 Task: Add a signature Guillermo Adams containing Have a great Presidents Day, Guillermo Adams to email address softage.5@softage.net and add a folder Self-help
Action: Mouse moved to (49, 64)
Screenshot: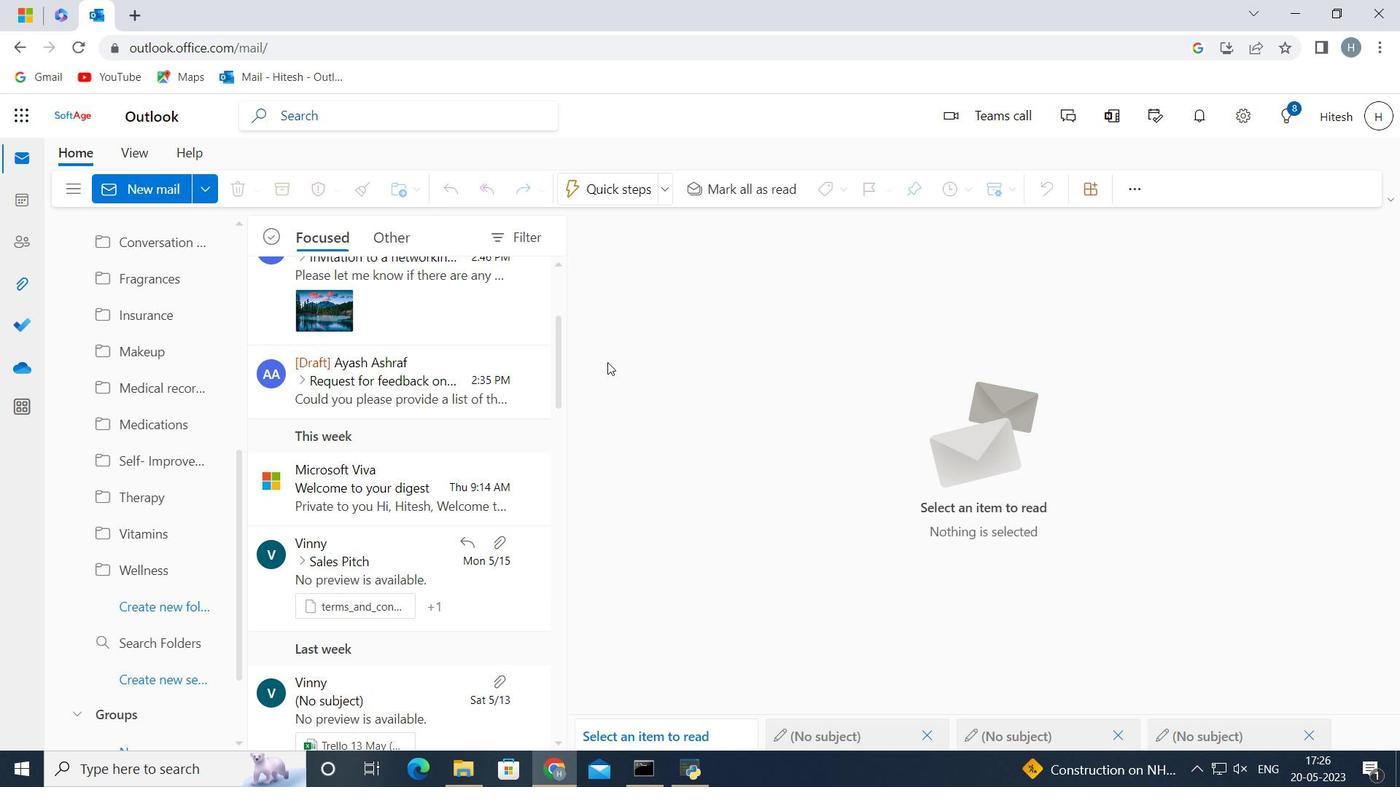 
Action: Mouse pressed left at (49, 64)
Screenshot: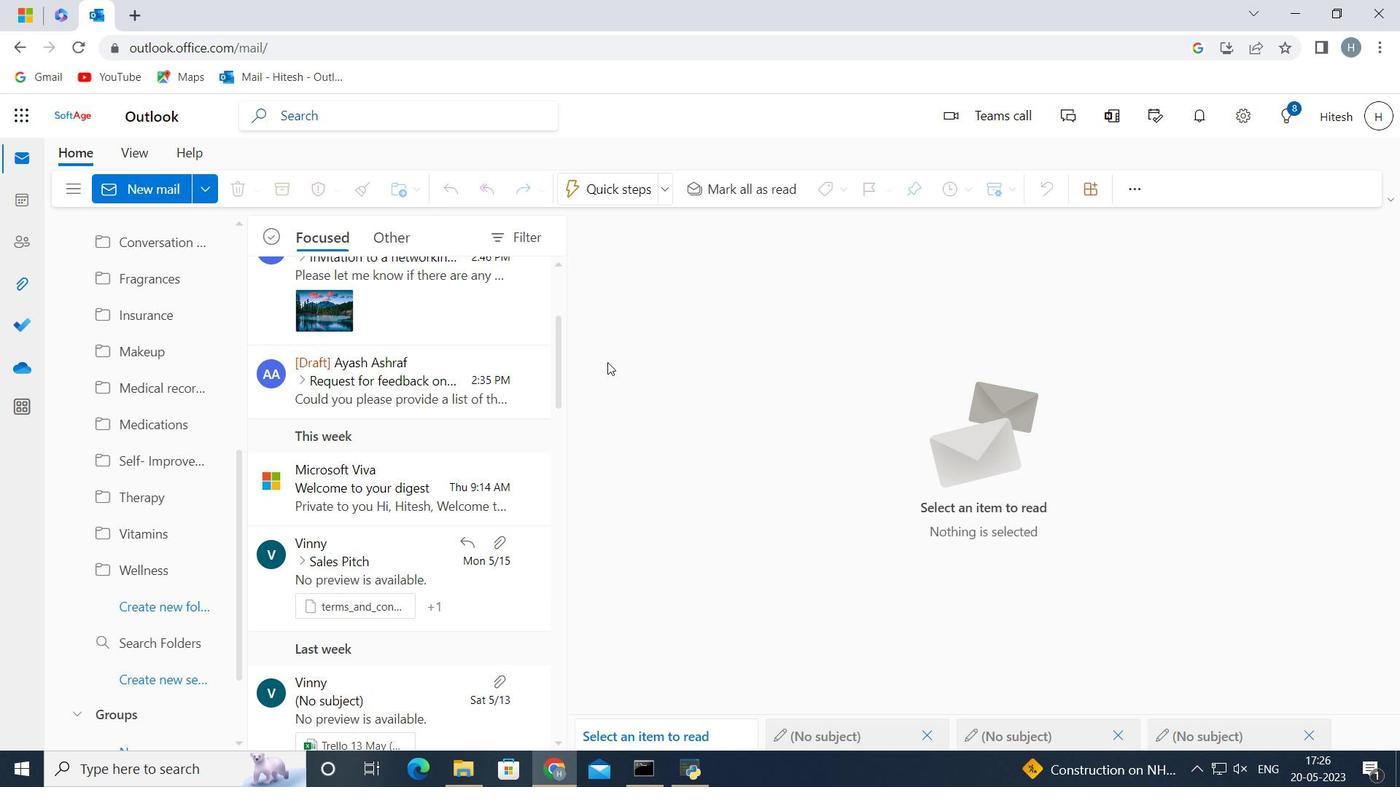 
Action: Mouse moved to (129, 125)
Screenshot: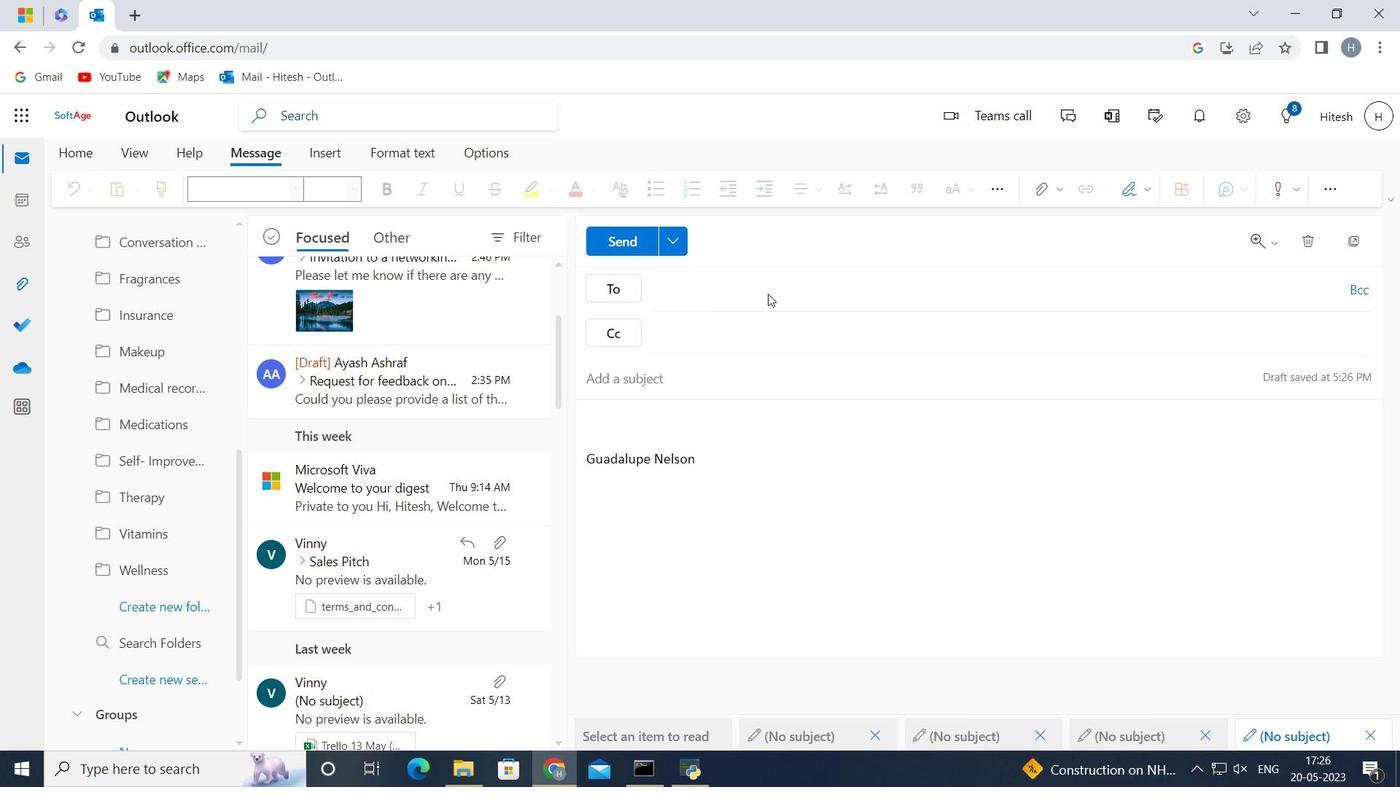 
Action: Mouse pressed left at (129, 125)
Screenshot: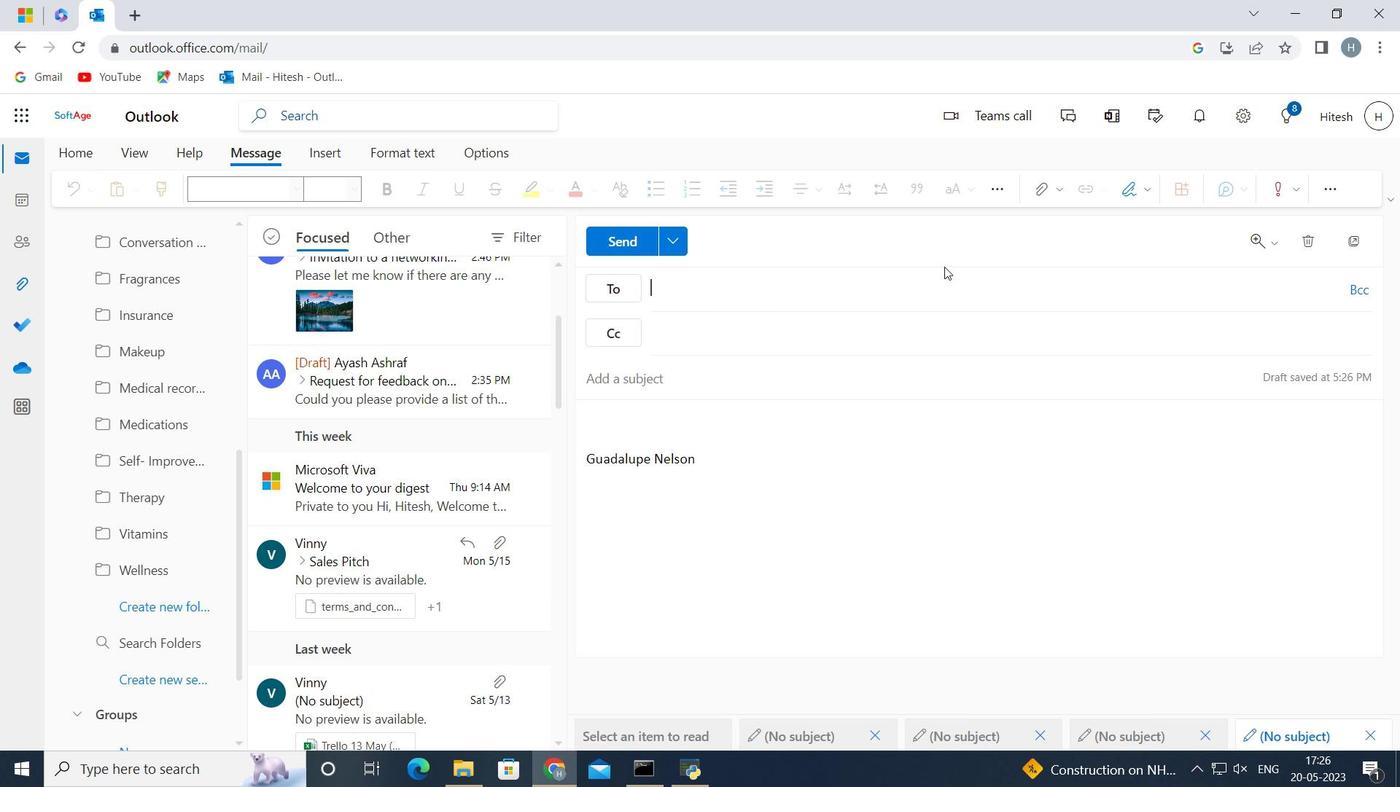 
Action: Mouse moved to (947, 130)
Screenshot: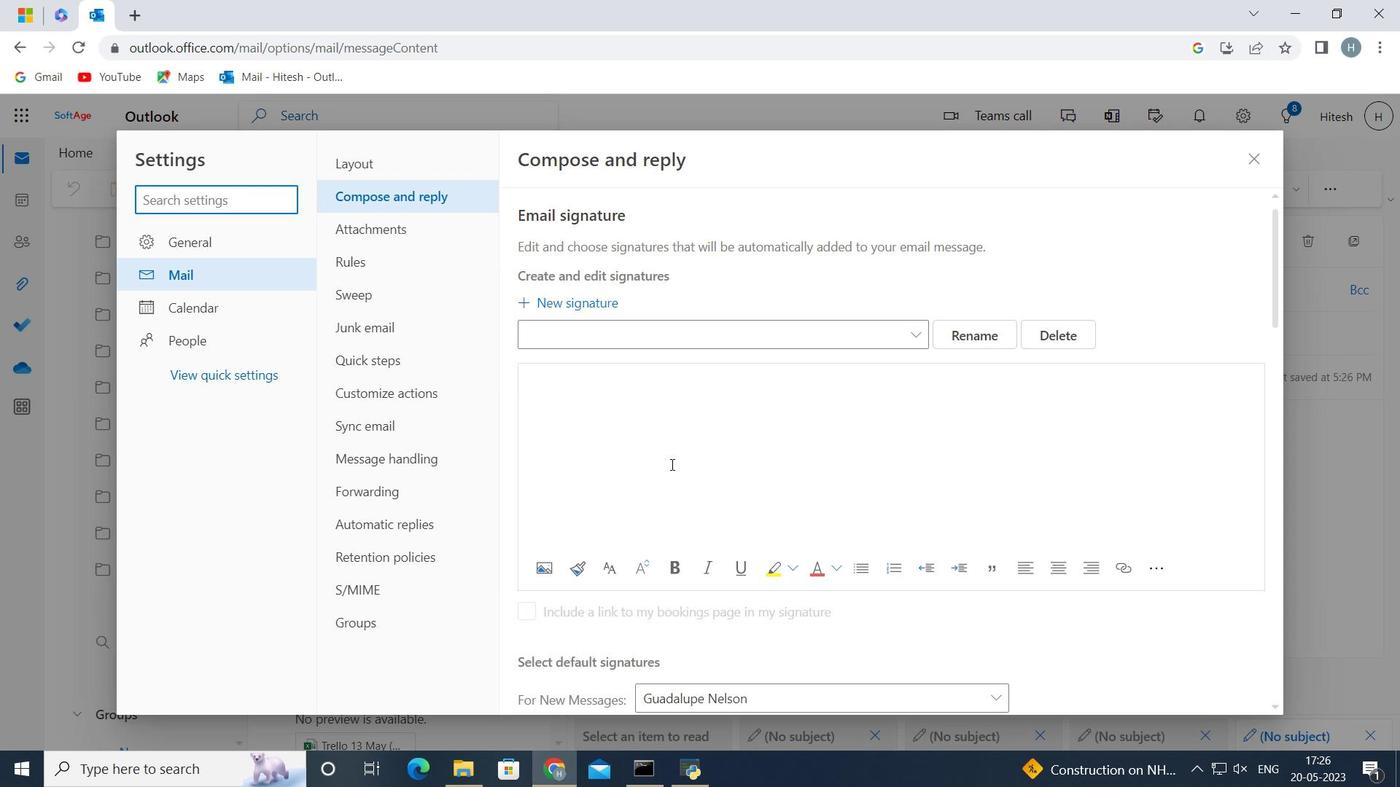 
Action: Mouse pressed left at (947, 130)
Screenshot: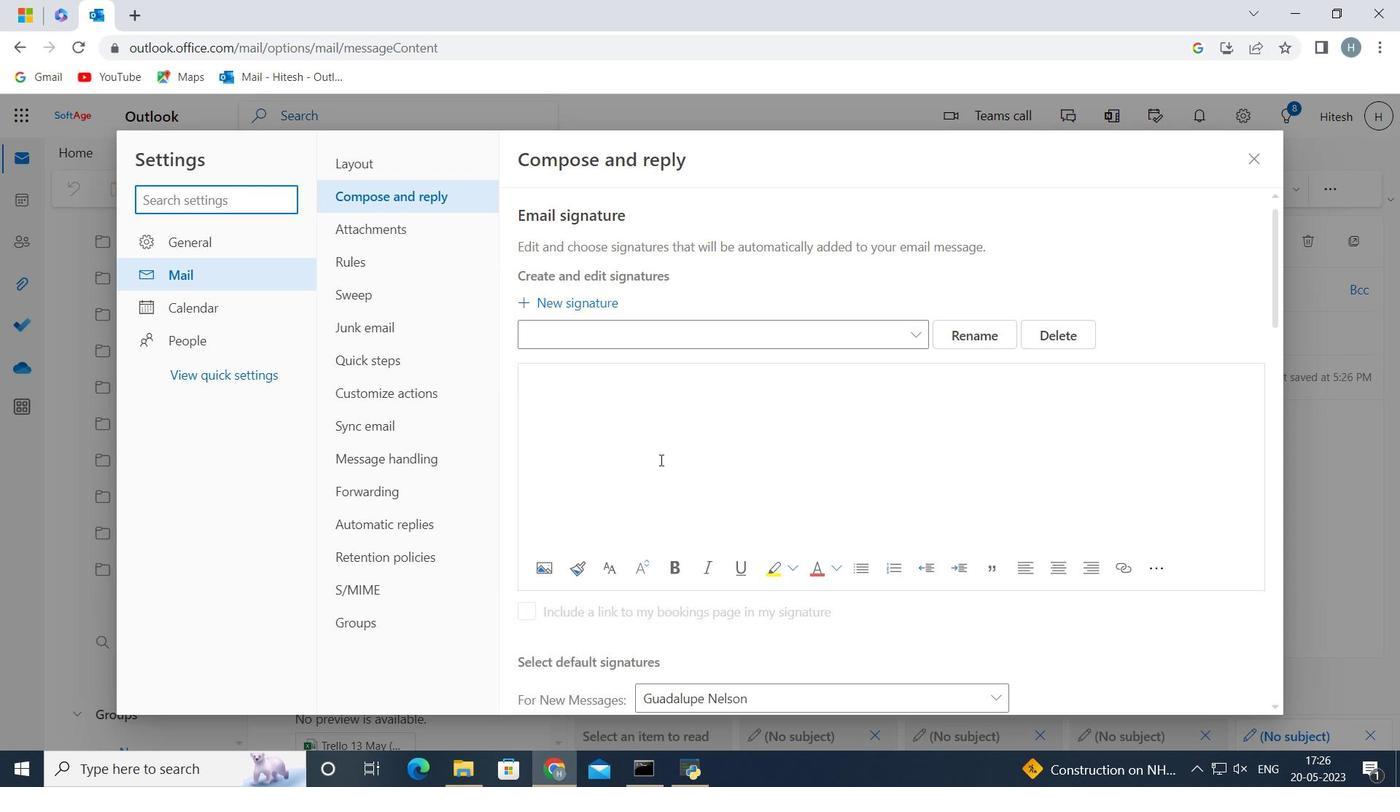 
Action: Mouse moved to (911, 199)
Screenshot: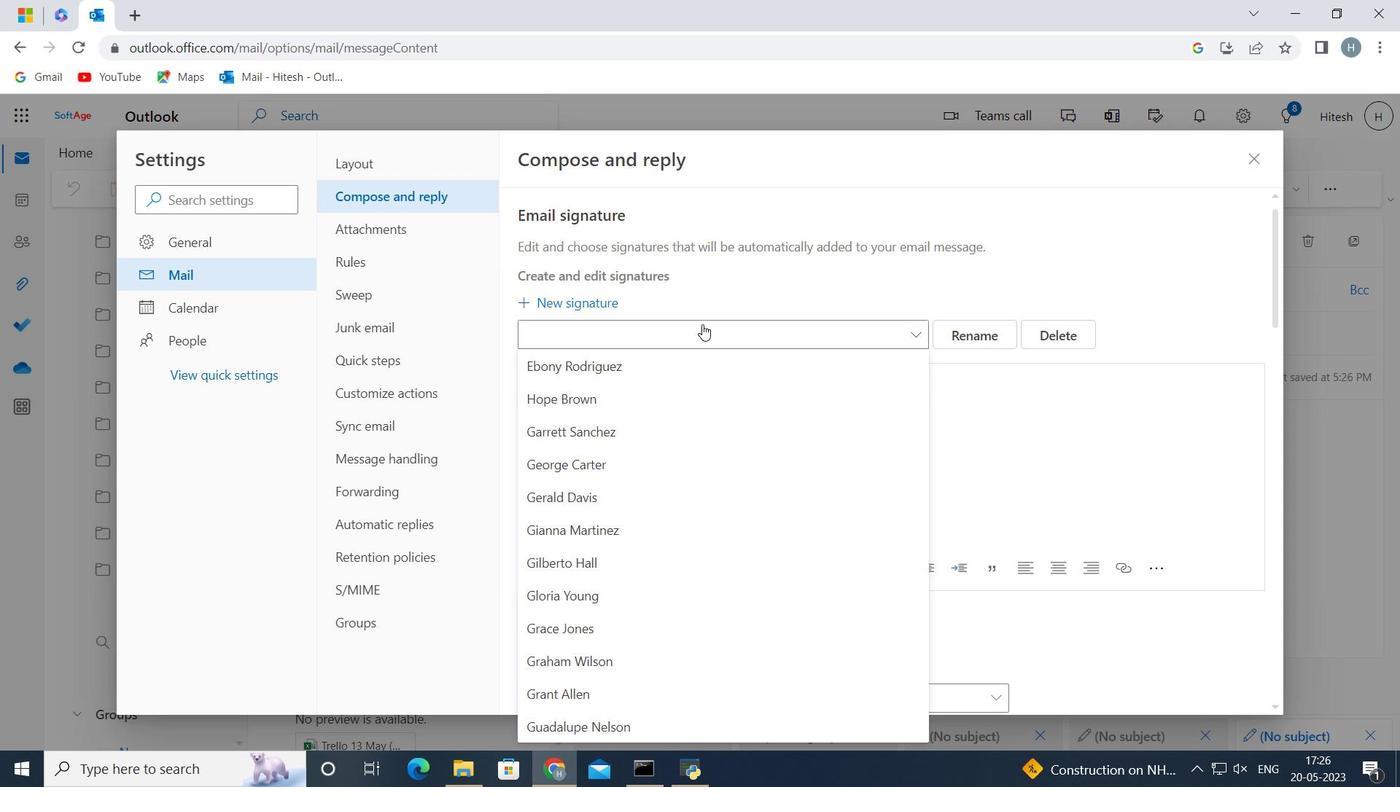
Action: Mouse pressed left at (911, 199)
Screenshot: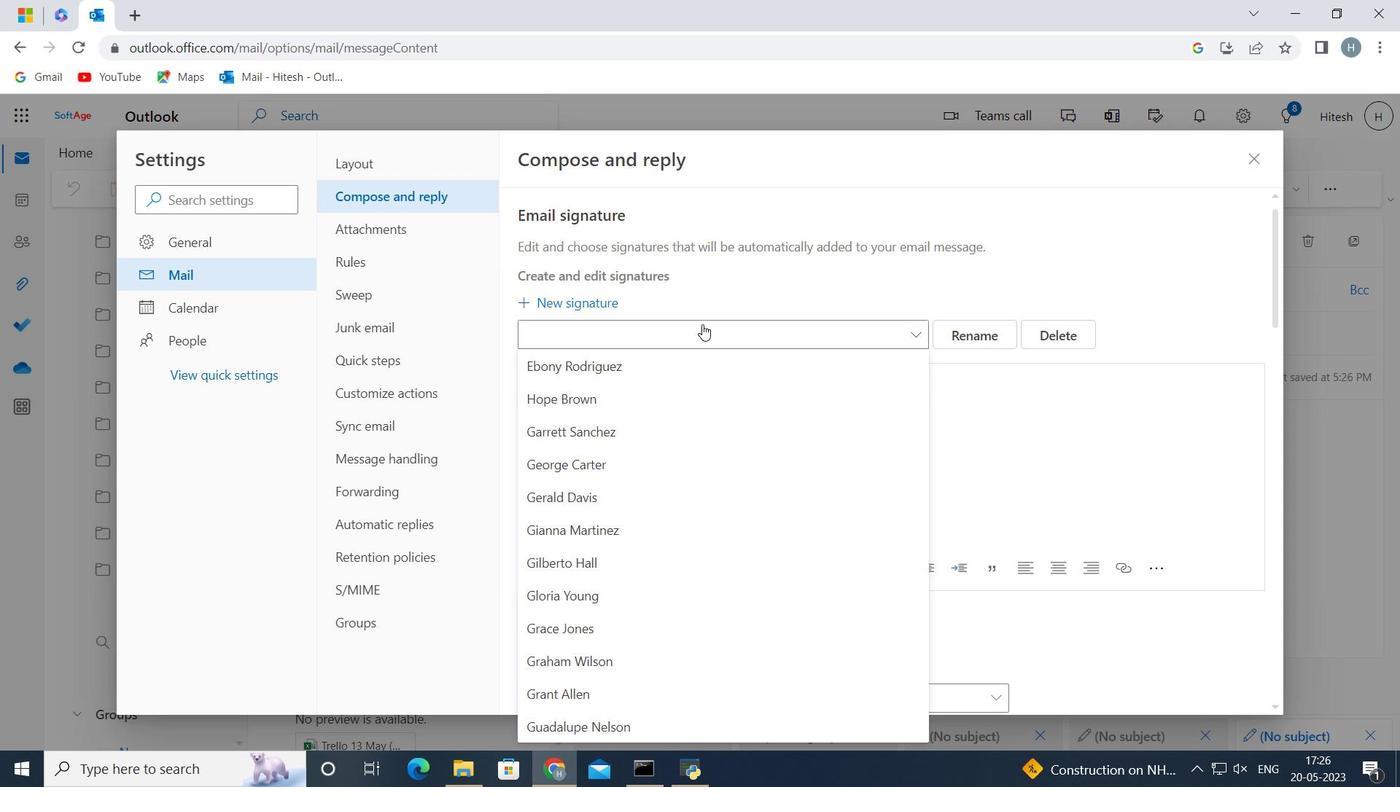 
Action: Mouse moved to (884, 186)
Screenshot: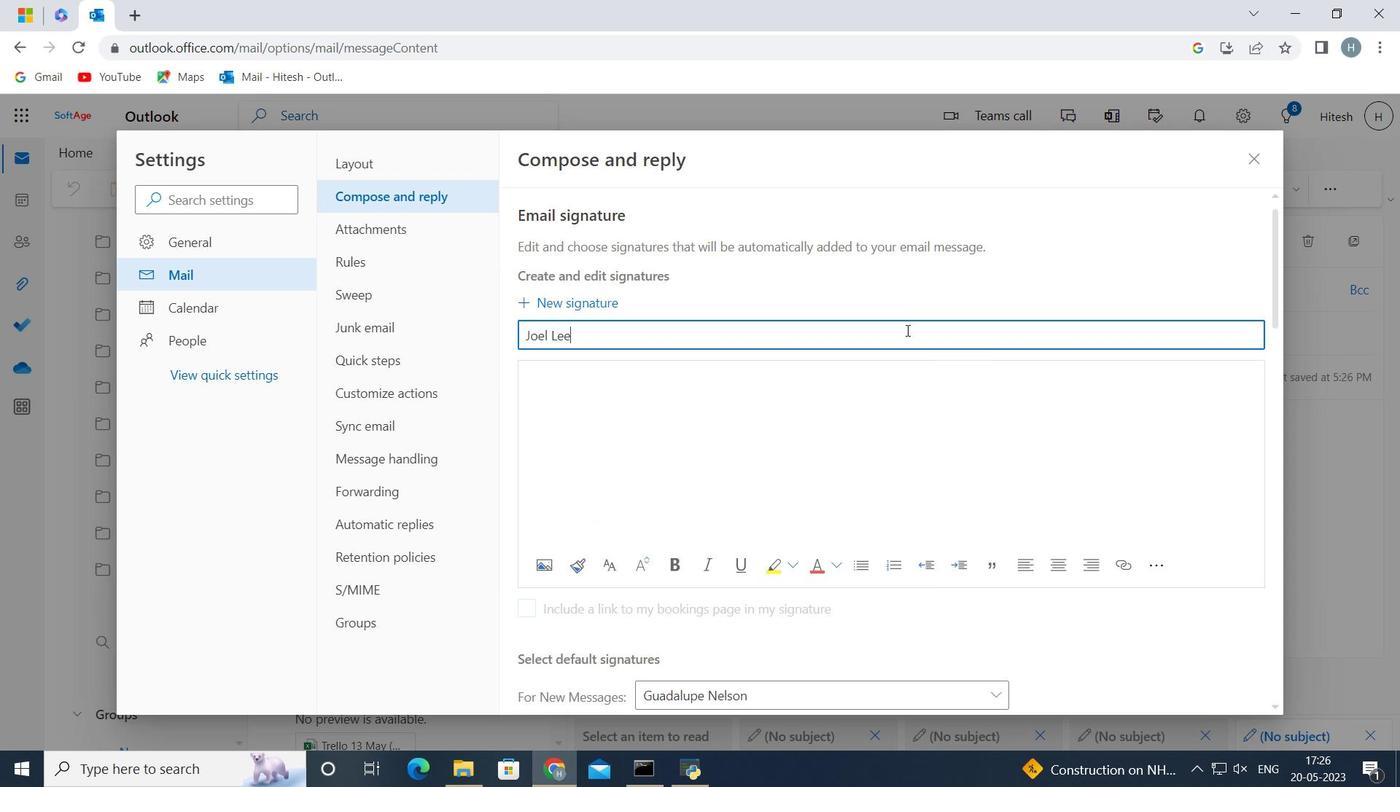 
Action: Mouse pressed left at (884, 186)
Screenshot: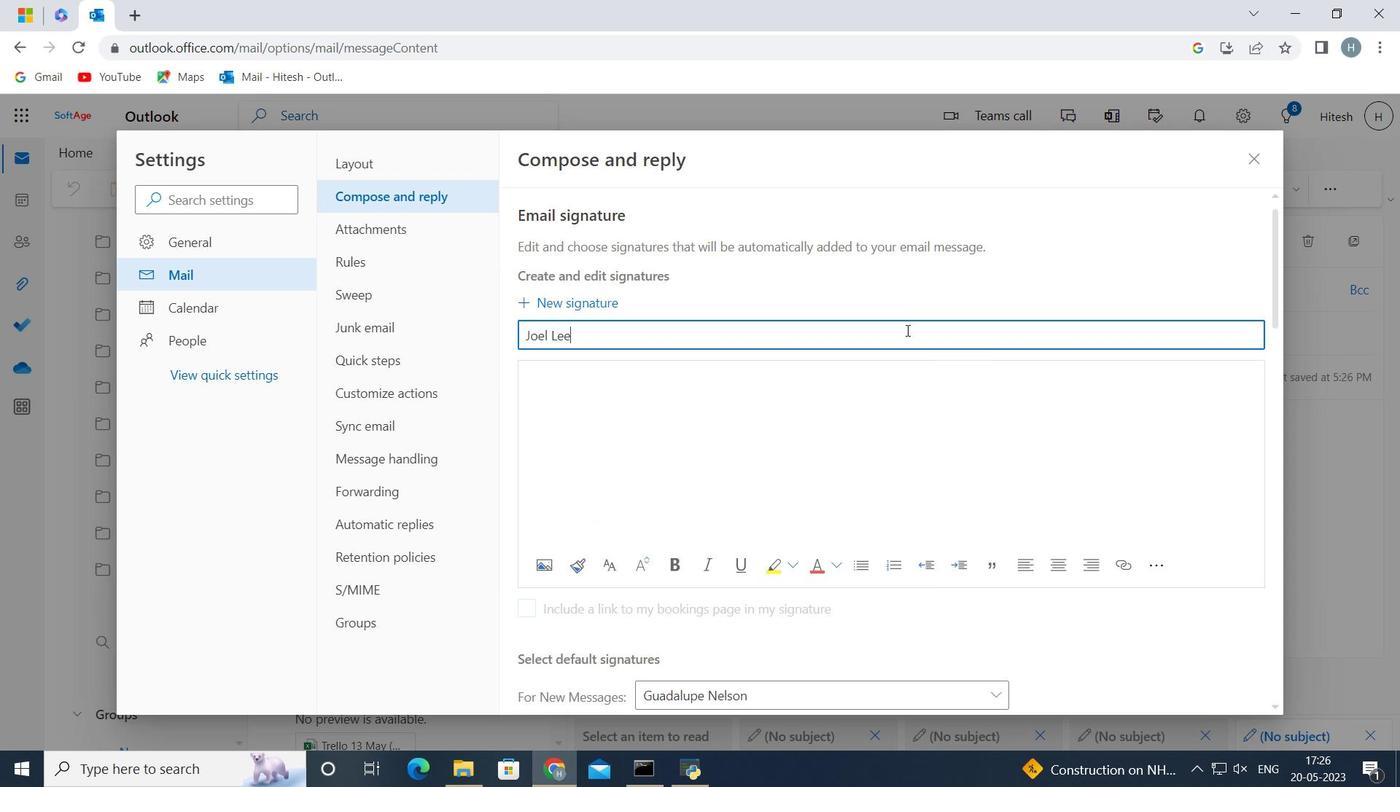 
Action: Mouse moved to (911, 238)
Screenshot: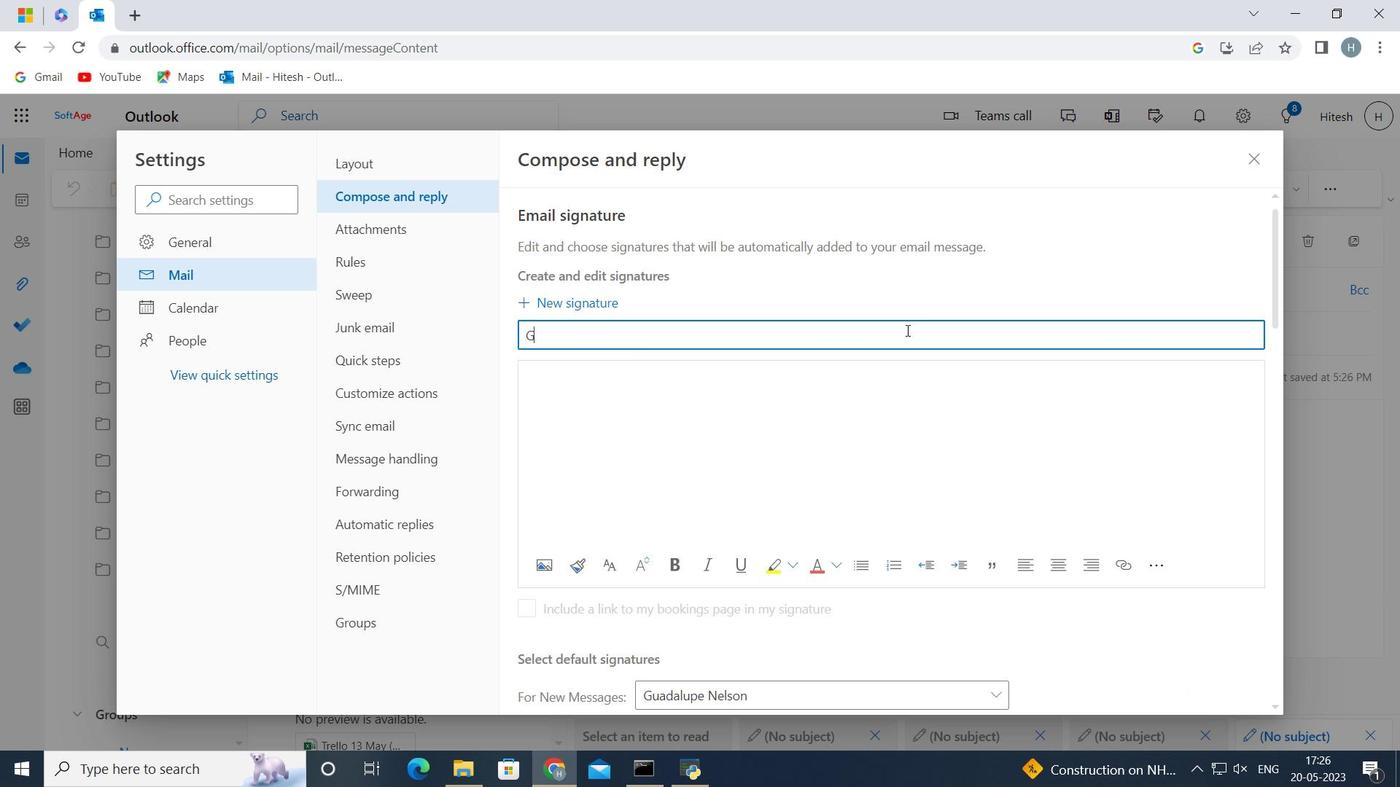 
Action: Mouse pressed left at (911, 238)
Screenshot: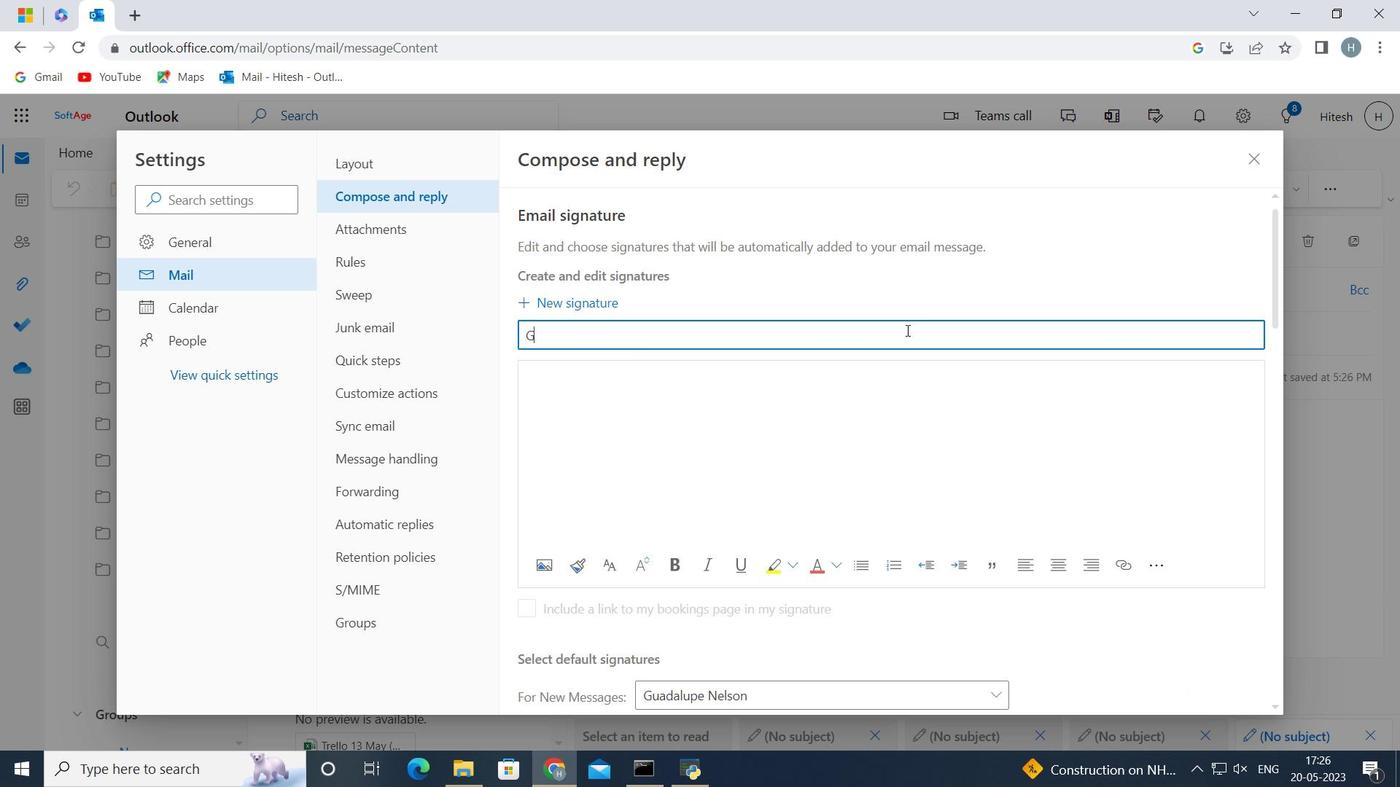 
Action: Mouse moved to (858, 250)
Screenshot: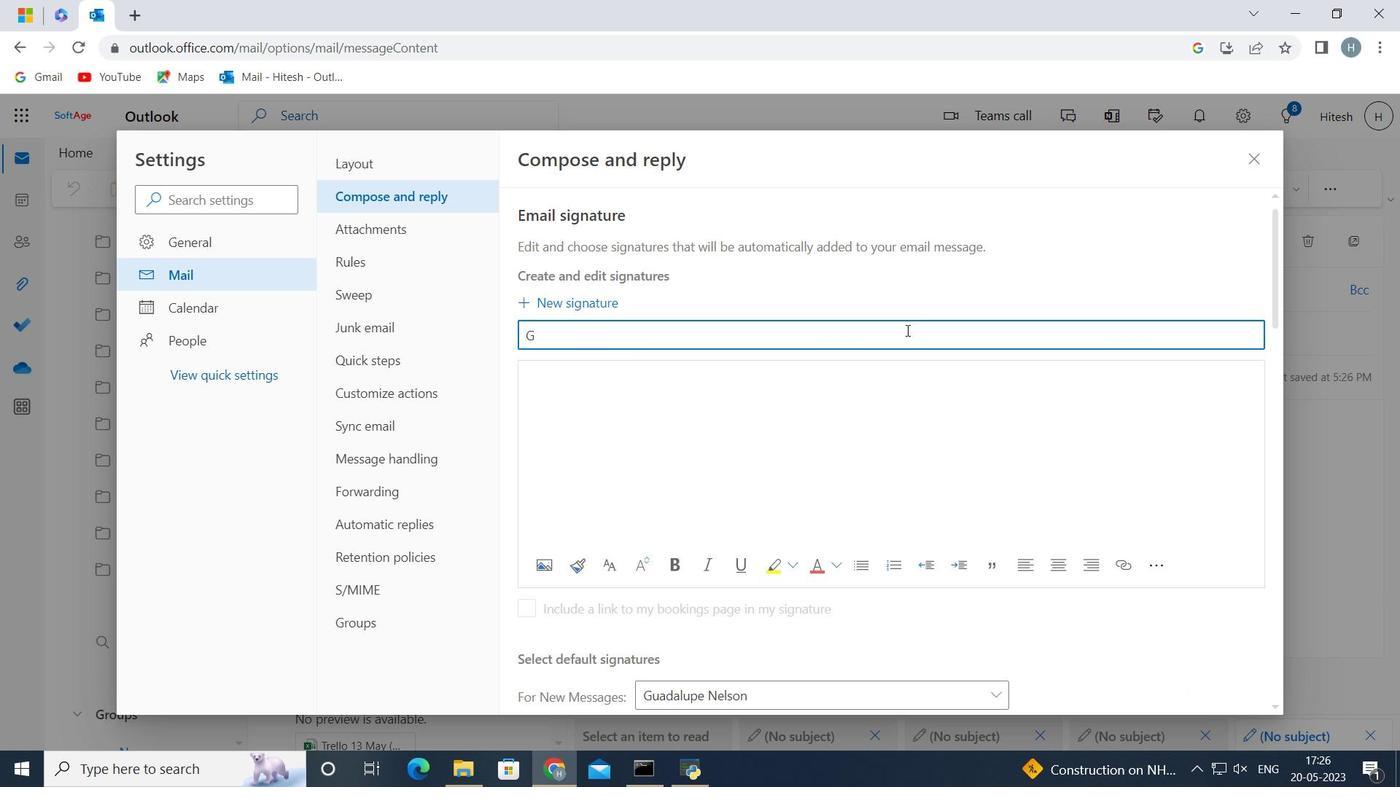 
Action: Mouse pressed left at (858, 250)
Screenshot: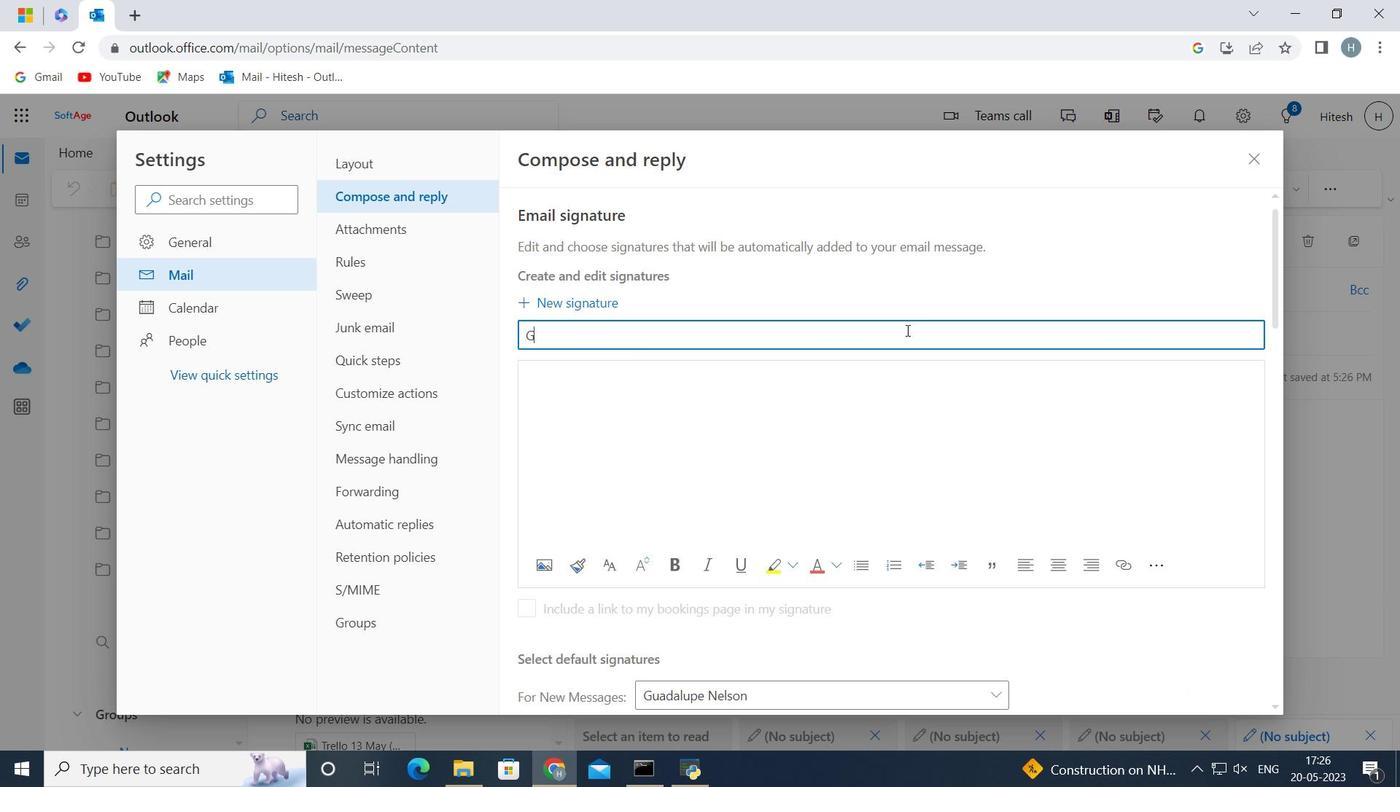 
Action: Mouse moved to (852, 241)
Screenshot: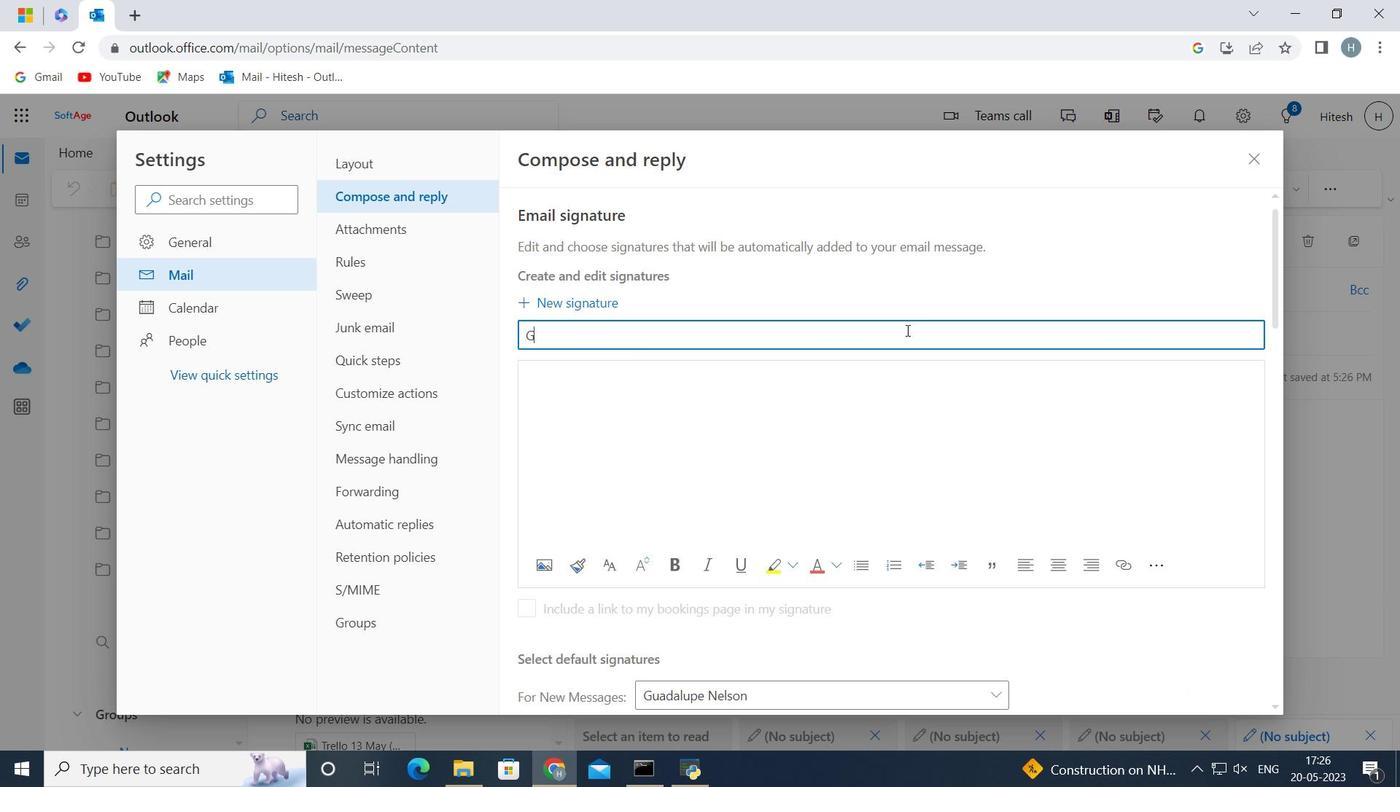 
Action: Key pressed <Key.backspace><Key.backspace><Key.backspace><Key.backspace><Key.backspace><Key.backspace><Key.backspace><Key.backspace><Key.backspace><Key.backspace><Key.backspace><Key.backspace><Key.backspace><Key.backspace><Key.backspace>uillermo<Key.space><Key.shift>adams
Screenshot: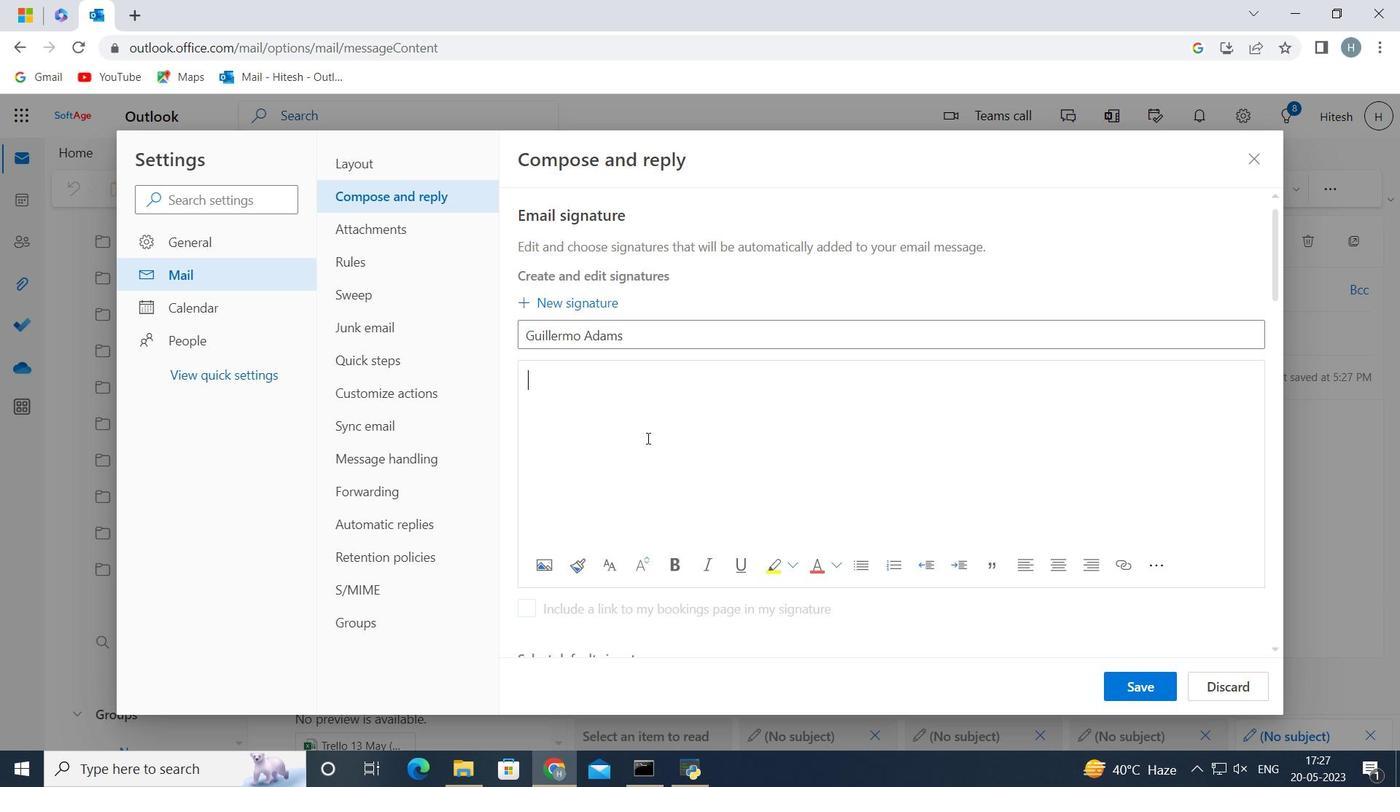 
Action: Mouse moved to (612, 247)
Screenshot: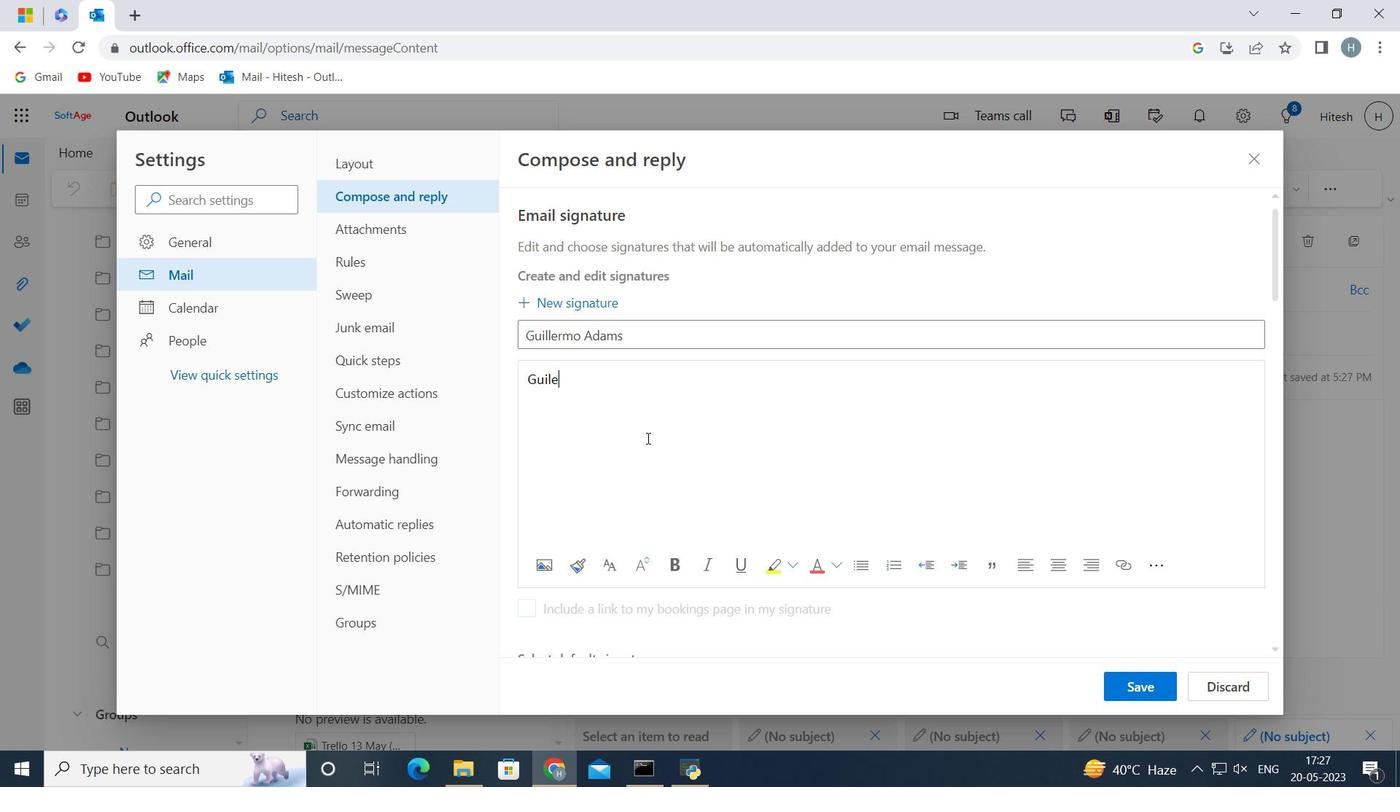 
Action: Mouse pressed left at (612, 247)
Screenshot: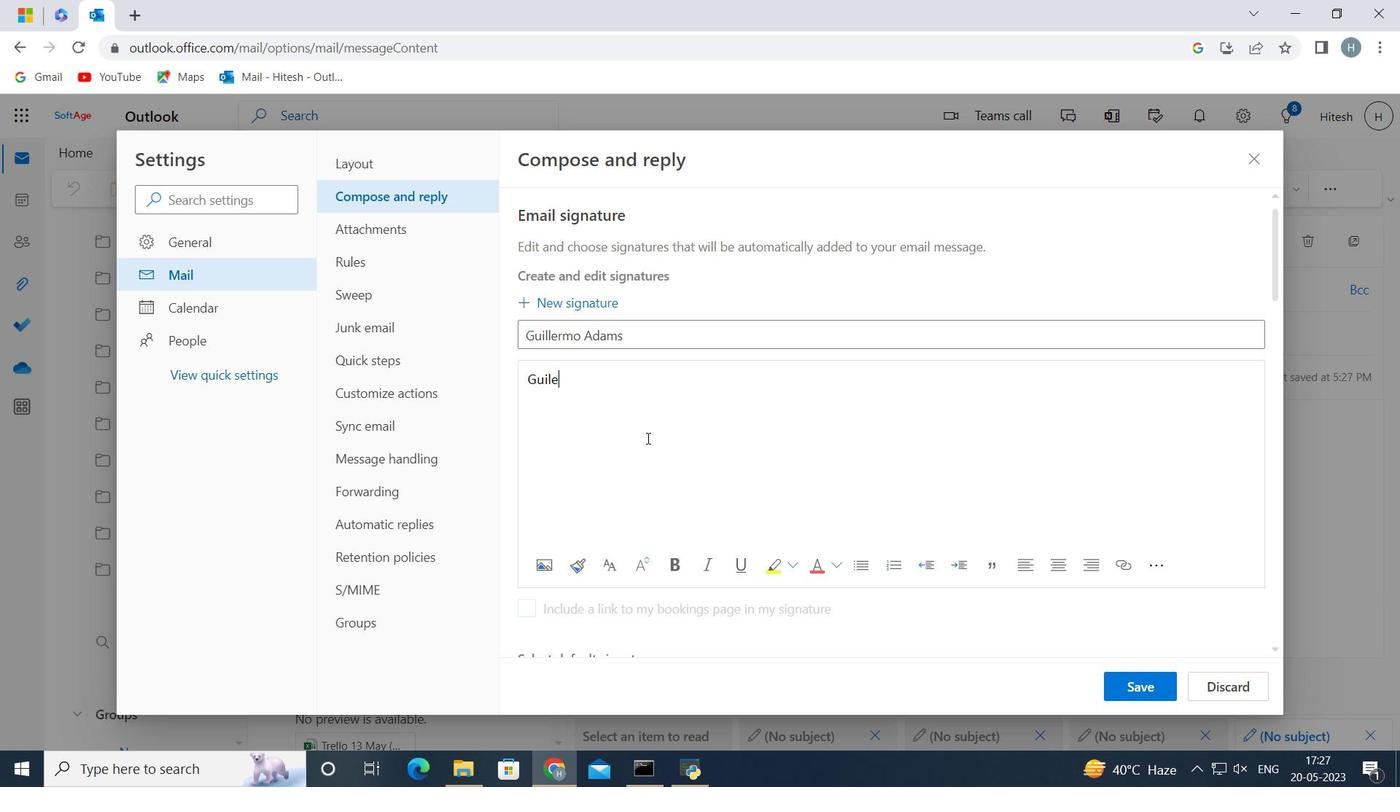 
Action: Mouse moved to (645, 249)
Screenshot: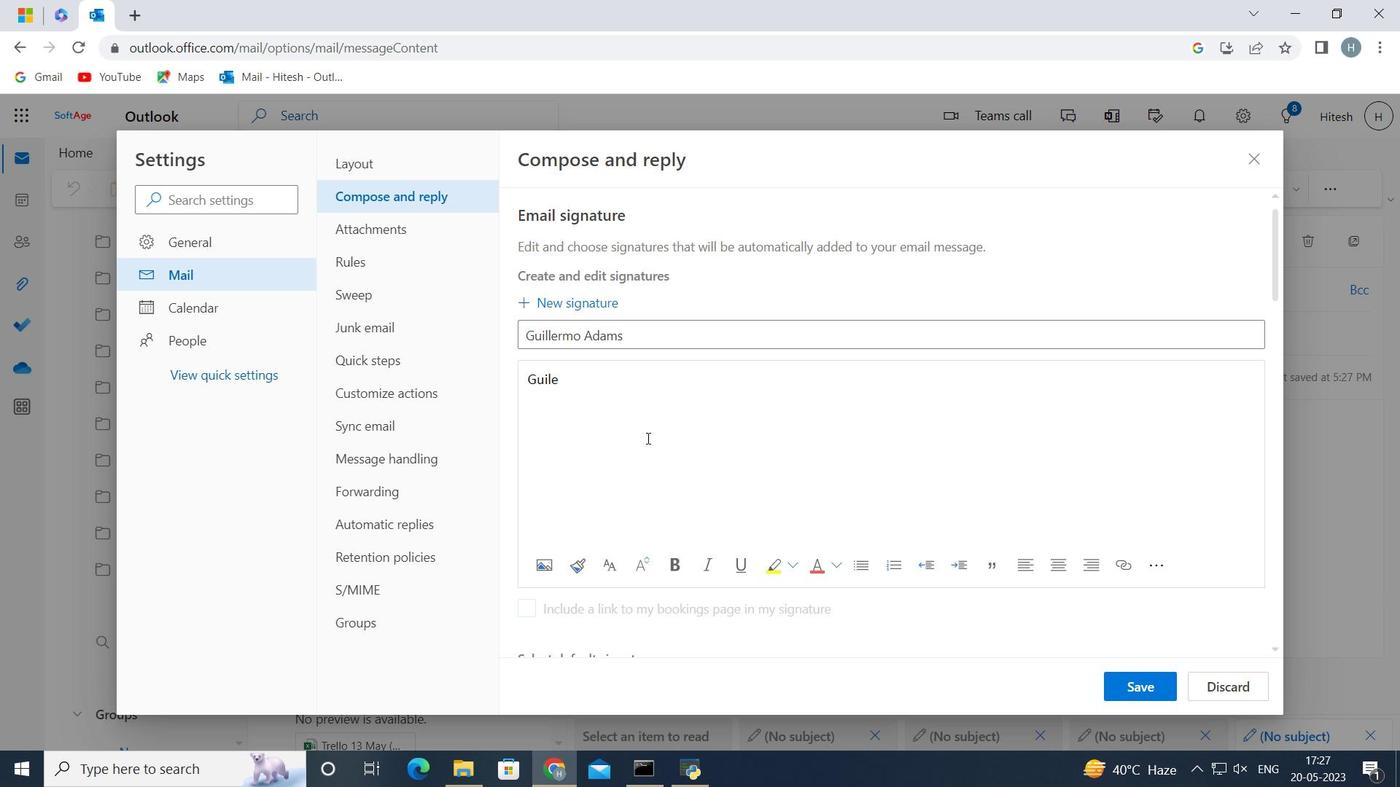 
Action: Key pressed <Key.backspace><Key.shift>A
Screenshot: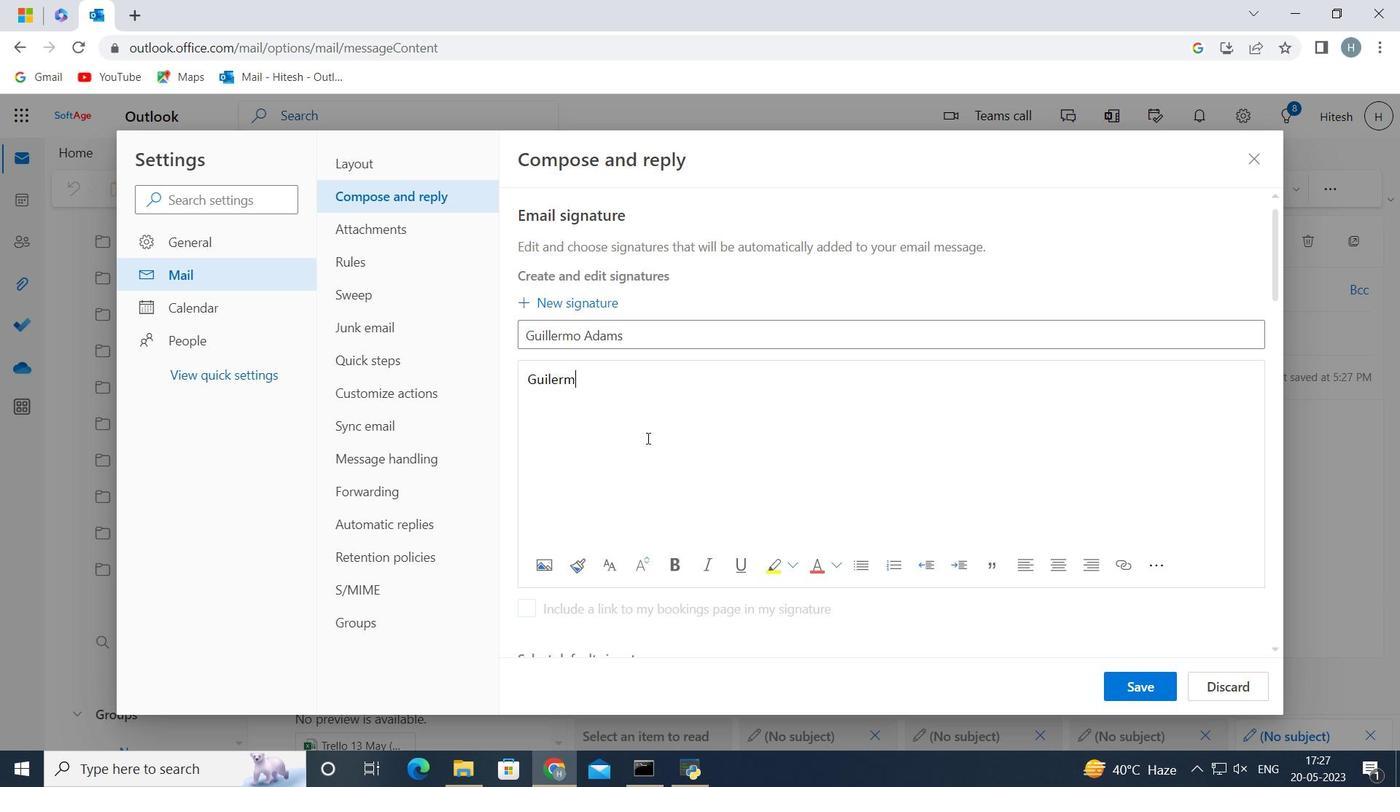 
Action: Mouse moved to (642, 247)
Screenshot: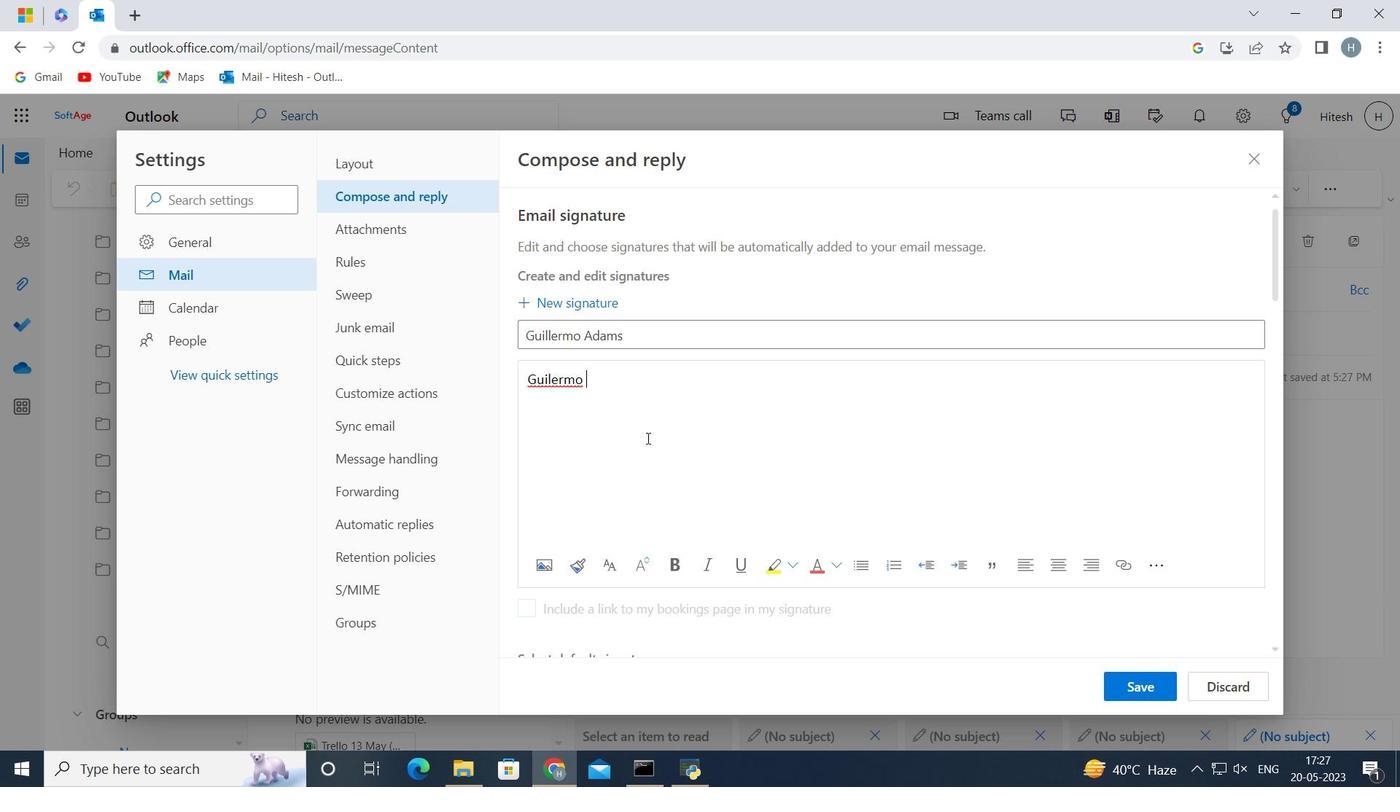 
Action: Mouse pressed left at (642, 247)
Screenshot: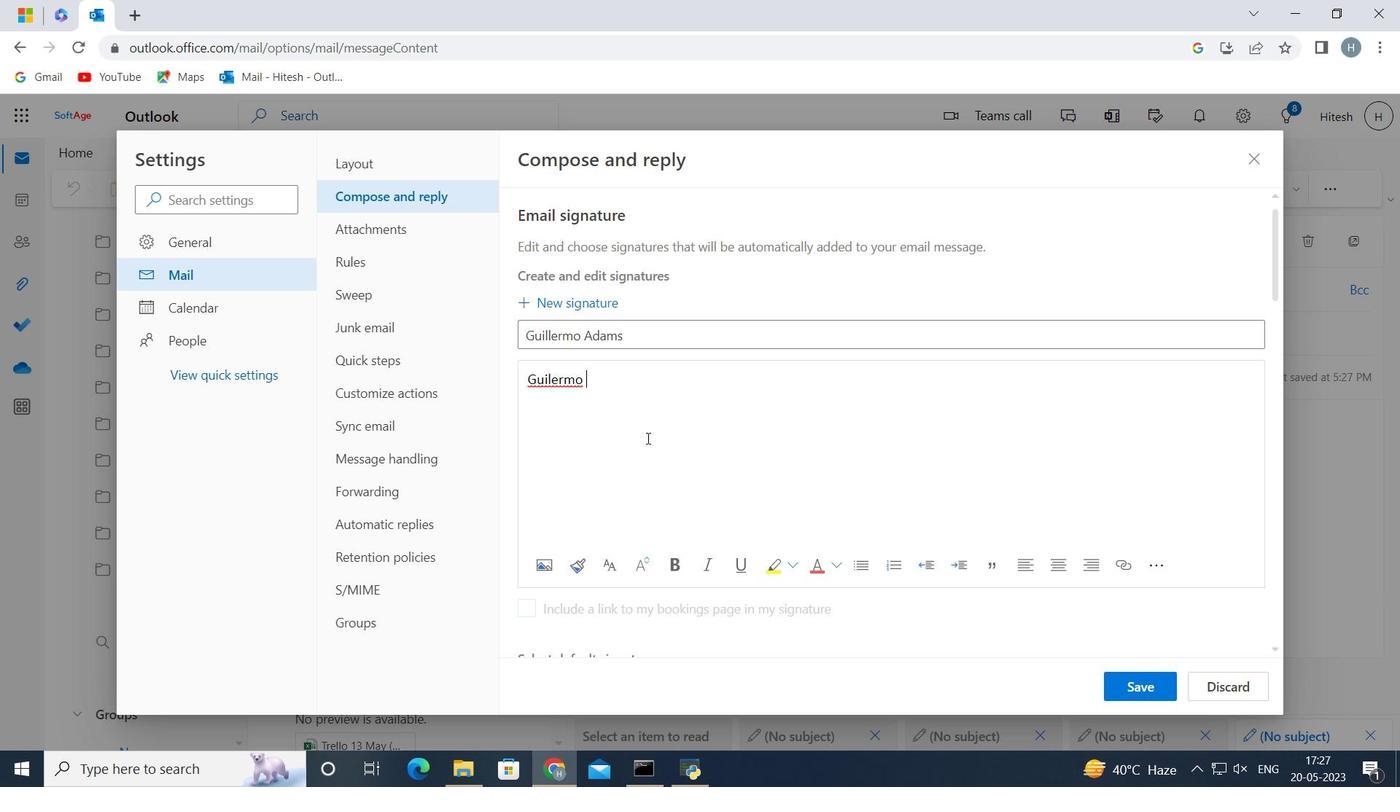 
Action: Mouse moved to (643, 243)
Screenshot: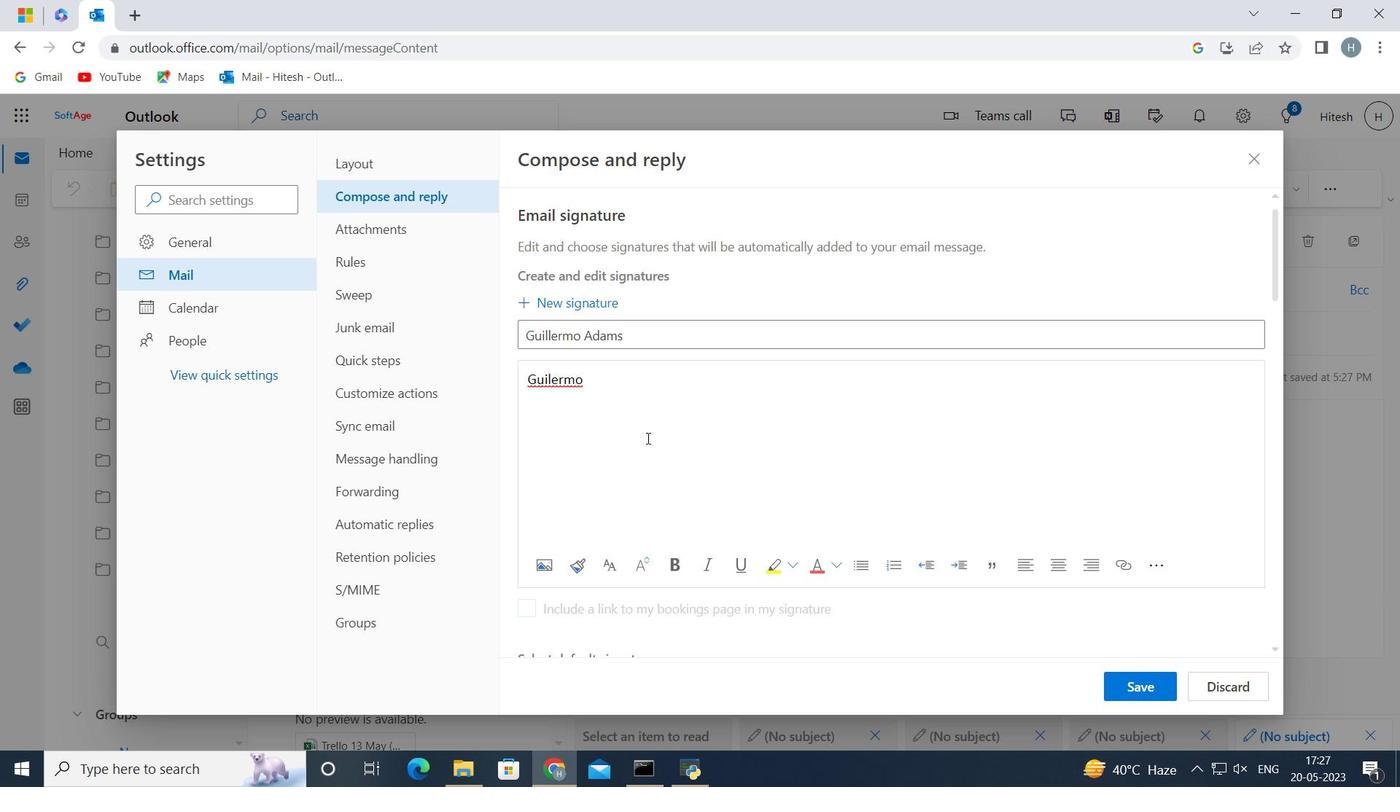 
Action: Key pressed ctrl+Actrl+C
Screenshot: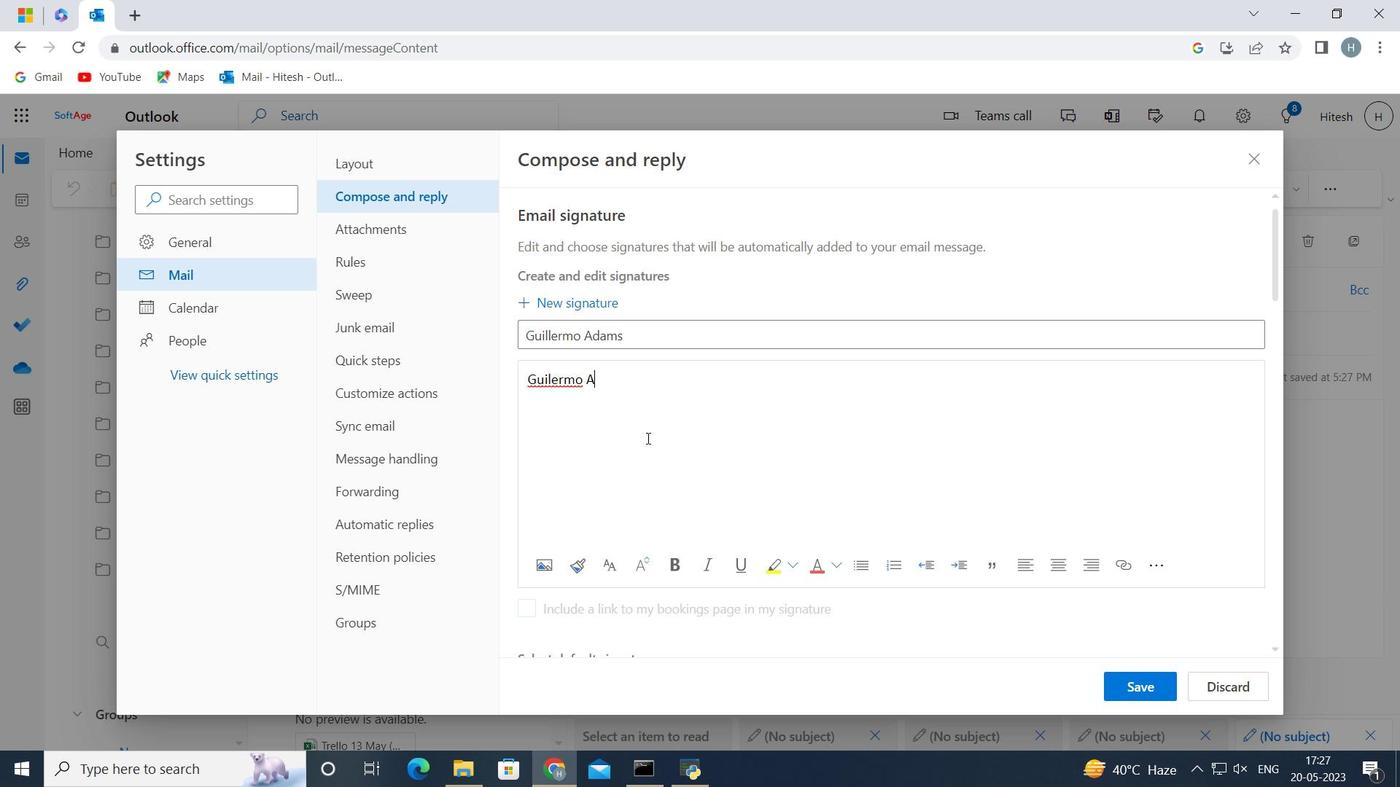 
Action: Mouse moved to (658, 283)
Screenshot: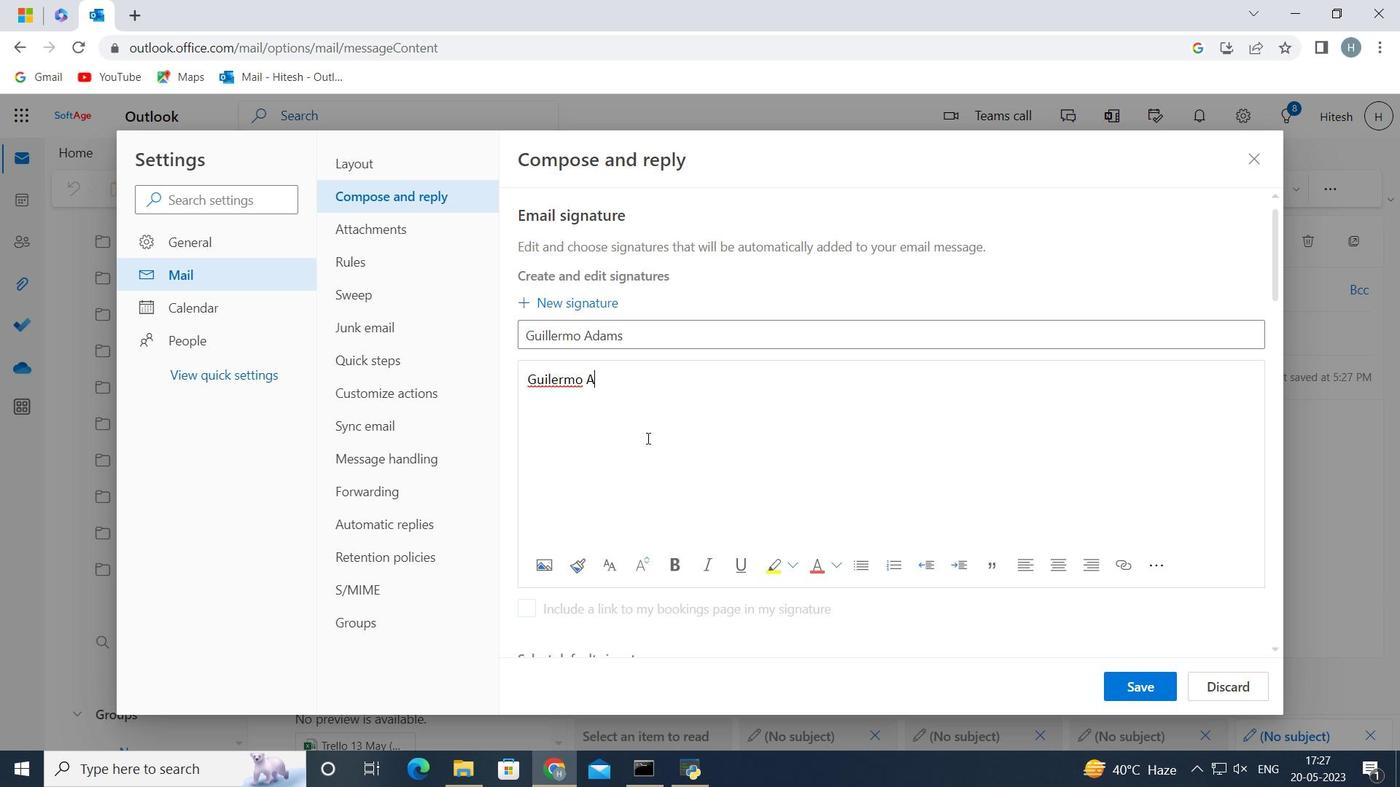 
Action: Mouse pressed left at (658, 283)
Screenshot: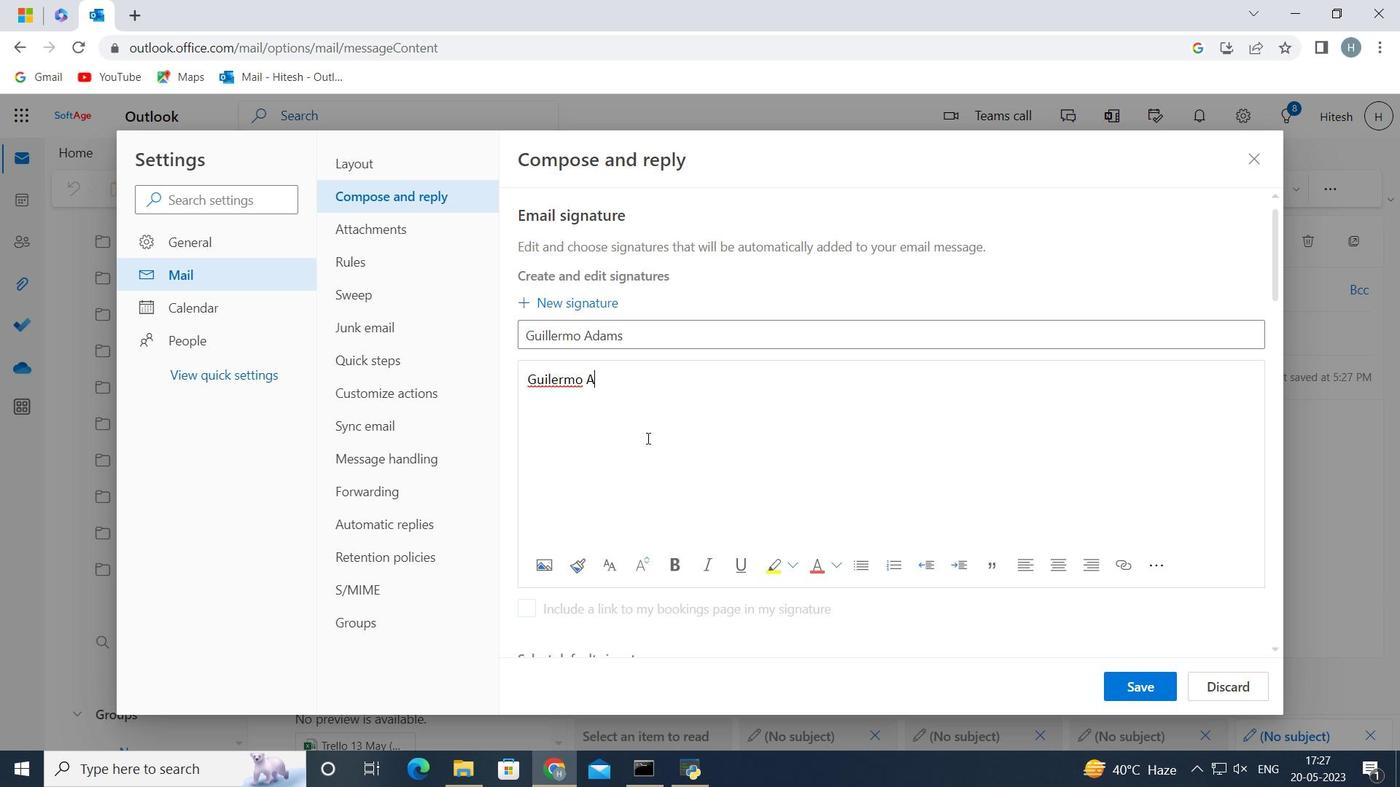 
Action: Mouse moved to (561, 281)
Screenshot: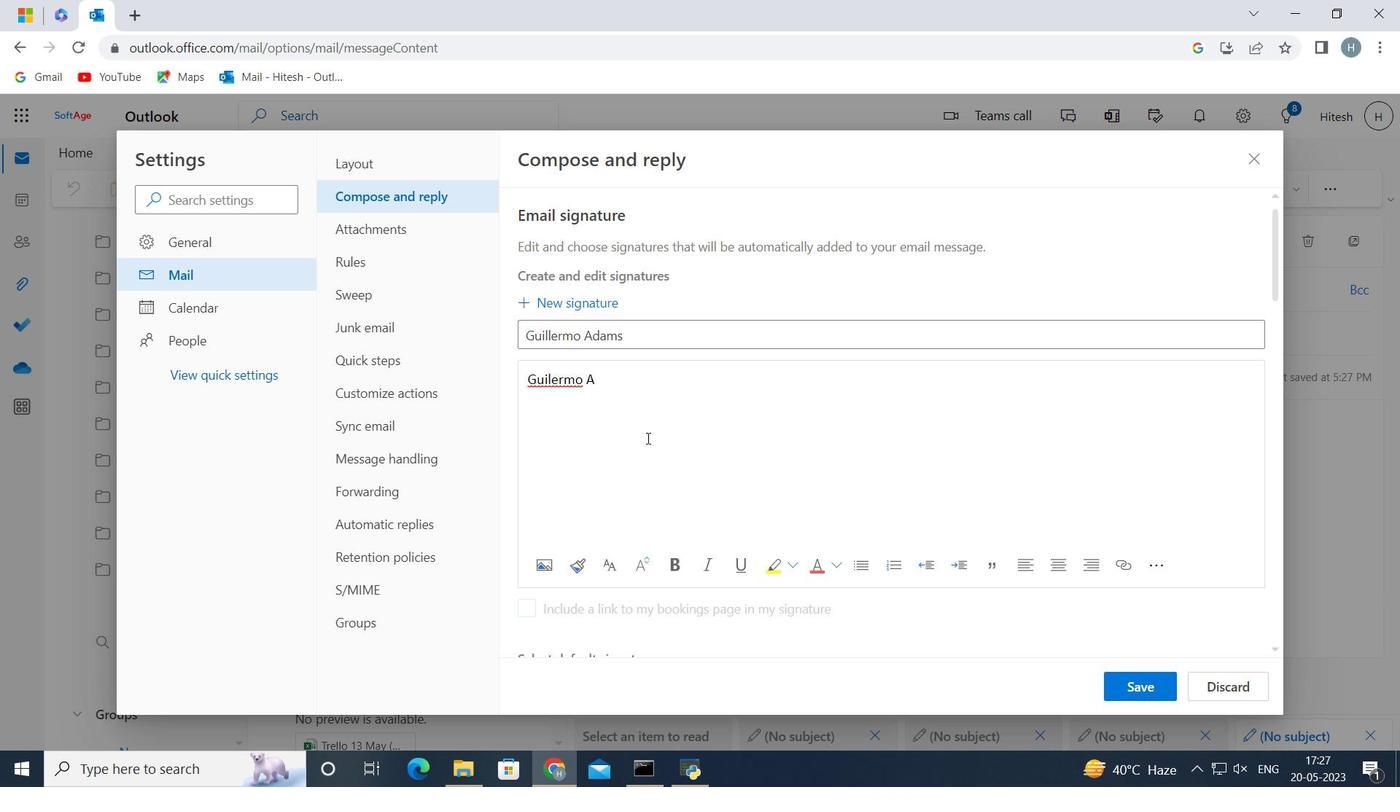 
Action: Key pressed ctrl+V
Screenshot: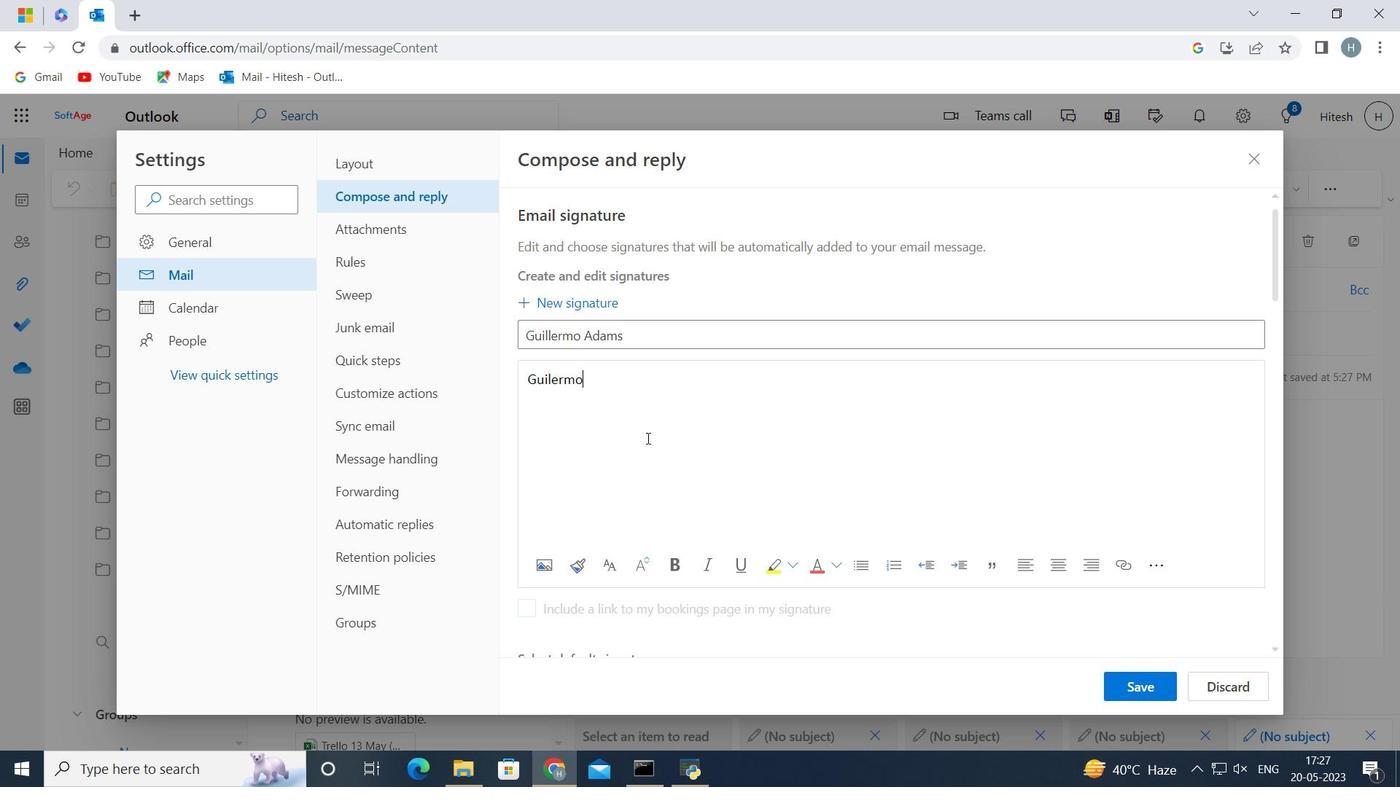 
Action: Mouse moved to (1045, 706)
Screenshot: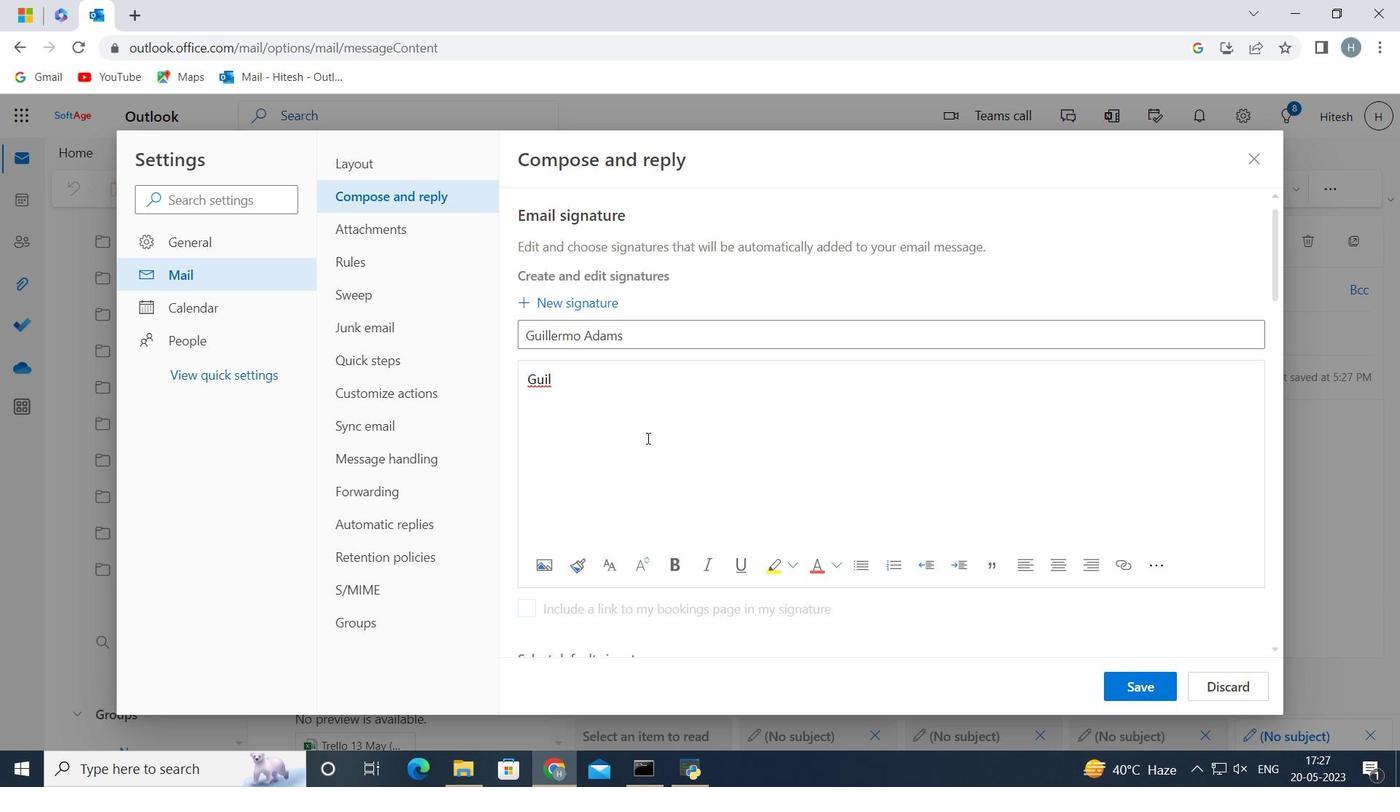 
Action: Mouse pressed left at (1045, 706)
Screenshot: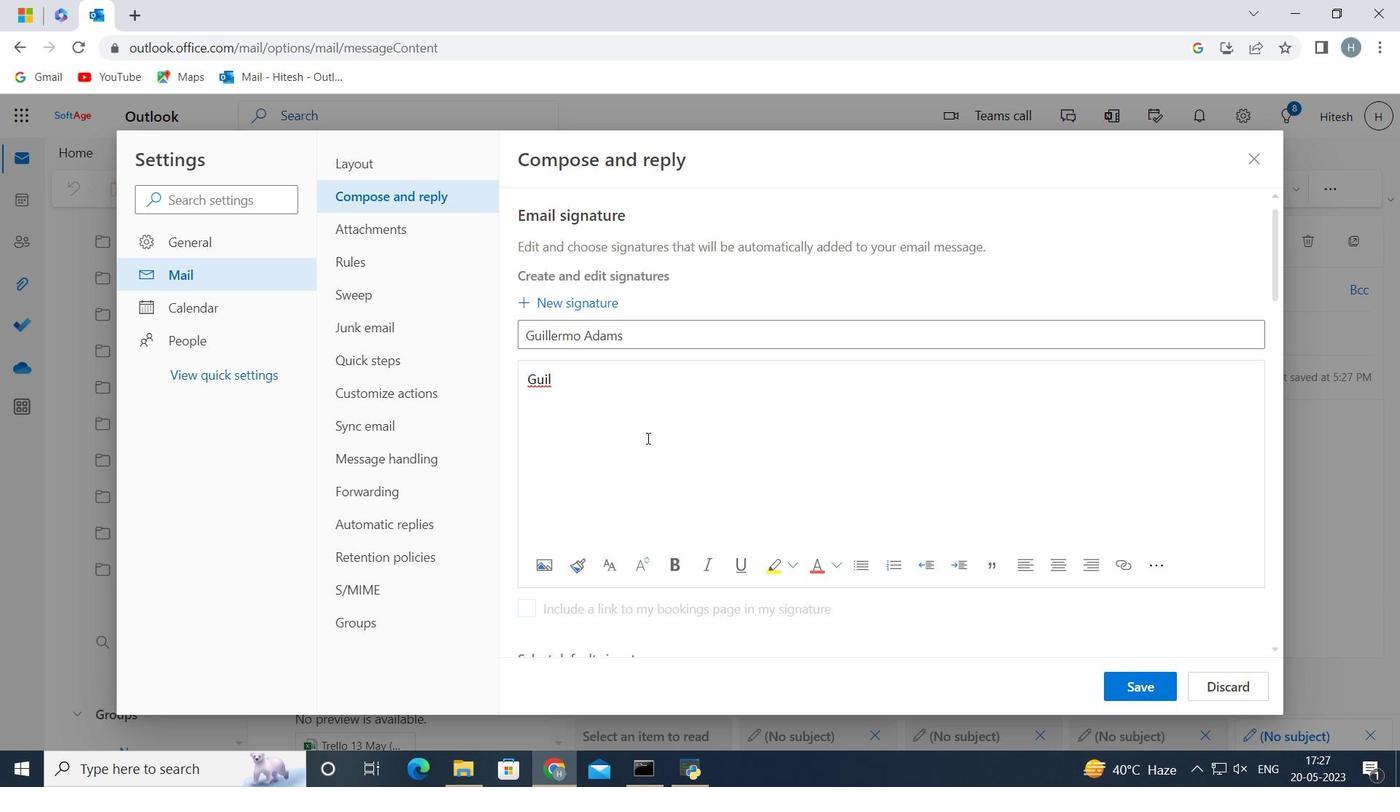 
Action: Mouse moved to (1140, 101)
Screenshot: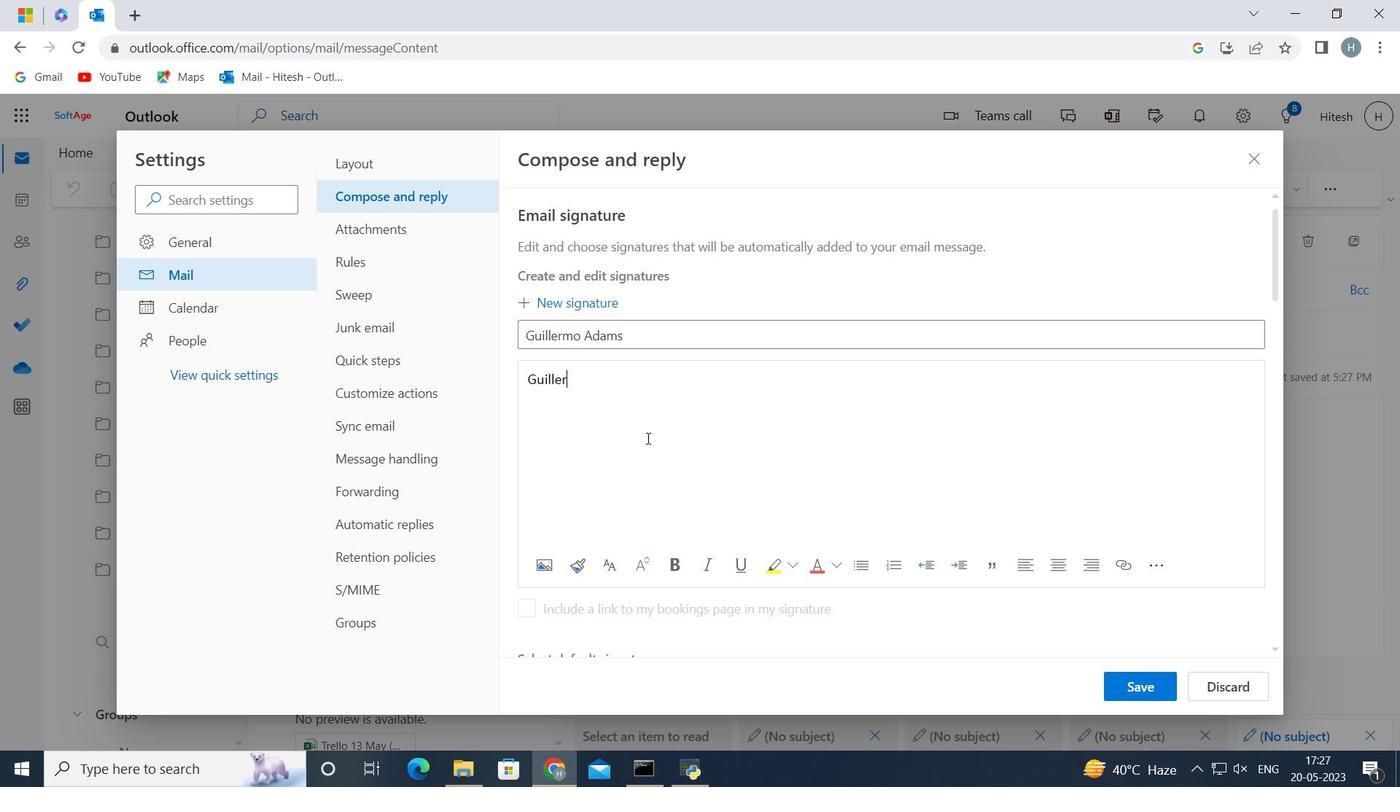 
Action: Mouse pressed left at (1140, 101)
Screenshot: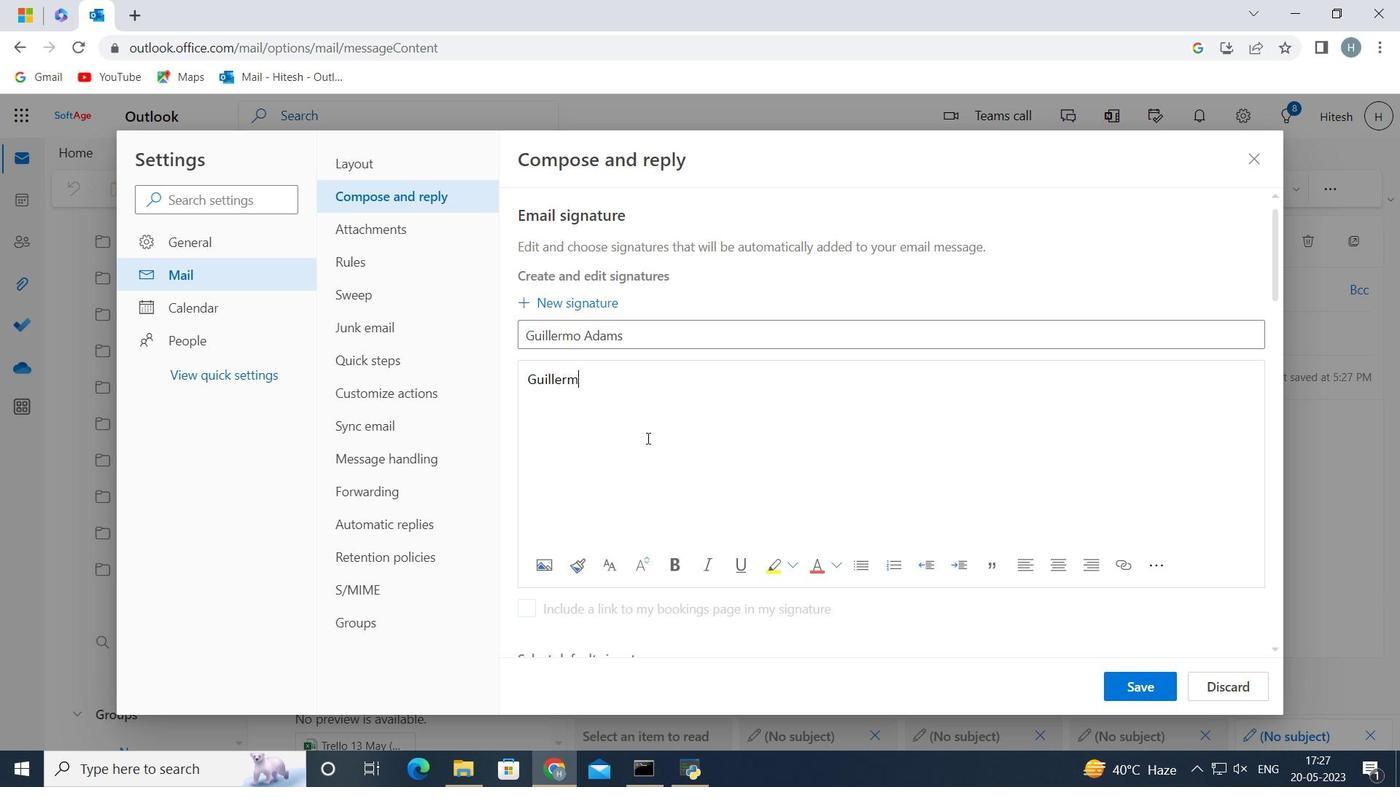 
Action: Mouse moved to (575, 215)
Screenshot: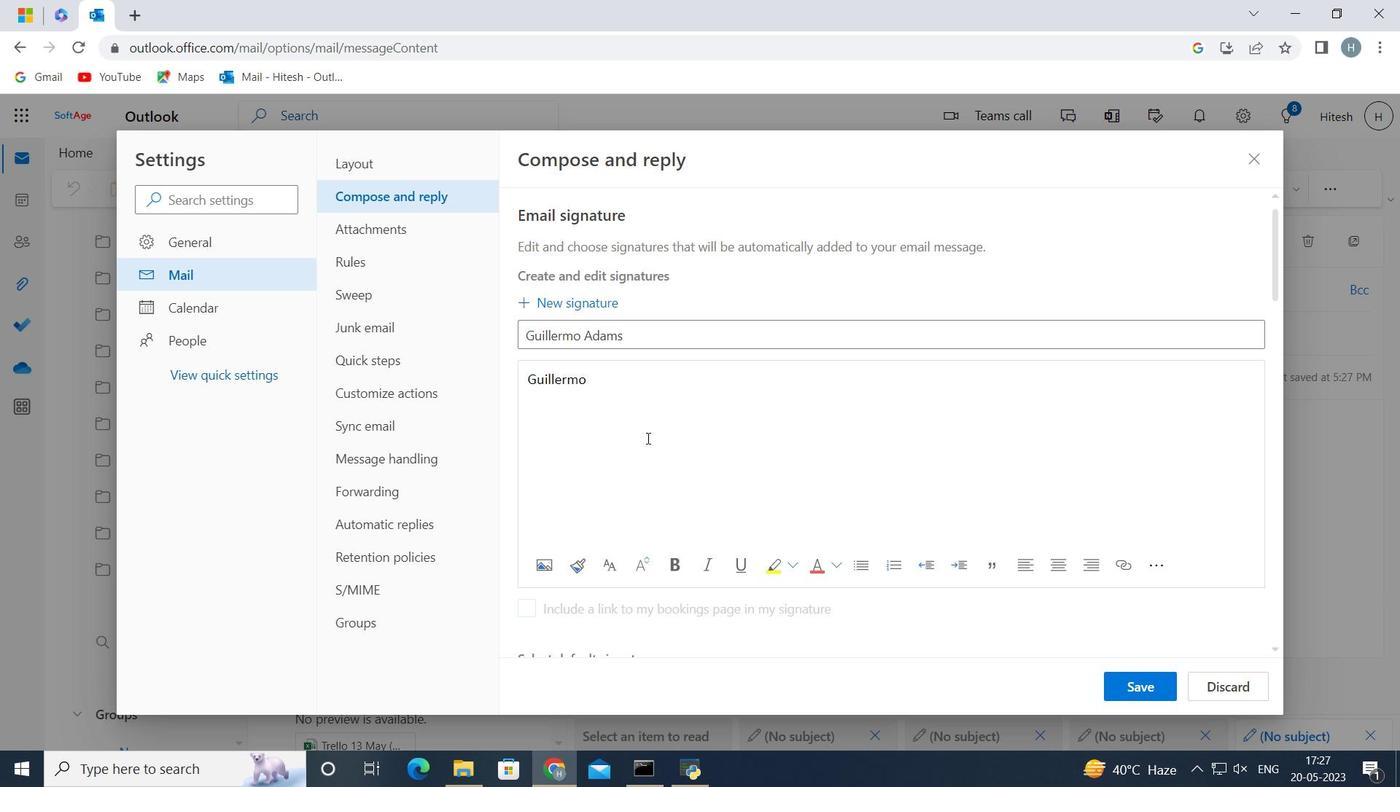 
Action: Mouse pressed left at (575, 215)
Screenshot: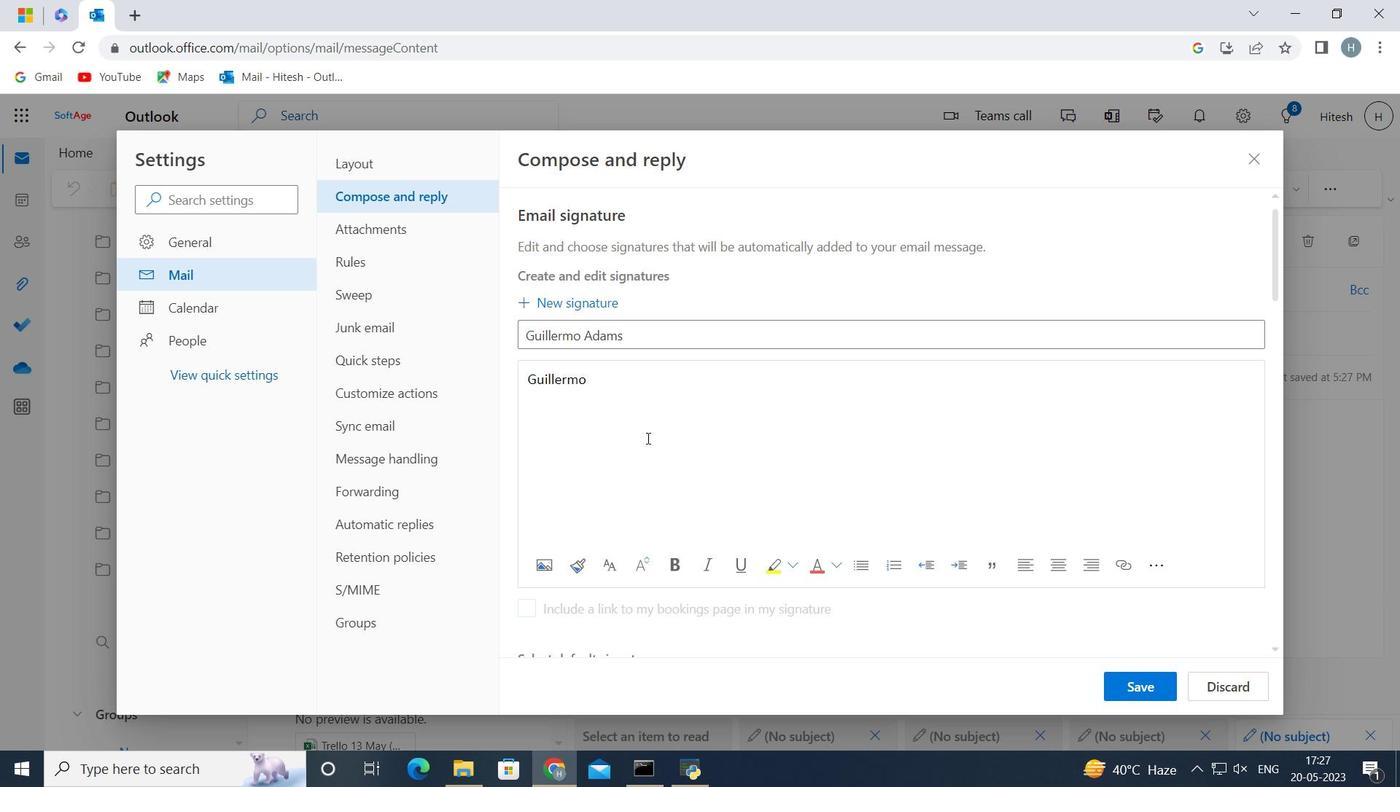 
Action: Mouse moved to (963, 304)
Screenshot: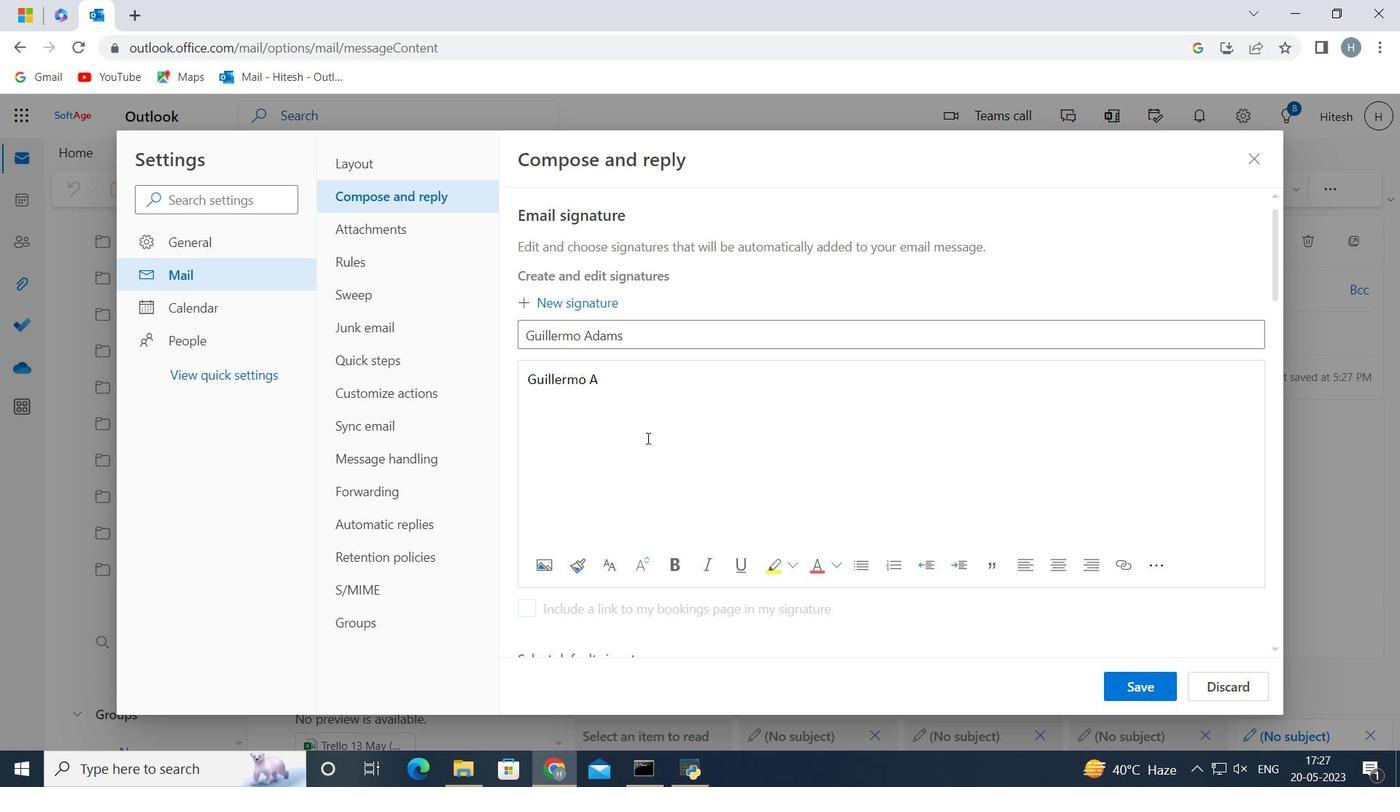 
Action: Key pressed softage.5<Key.shift>@softage.net
Screenshot: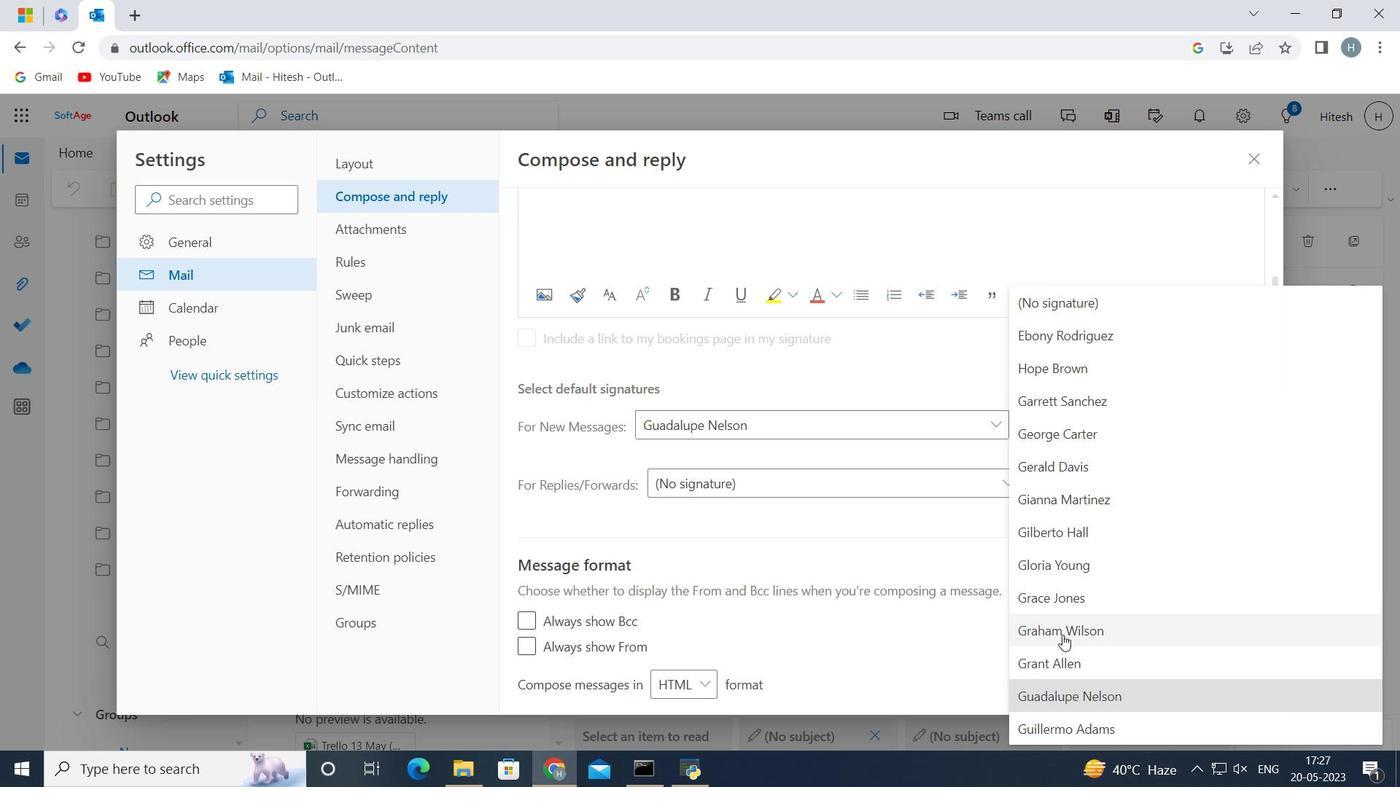 
Action: Mouse moved to (650, 259)
Screenshot: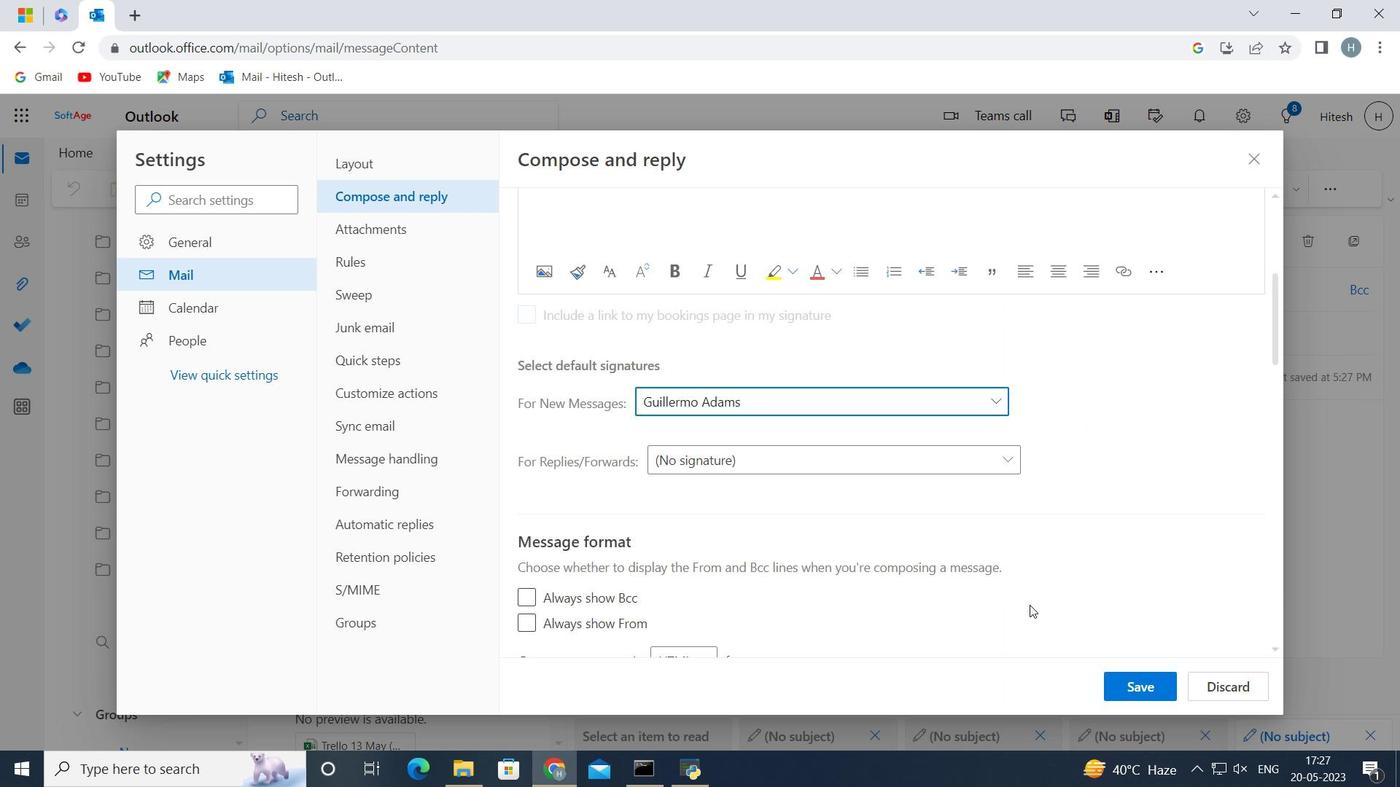 
Action: Mouse pressed left at (650, 259)
Screenshot: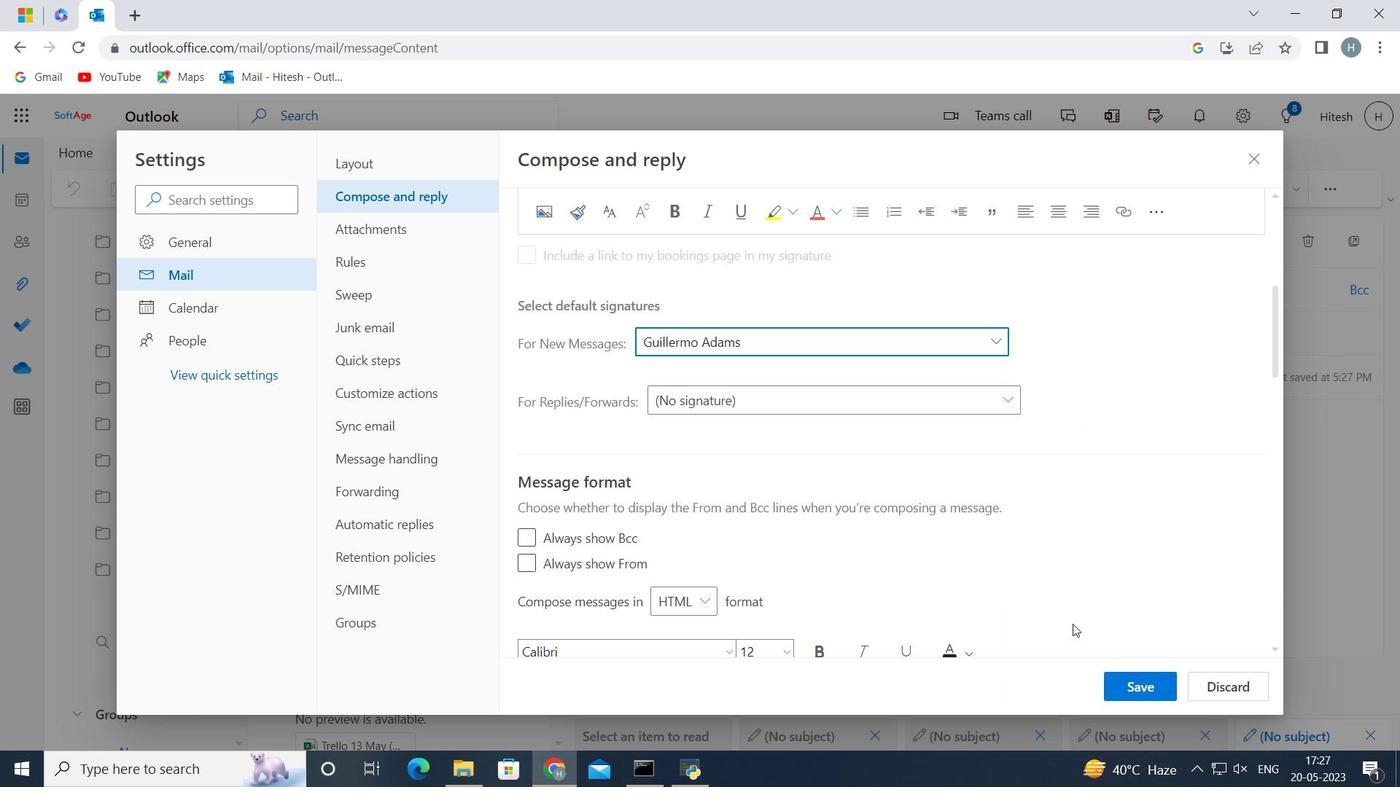 
Action: Mouse moved to (612, 281)
Screenshot: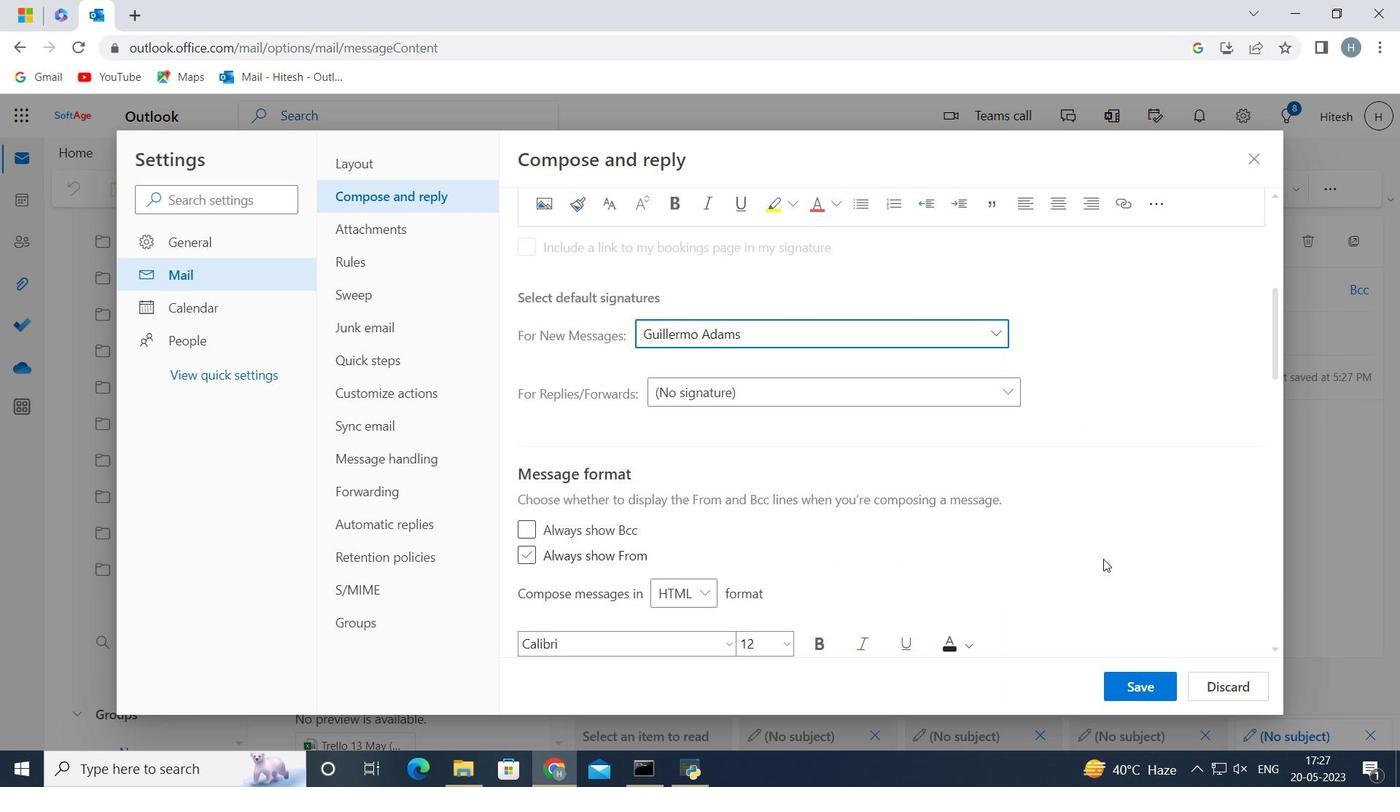 
Action: Mouse pressed left at (612, 281)
Screenshot: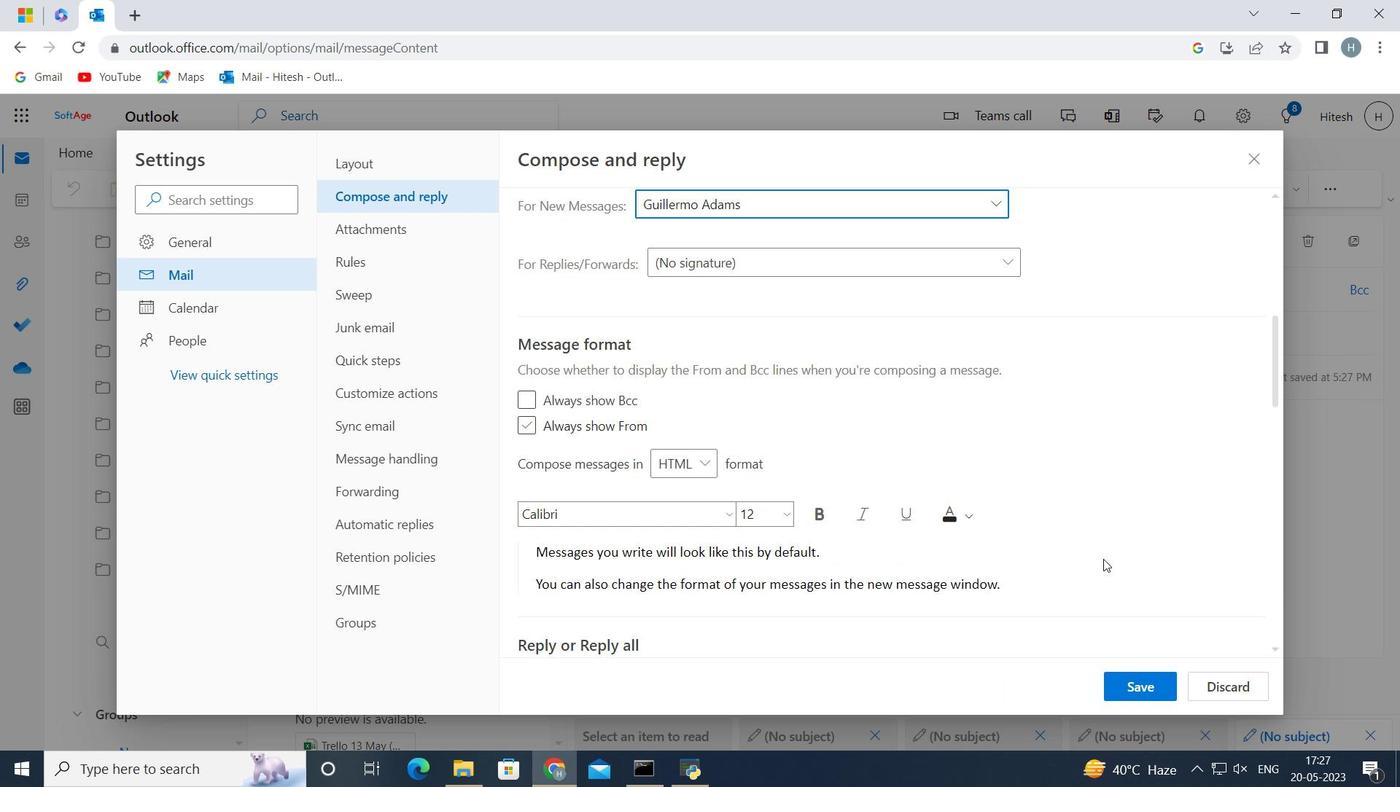 
Action: Mouse moved to (597, 321)
Screenshot: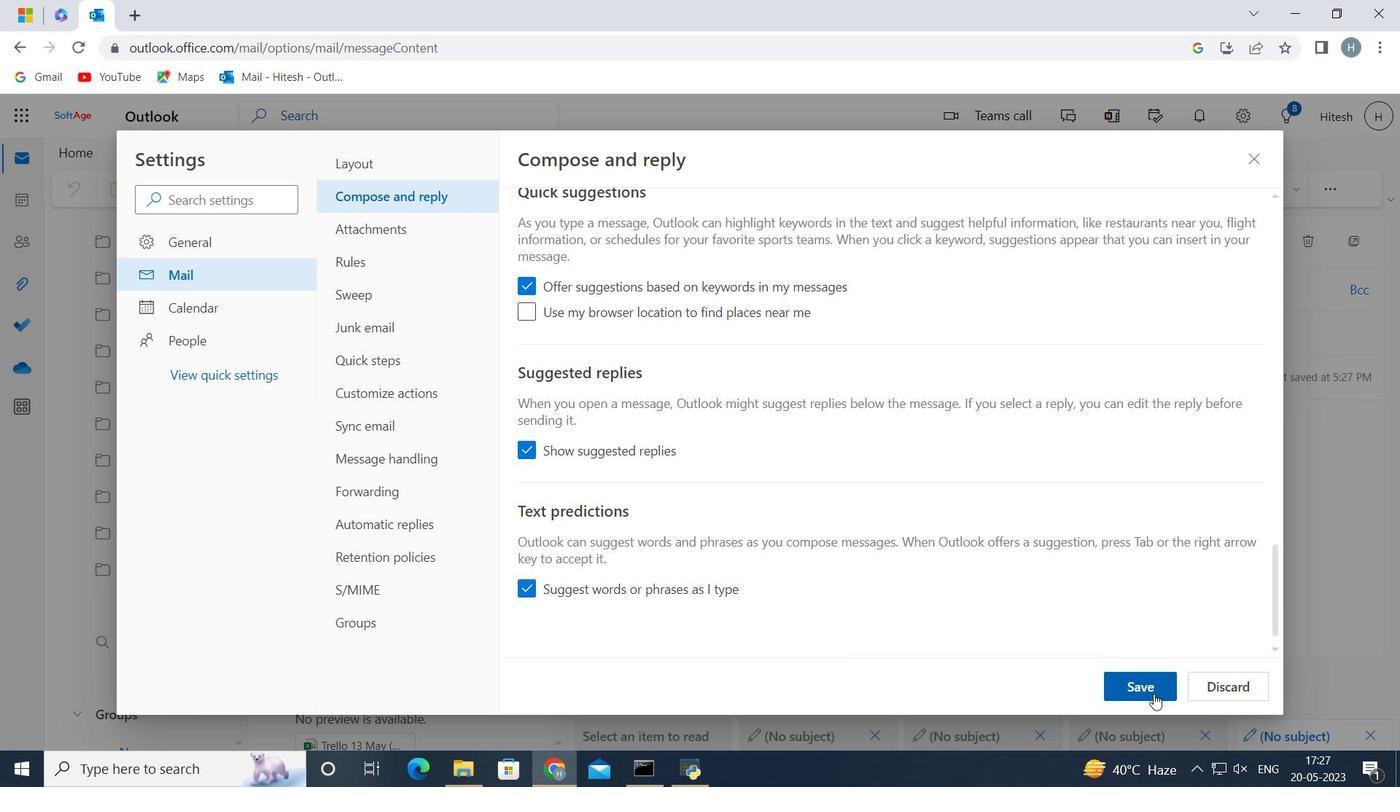 
Action: Mouse pressed left at (597, 321)
Screenshot: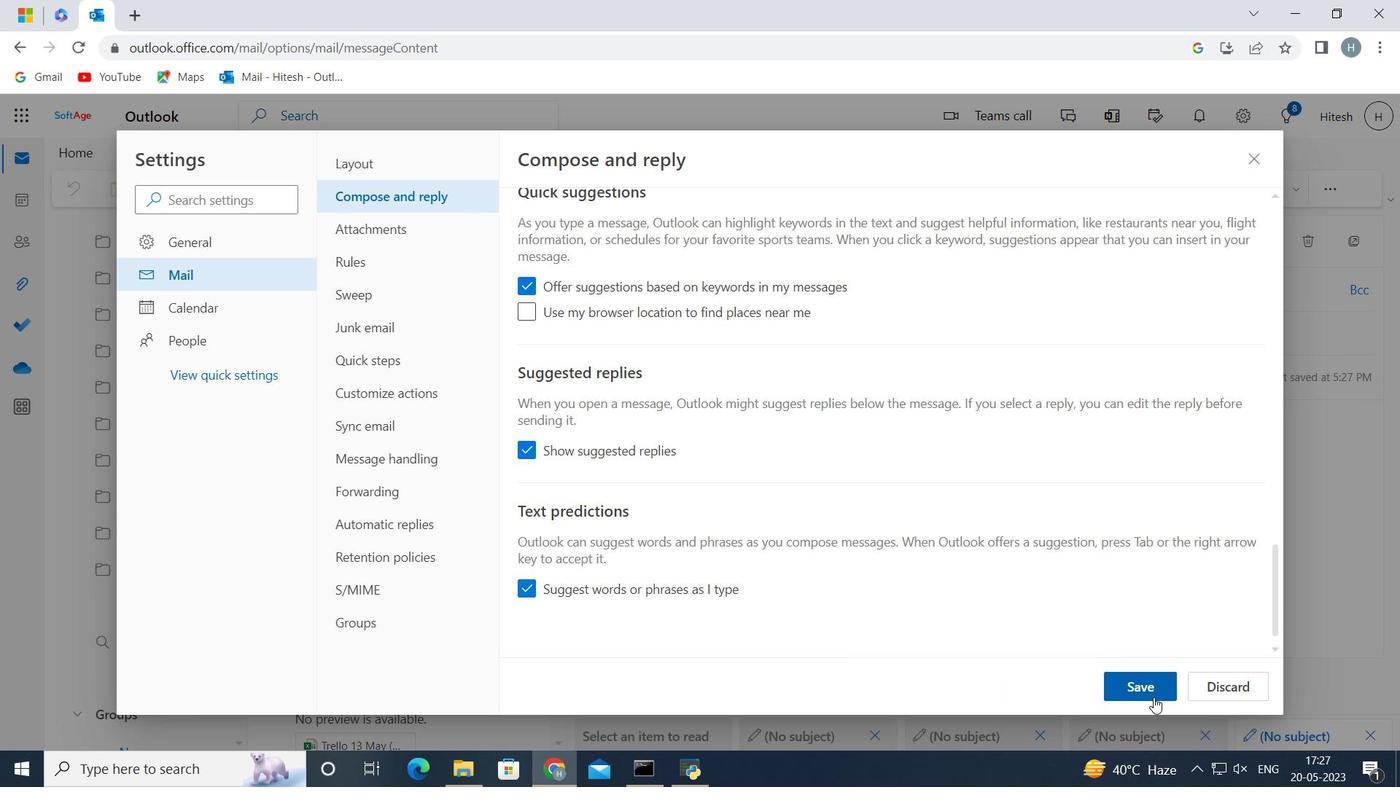
Action: Mouse moved to (955, 134)
Screenshot: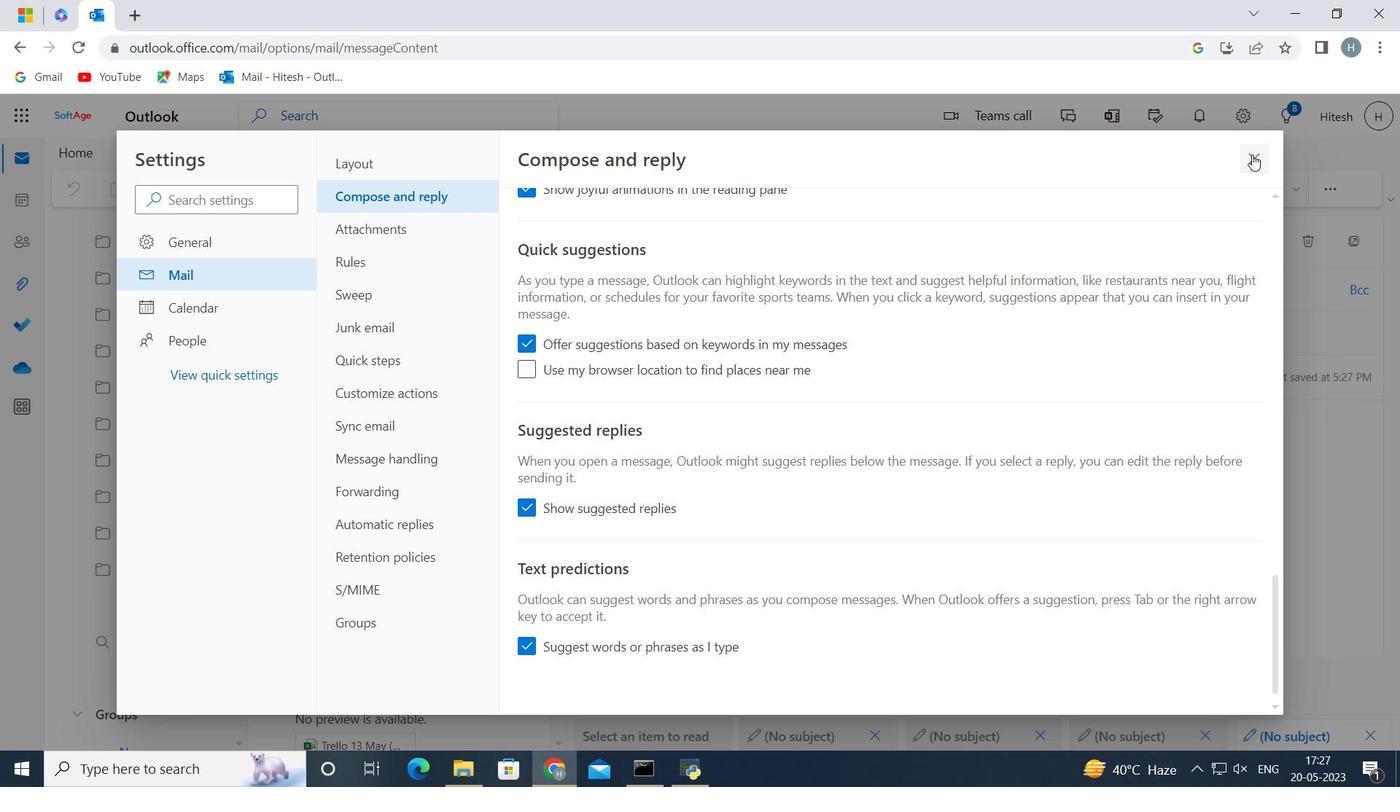 
Action: Mouse pressed left at (955, 134)
Screenshot: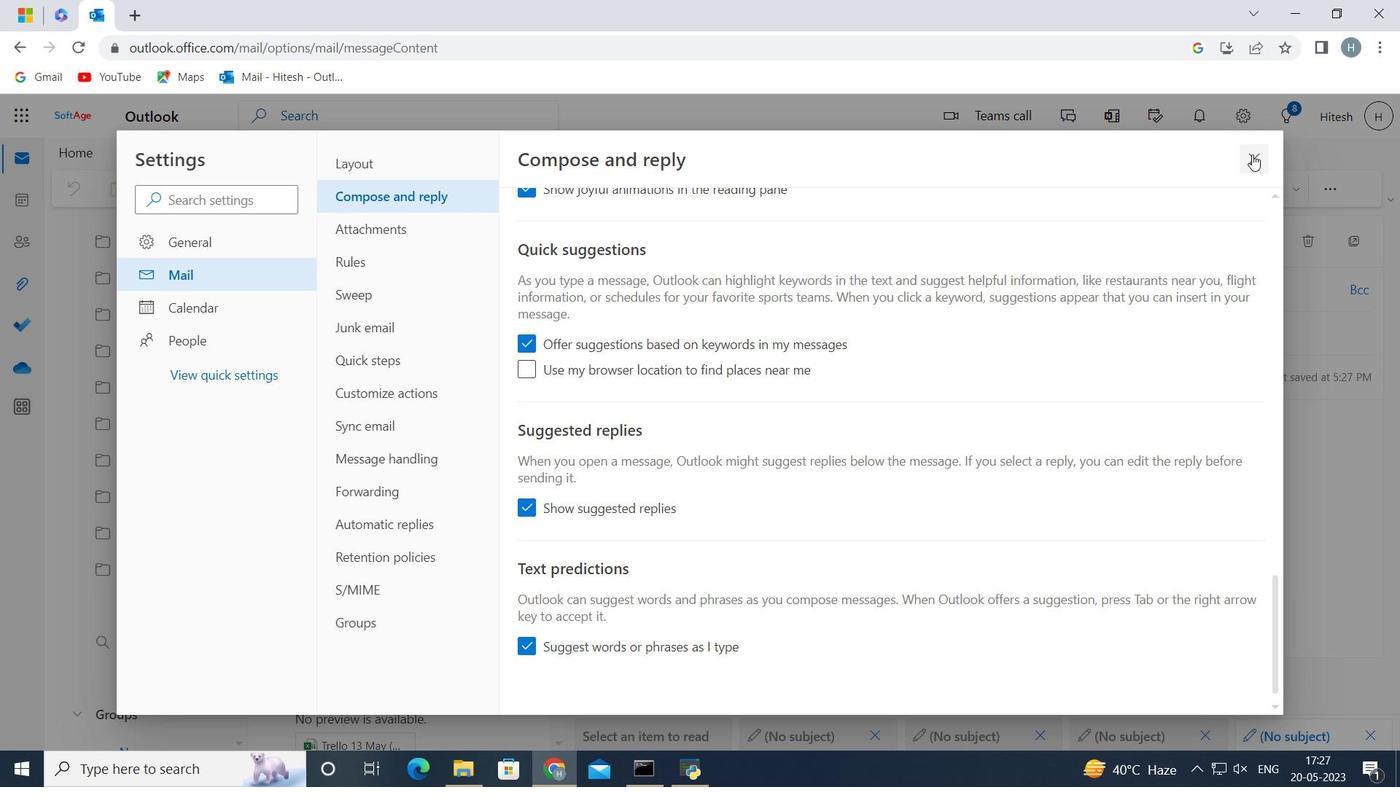 
Action: Mouse moved to (932, 160)
Screenshot: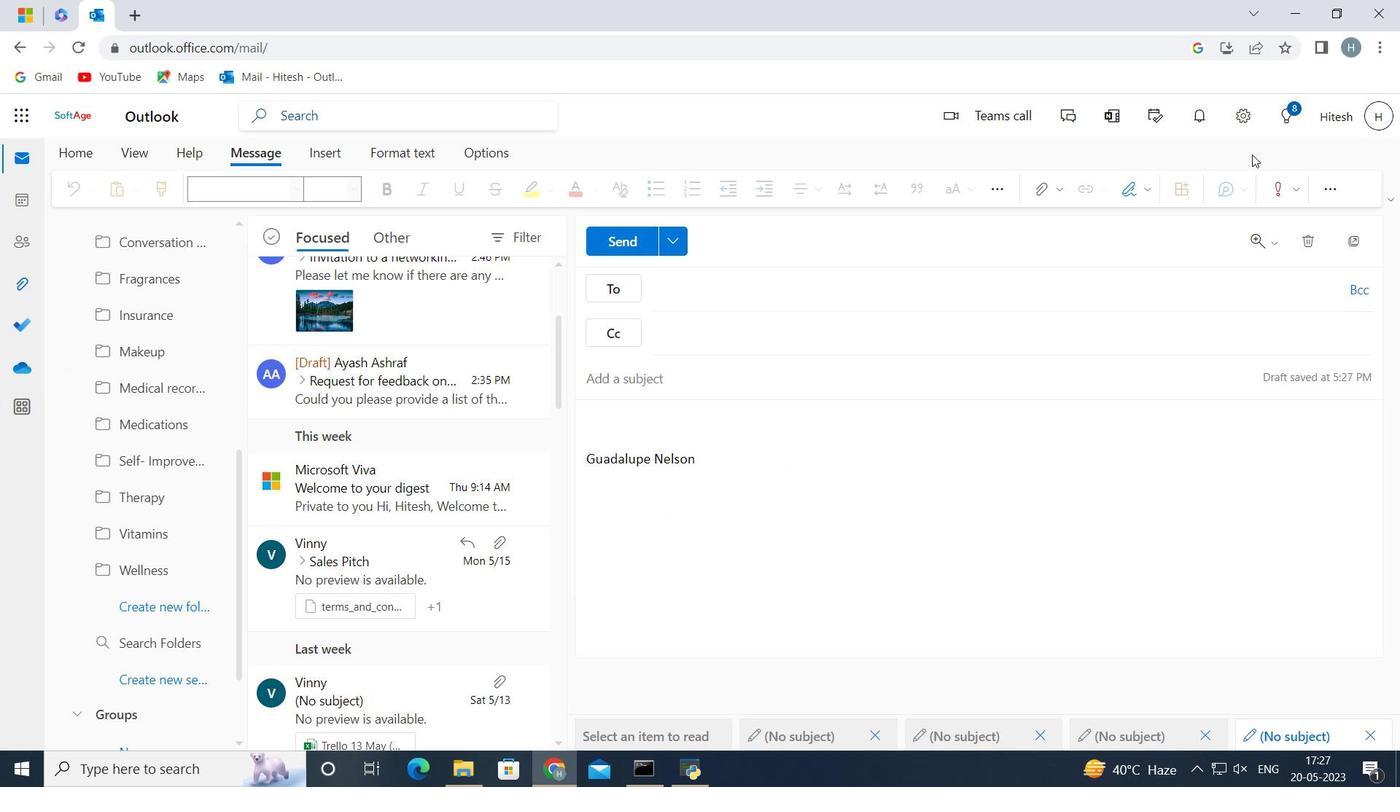 
Action: Mouse pressed left at (932, 160)
Screenshot: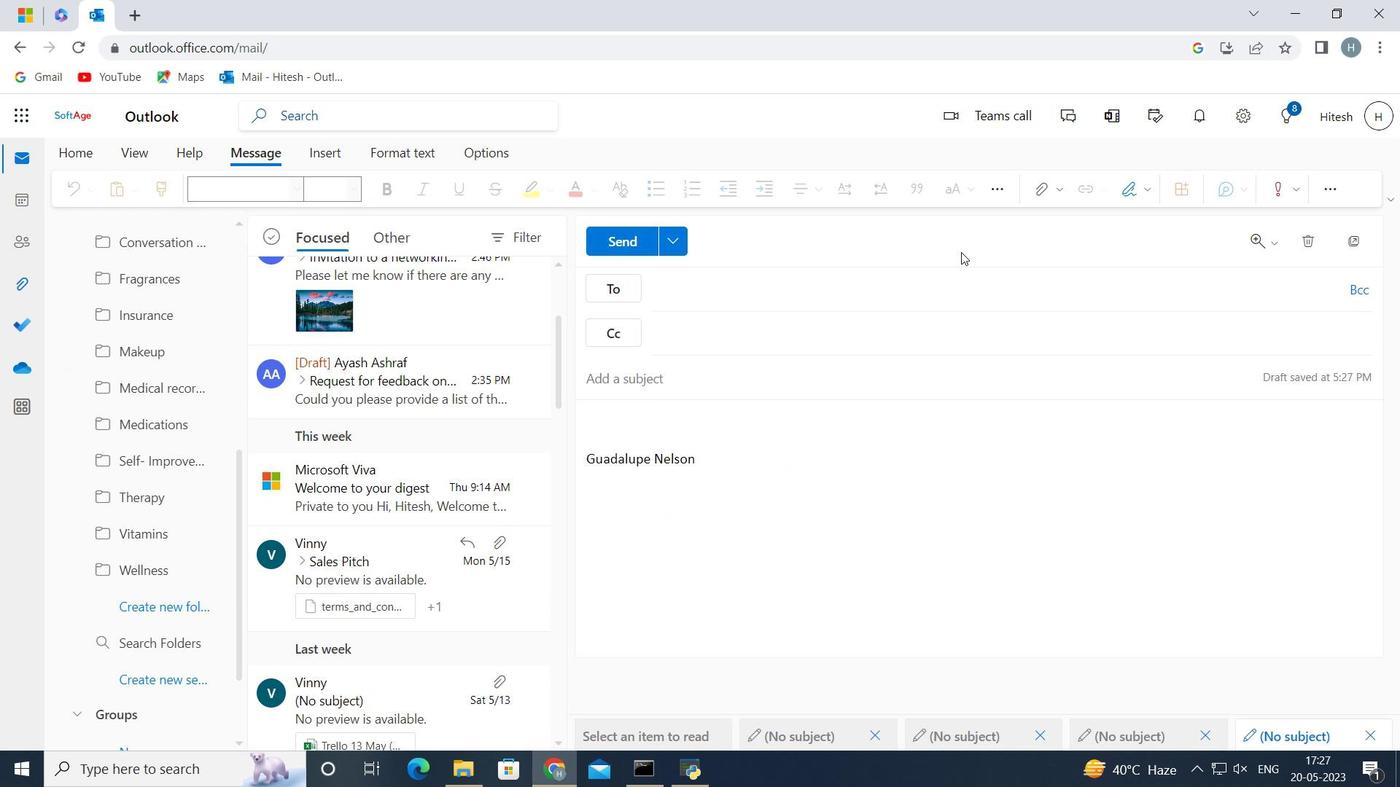 
Action: Mouse moved to (610, 286)
Screenshot: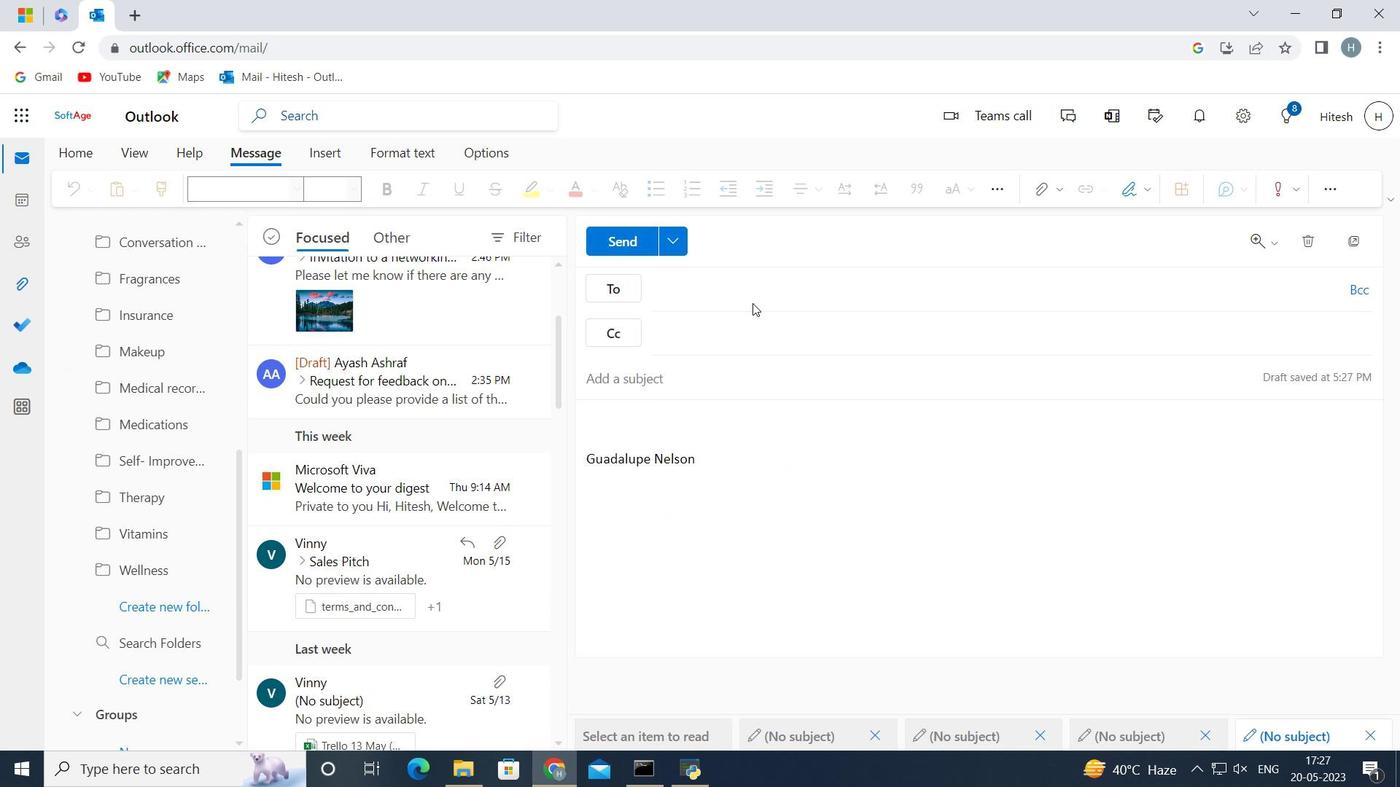 
Action: Mouse pressed left at (610, 286)
Screenshot: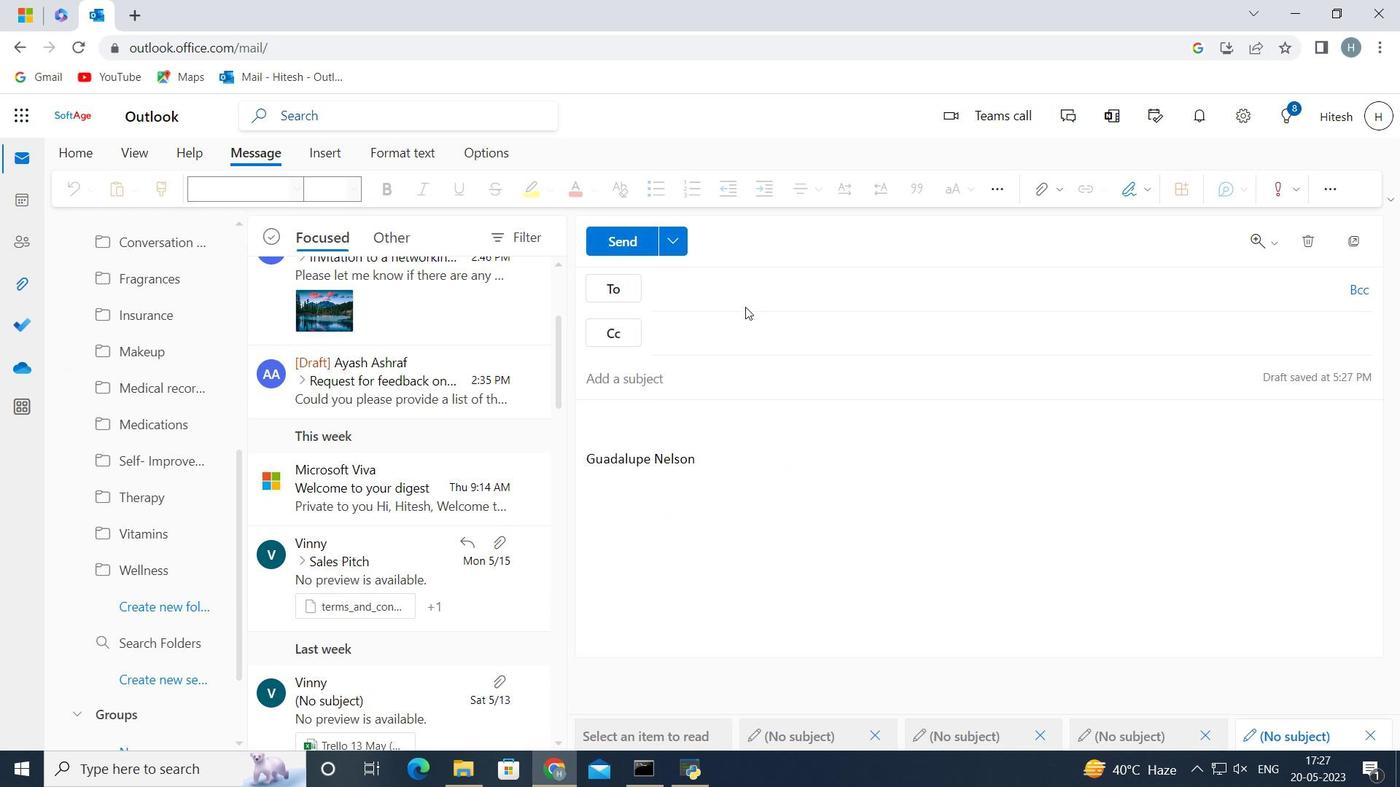 
Action: Mouse moved to (777, 312)
Screenshot: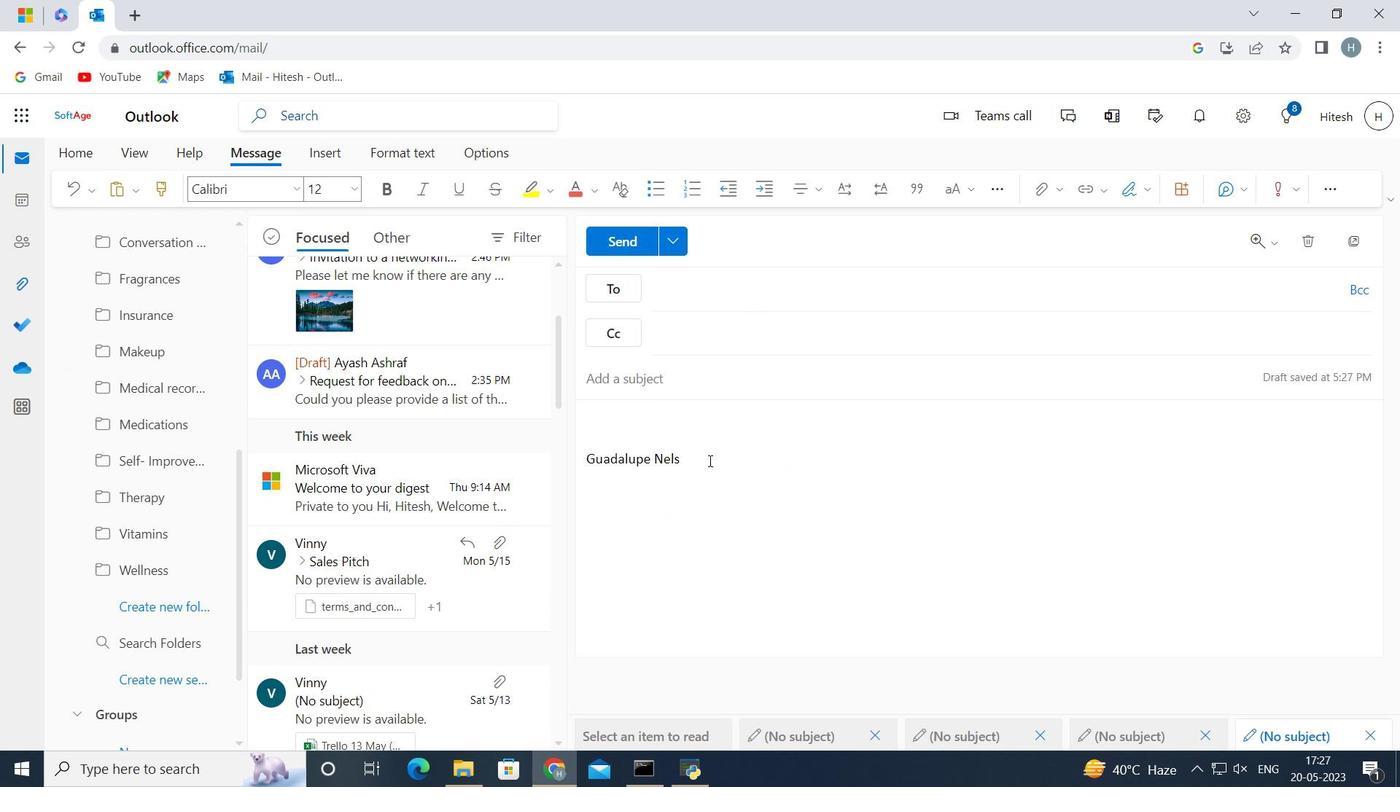 
Action: Key pressed <Key.shift><Key.shift><Key.shift><Key.shift><Key.shift>Have<Key.space>a<Key.space>greate<Key.backspace><Key.space><Key.shift>Presidents<Key.space><Key.shift>Day
Screenshot: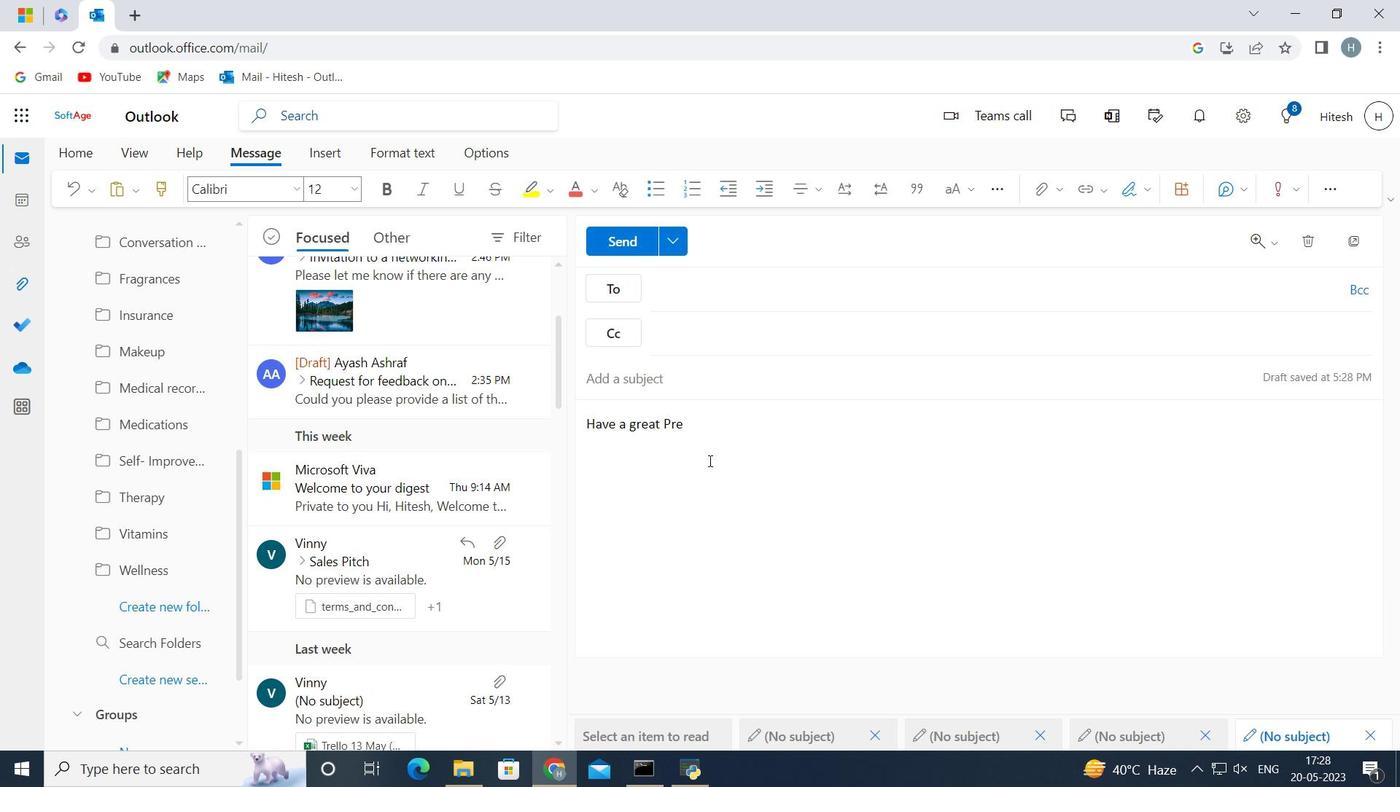 
Action: Mouse moved to (143, 512)
Screenshot: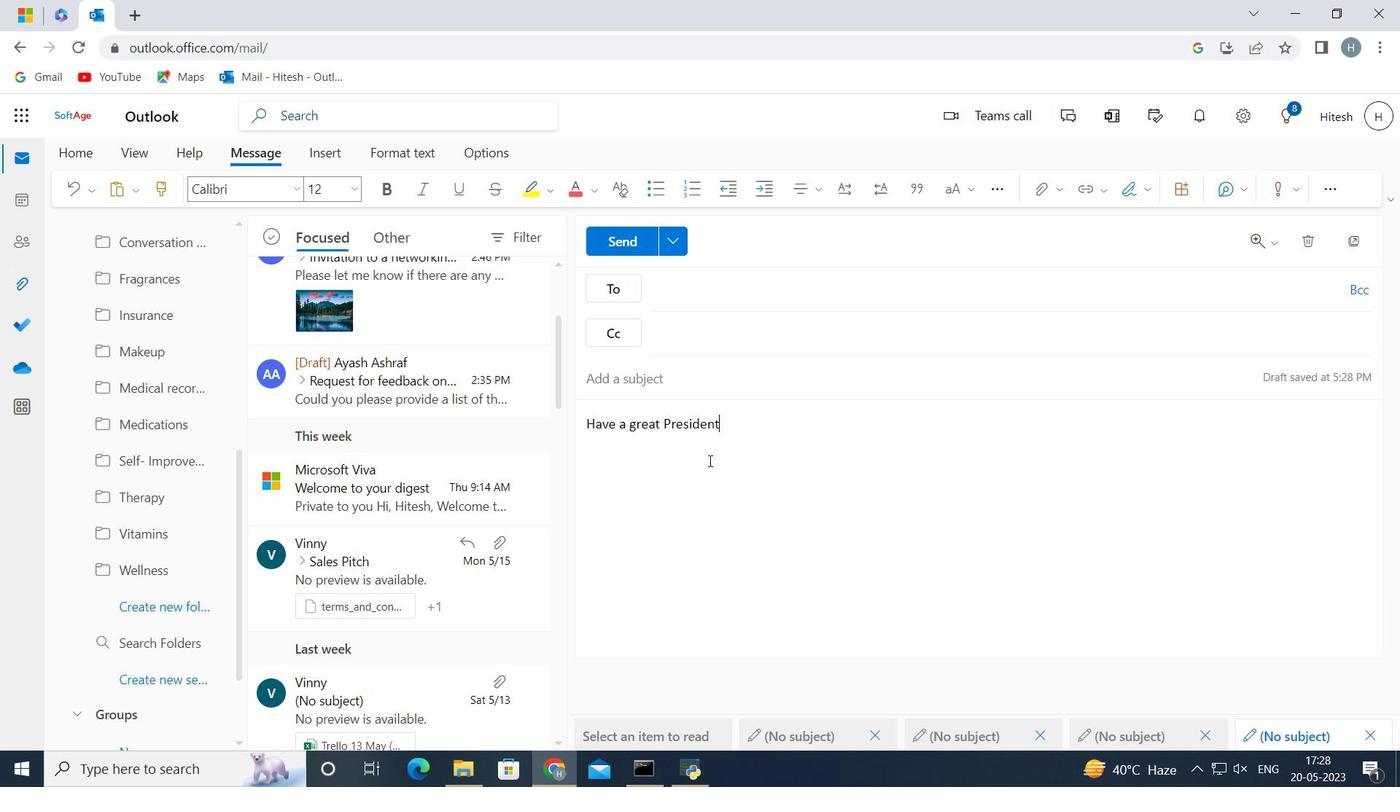 
Action: Mouse scrolled (143, 512) with delta (0, 0)
Screenshot: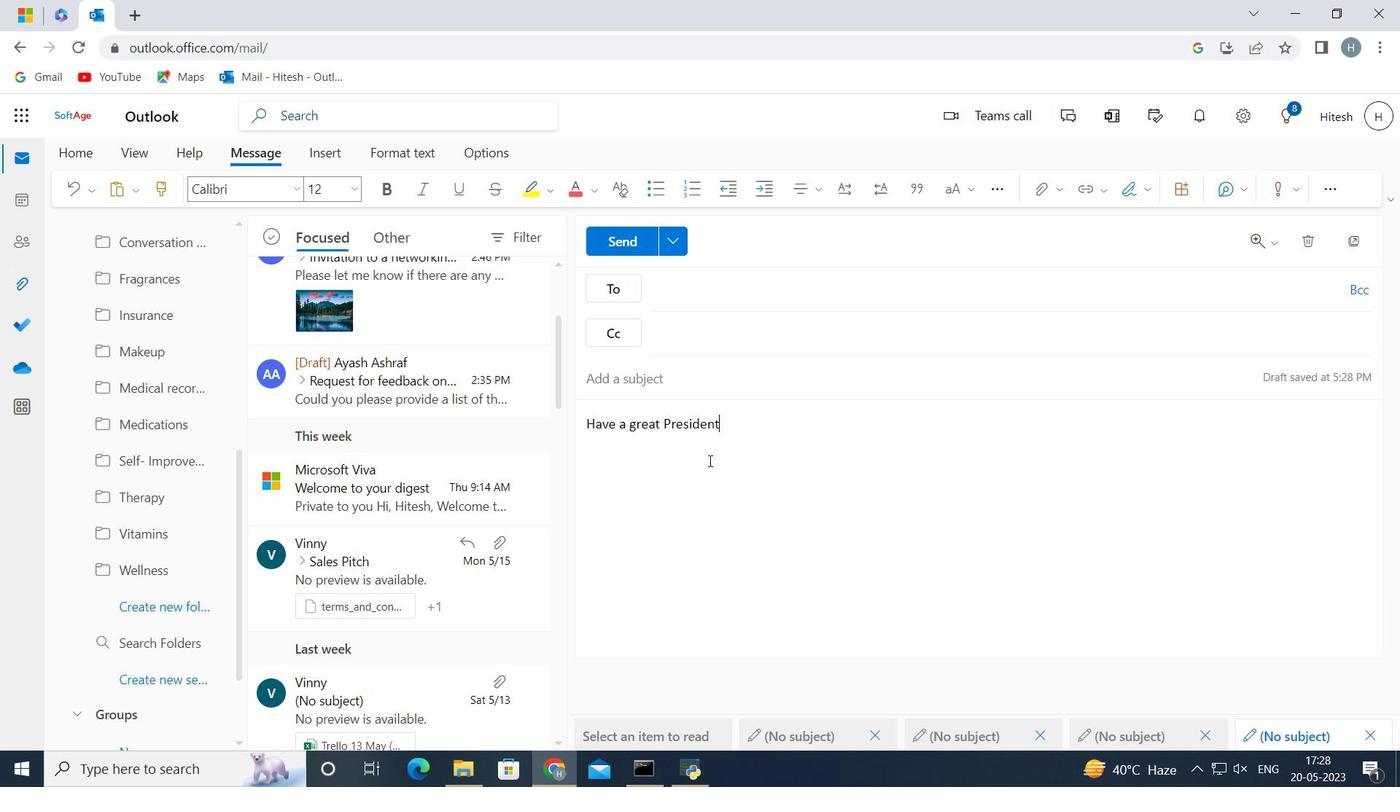 
Action: Mouse moved to (143, 513)
Screenshot: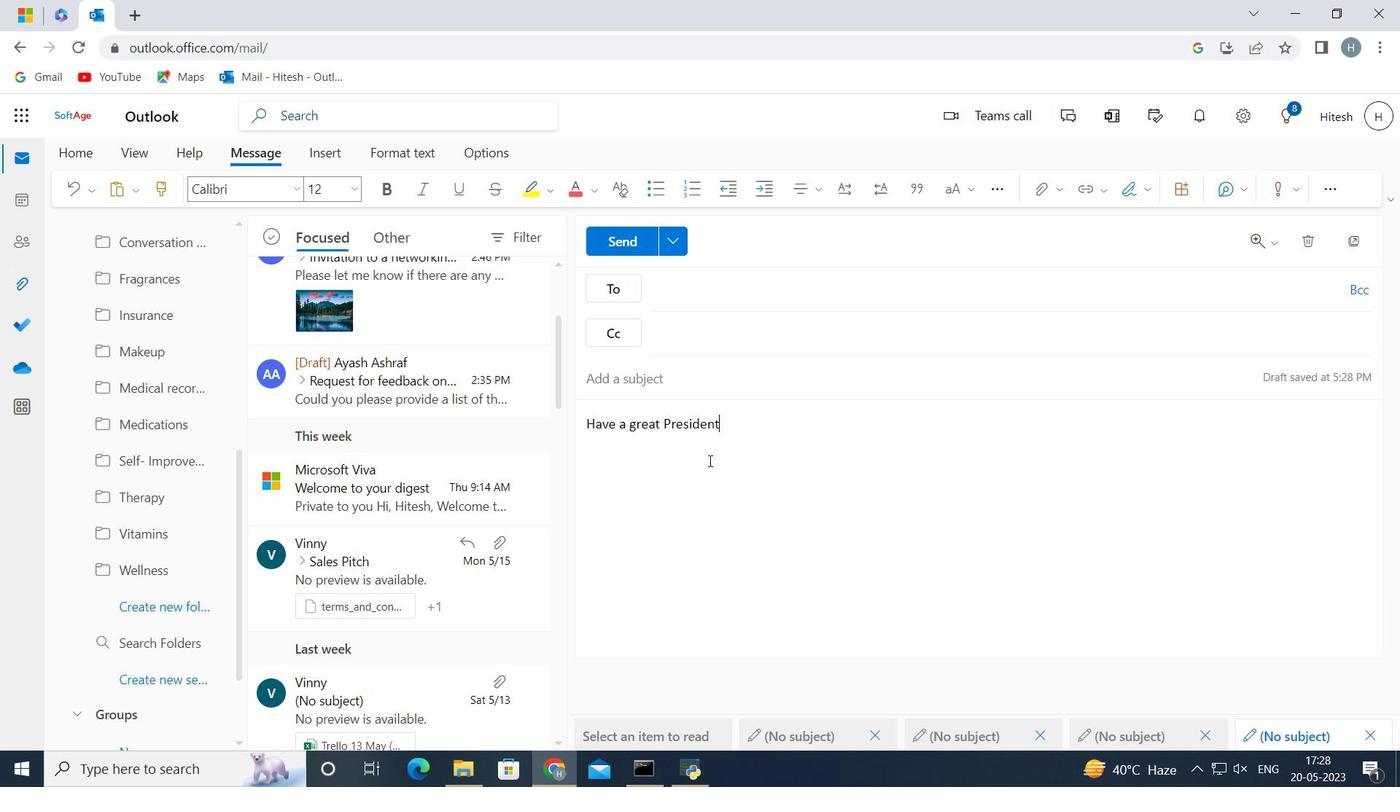 
Action: Mouse scrolled (143, 512) with delta (0, 0)
Screenshot: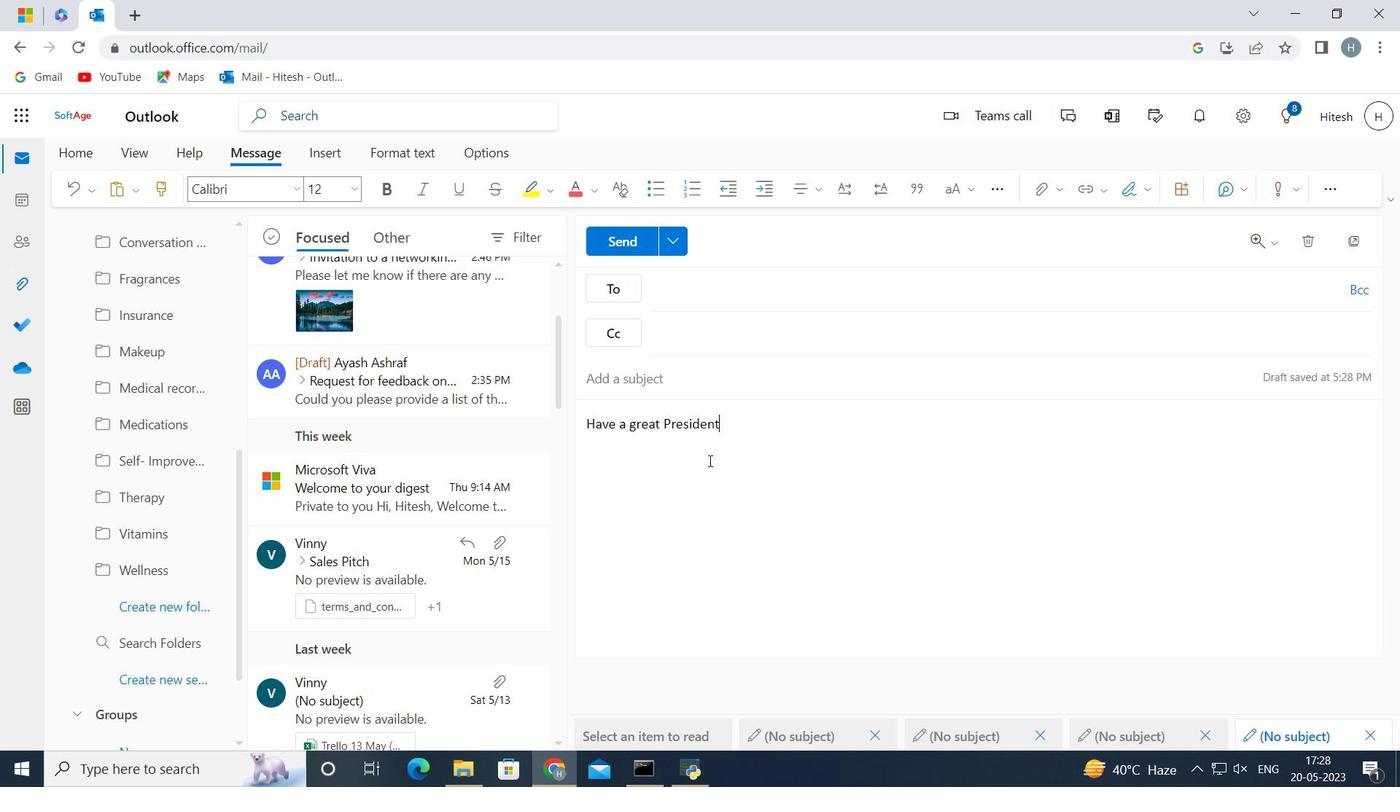 
Action: Mouse scrolled (143, 512) with delta (0, 0)
Screenshot: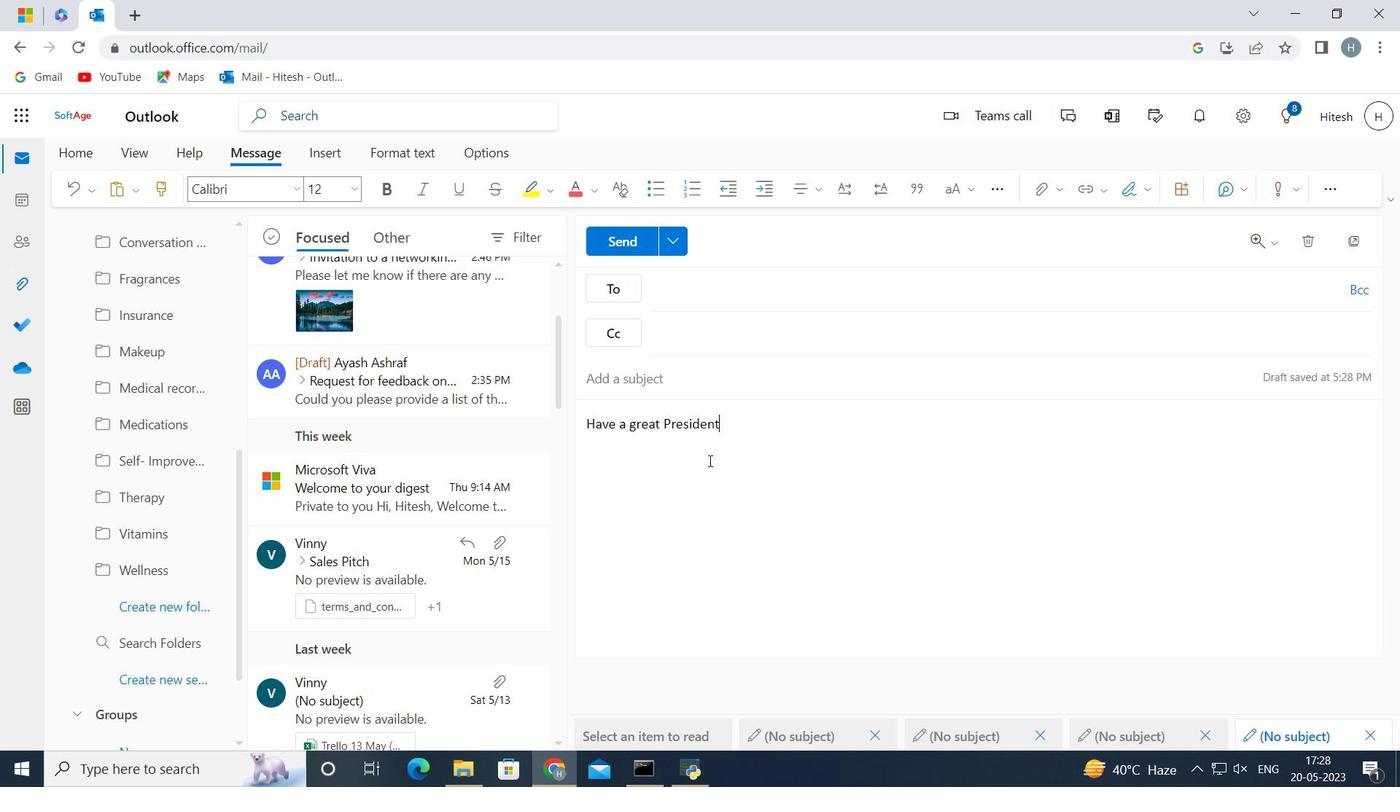 
Action: Mouse scrolled (143, 512) with delta (0, 0)
Screenshot: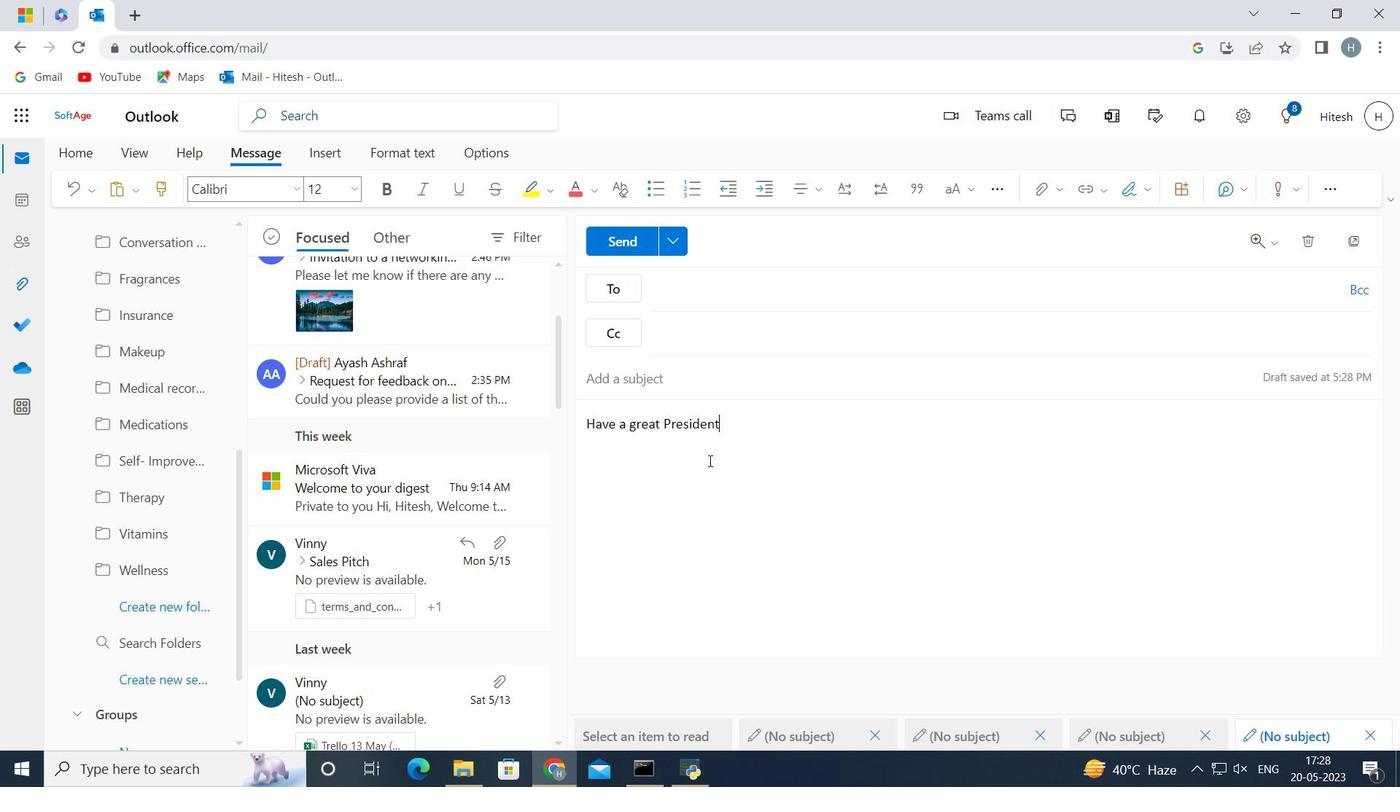 
Action: Mouse scrolled (143, 512) with delta (0, 0)
Screenshot: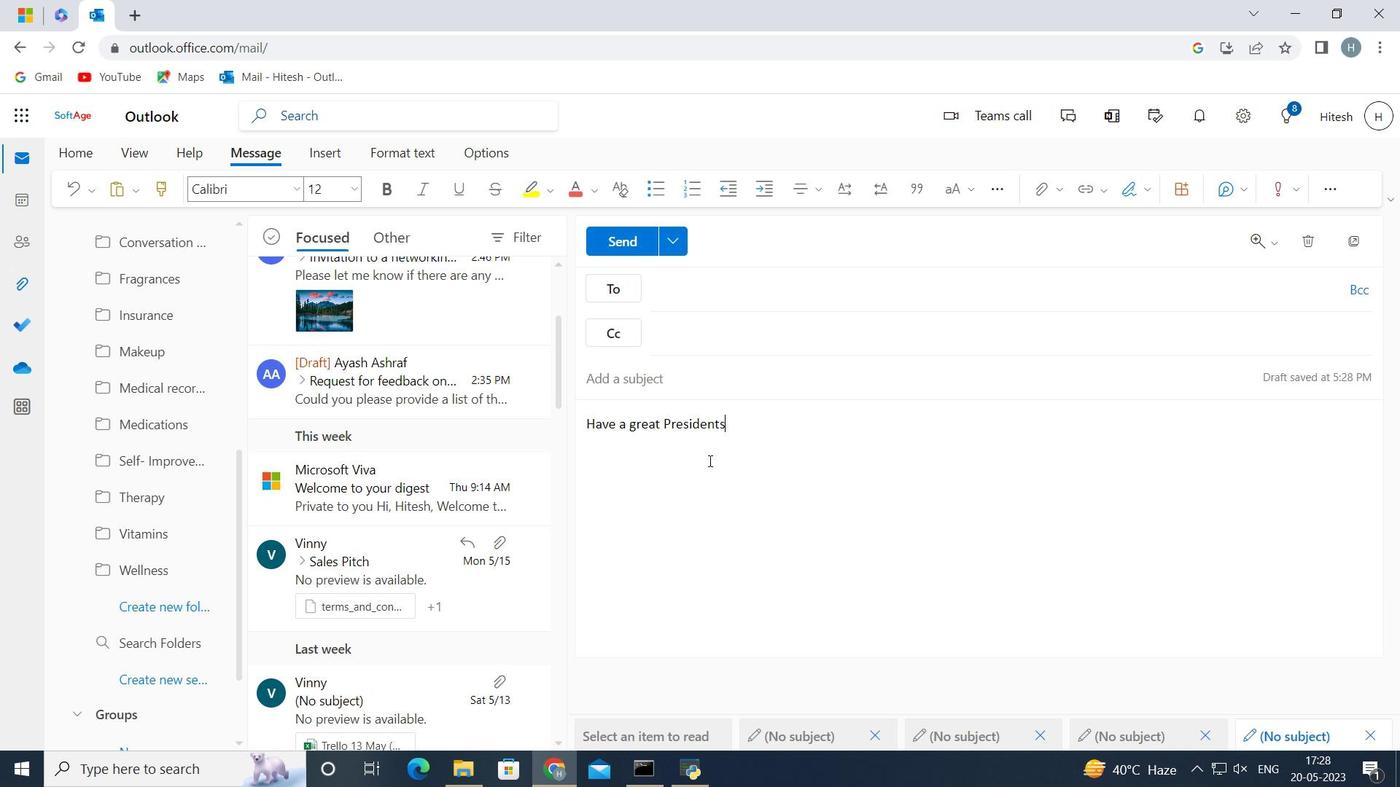
Action: Mouse scrolled (143, 512) with delta (0, 0)
Screenshot: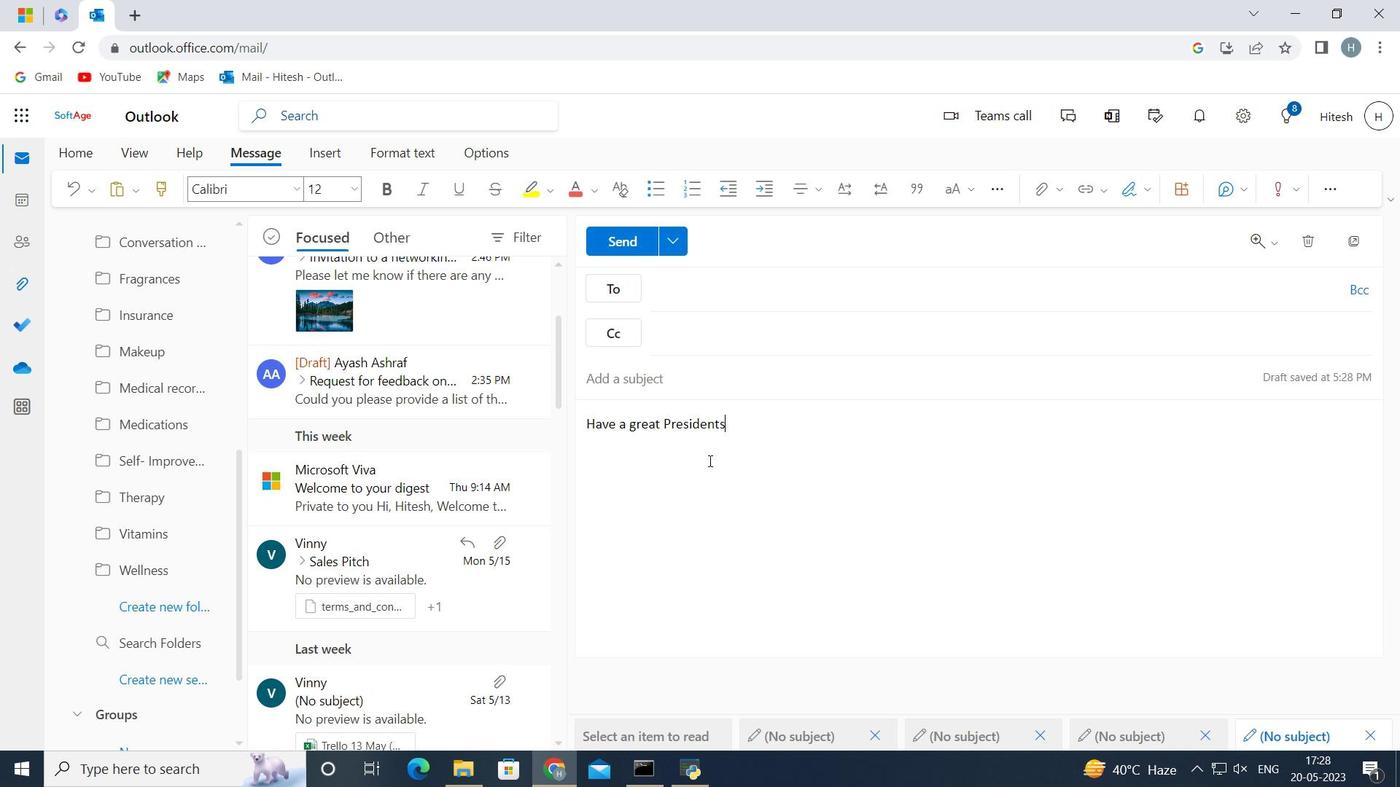 
Action: Mouse scrolled (143, 512) with delta (0, 0)
Screenshot: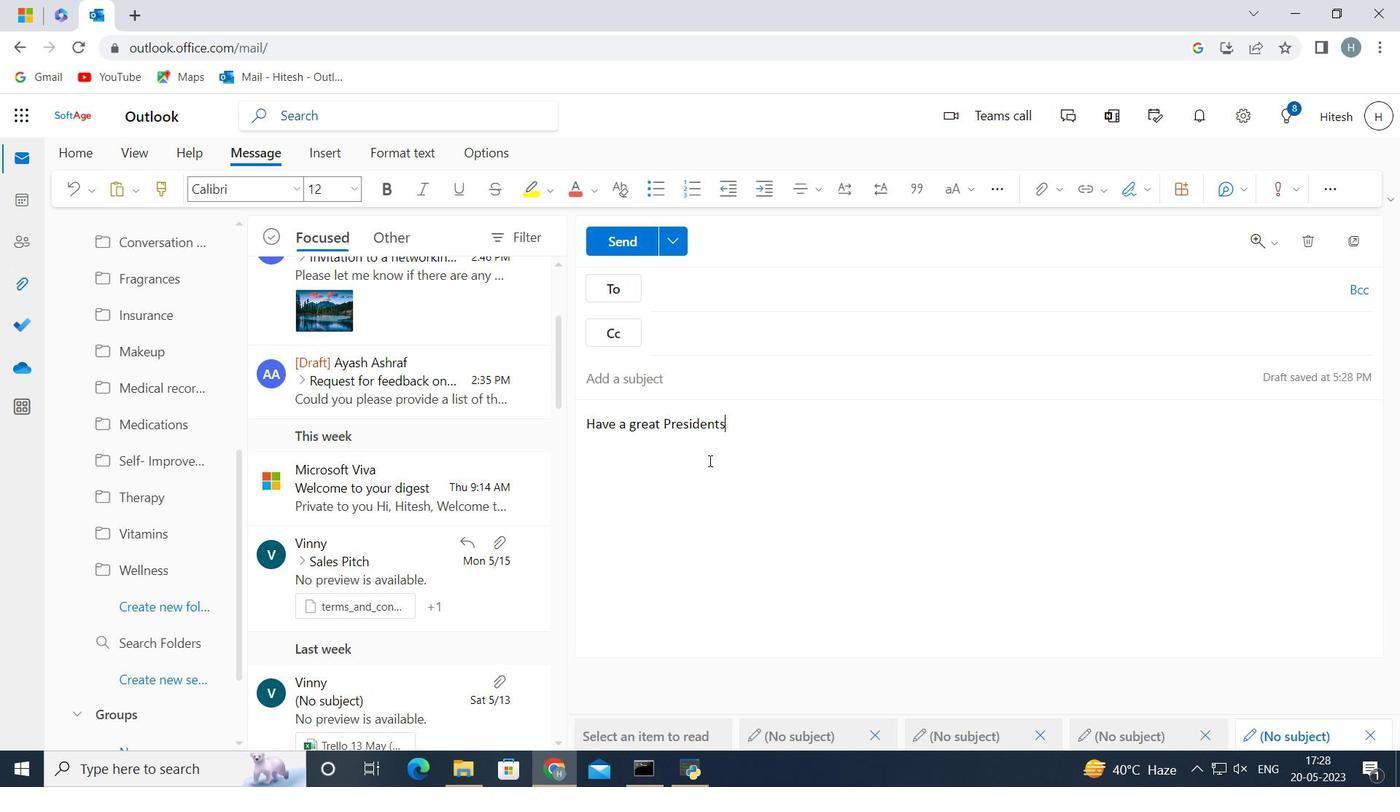
Action: Mouse scrolled (143, 512) with delta (0, 0)
Screenshot: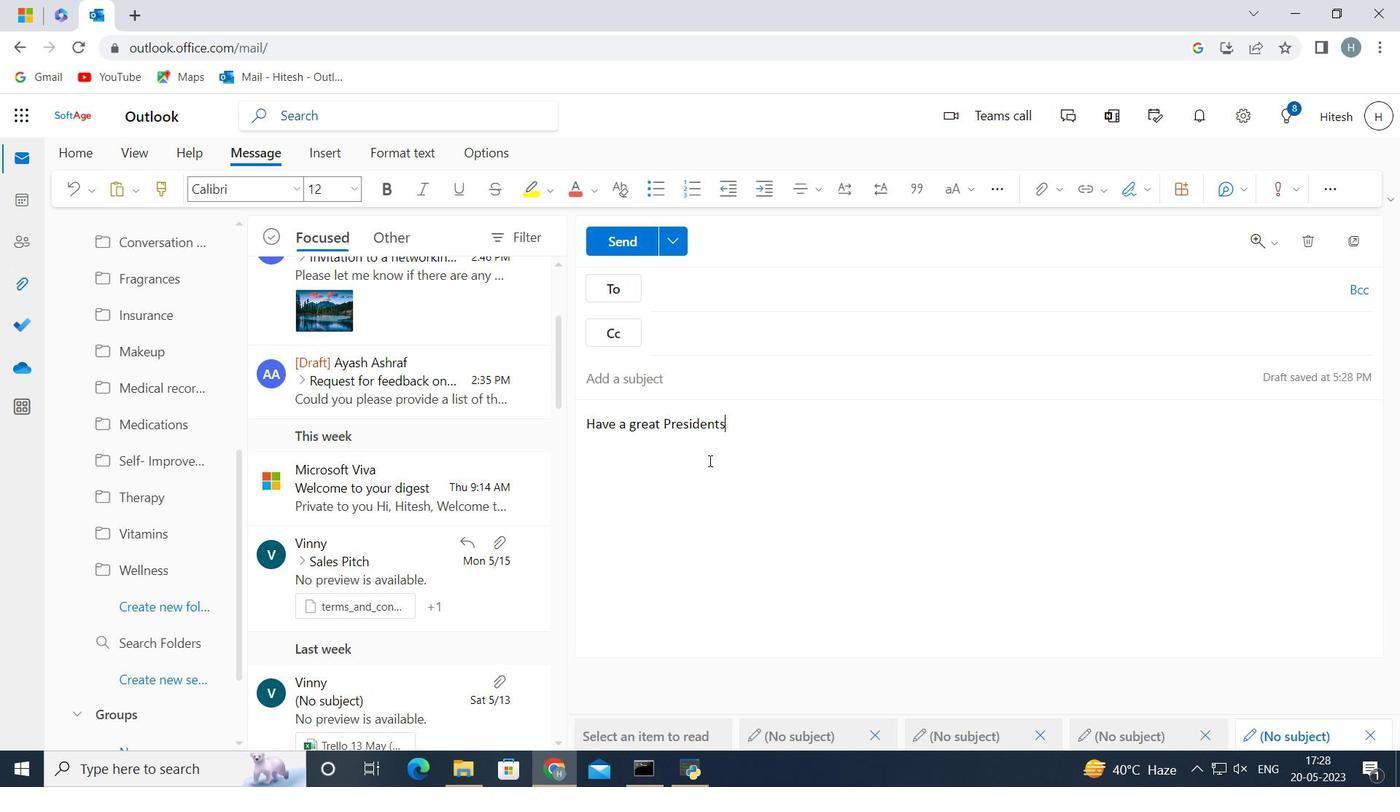 
Action: Mouse moved to (129, 609)
Screenshot: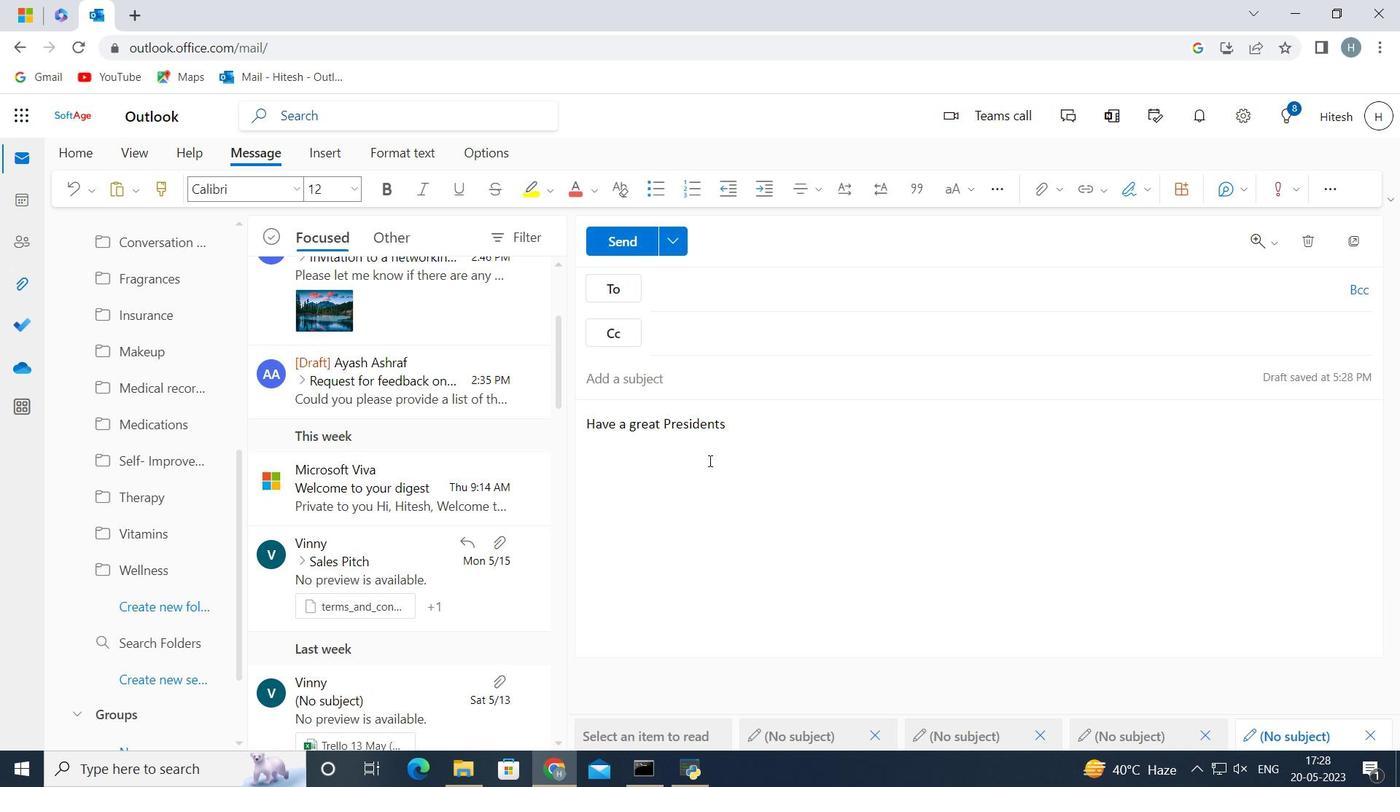 
Action: Mouse pressed left at (129, 609)
Screenshot: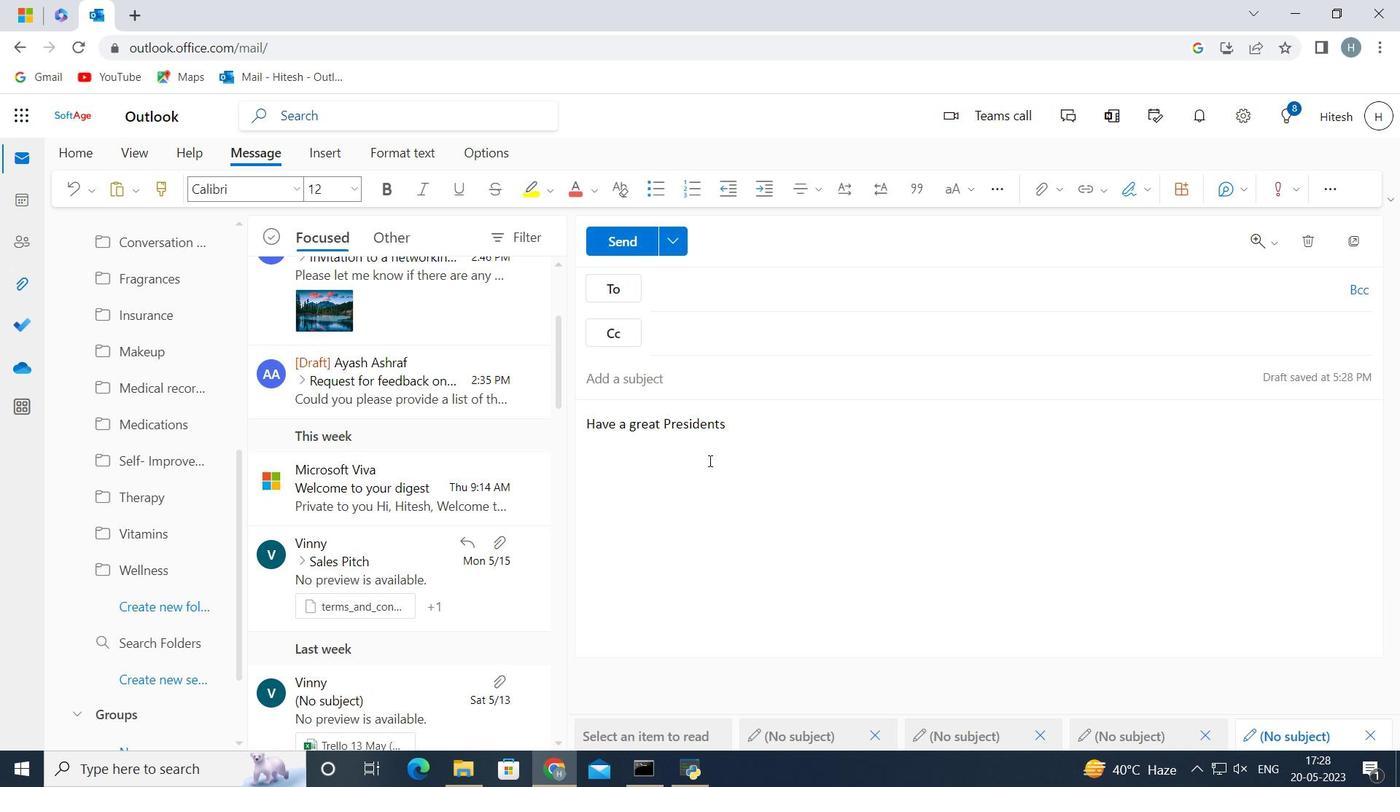
Action: Mouse moved to (232, 528)
Screenshot: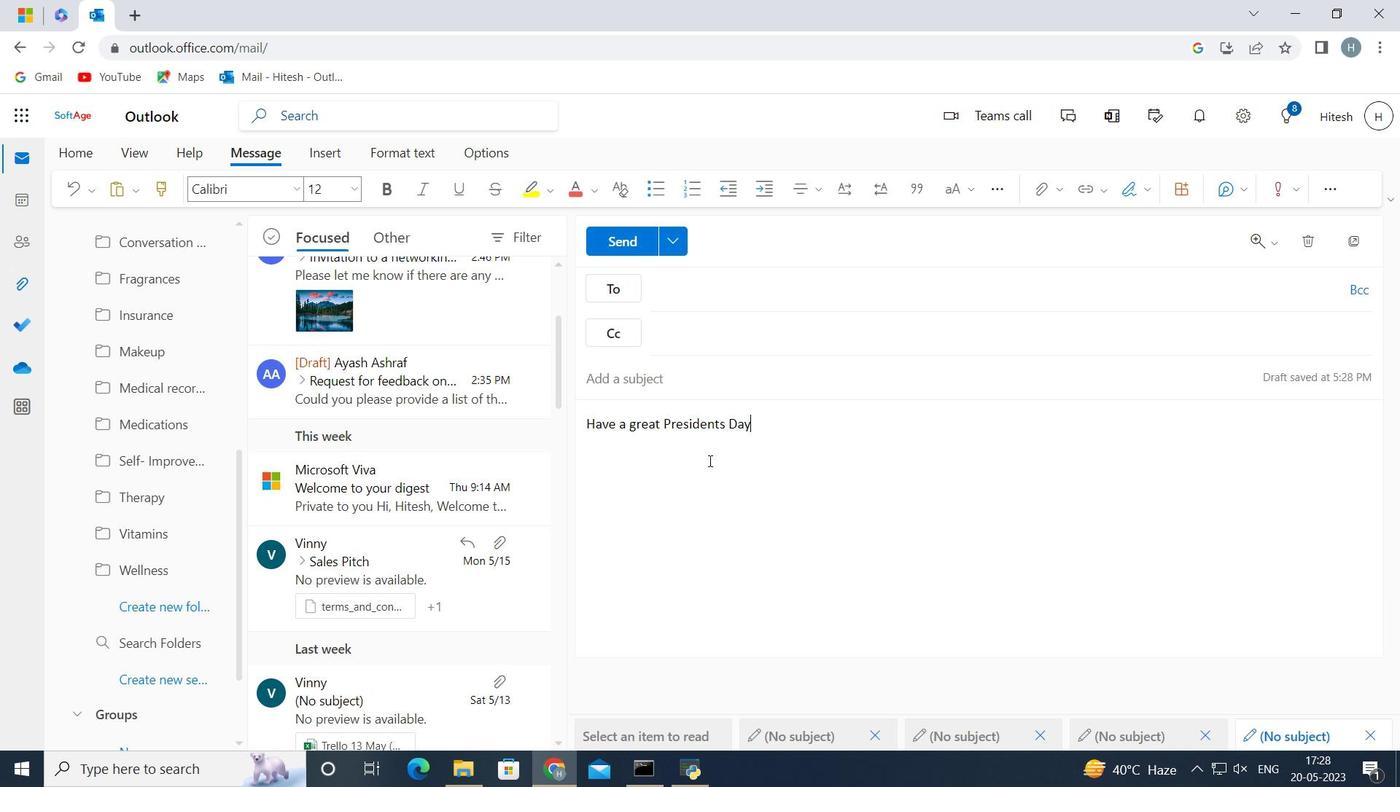 
Action: Key pressed <Key.shift>self-help
Screenshot: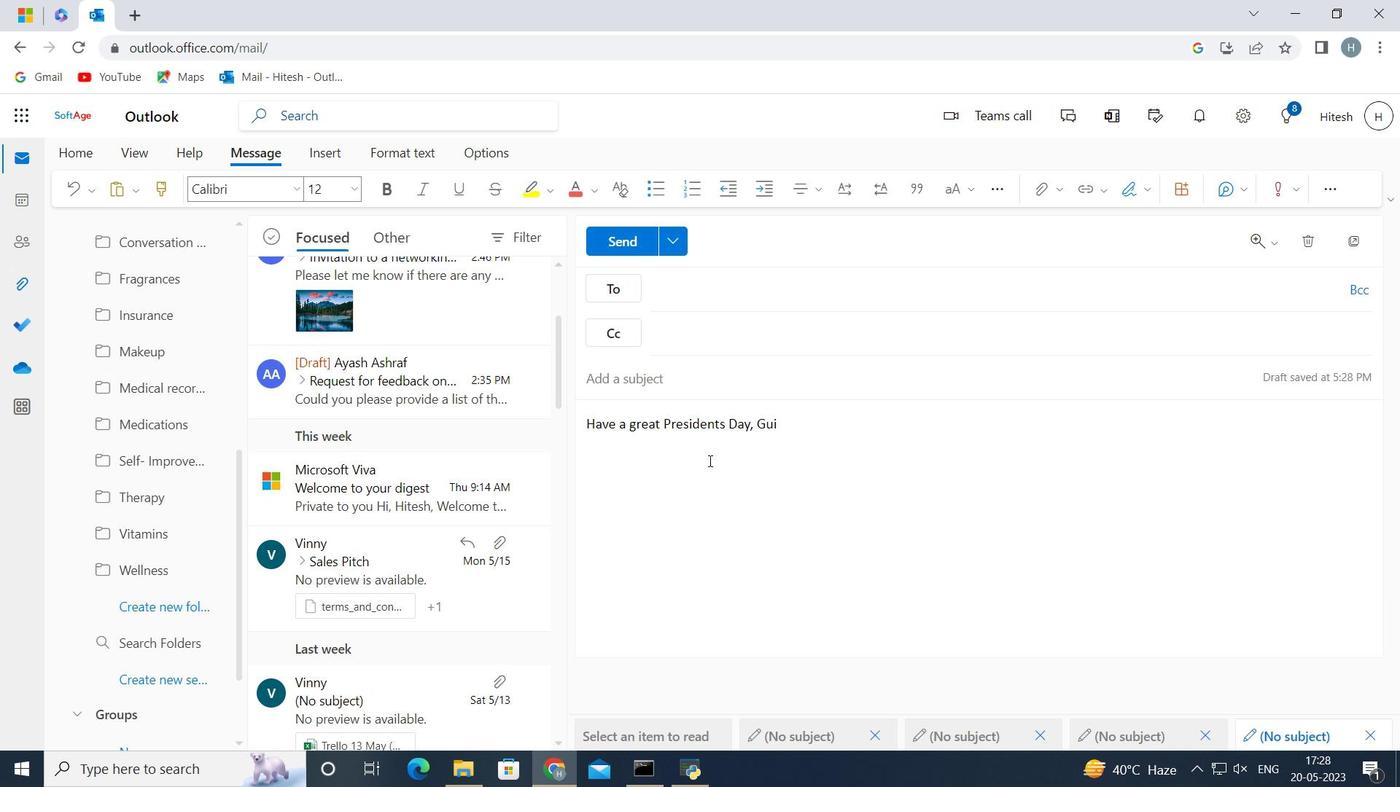 
Action: Mouse moved to (174, 614)
Screenshot: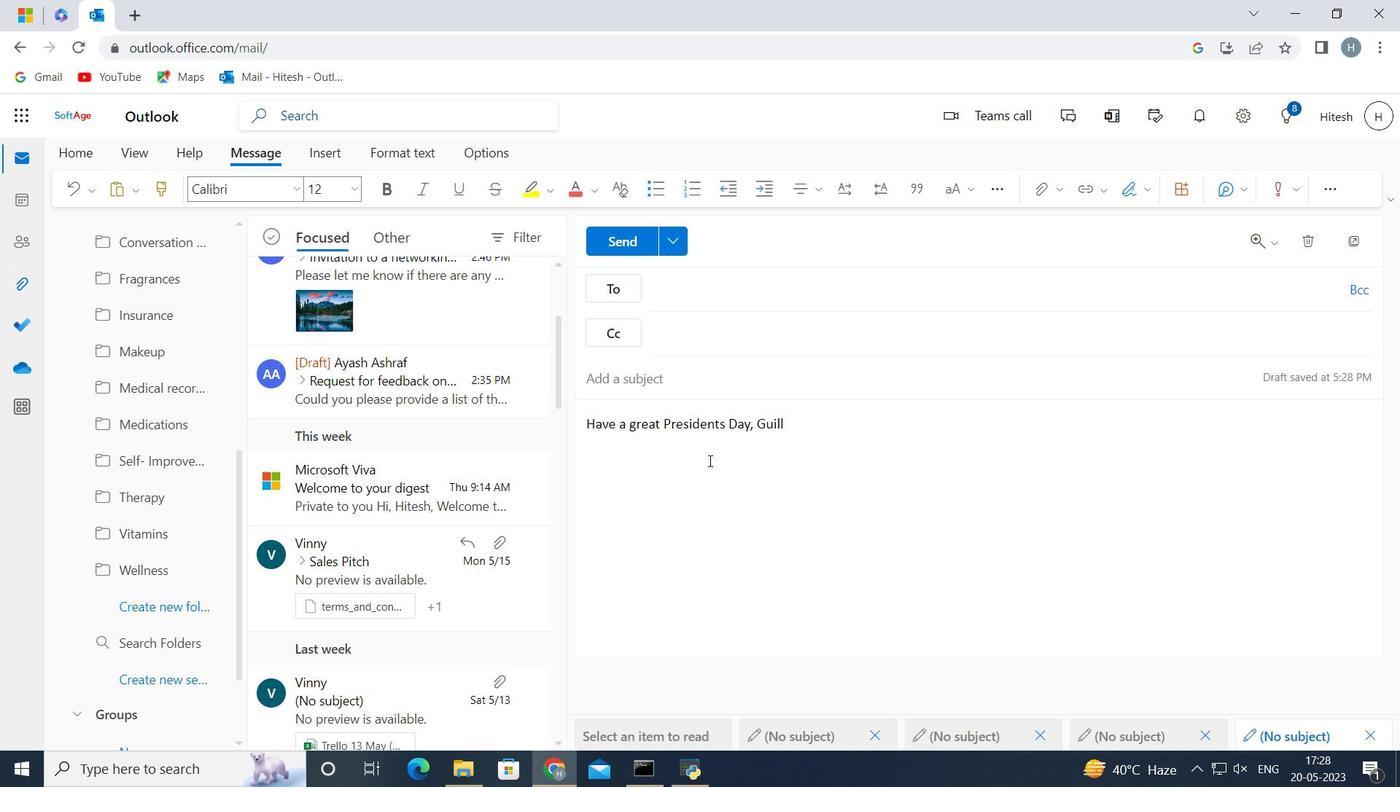 
Action: Mouse pressed left at (174, 614)
Screenshot: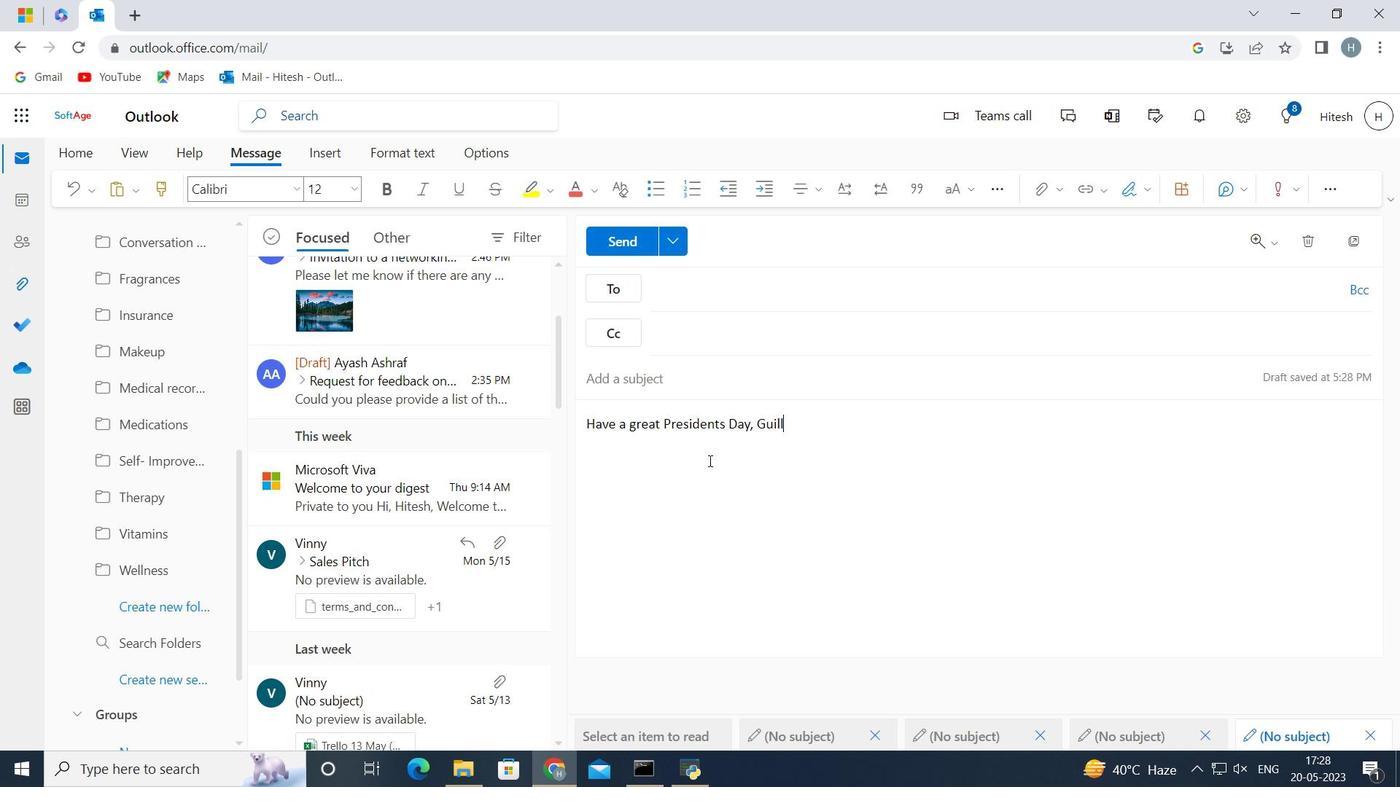 
Action: Mouse moved to (509, 175)
Screenshot: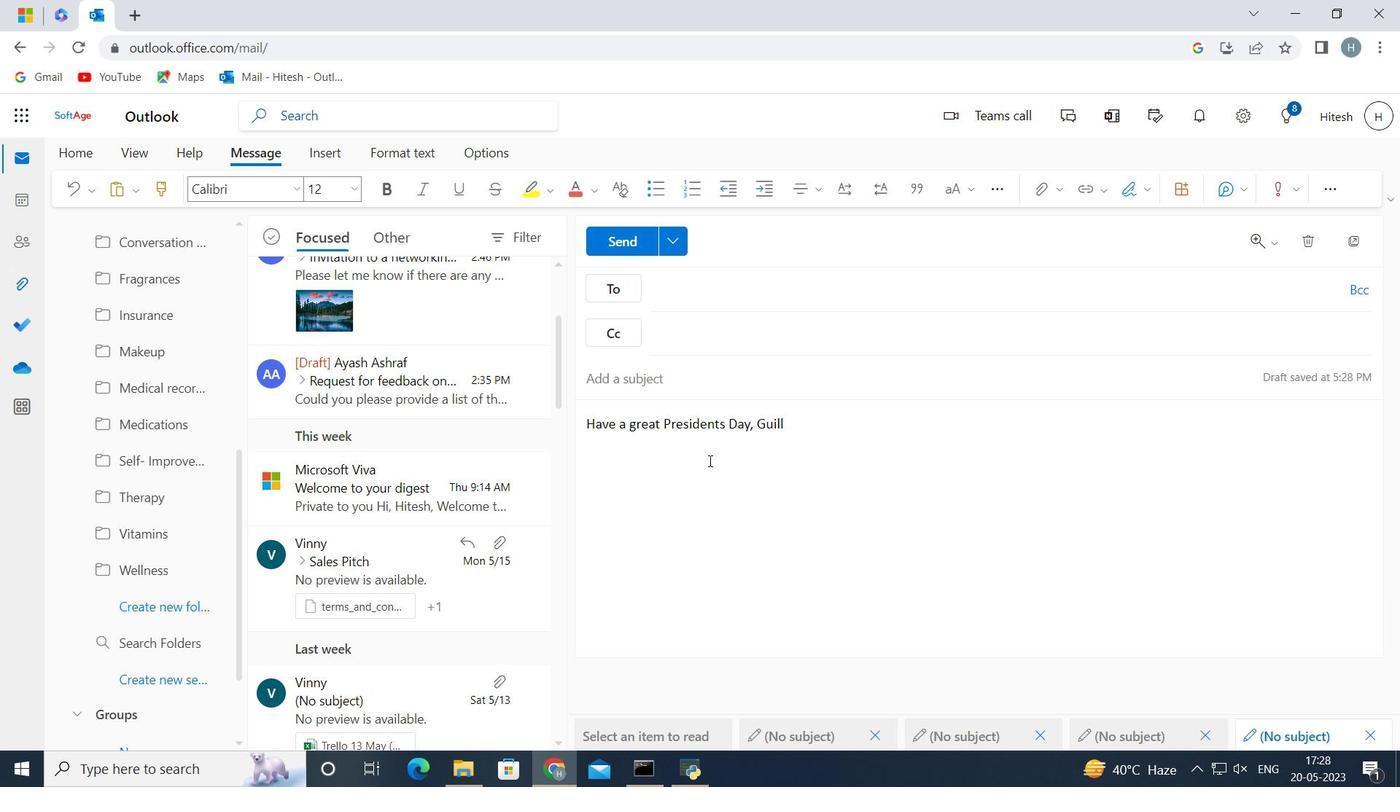 
Action: Mouse pressed left at (509, 175)
Screenshot: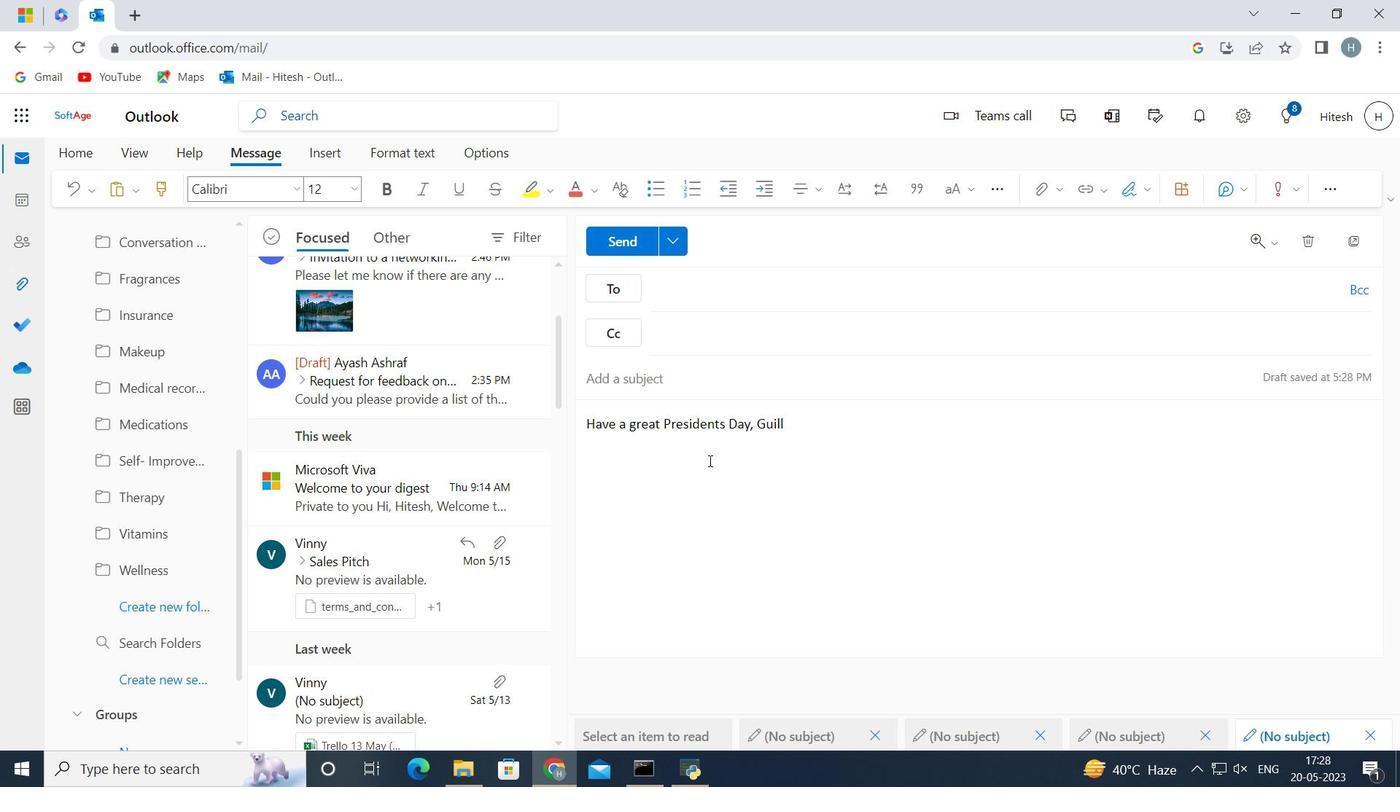 
Action: Mouse moved to (145, 188)
Screenshot: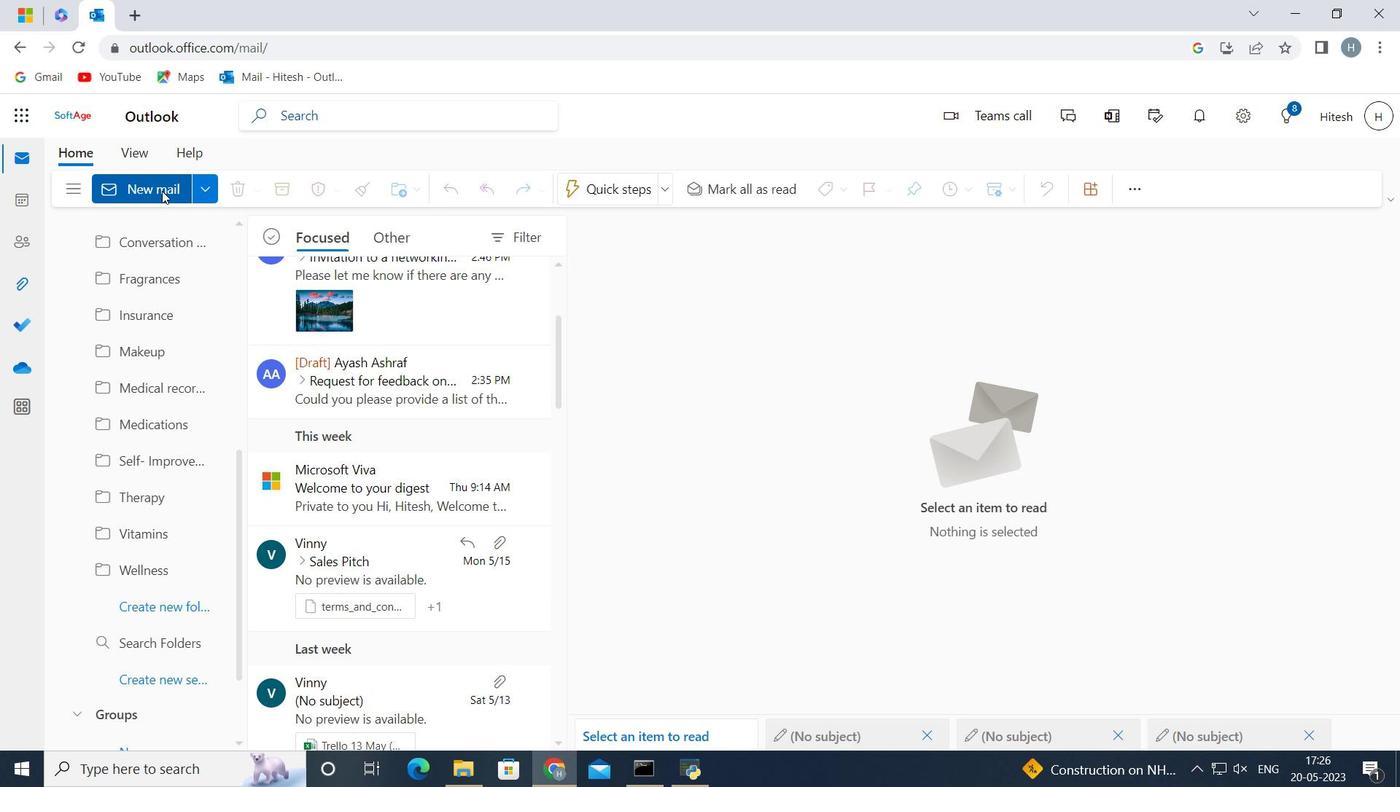 
Action: Mouse pressed left at (145, 188)
Screenshot: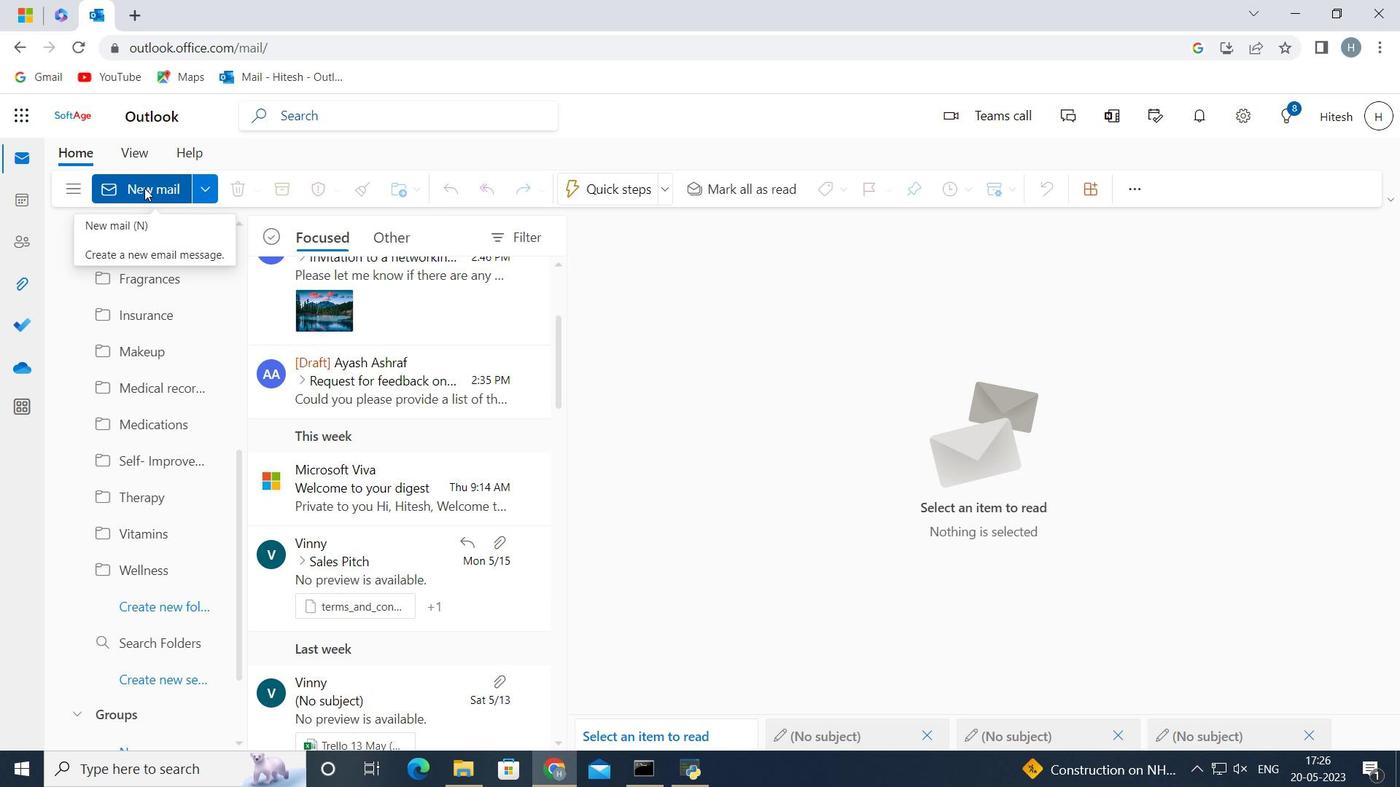 
Action: Mouse moved to (1141, 189)
Screenshot: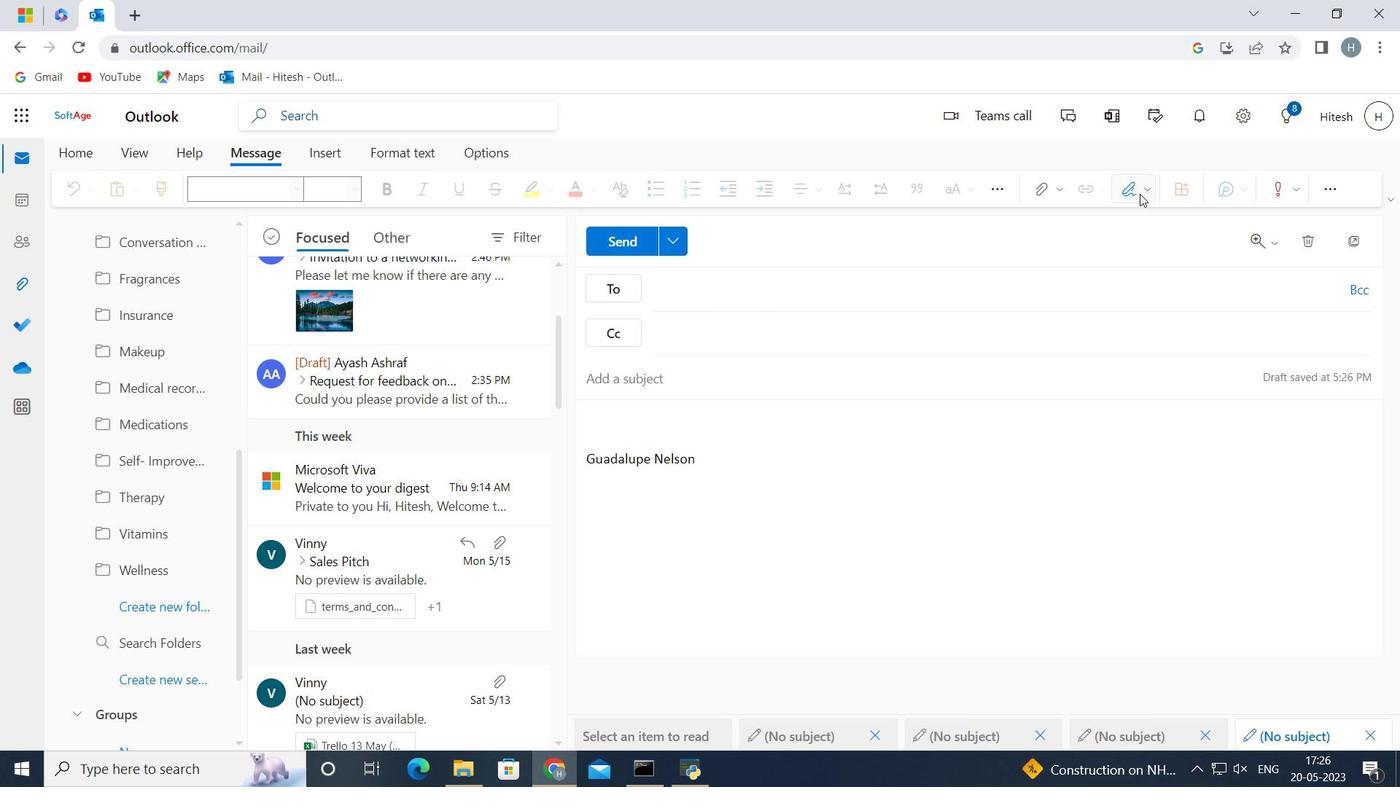 
Action: Mouse pressed left at (1141, 189)
Screenshot: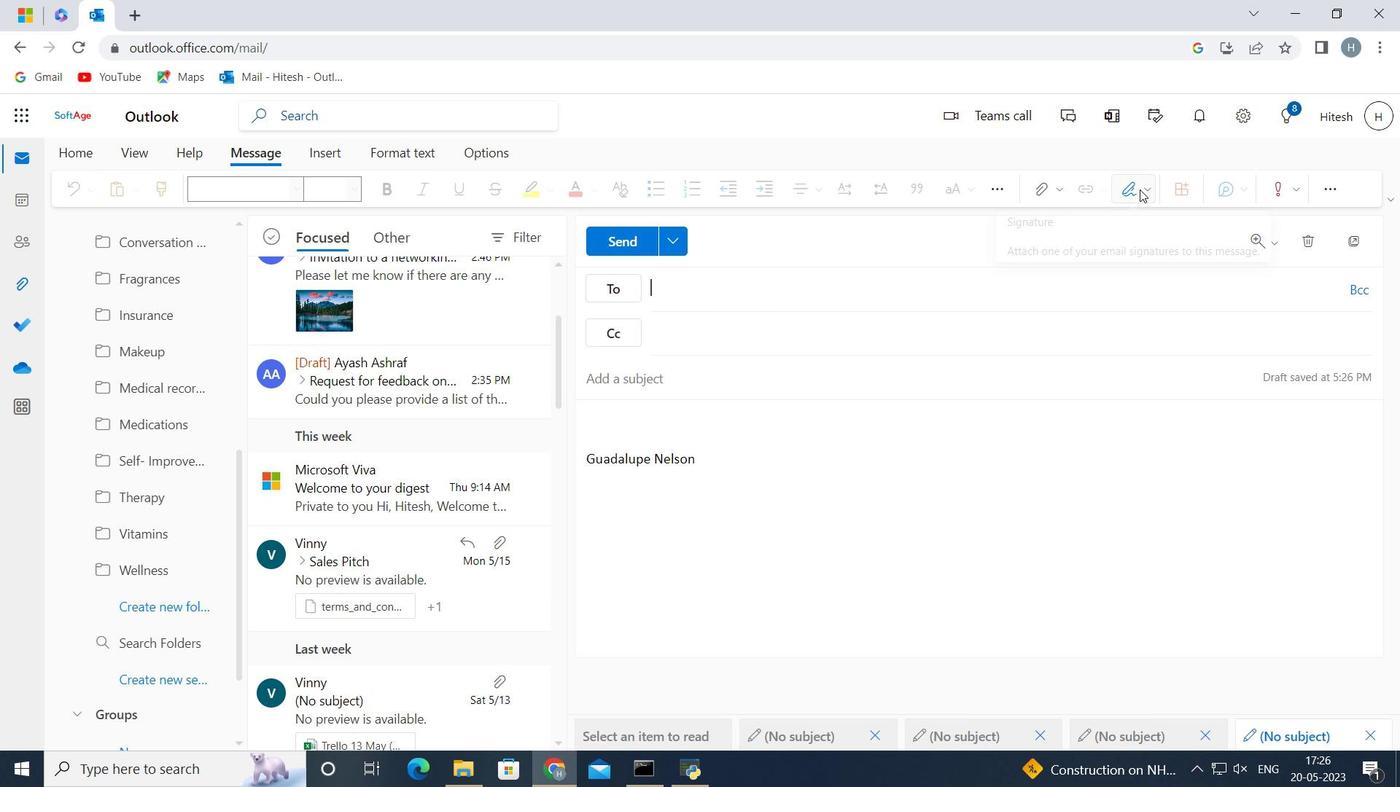 
Action: Mouse moved to (1082, 614)
Screenshot: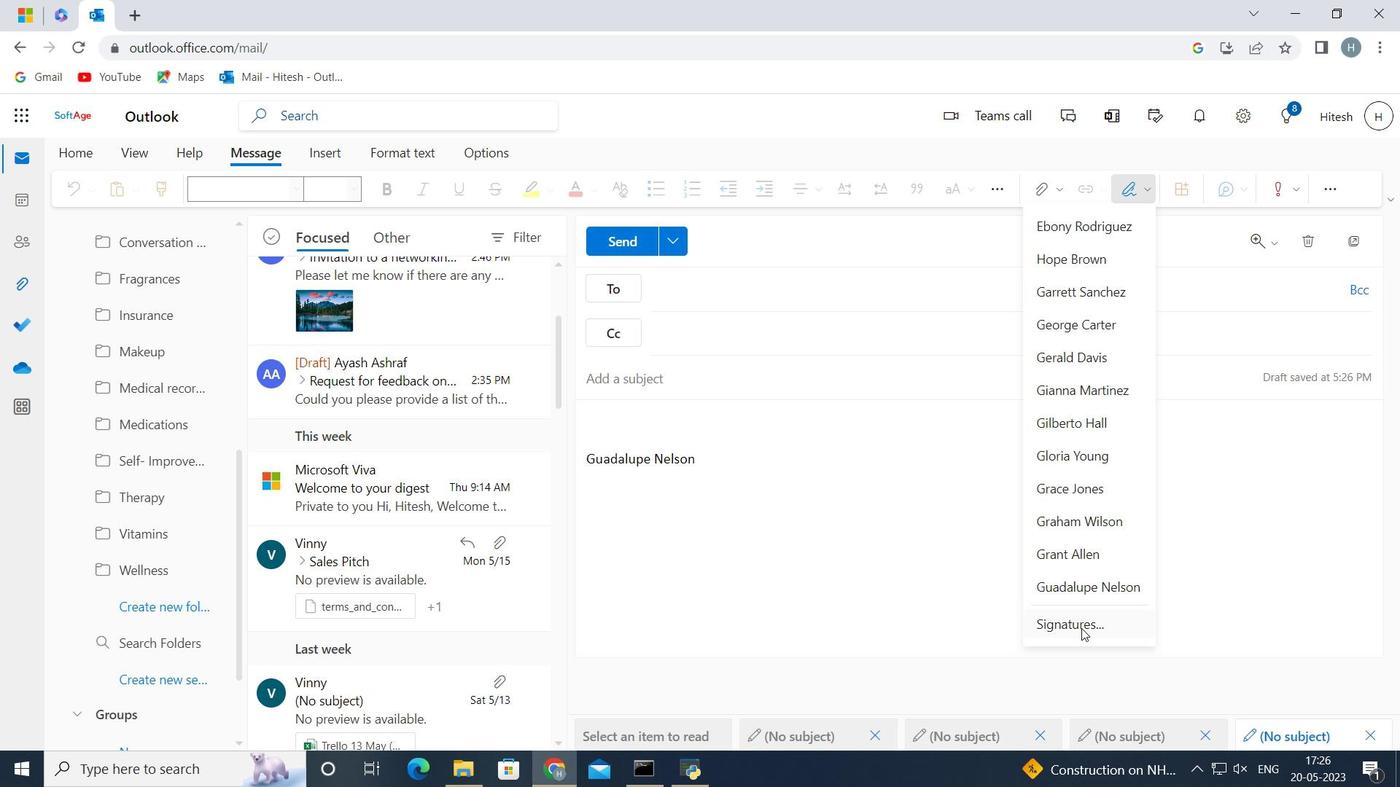 
Action: Mouse pressed left at (1082, 614)
Screenshot: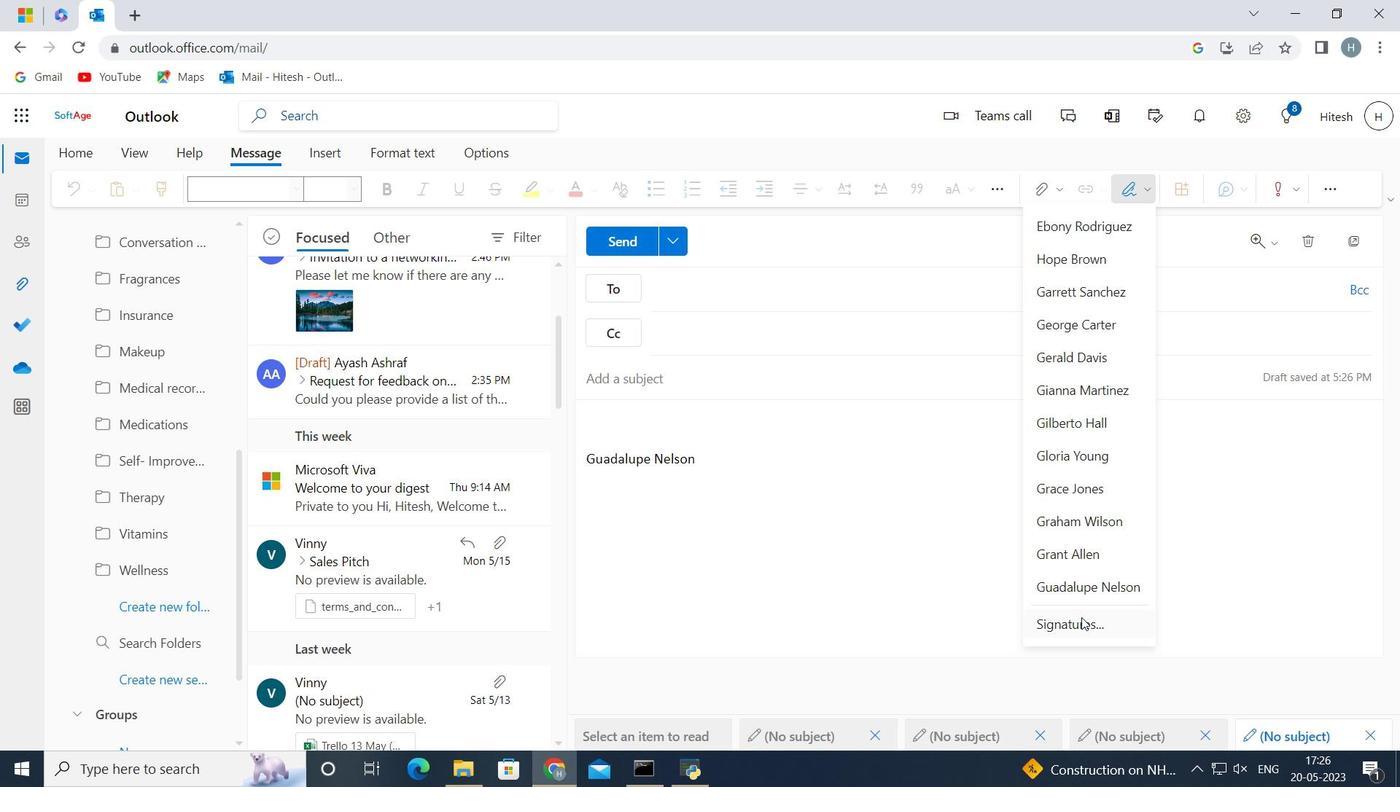 
Action: Mouse moved to (702, 323)
Screenshot: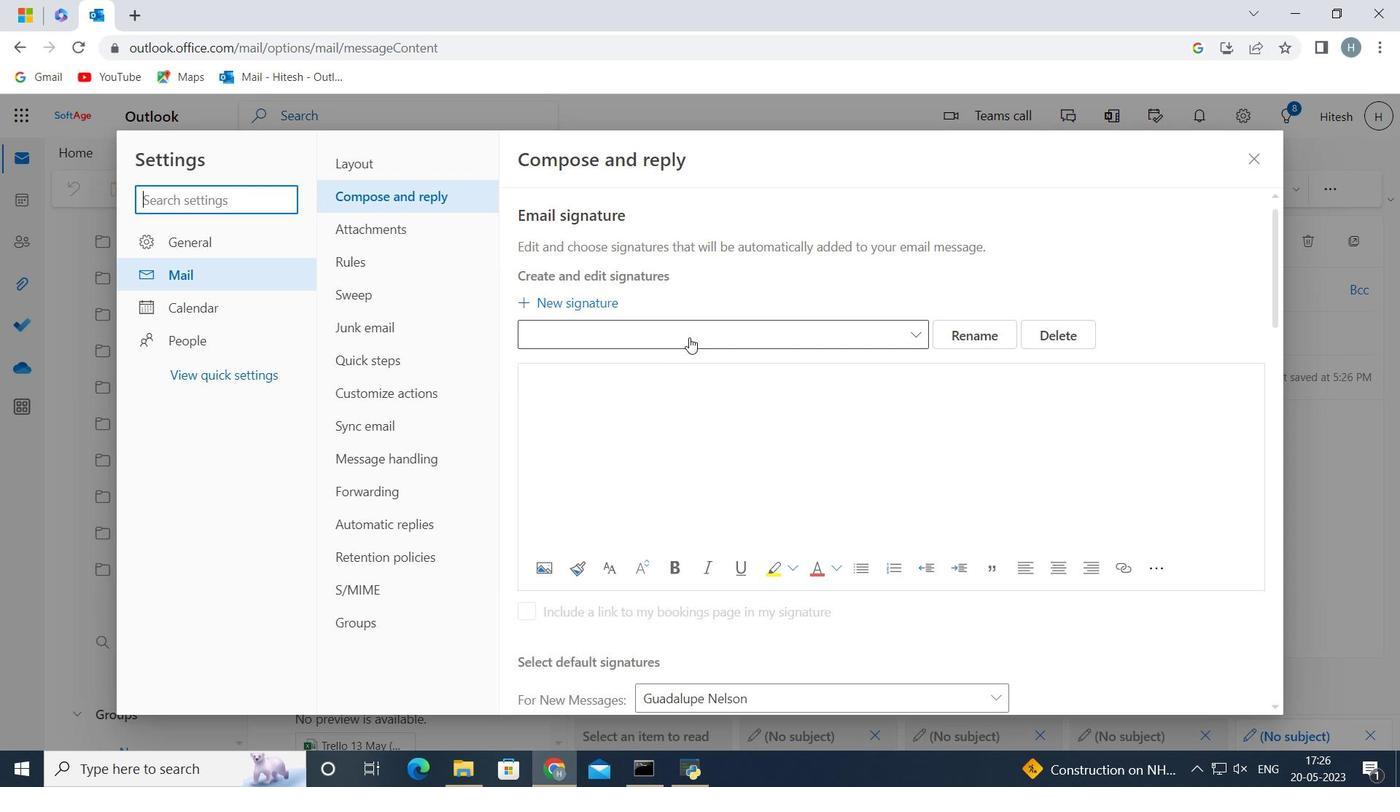 
Action: Mouse pressed left at (702, 323)
Screenshot: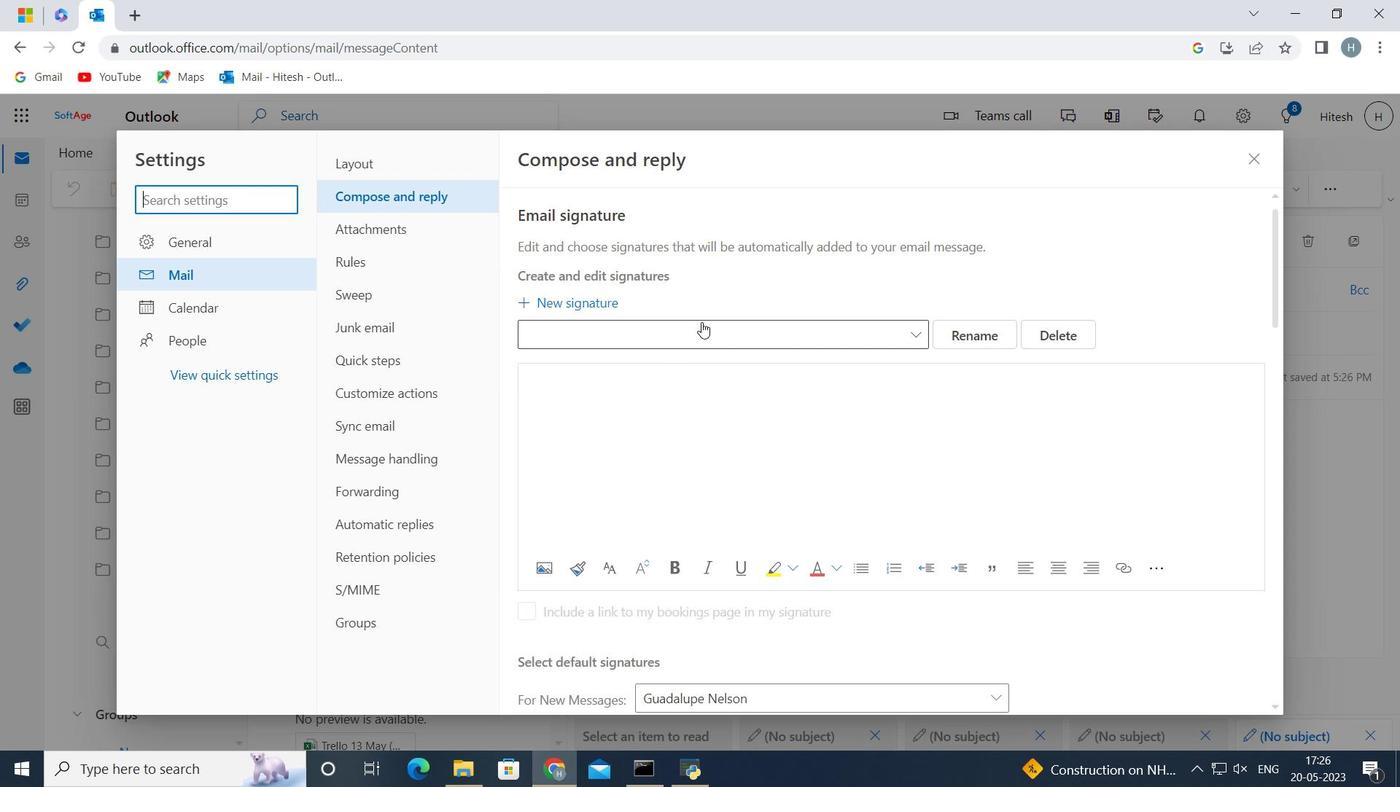 
Action: Mouse moved to (703, 324)
Screenshot: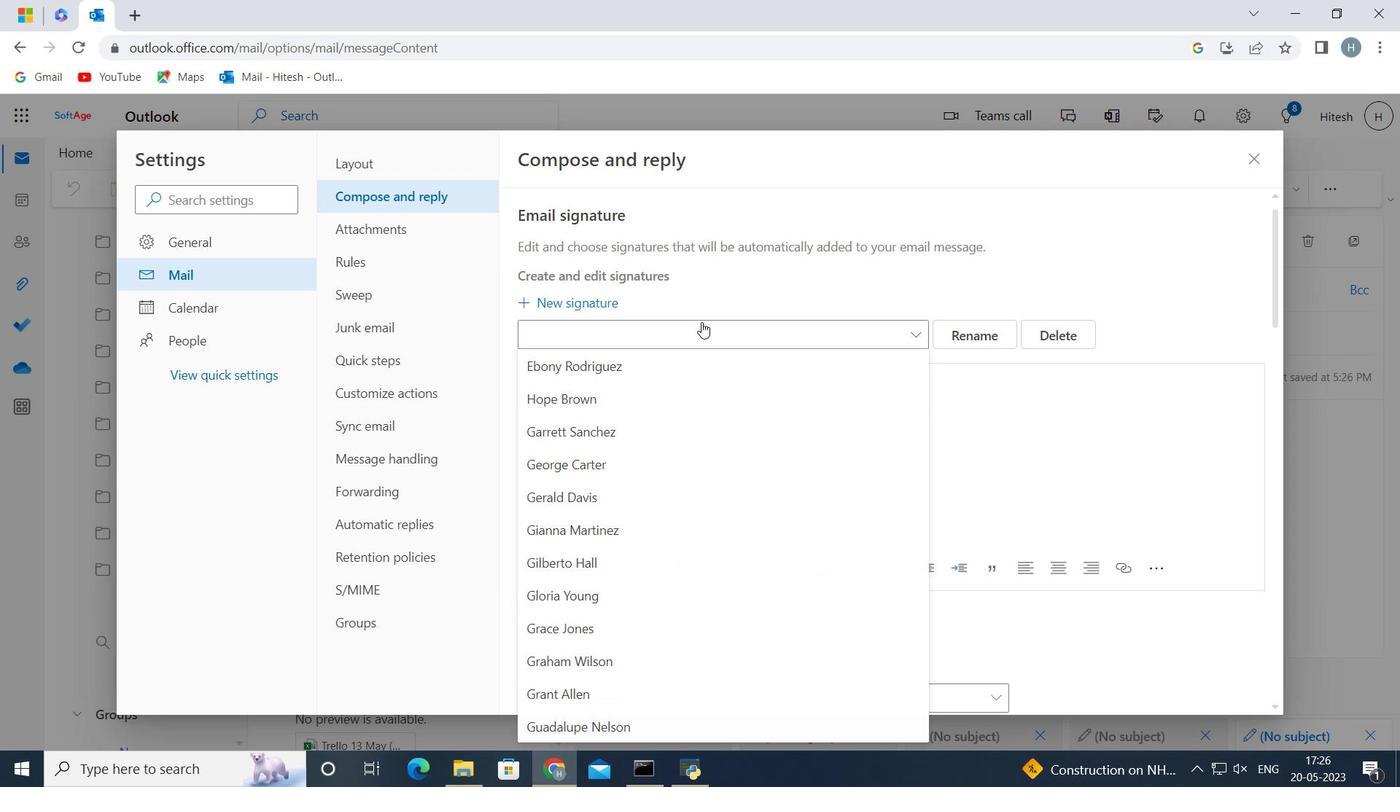 
Action: Mouse pressed left at (703, 324)
Screenshot: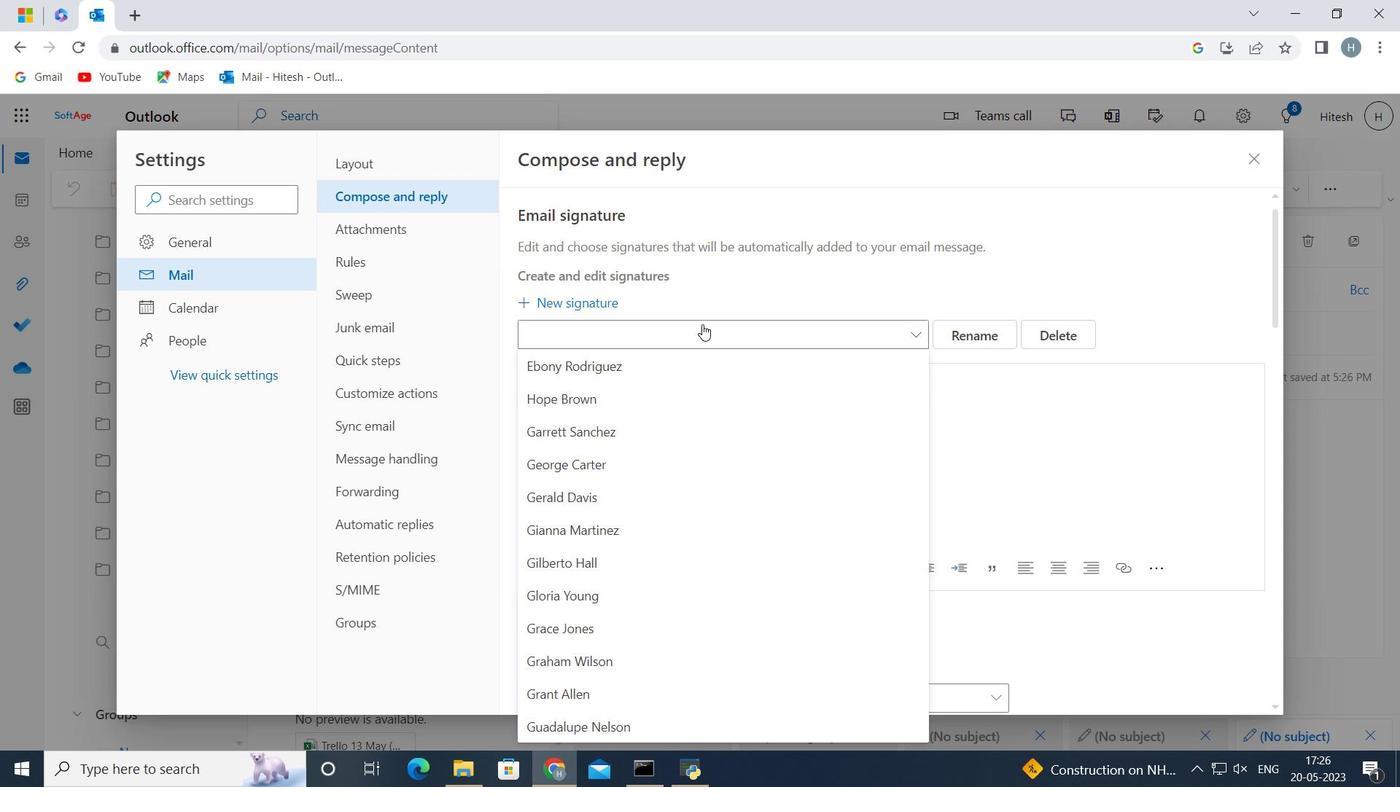 
Action: Mouse moved to (984, 334)
Screenshot: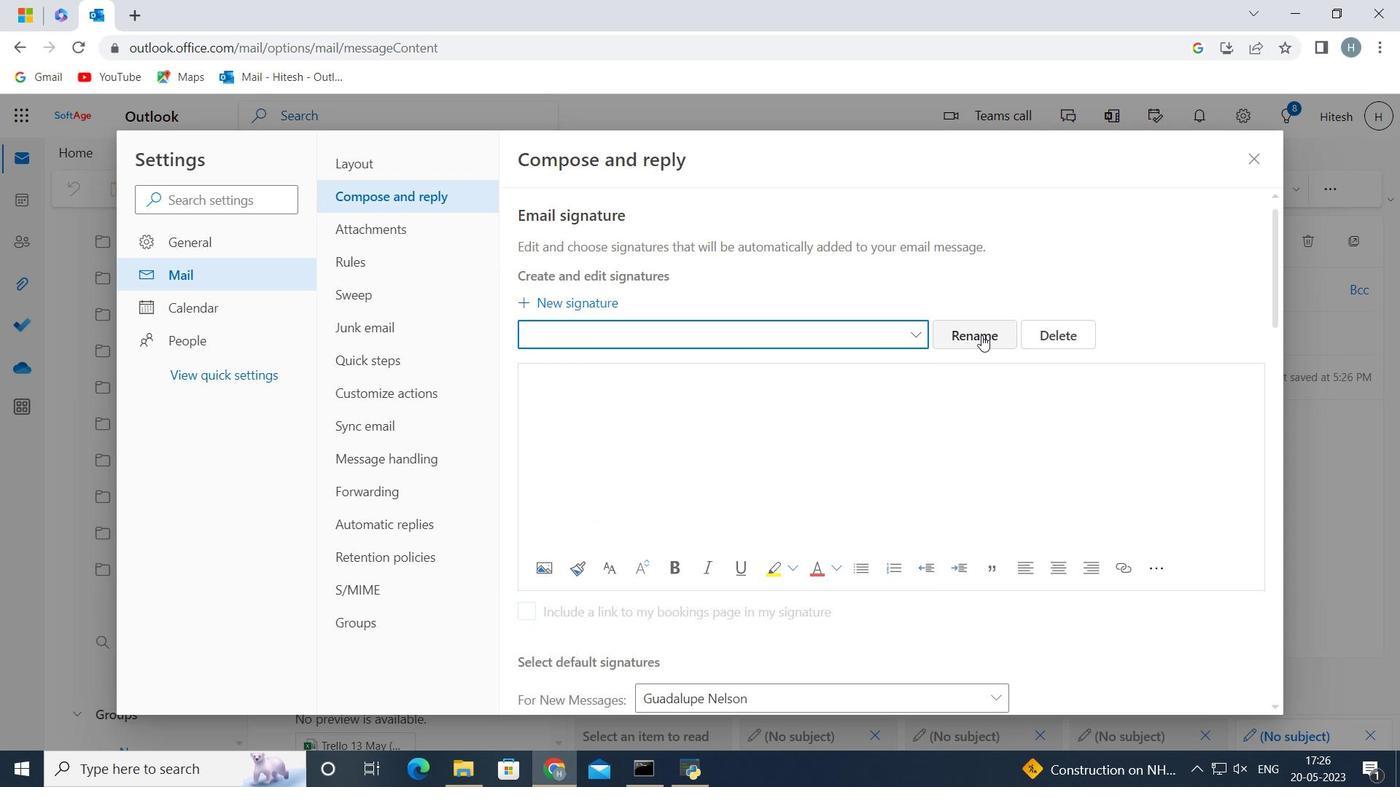 
Action: Mouse pressed left at (984, 334)
Screenshot: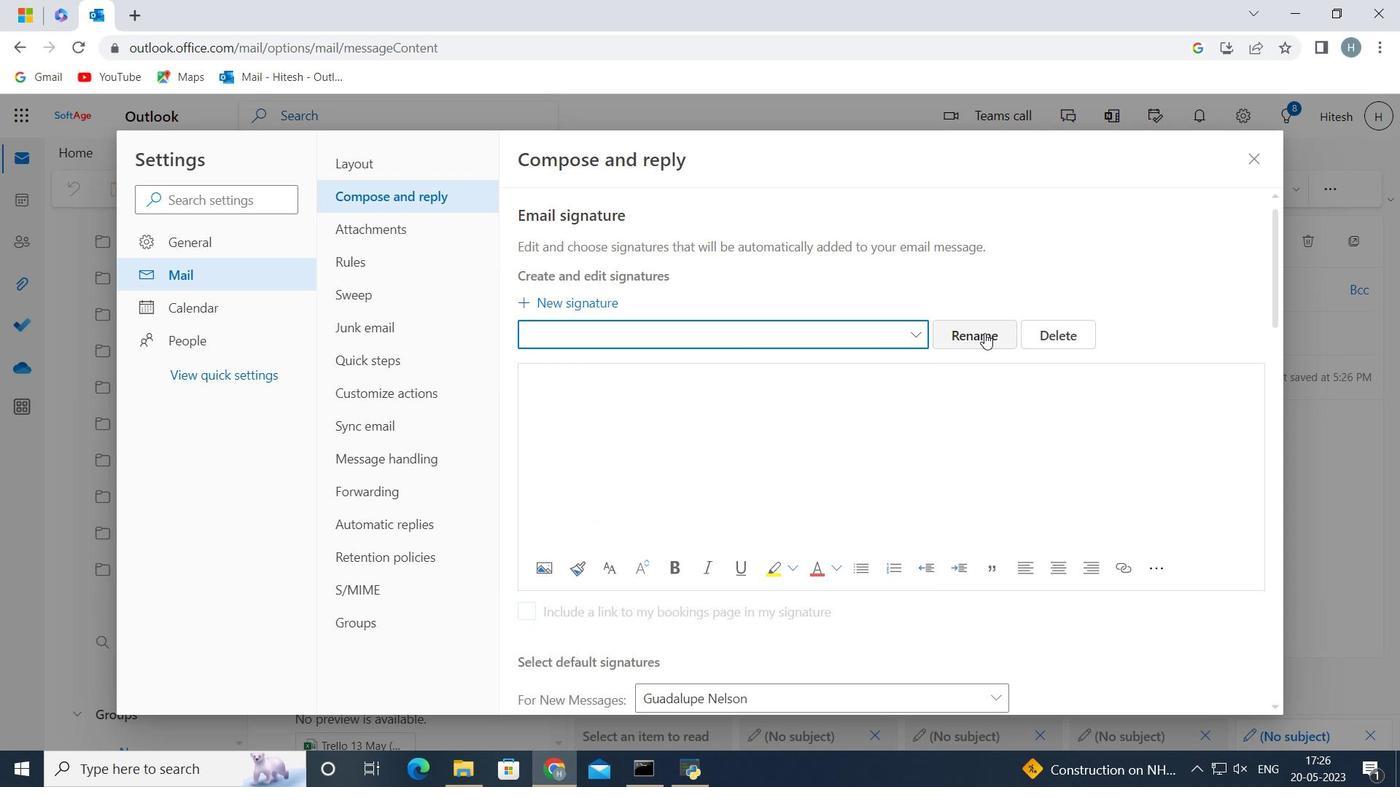 
Action: Mouse moved to (907, 331)
Screenshot: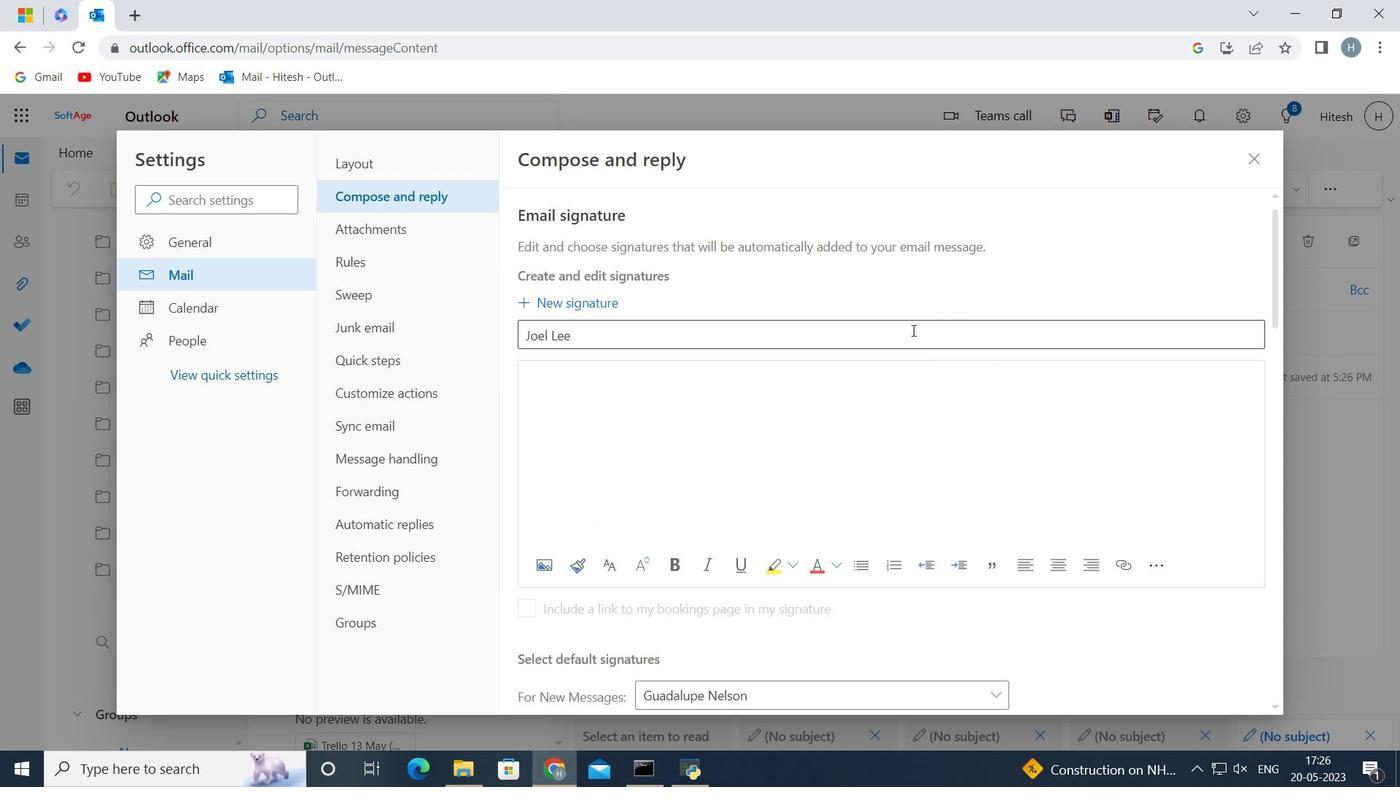 
Action: Mouse pressed left at (907, 331)
Screenshot: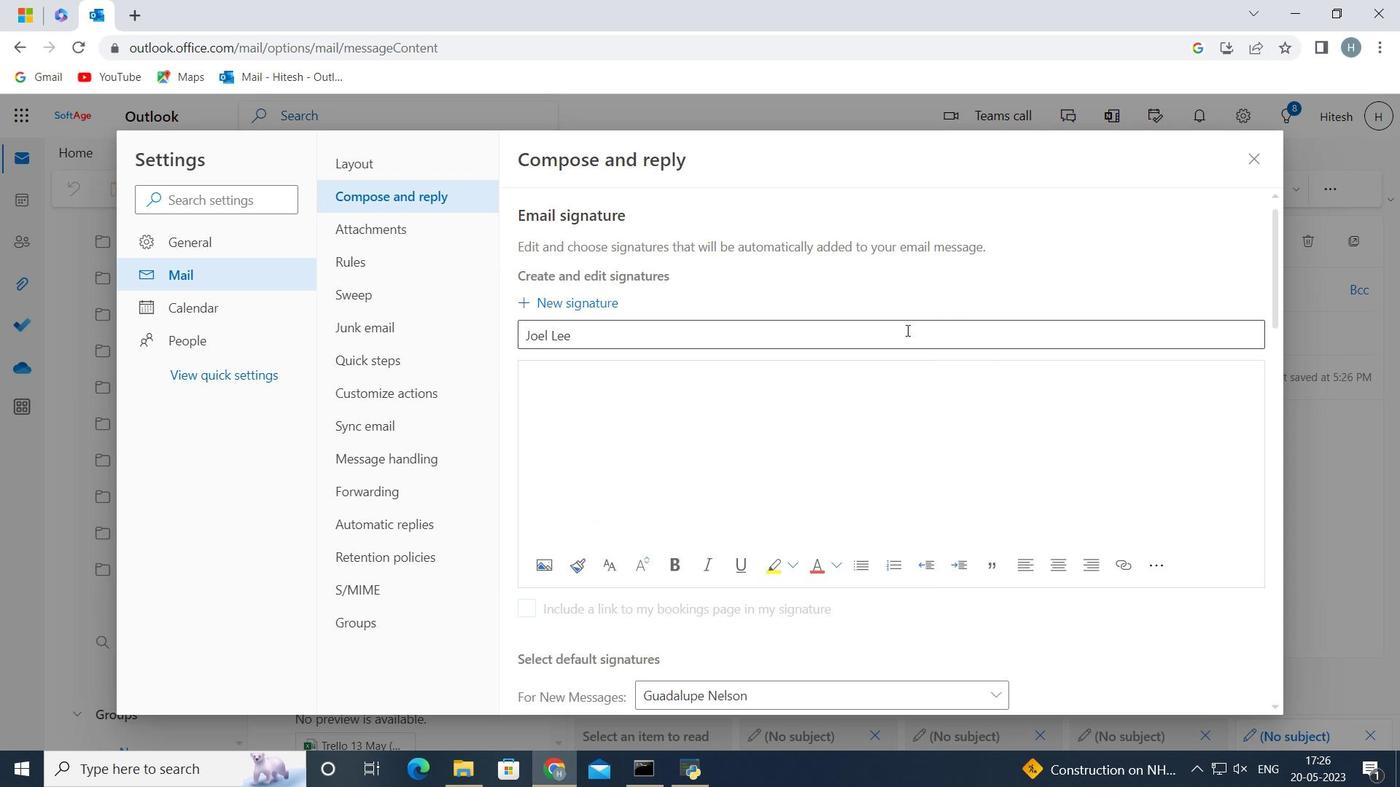 
Action: Key pressed <Key.backspace><Key.backspace><Key.backspace><Key.backspace><Key.backspace><Key.backspace><Key.backspace><Key.backspace><Key.backspace><Key.shift><Key.shift><Key.shift><Key.shift><Key.shift><Key.shift><Key.shift><Key.shift><Key.shift><Key.shift>Guillermo<Key.space><Key.shift>Adams<Key.space>
Screenshot: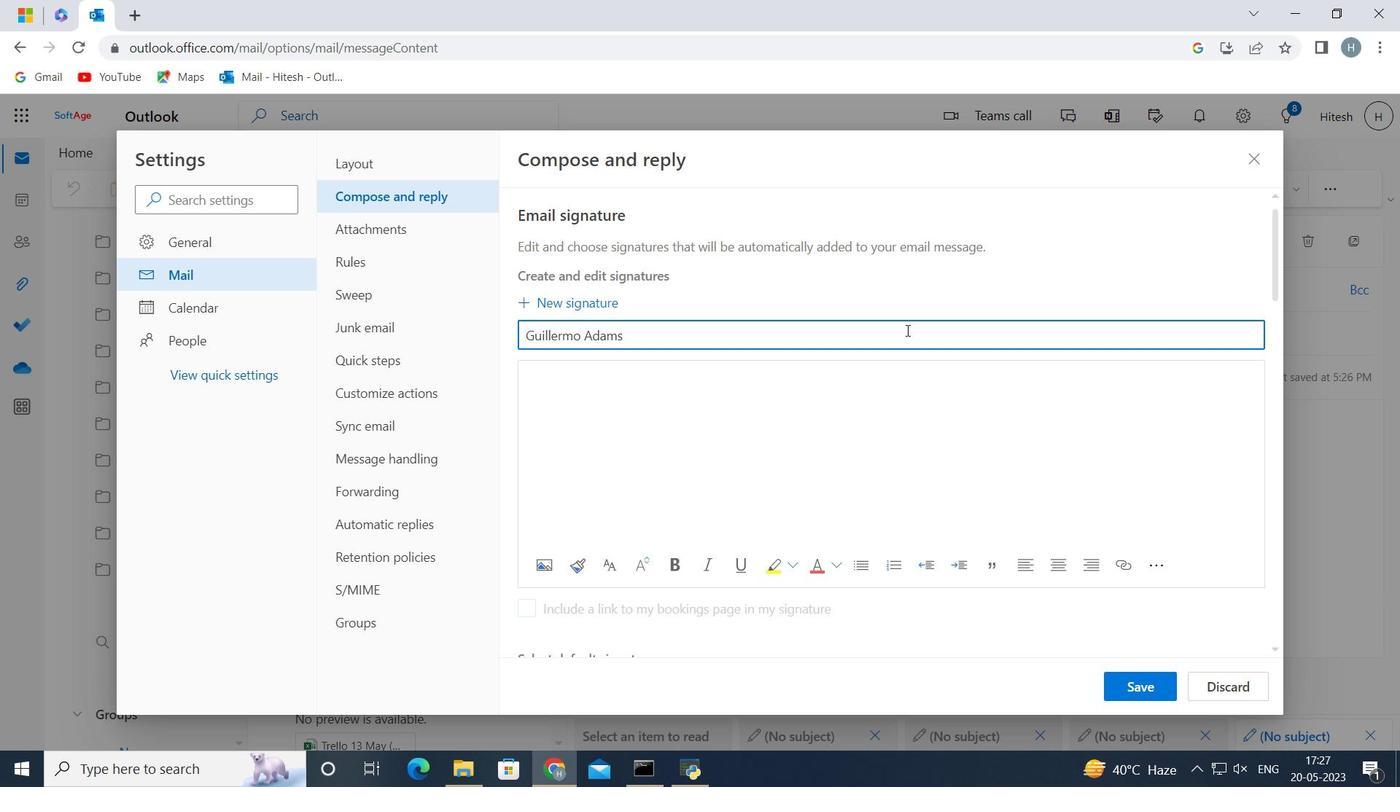 
Action: Mouse moved to (647, 438)
Screenshot: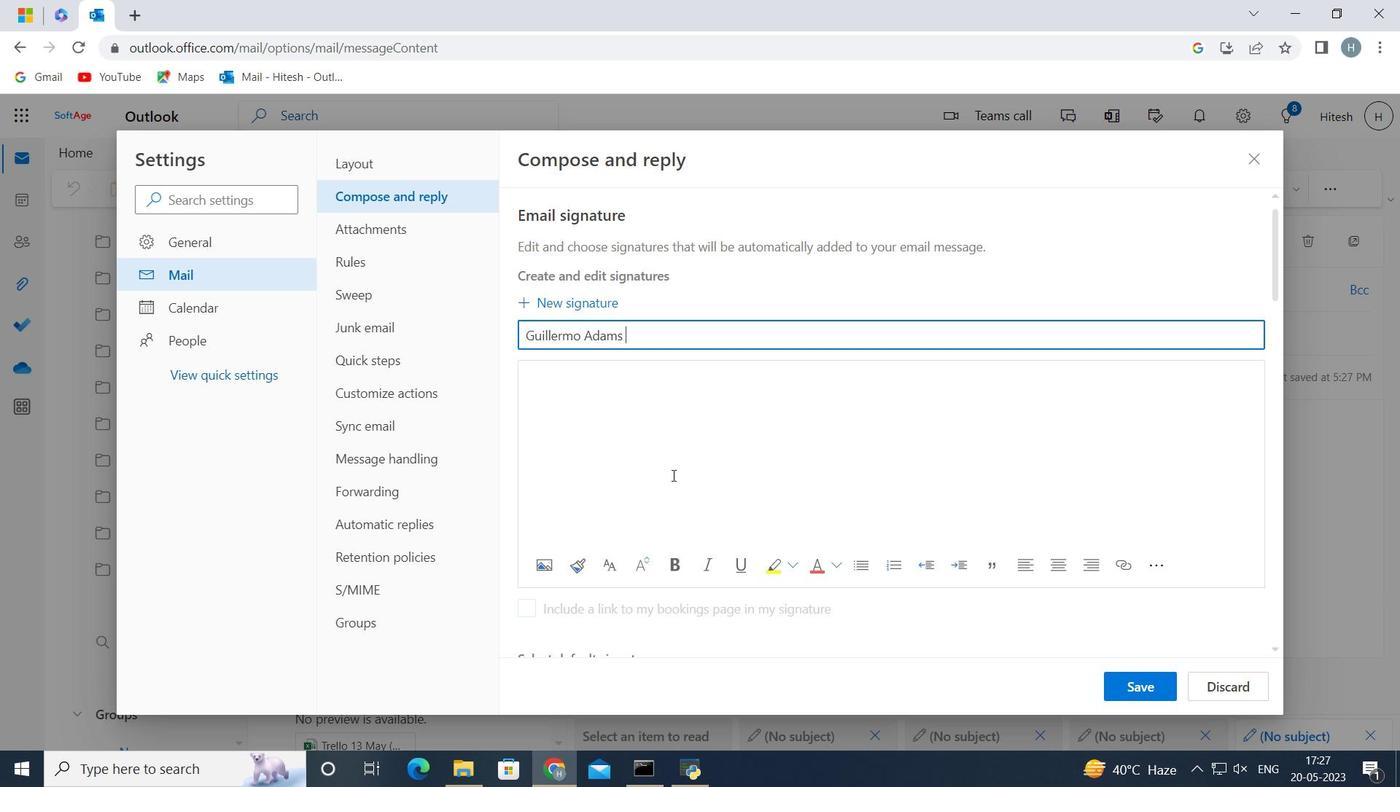 
Action: Mouse pressed left at (647, 438)
Screenshot: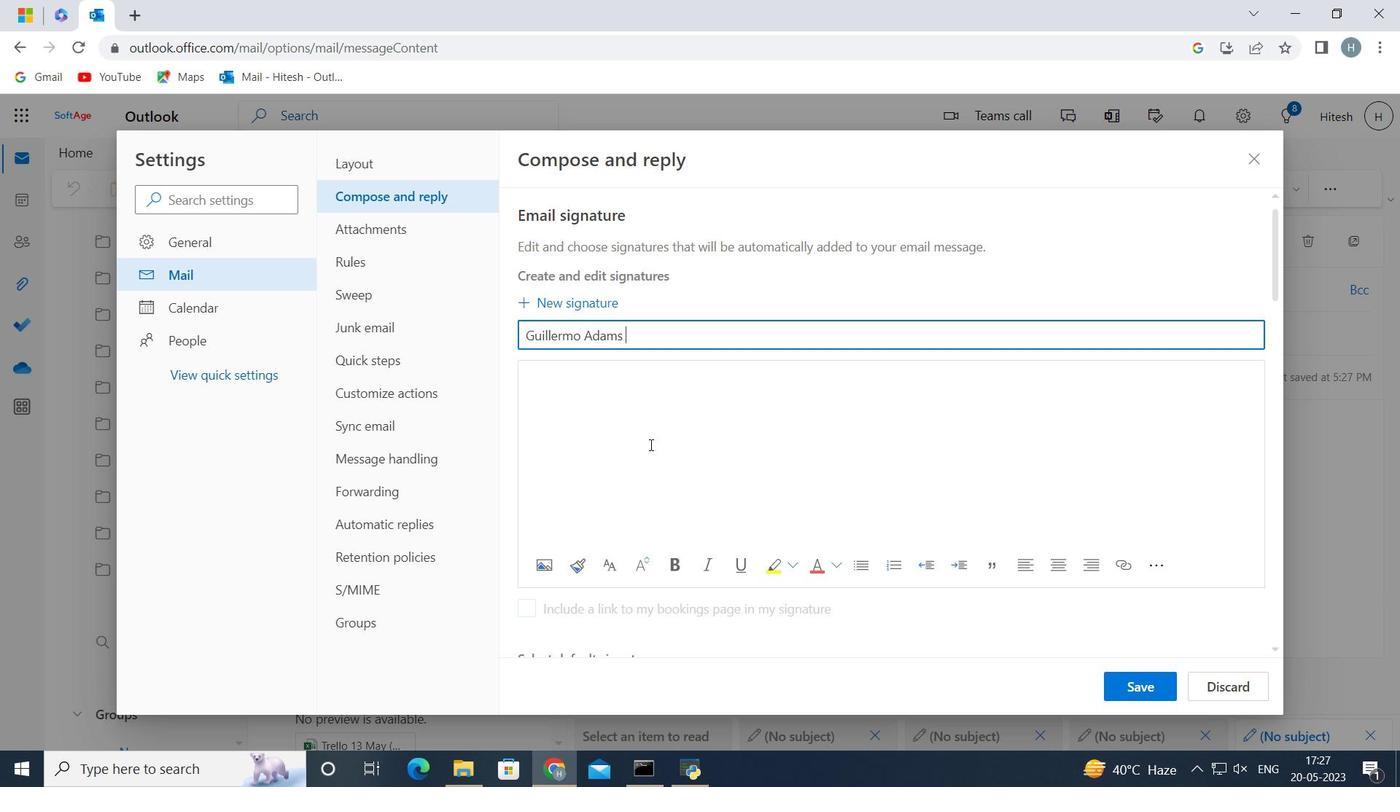 
Action: Key pressed <Key.shift>Guilermo<Key.space><Key.shift>A<Key.backspace><Key.backspace><Key.backspace><Key.backspace><Key.backspace><Key.backspace>lermo<Key.space><Key.shift>Adams
Screenshot: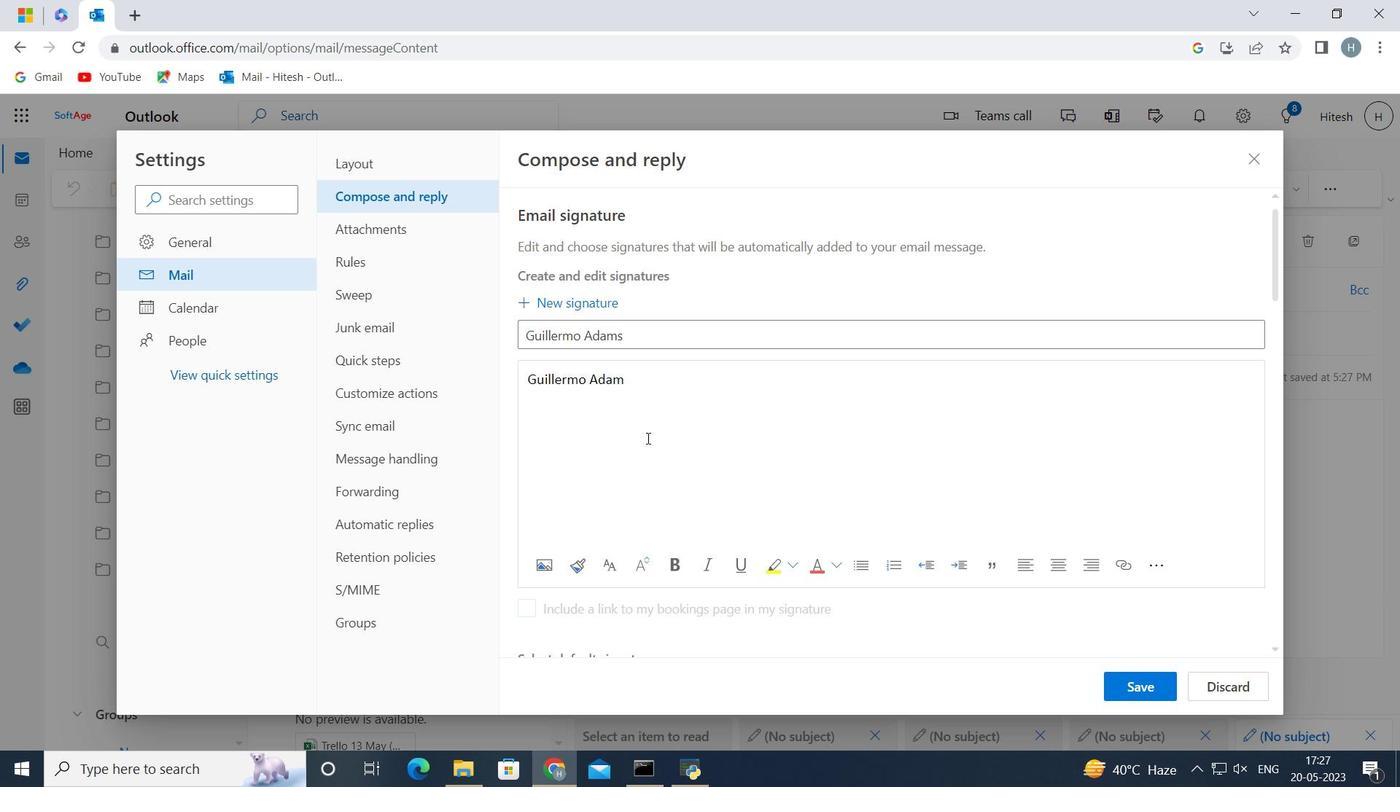 
Action: Mouse moved to (1149, 684)
Screenshot: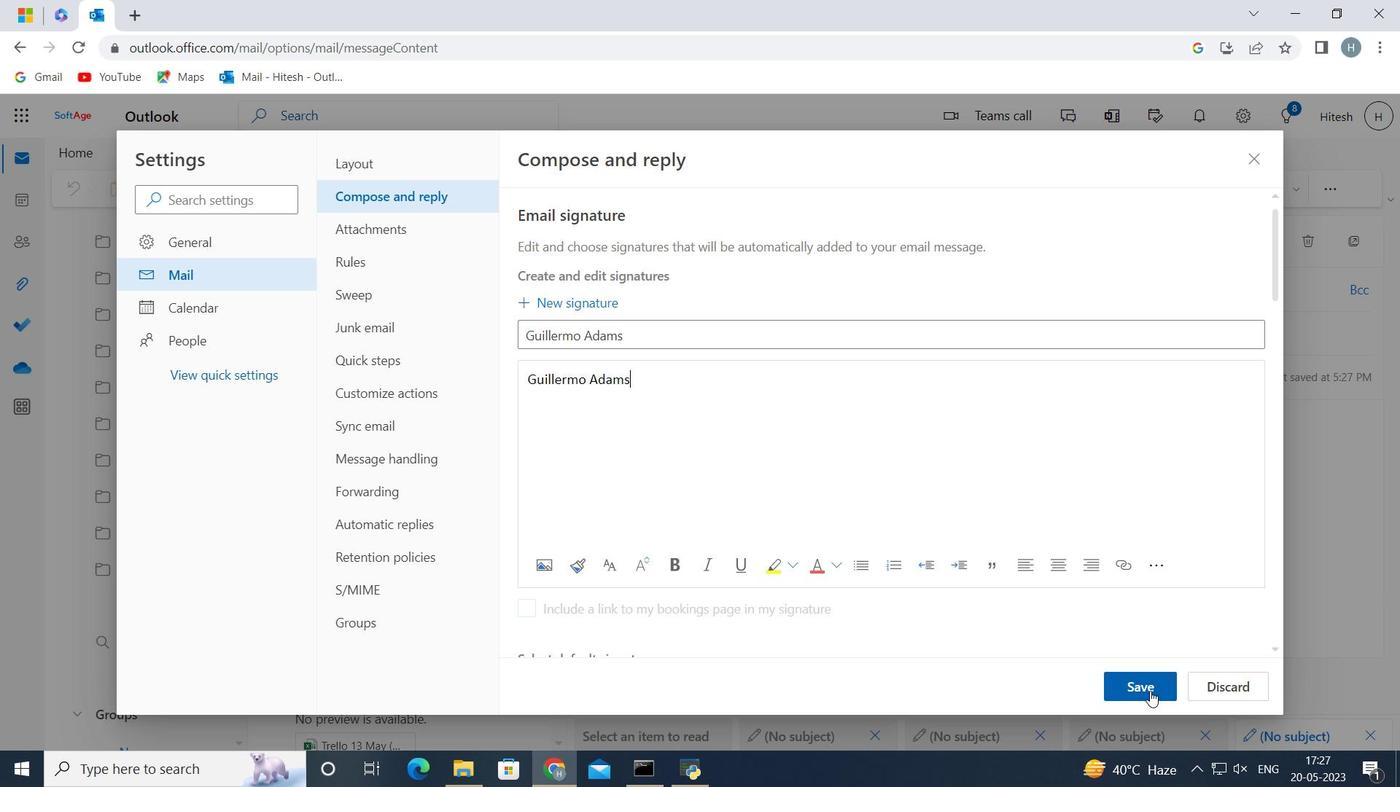 
Action: Mouse pressed left at (1149, 684)
Screenshot: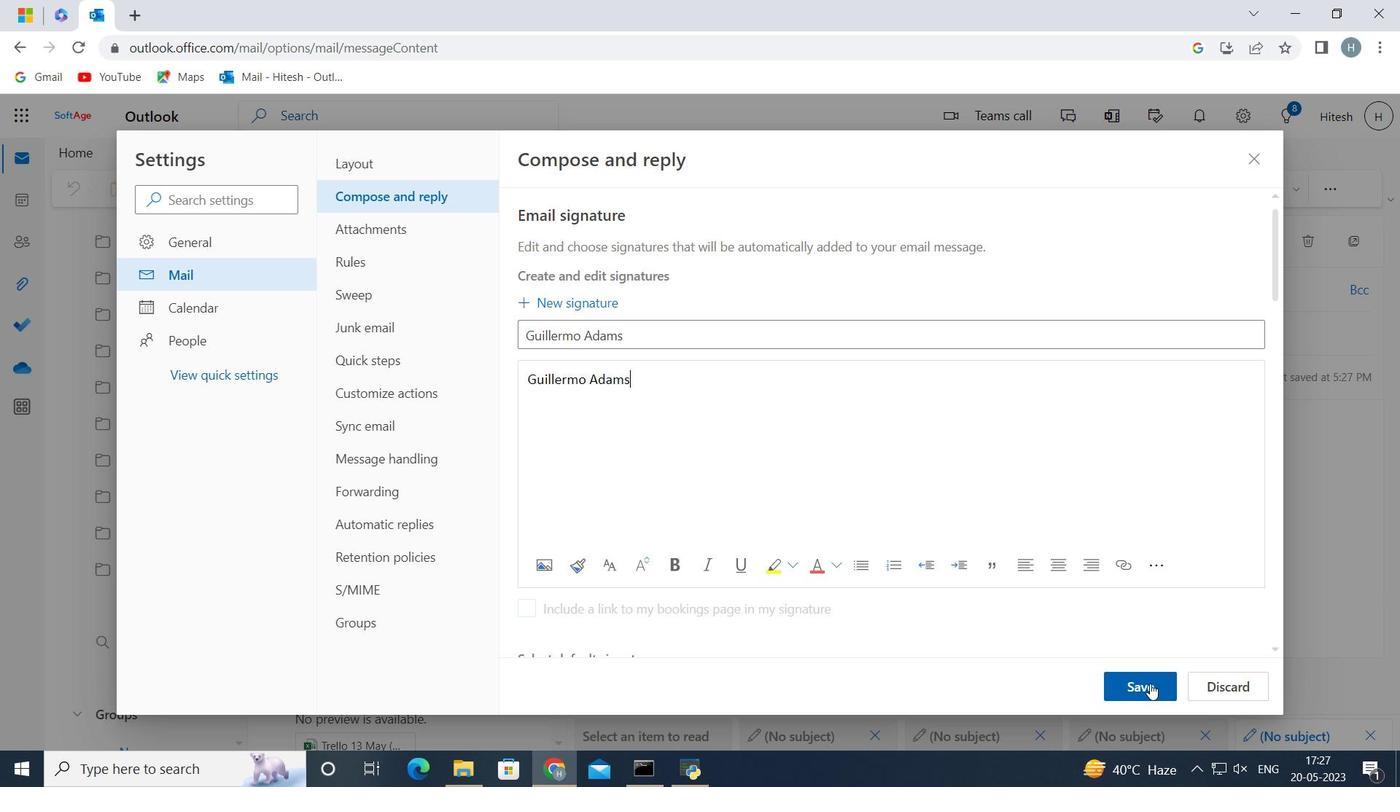 
Action: Mouse moved to (985, 393)
Screenshot: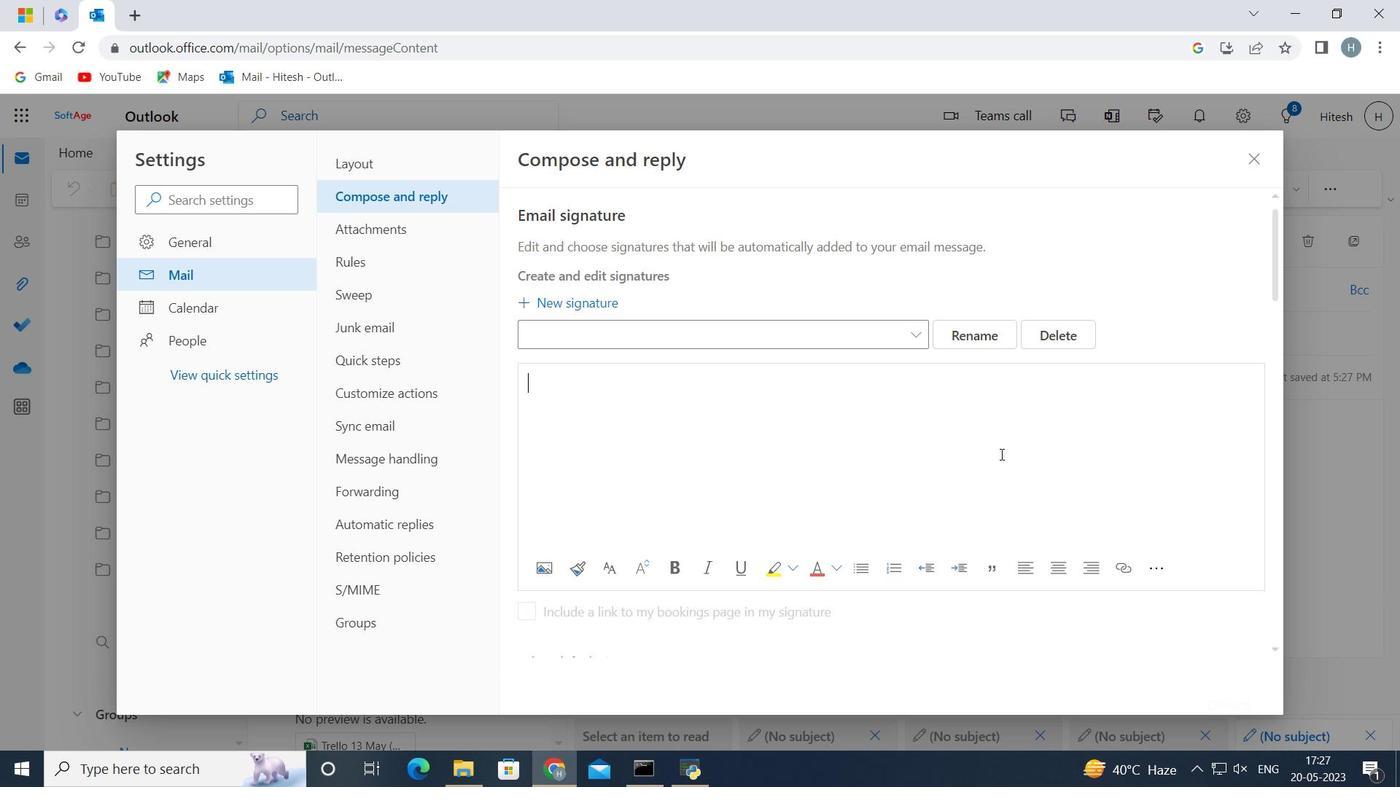 
Action: Mouse scrolled (985, 393) with delta (0, 0)
Screenshot: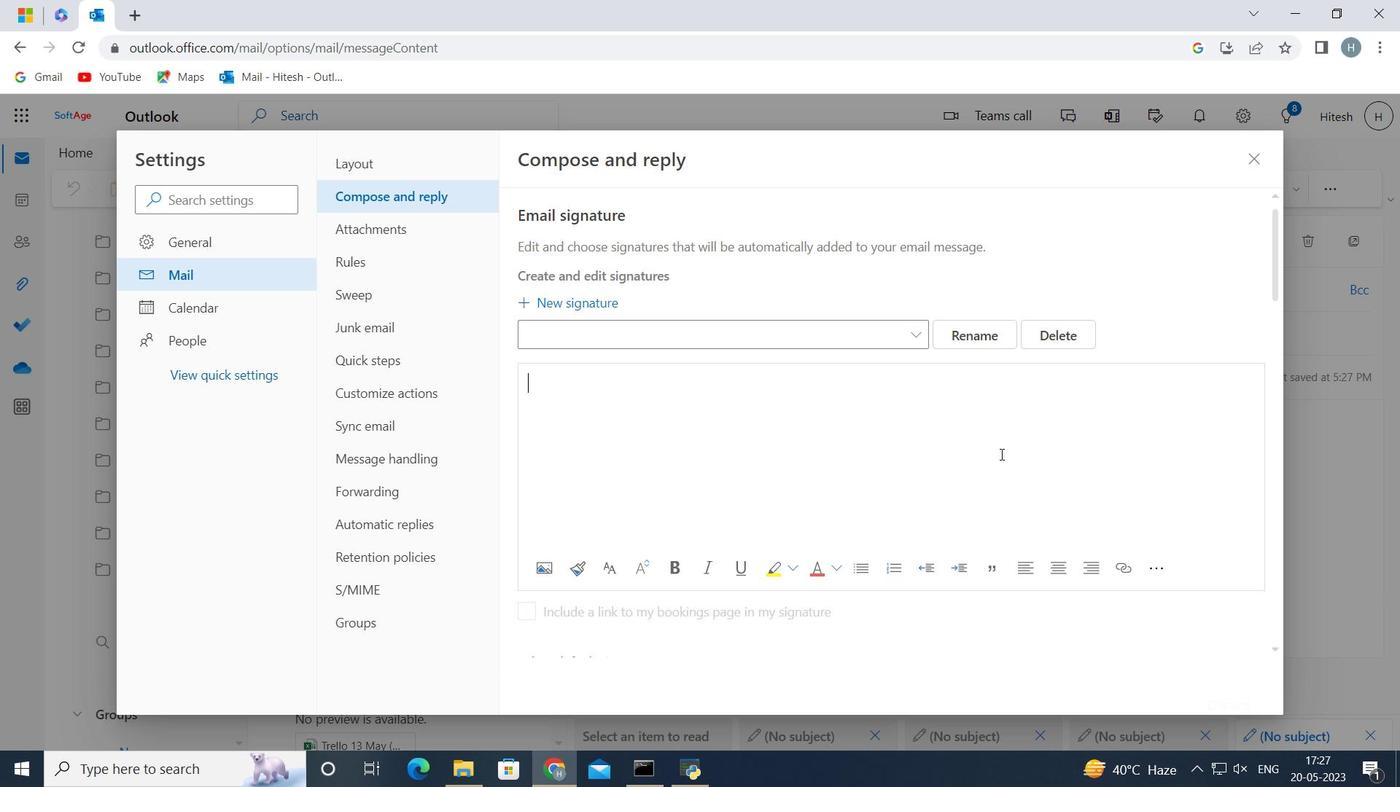 
Action: Mouse scrolled (985, 393) with delta (0, 0)
Screenshot: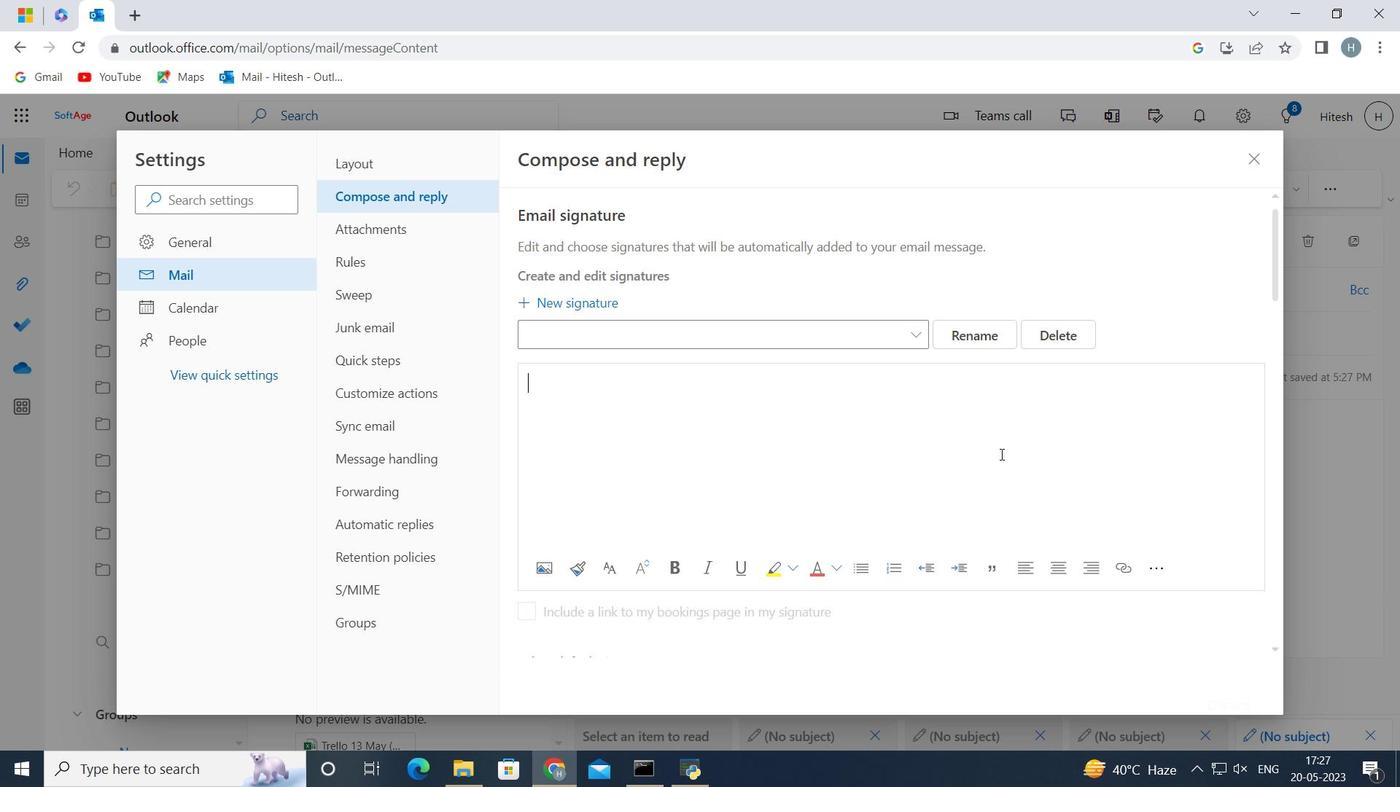 
Action: Mouse scrolled (985, 393) with delta (0, 0)
Screenshot: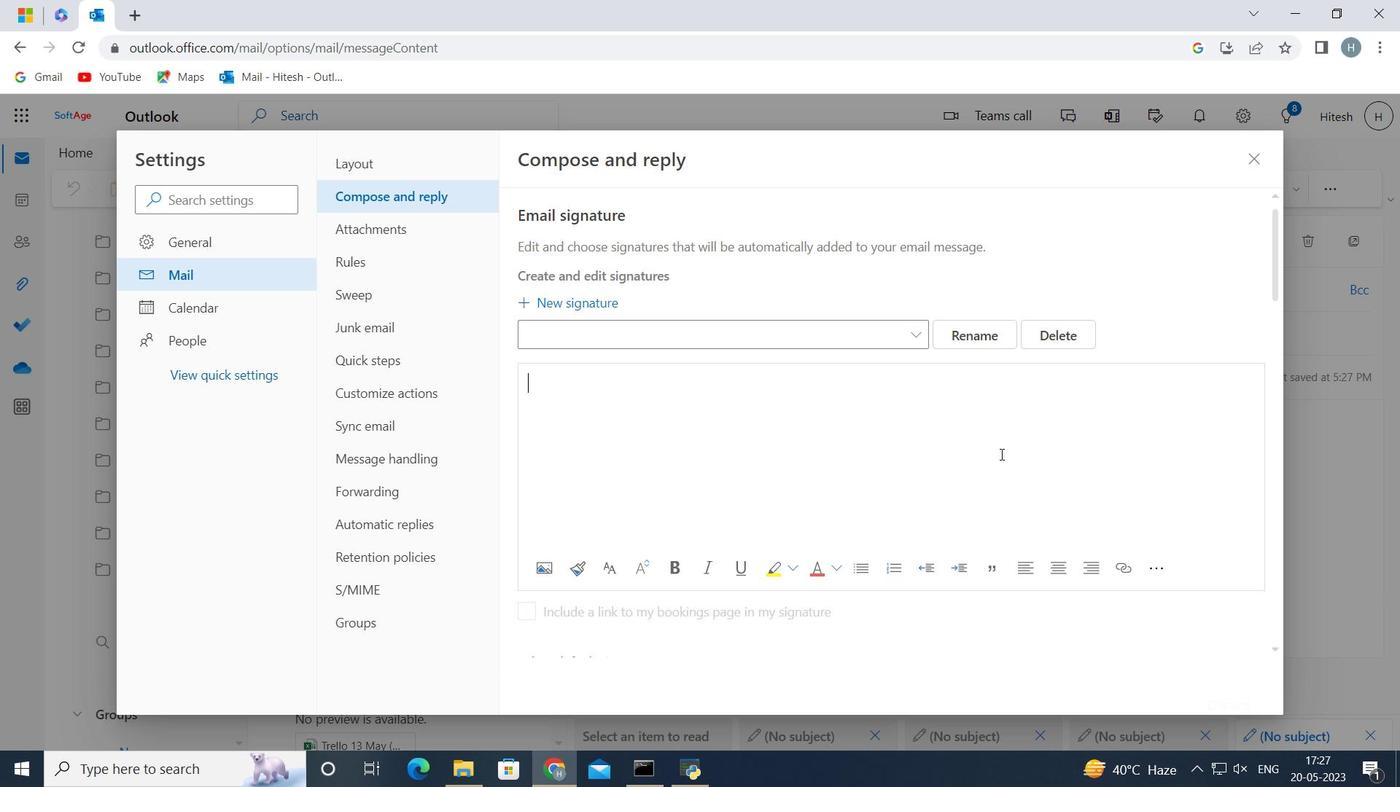 
Action: Mouse moved to (907, 419)
Screenshot: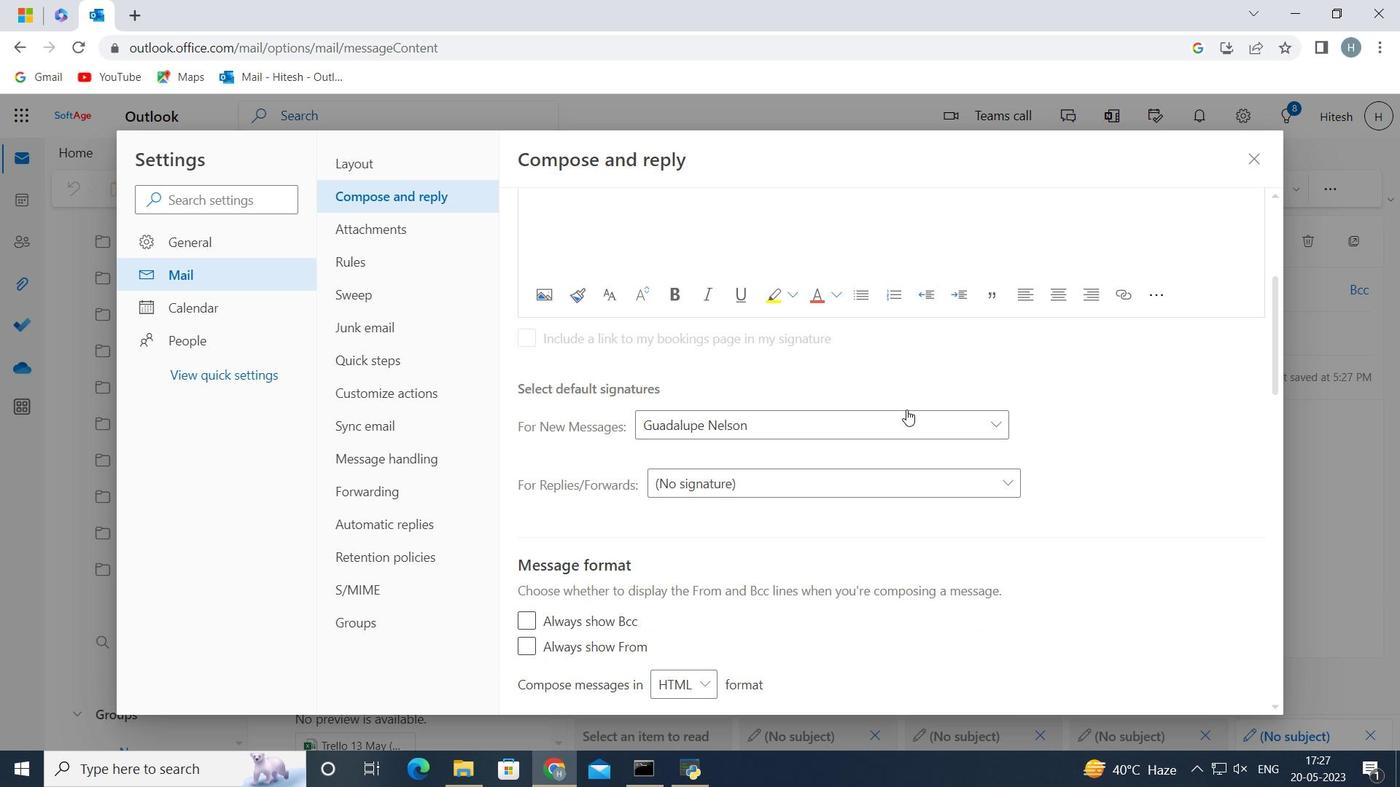 
Action: Mouse pressed left at (907, 419)
Screenshot: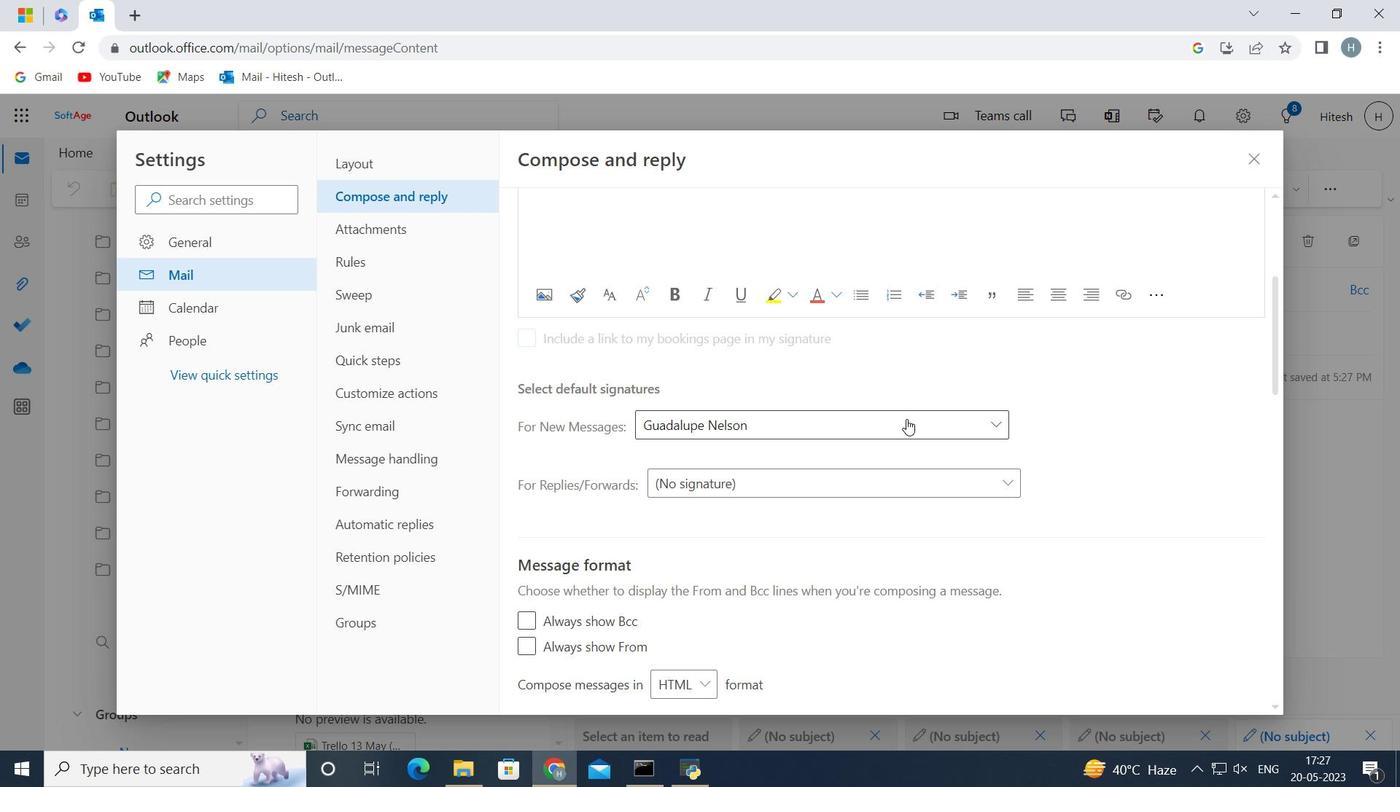 
Action: Mouse moved to (1084, 722)
Screenshot: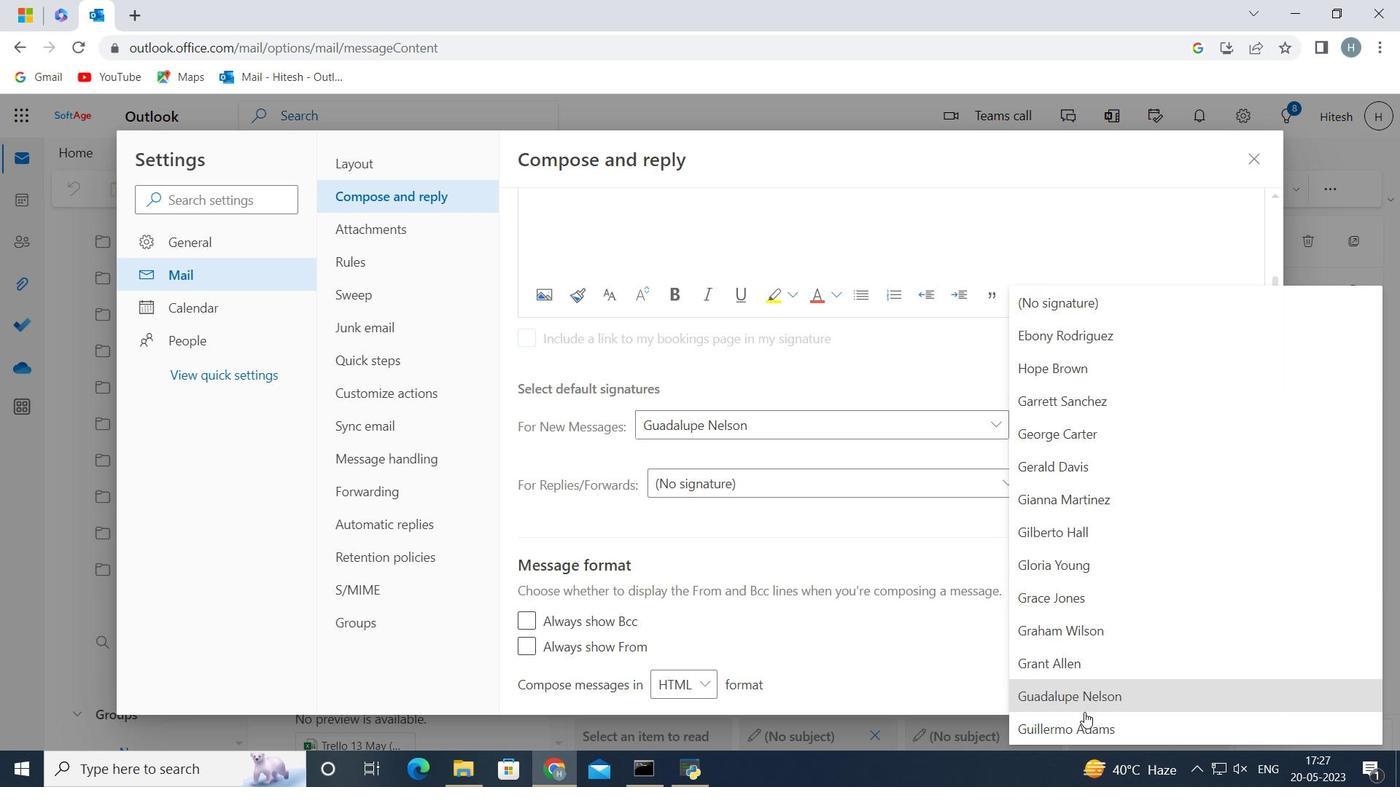 
Action: Mouse pressed left at (1084, 722)
Screenshot: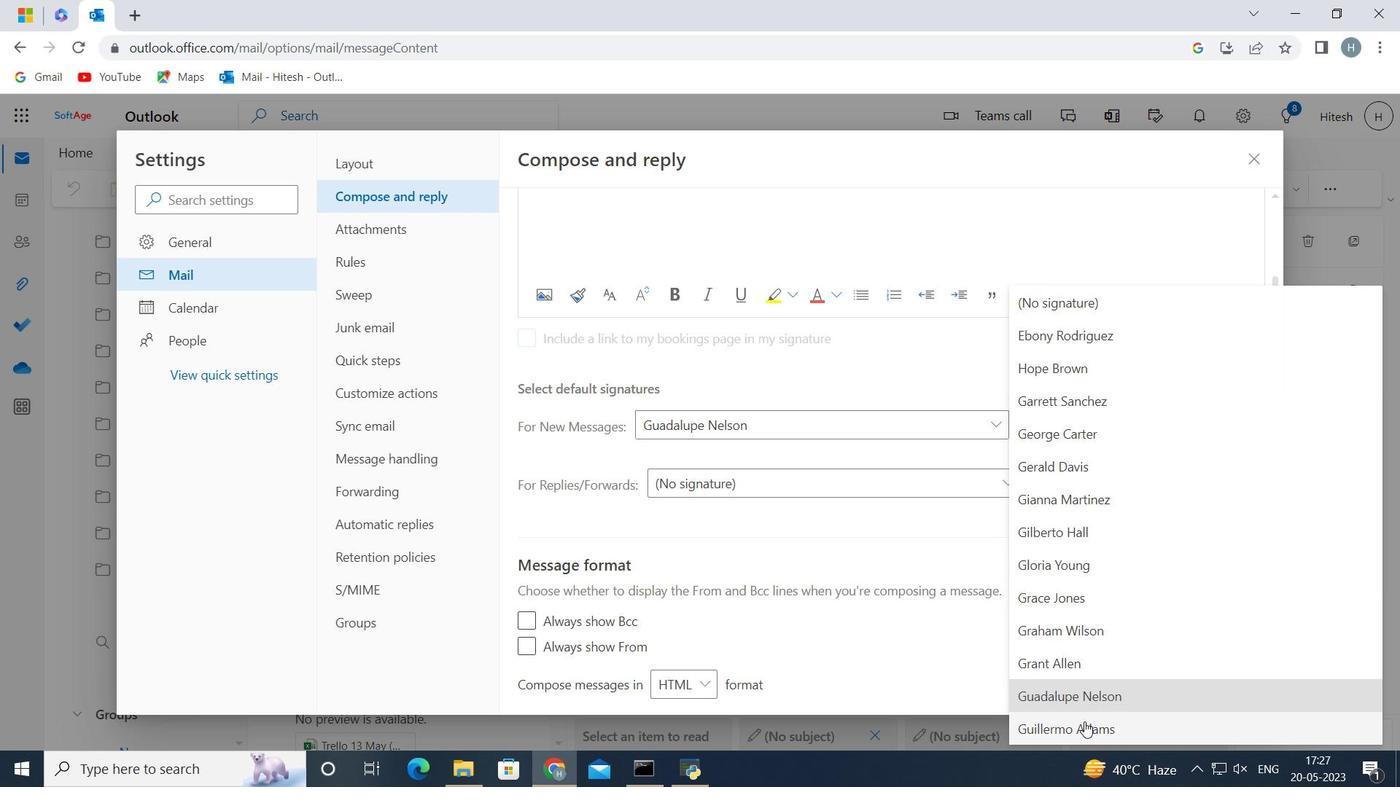 
Action: Mouse moved to (1022, 603)
Screenshot: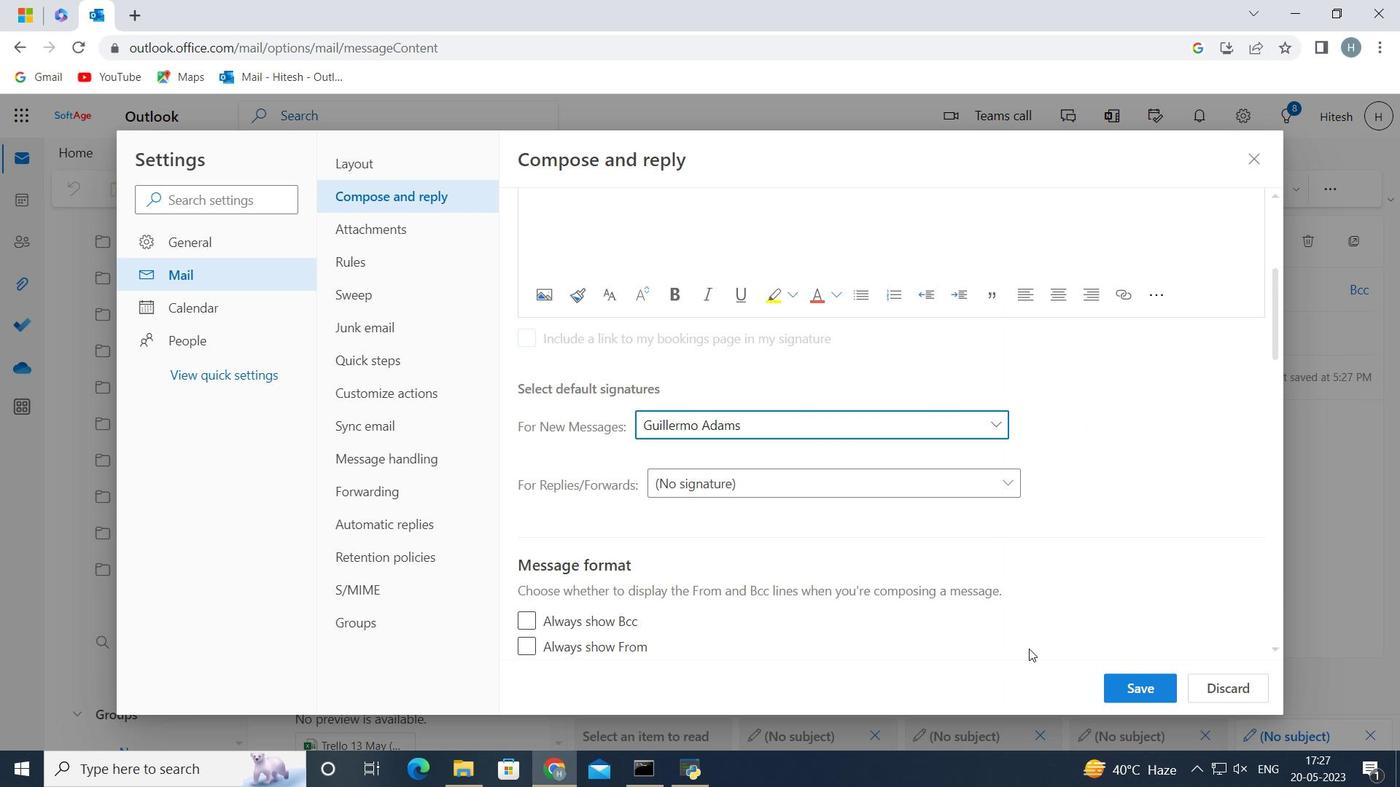 
Action: Mouse scrolled (1022, 602) with delta (0, 0)
Screenshot: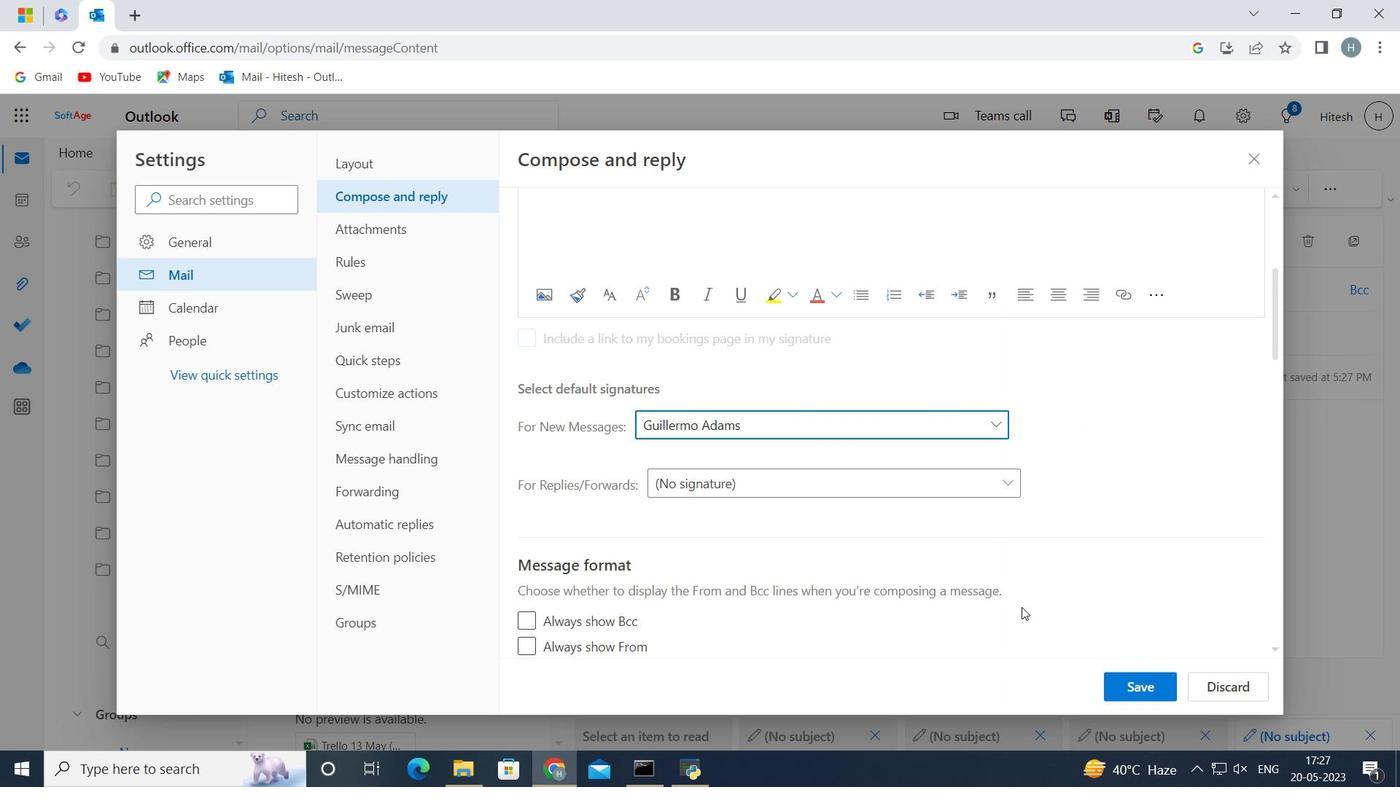 
Action: Mouse moved to (1104, 560)
Screenshot: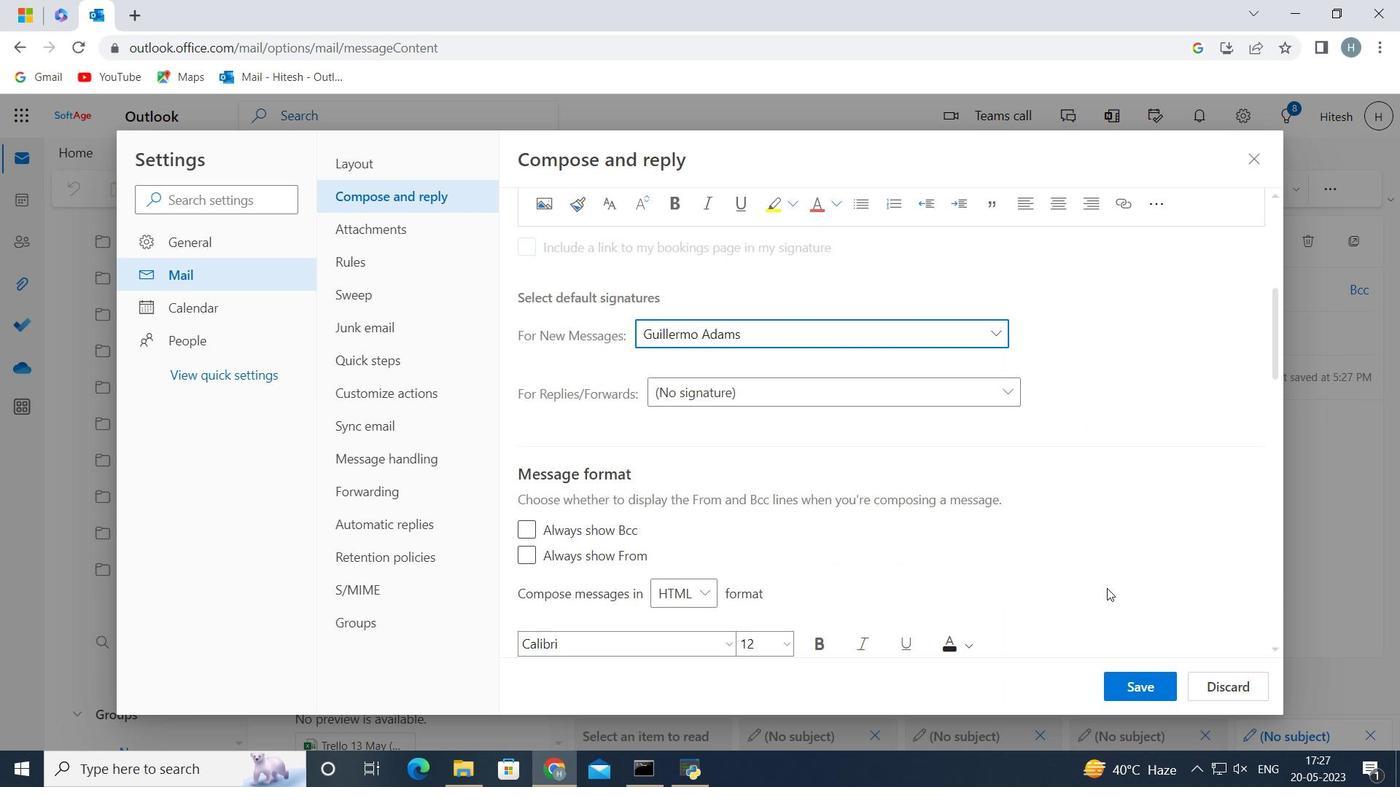 
Action: Mouse scrolled (1104, 559) with delta (0, 0)
Screenshot: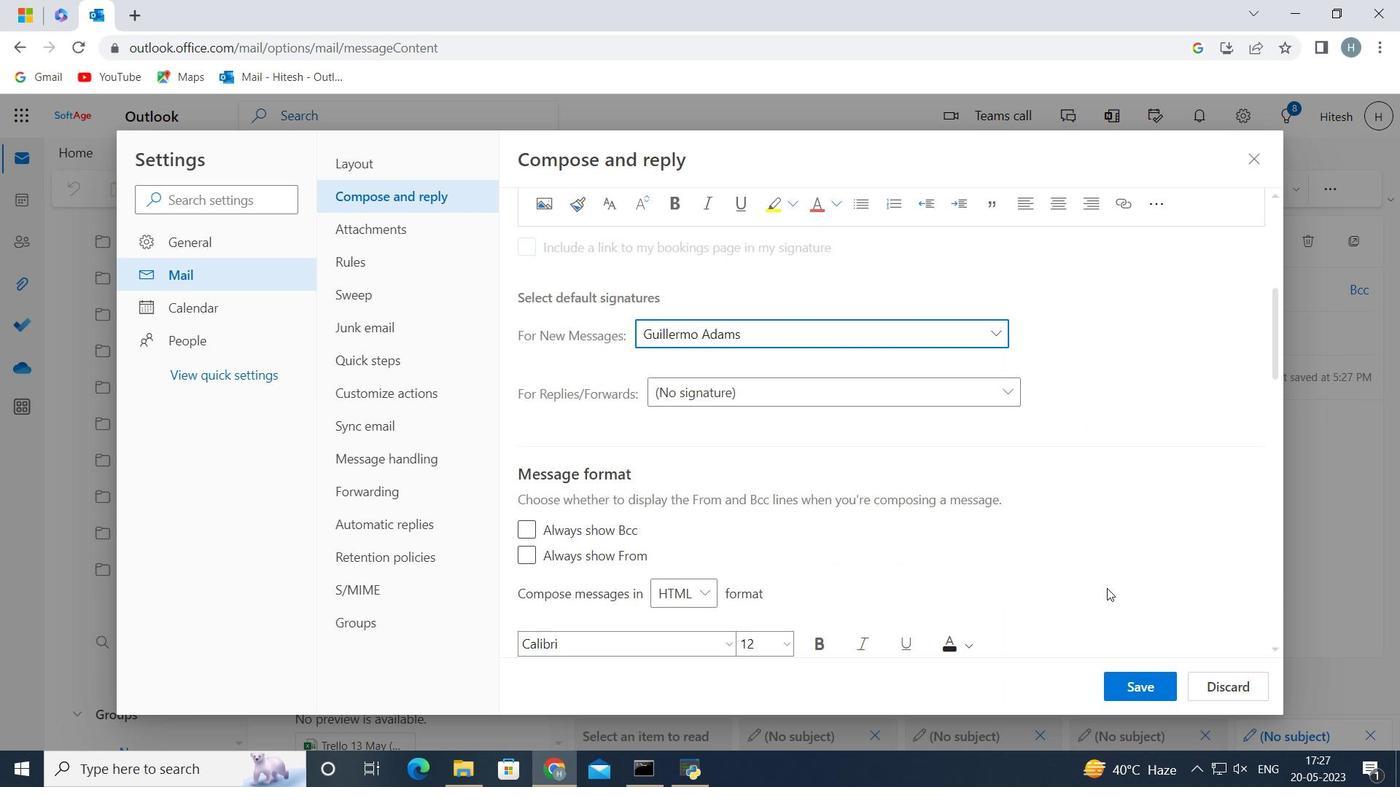 
Action: Mouse scrolled (1104, 559) with delta (0, 0)
Screenshot: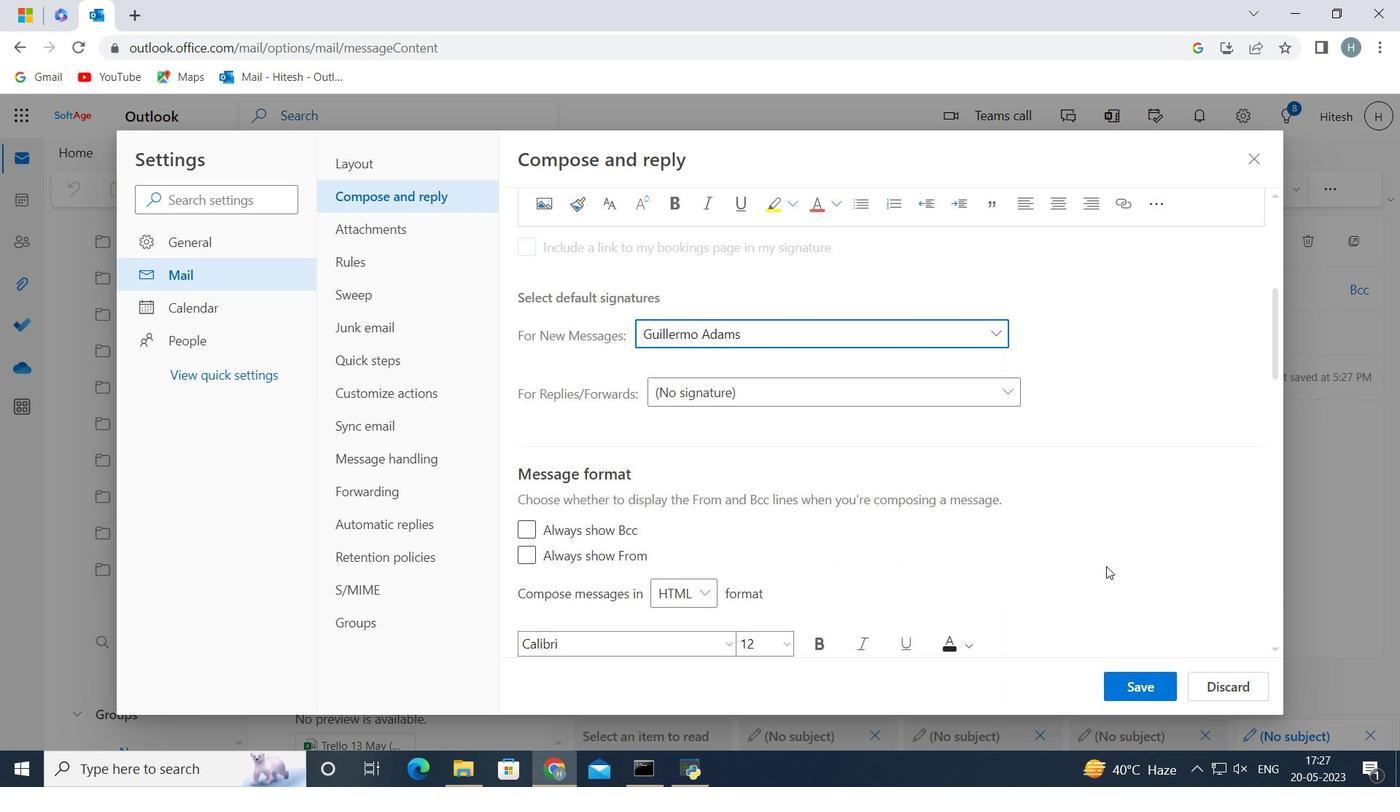 
Action: Mouse scrolled (1104, 559) with delta (0, 0)
Screenshot: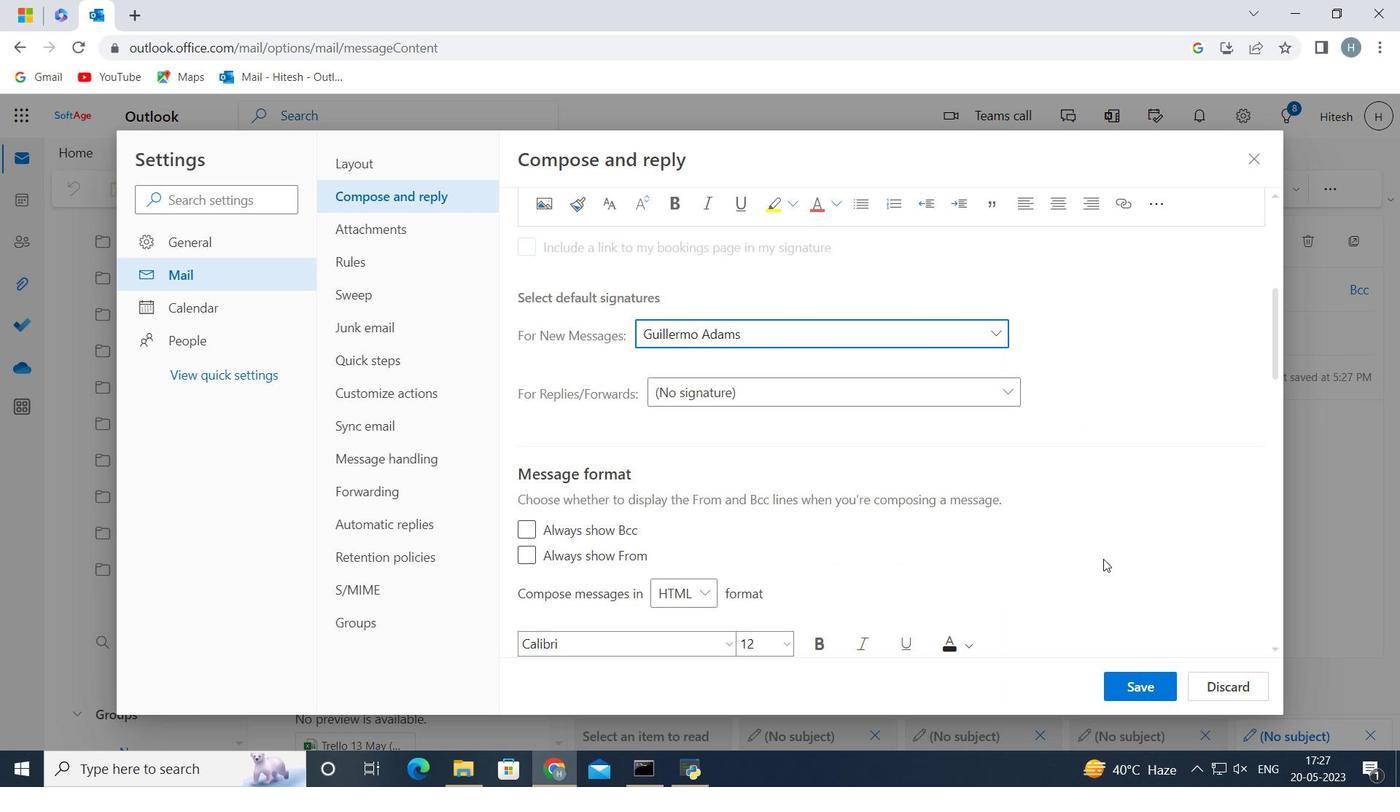 
Action: Mouse moved to (1103, 558)
Screenshot: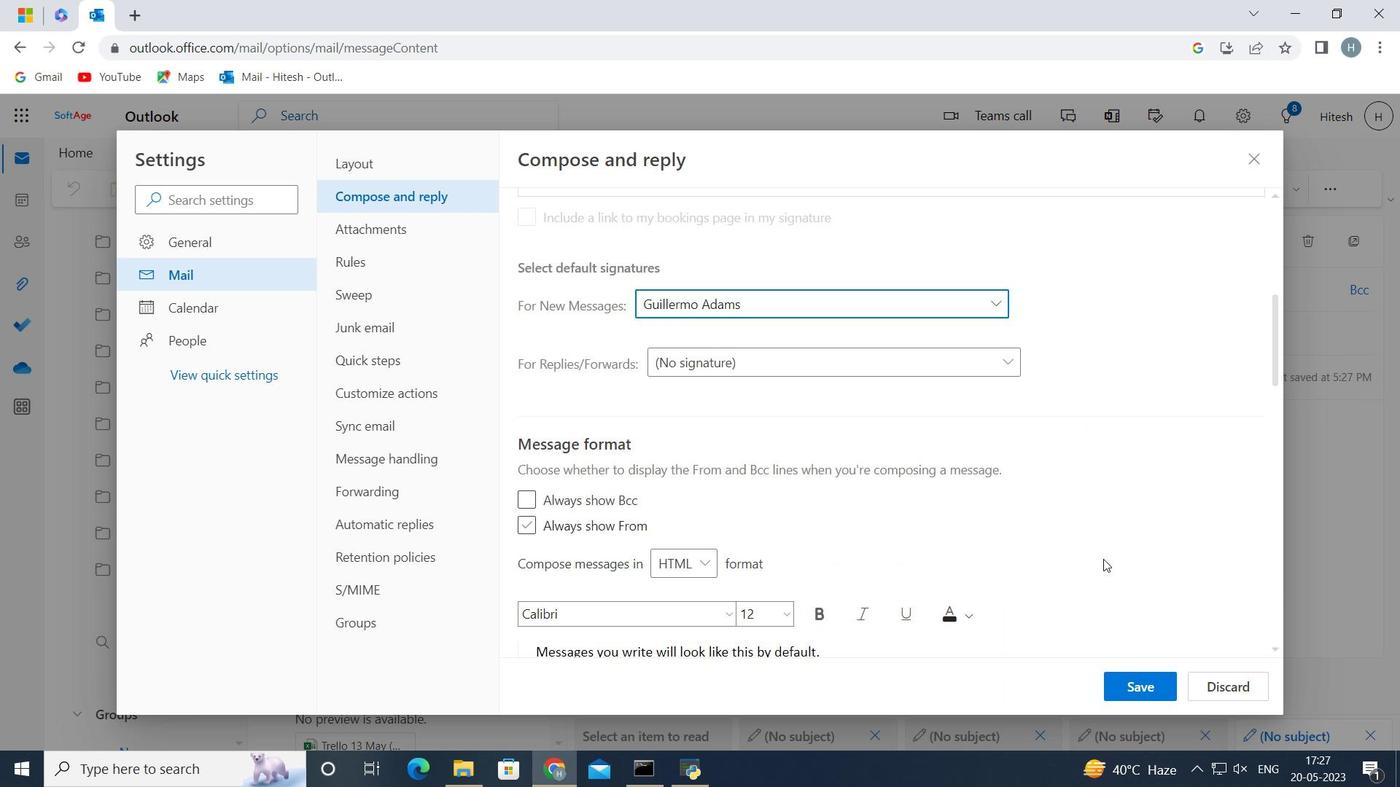 
Action: Mouse scrolled (1104, 559) with delta (0, 0)
Screenshot: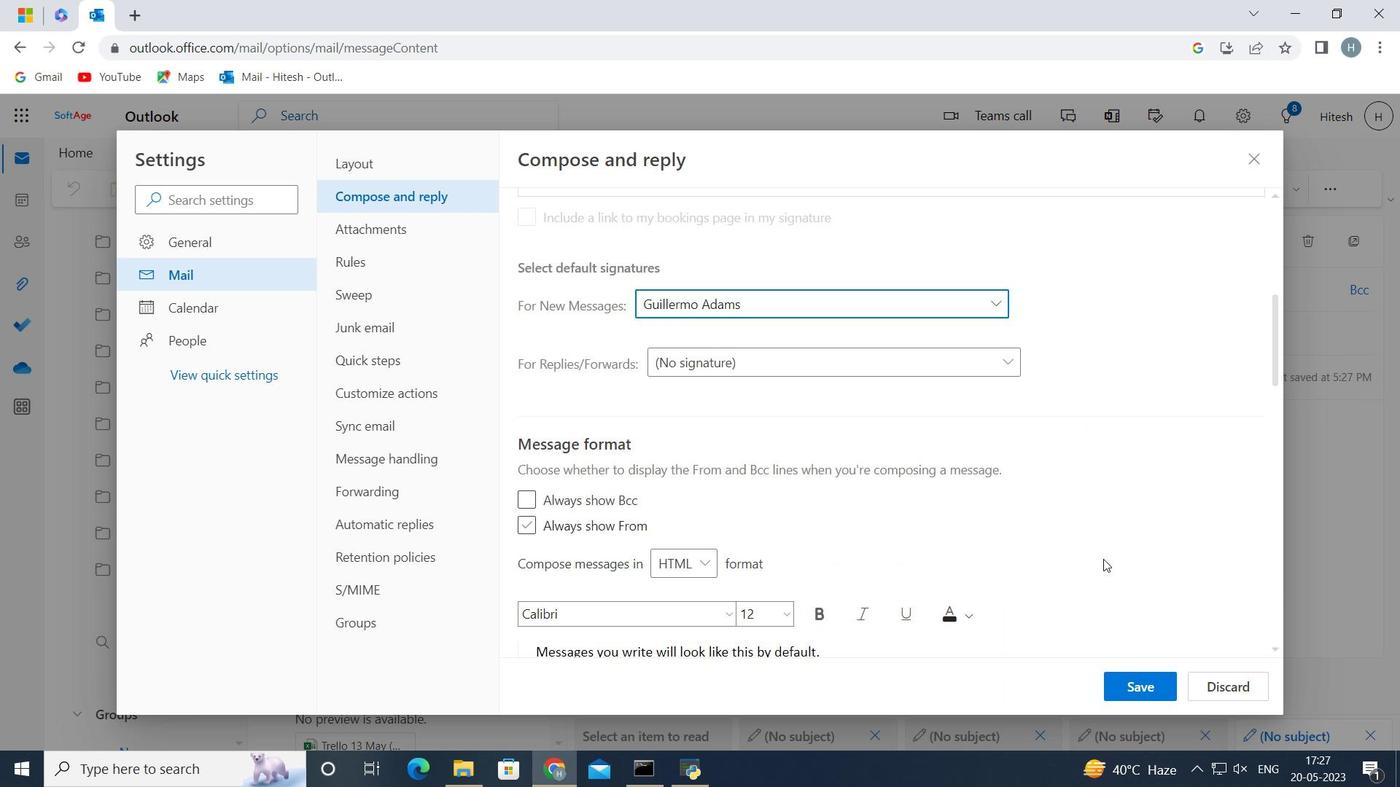 
Action: Mouse moved to (1052, 533)
Screenshot: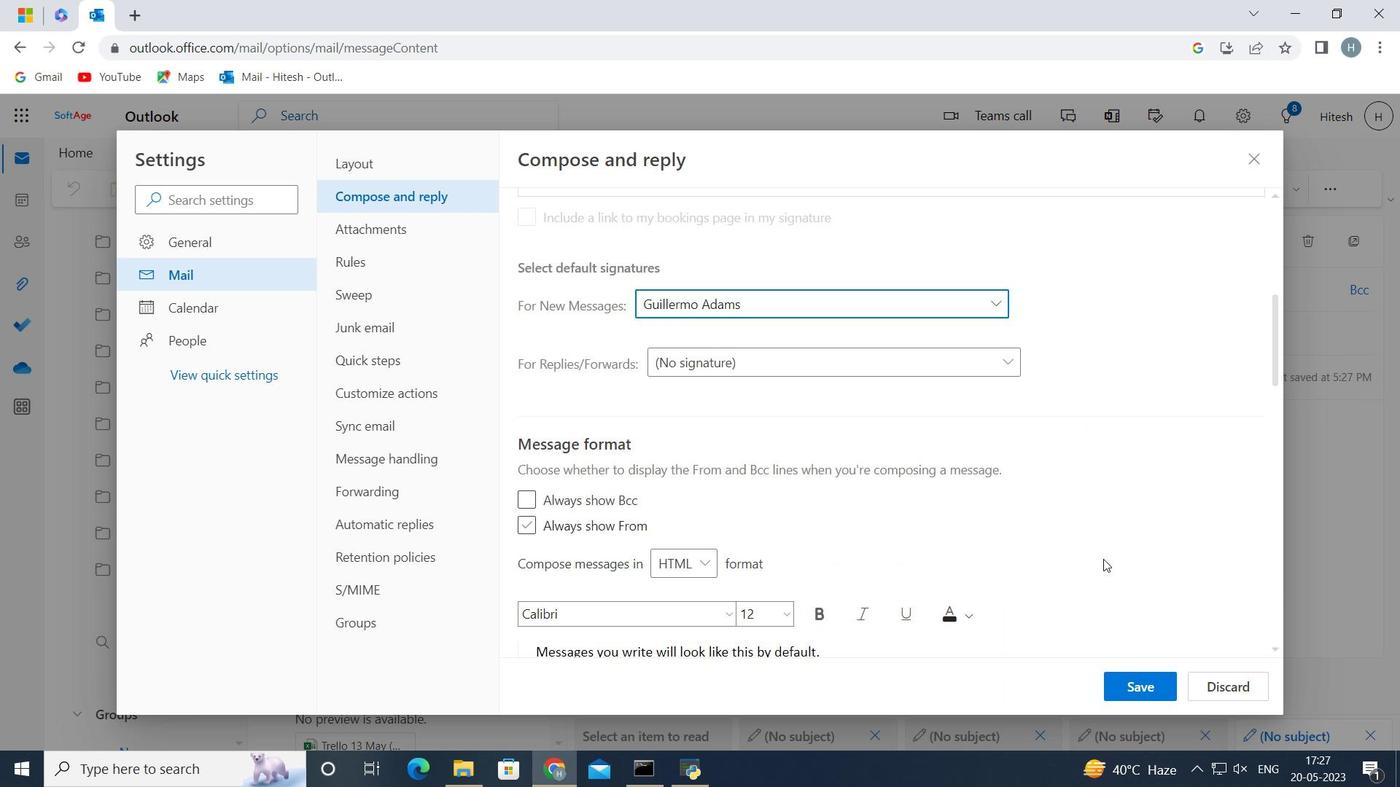 
Action: Mouse scrolled (1052, 532) with delta (0, 0)
Screenshot: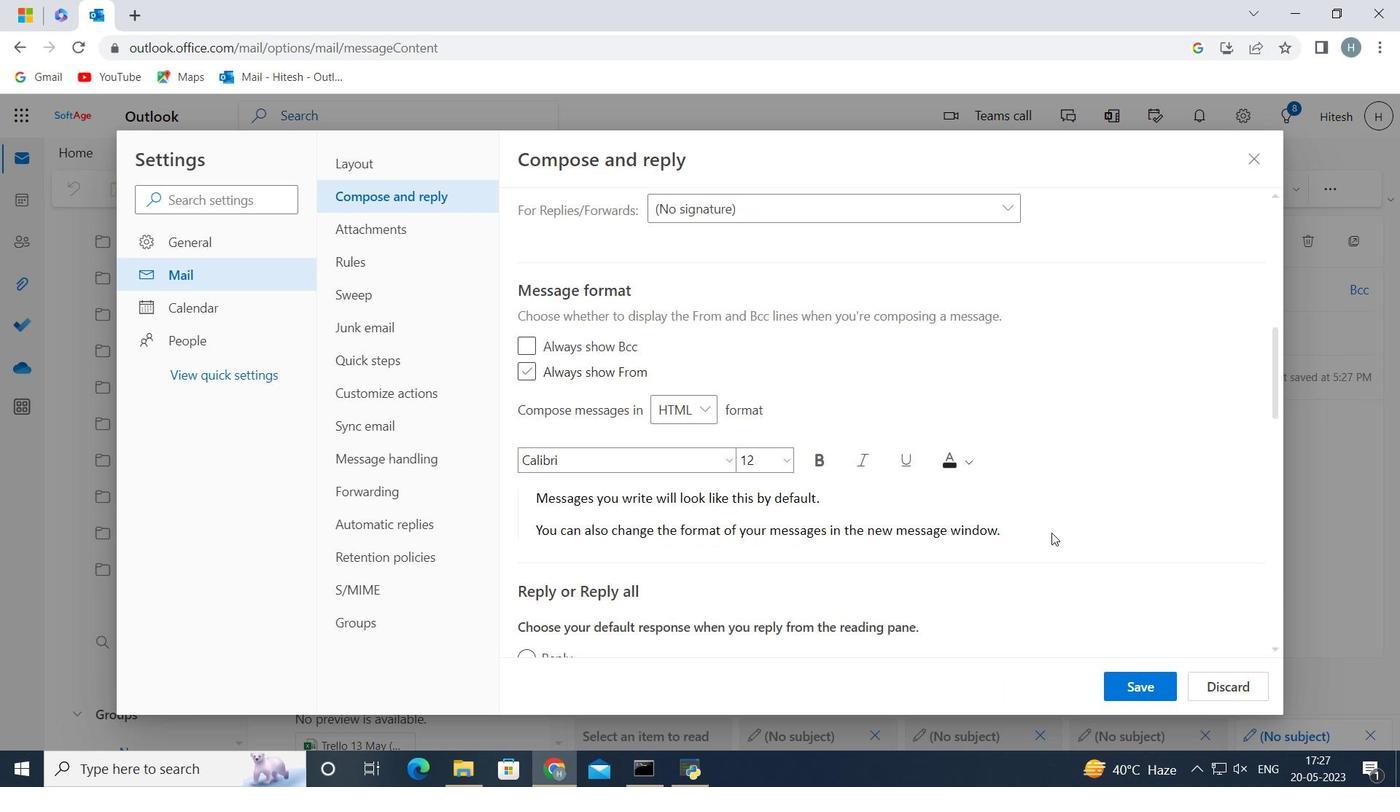 
Action: Mouse scrolled (1052, 532) with delta (0, 0)
Screenshot: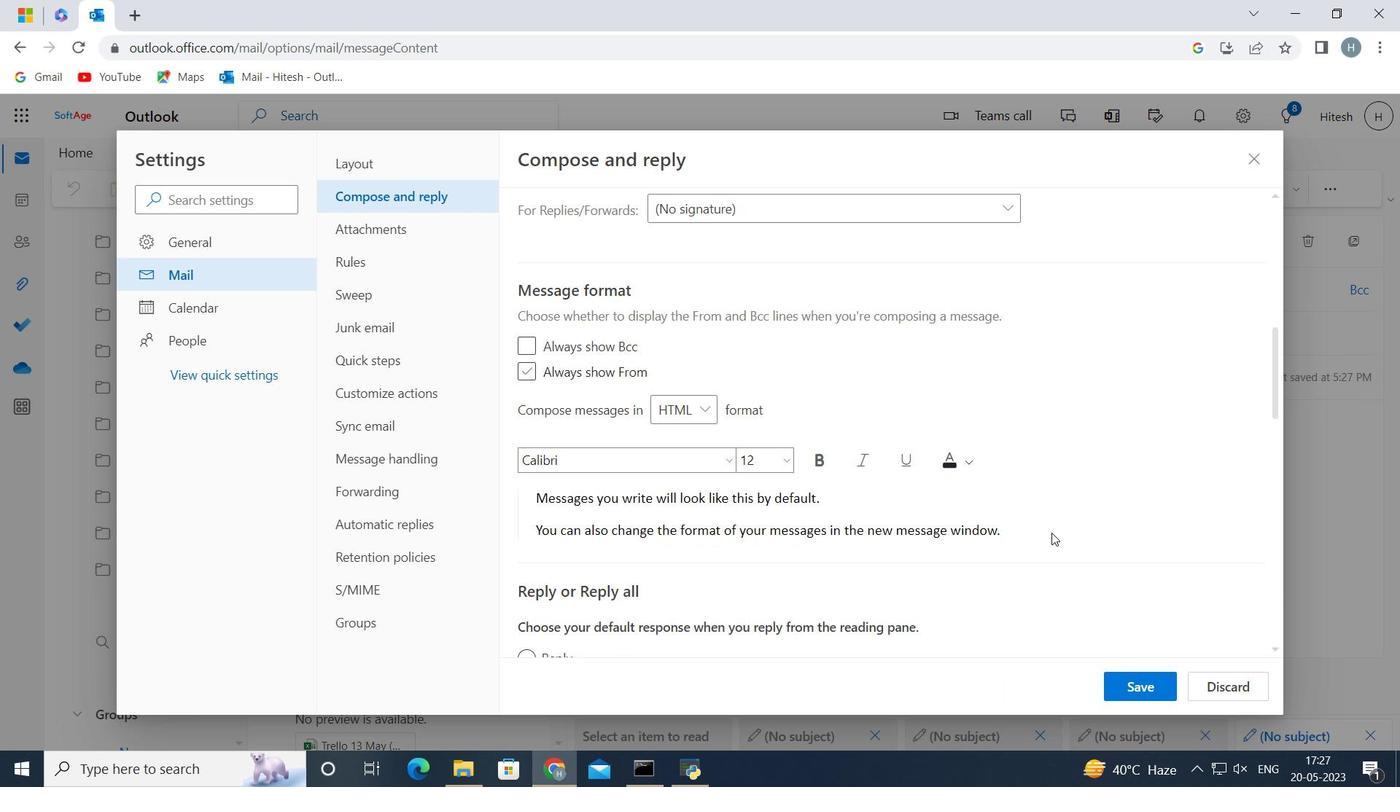 
Action: Mouse moved to (1035, 521)
Screenshot: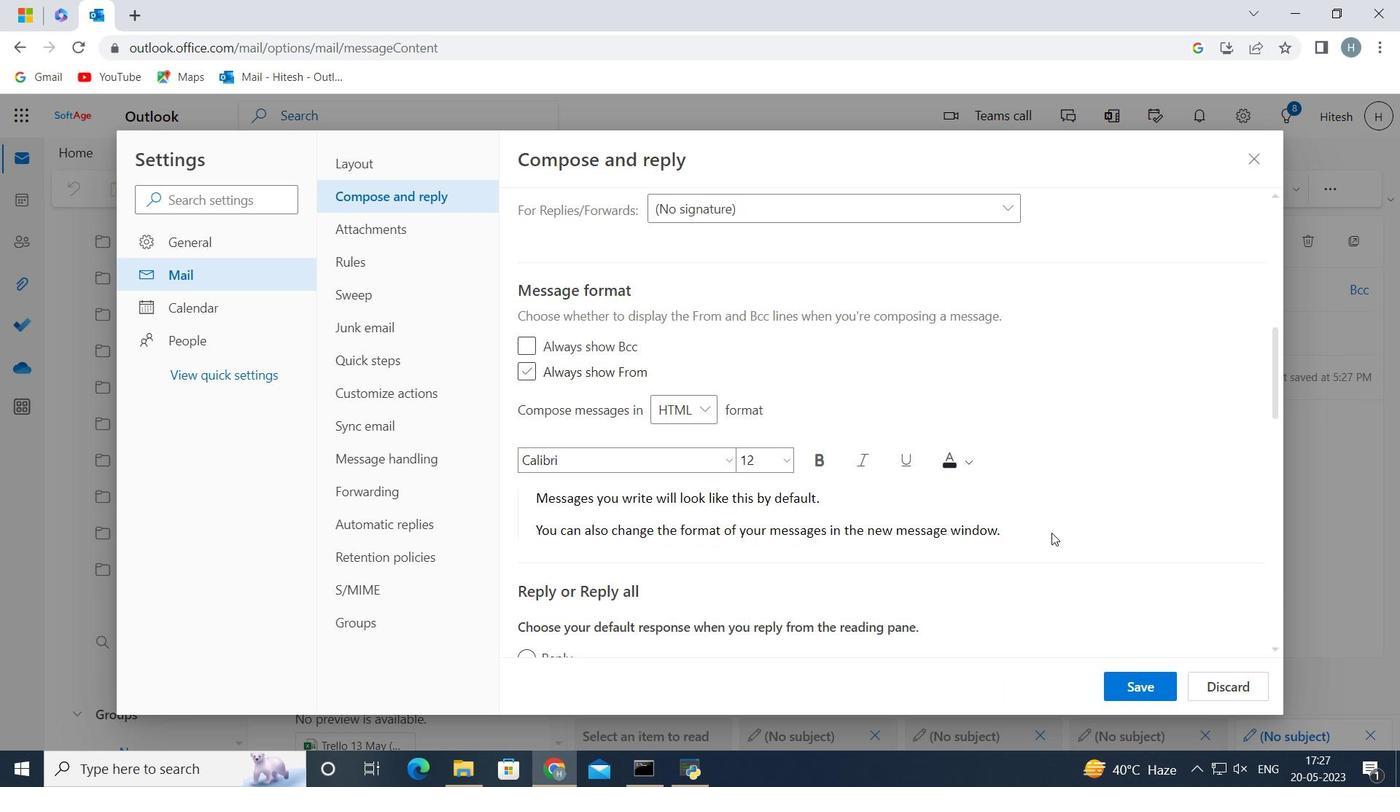 
Action: Mouse scrolled (1045, 526) with delta (0, 0)
Screenshot: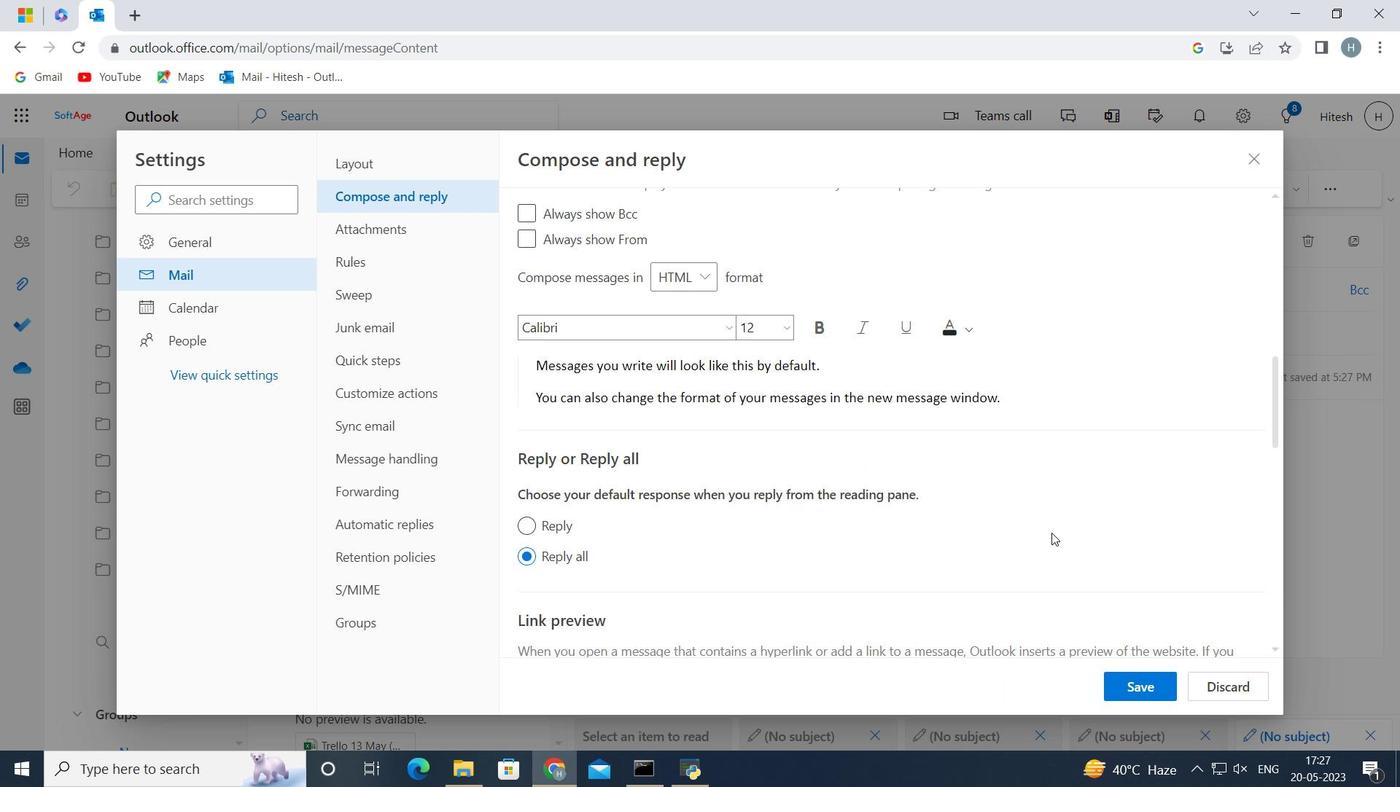 
Action: Mouse moved to (933, 484)
Screenshot: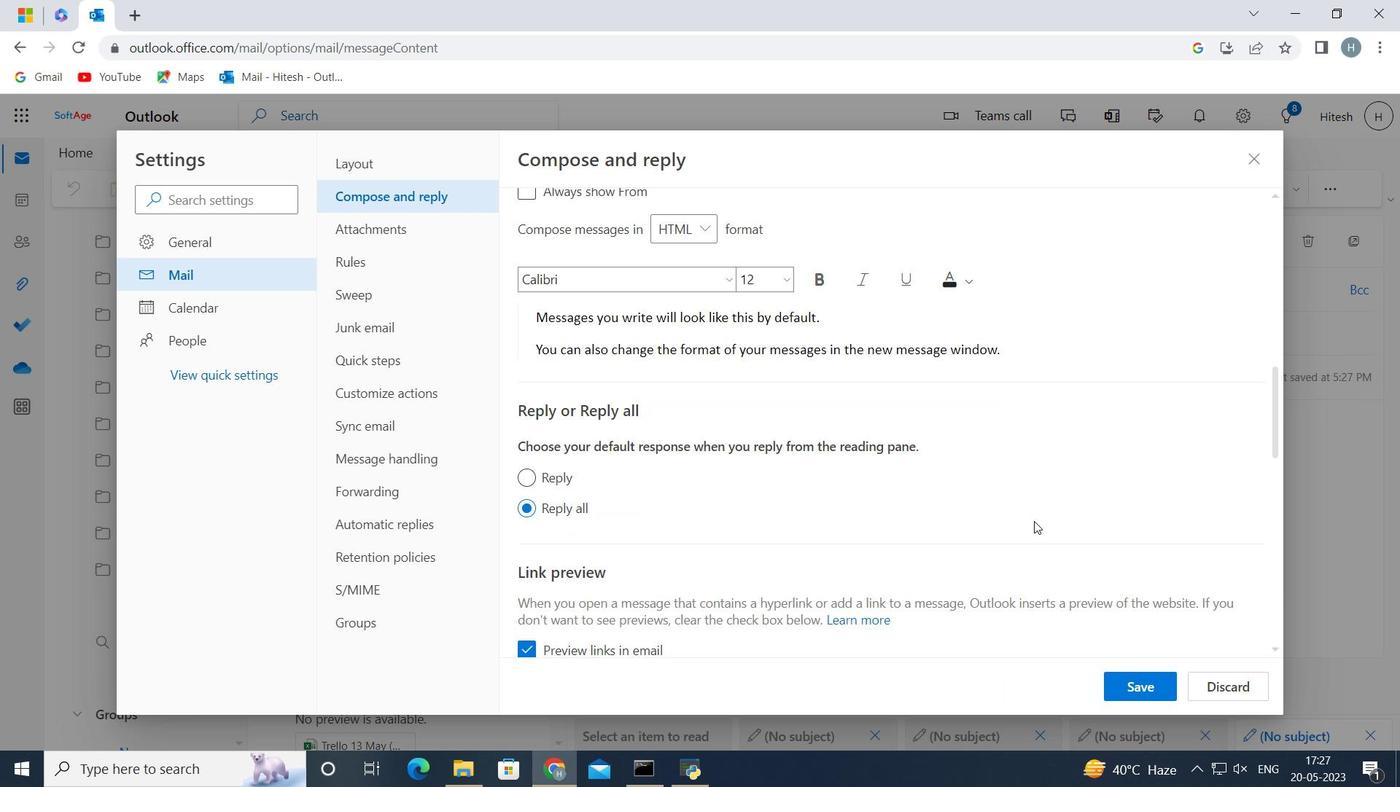 
Action: Mouse scrolled (933, 483) with delta (0, 0)
Screenshot: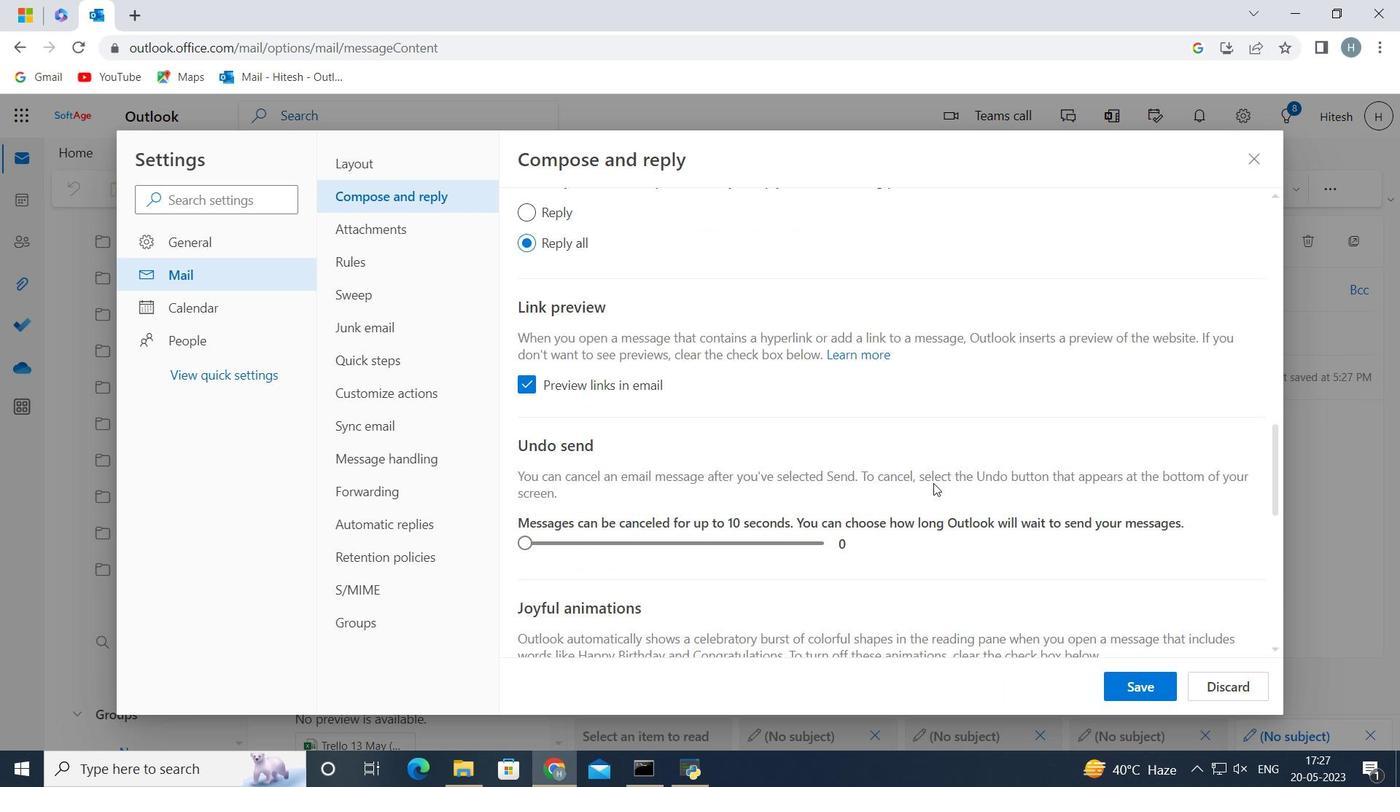 
Action: Mouse scrolled (933, 483) with delta (0, 0)
Screenshot: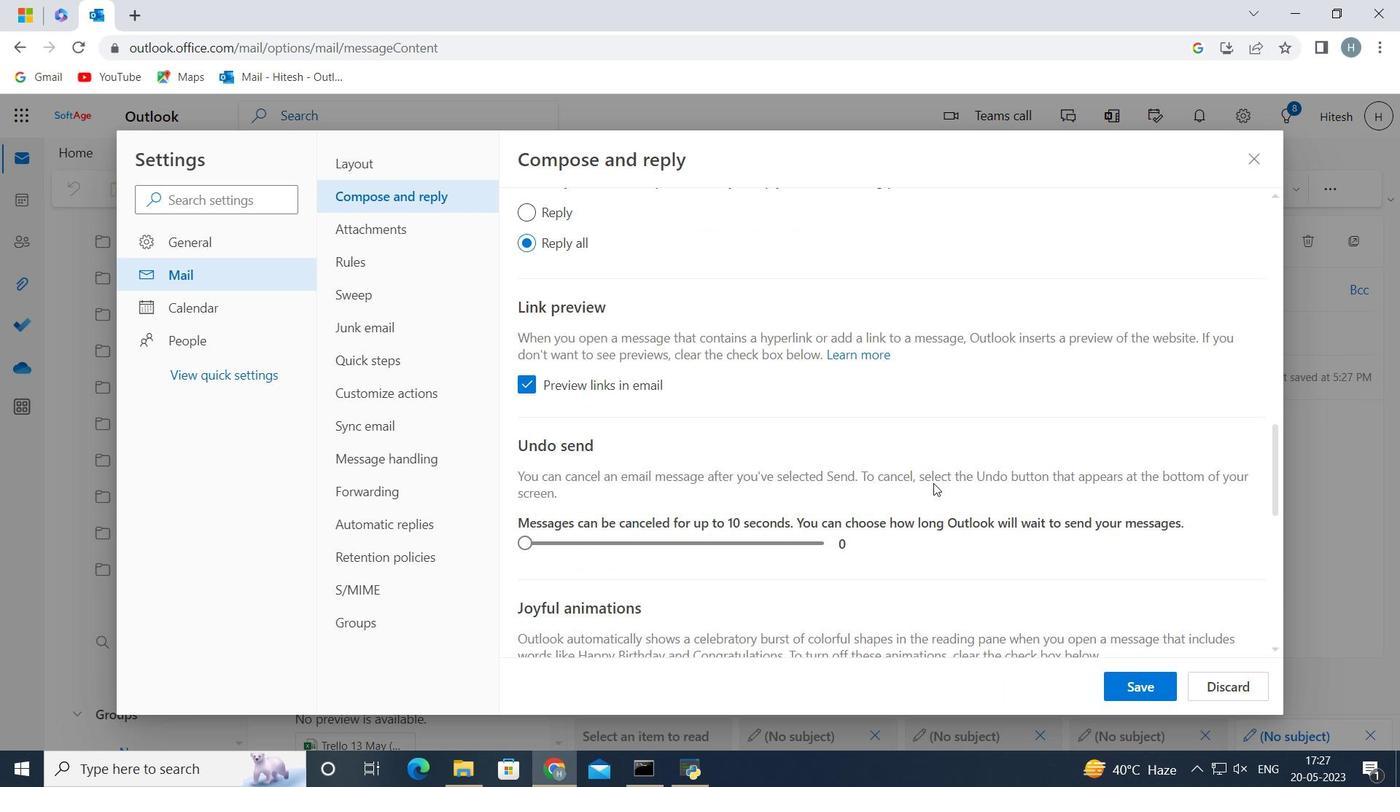 
Action: Mouse scrolled (933, 483) with delta (0, 0)
Screenshot: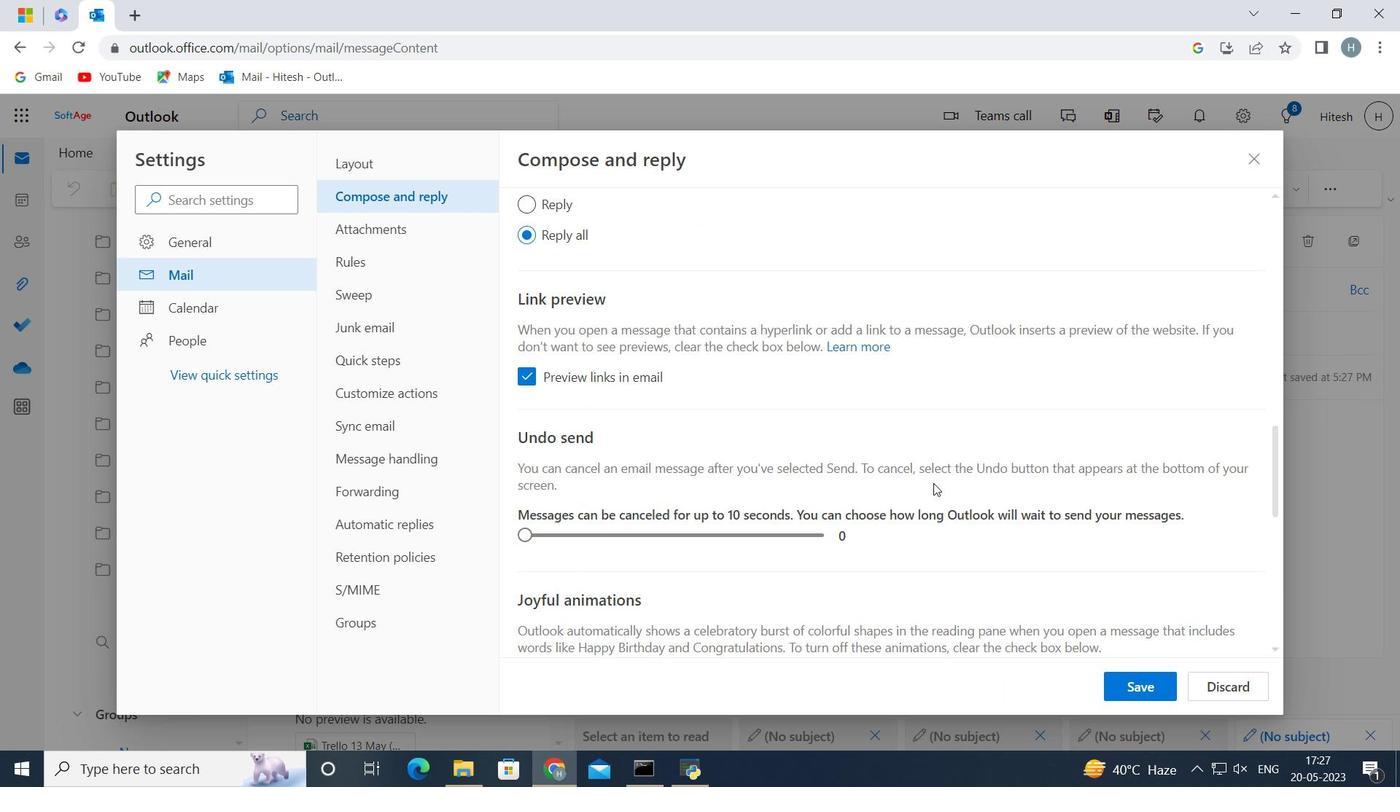 
Action: Mouse scrolled (933, 483) with delta (0, 0)
Screenshot: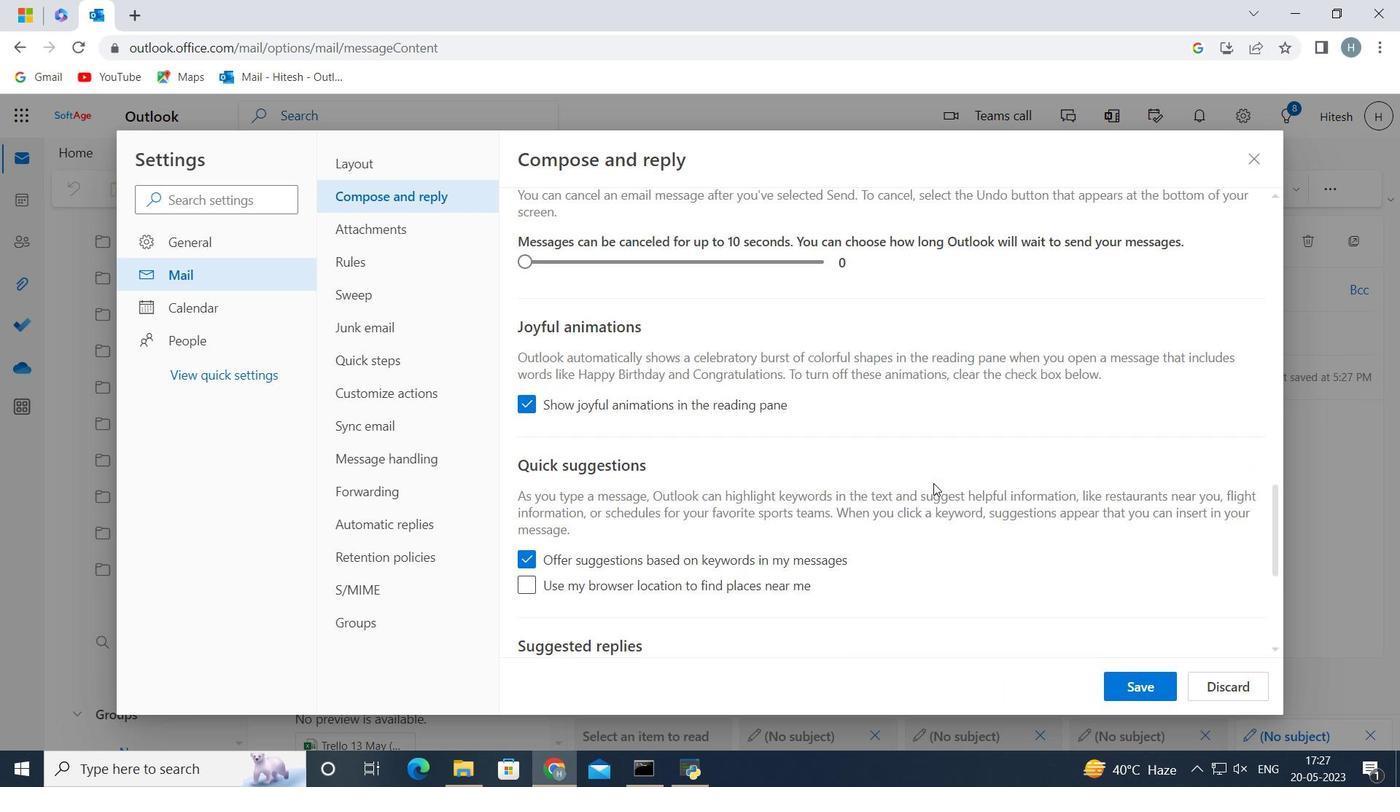 
Action: Mouse moved to (860, 449)
Screenshot: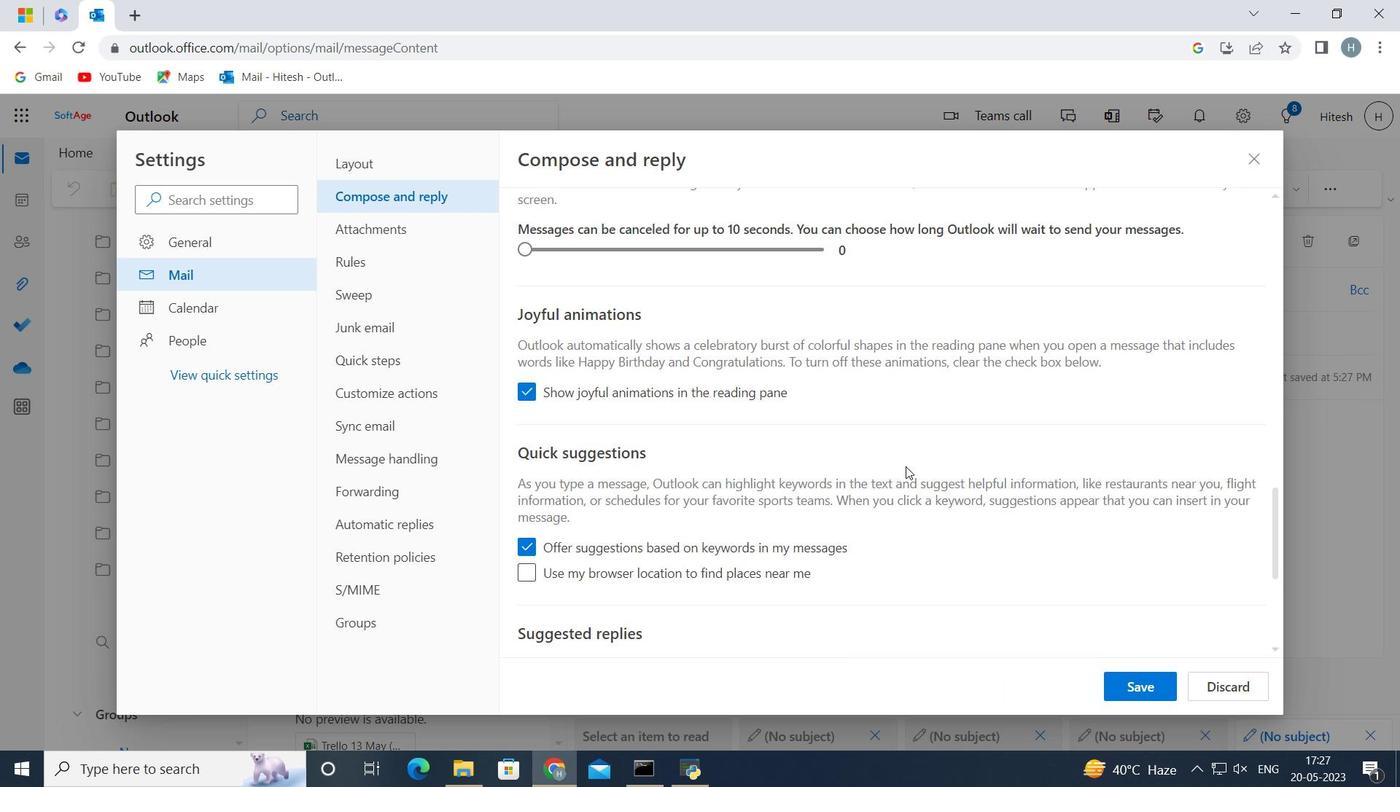 
Action: Mouse scrolled (860, 448) with delta (0, 0)
Screenshot: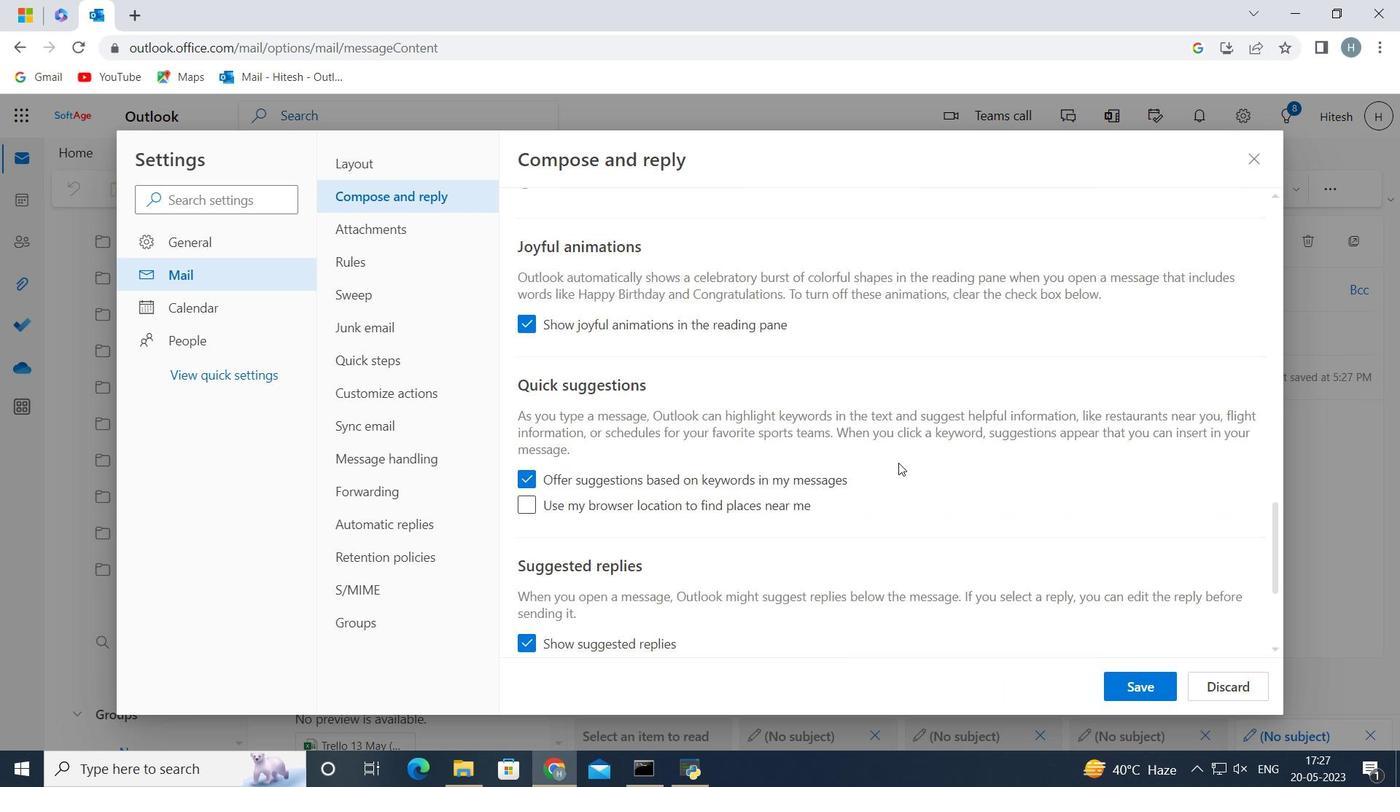 
Action: Mouse scrolled (860, 448) with delta (0, 0)
Screenshot: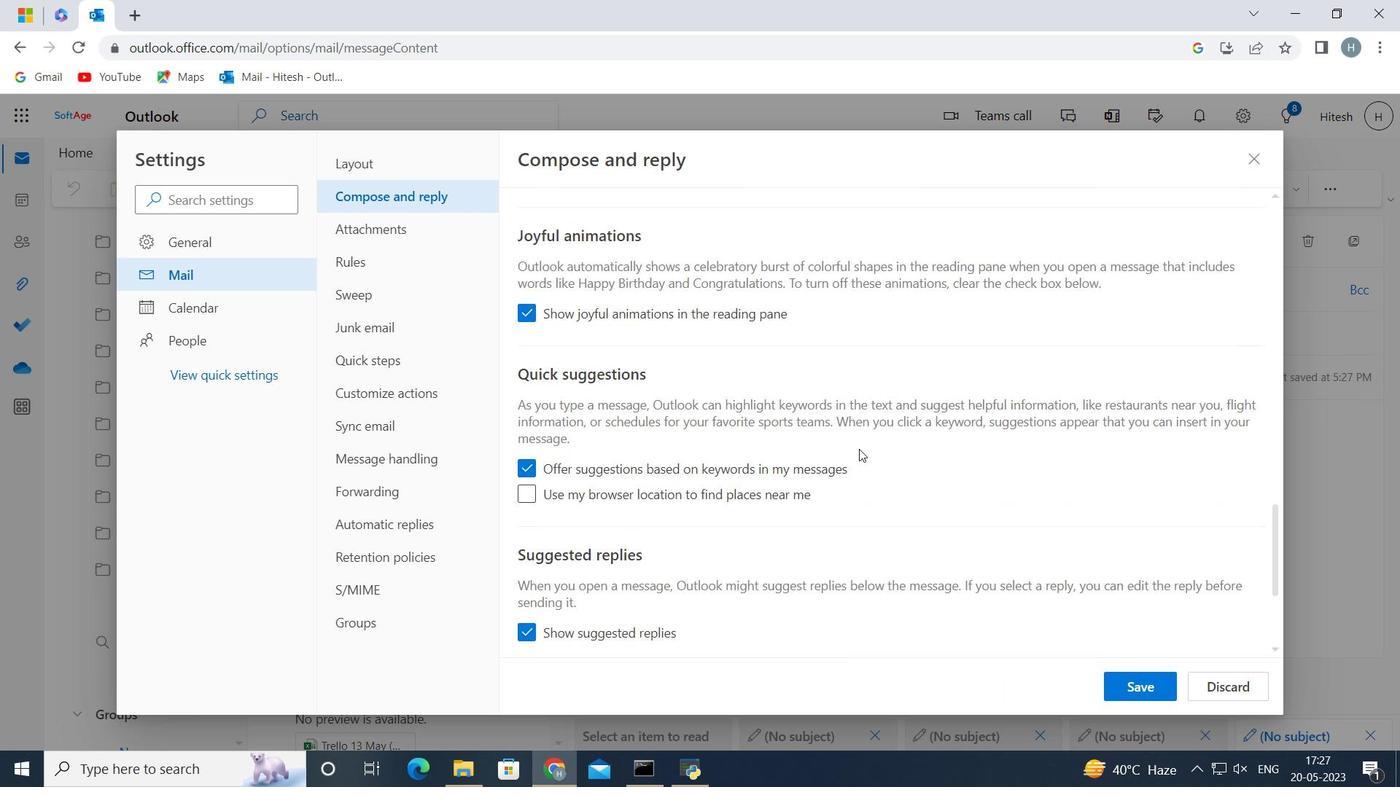 
Action: Mouse moved to (861, 450)
Screenshot: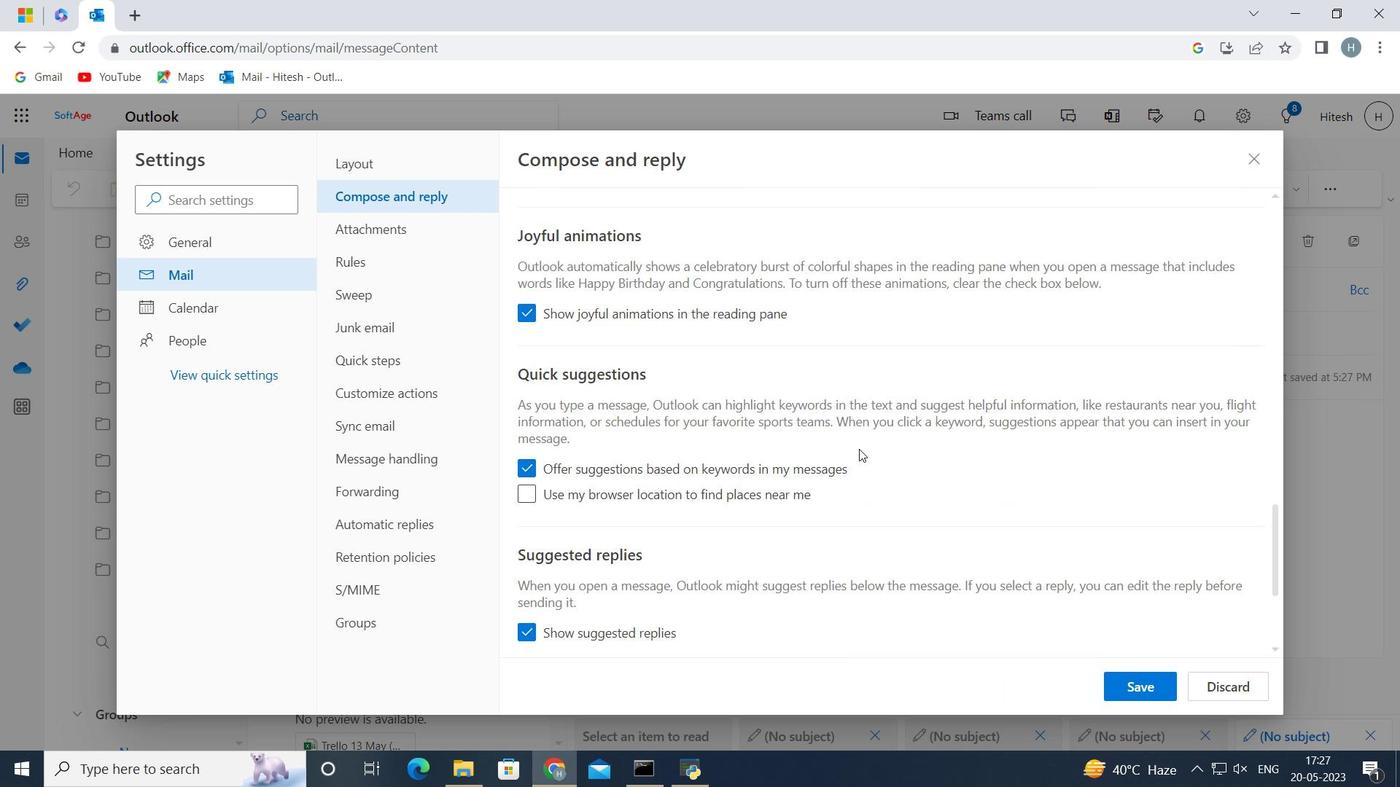
Action: Mouse scrolled (860, 448) with delta (0, 0)
Screenshot: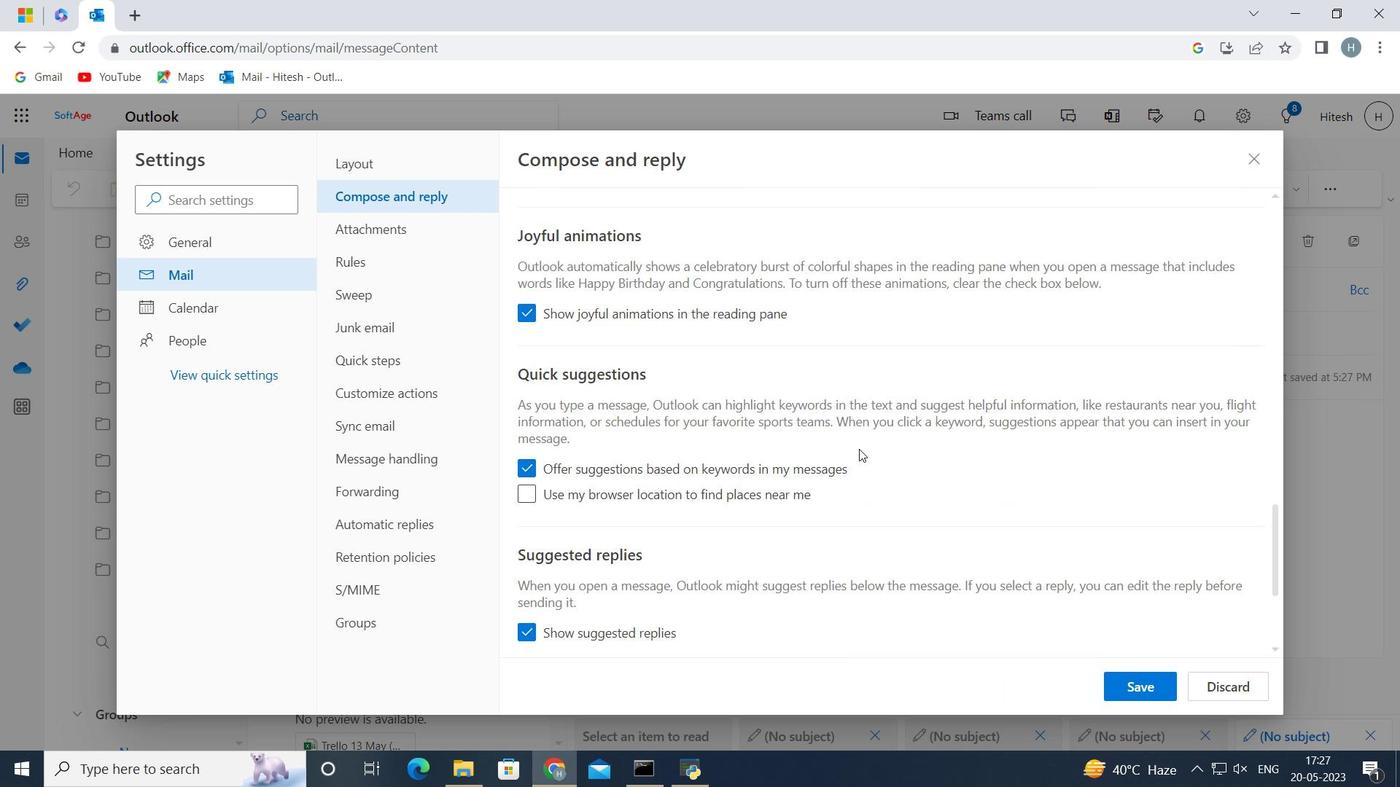 
Action: Mouse moved to (925, 464)
Screenshot: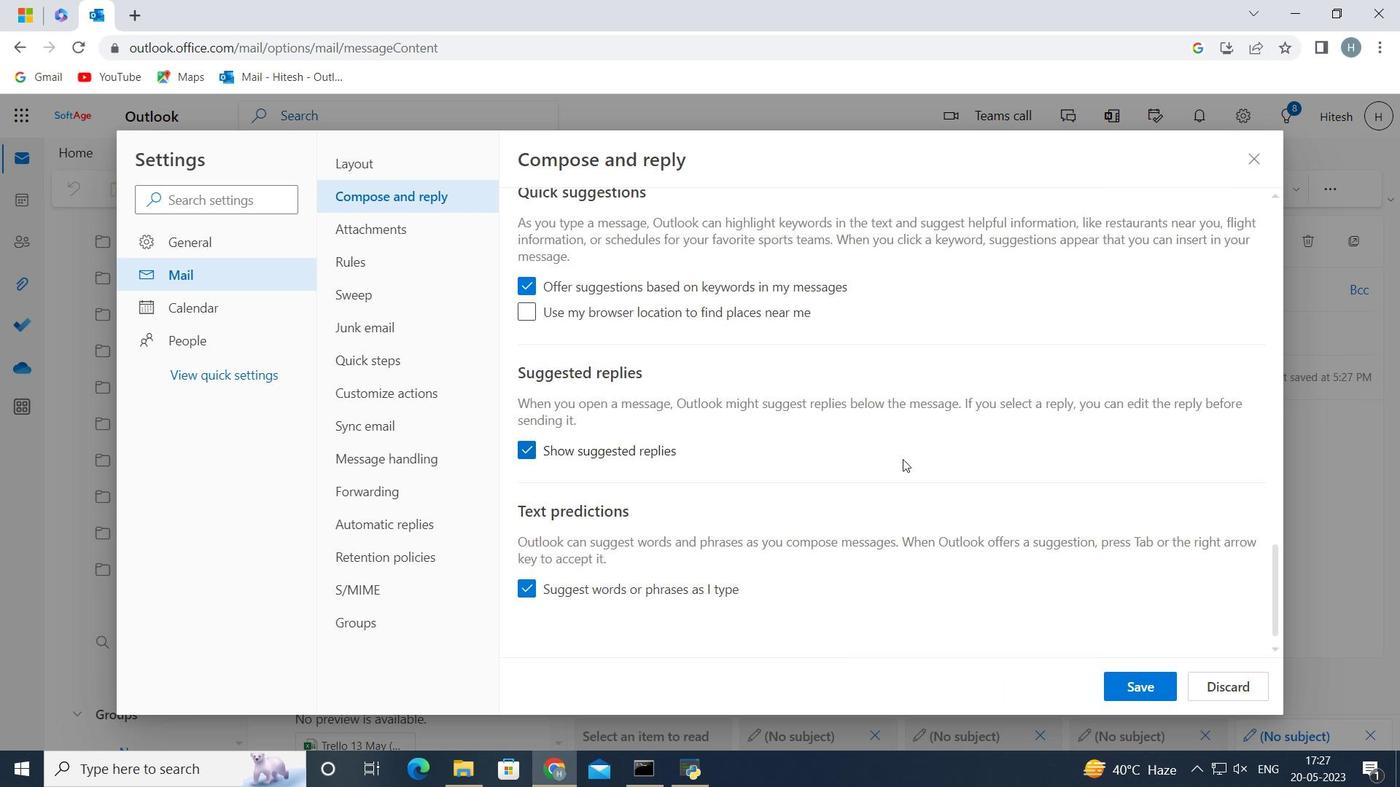 
Action: Mouse scrolled (925, 463) with delta (0, 0)
Screenshot: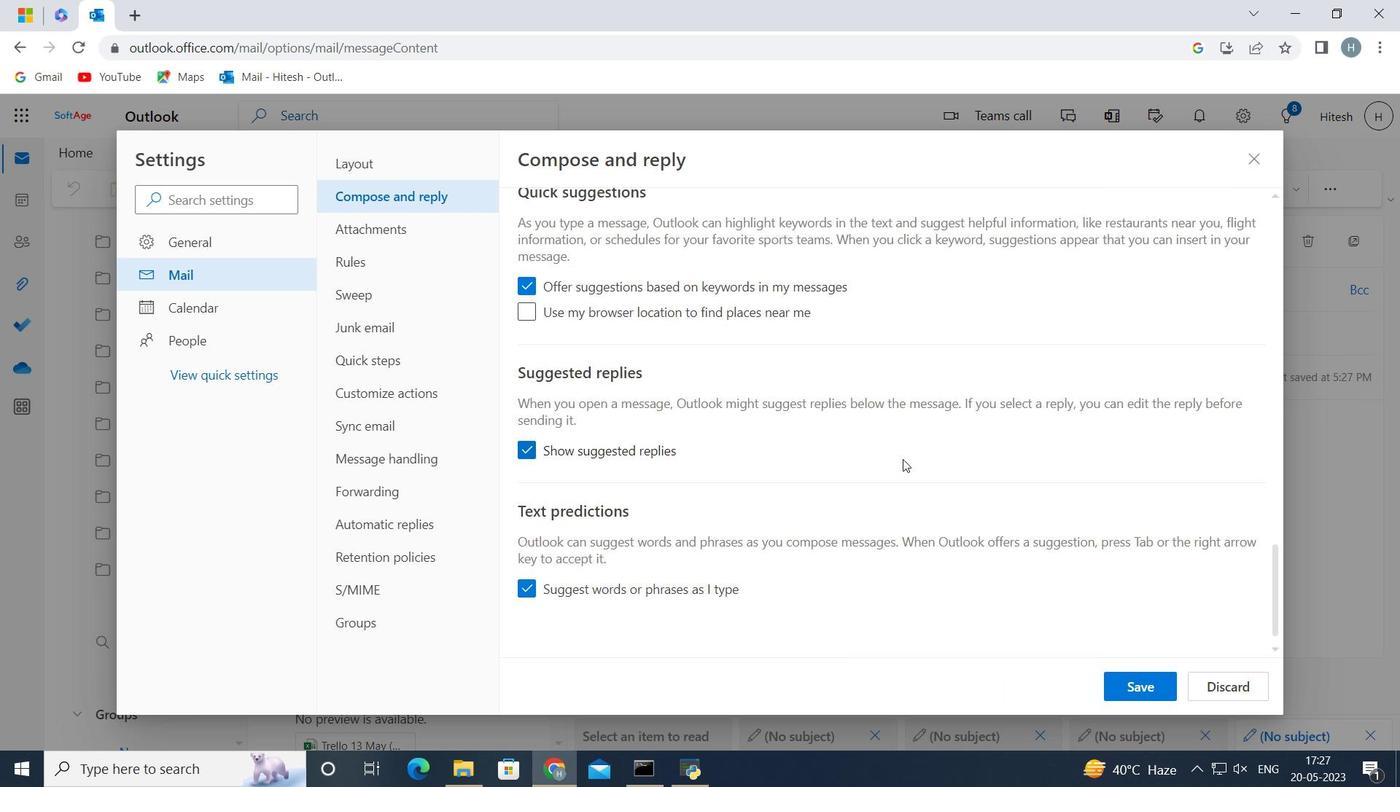 
Action: Mouse moved to (925, 464)
Screenshot: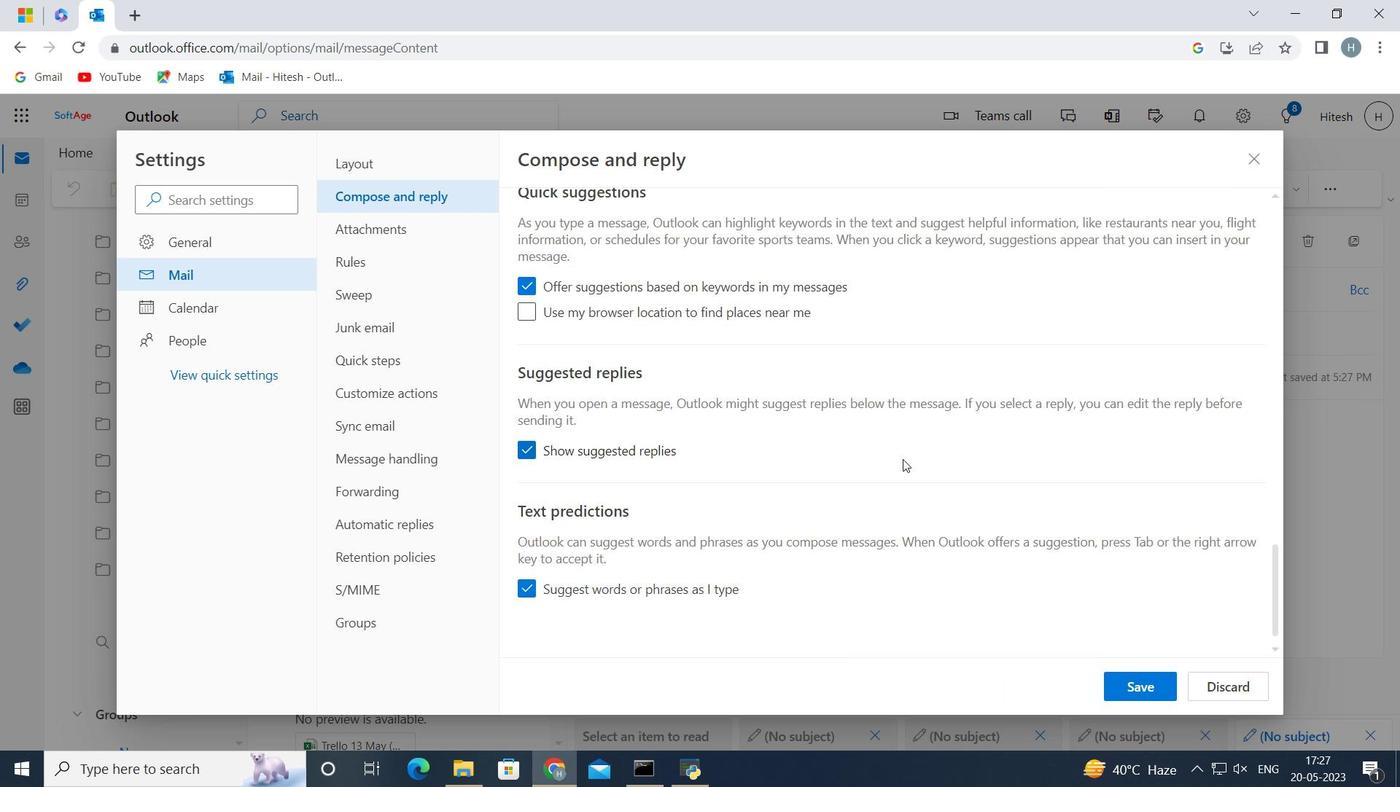 
Action: Mouse scrolled (925, 464) with delta (0, 0)
Screenshot: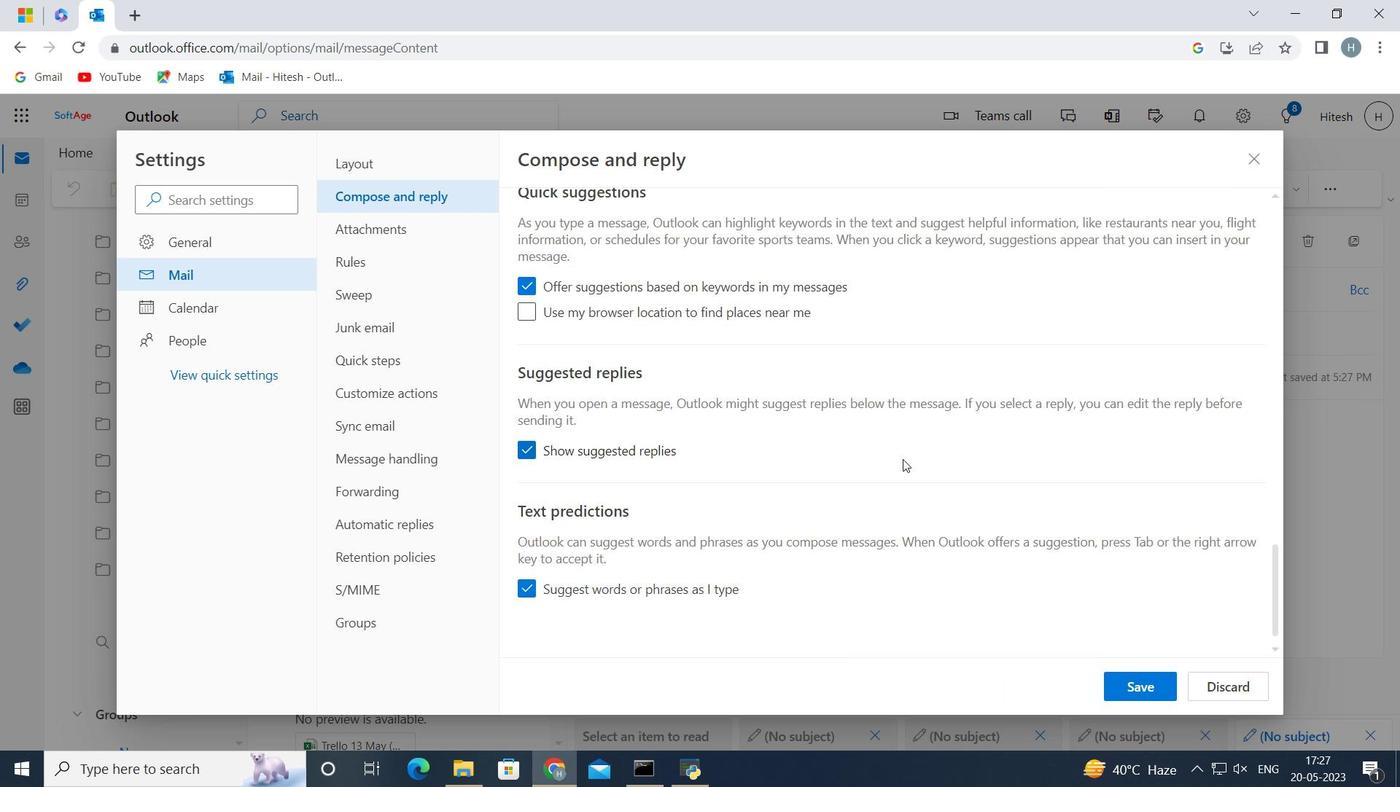 
Action: Mouse moved to (957, 490)
Screenshot: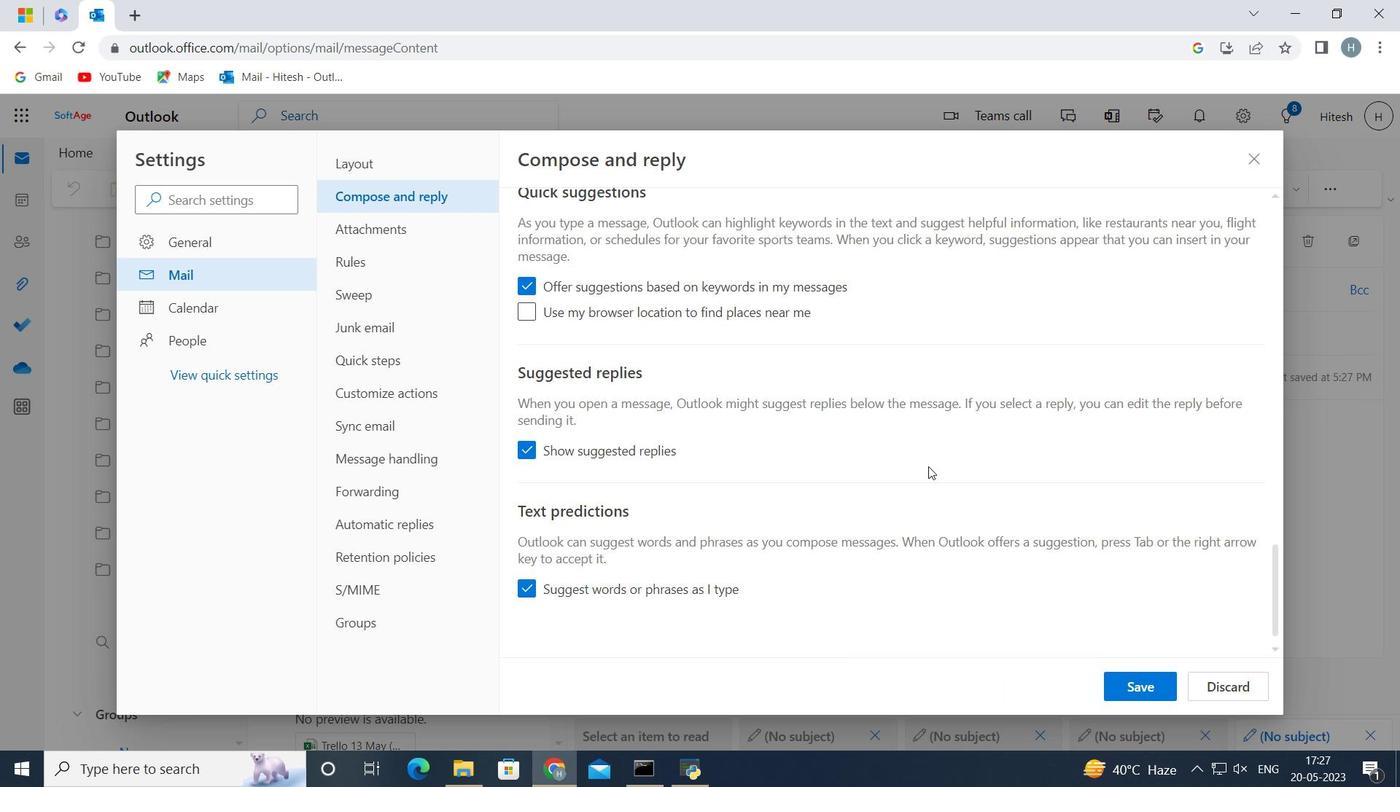 
Action: Mouse scrolled (957, 489) with delta (0, 0)
Screenshot: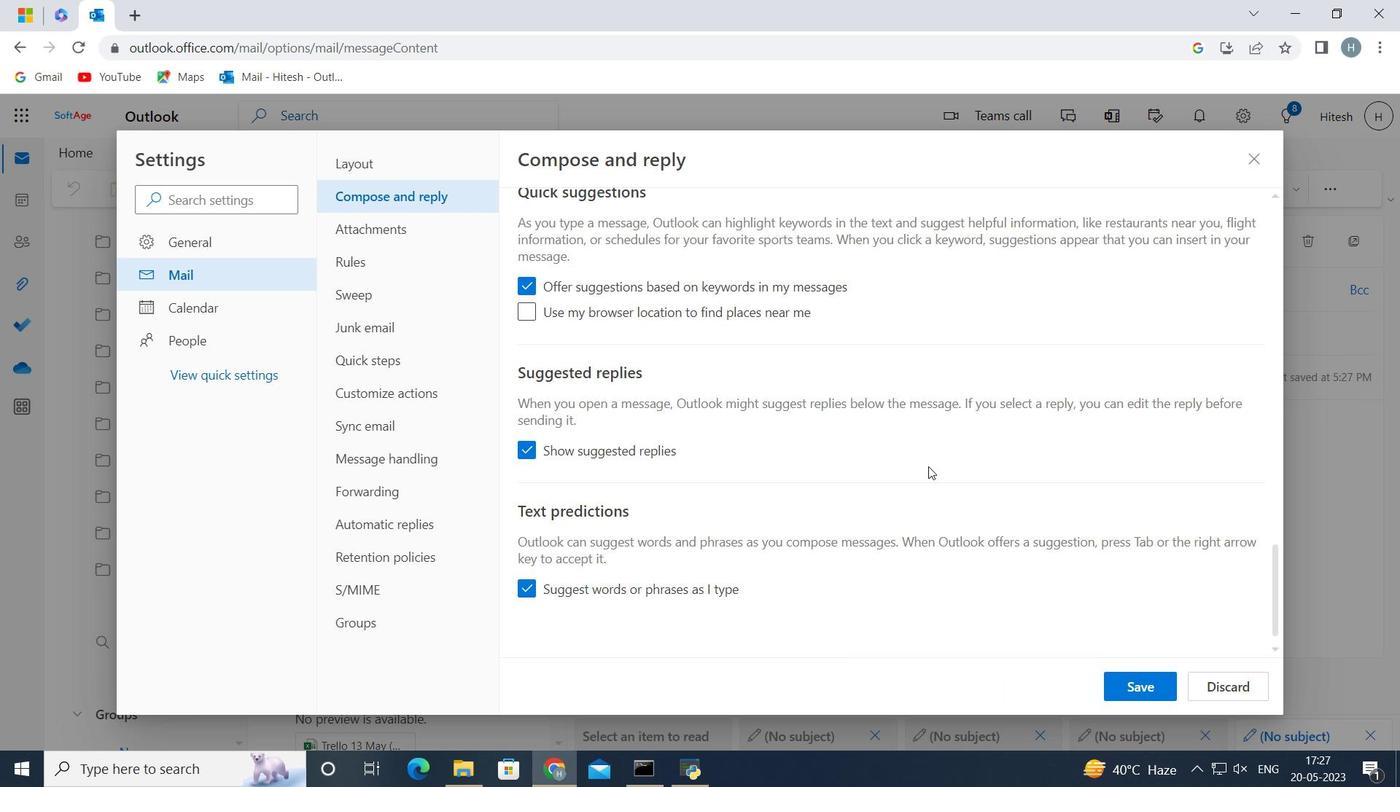 
Action: Mouse moved to (996, 518)
Screenshot: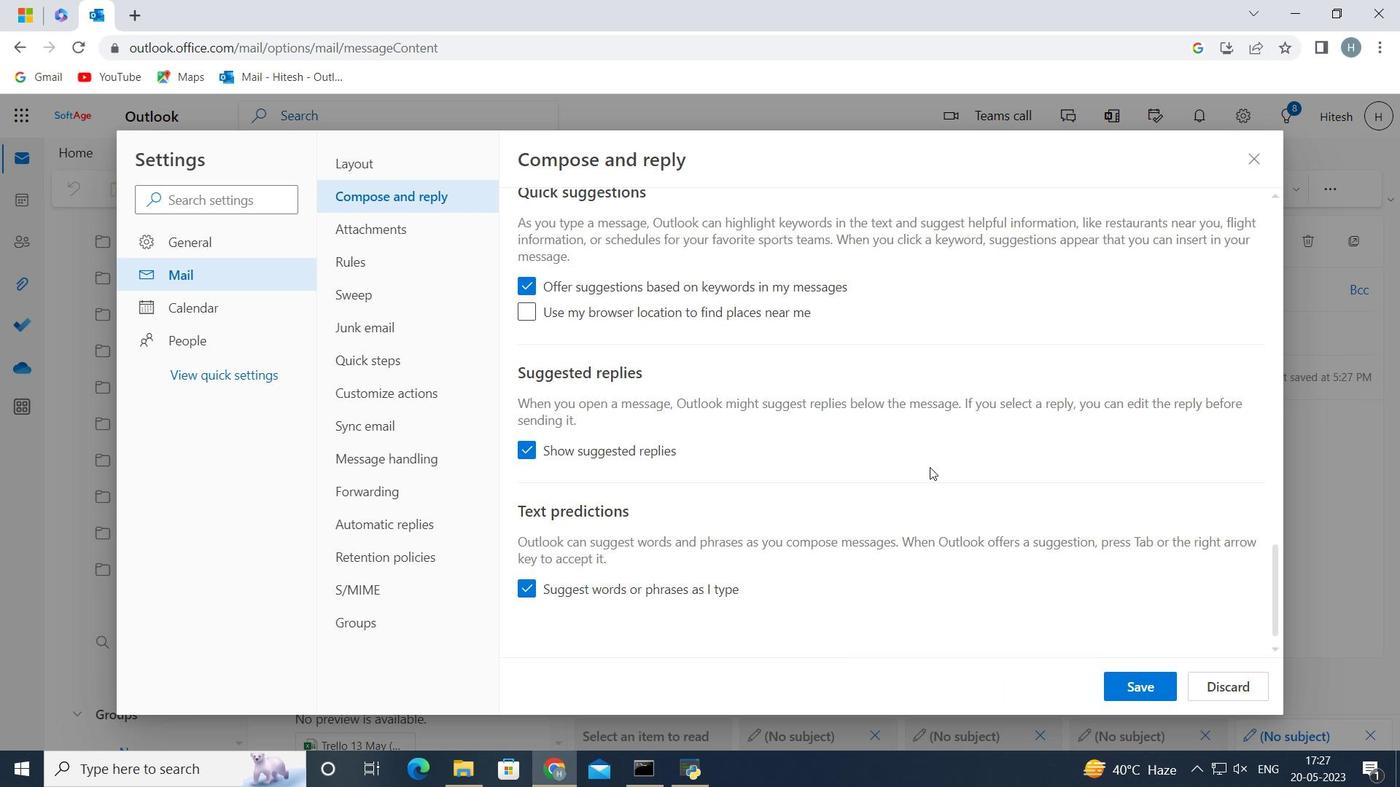 
Action: Mouse scrolled (996, 517) with delta (0, 0)
Screenshot: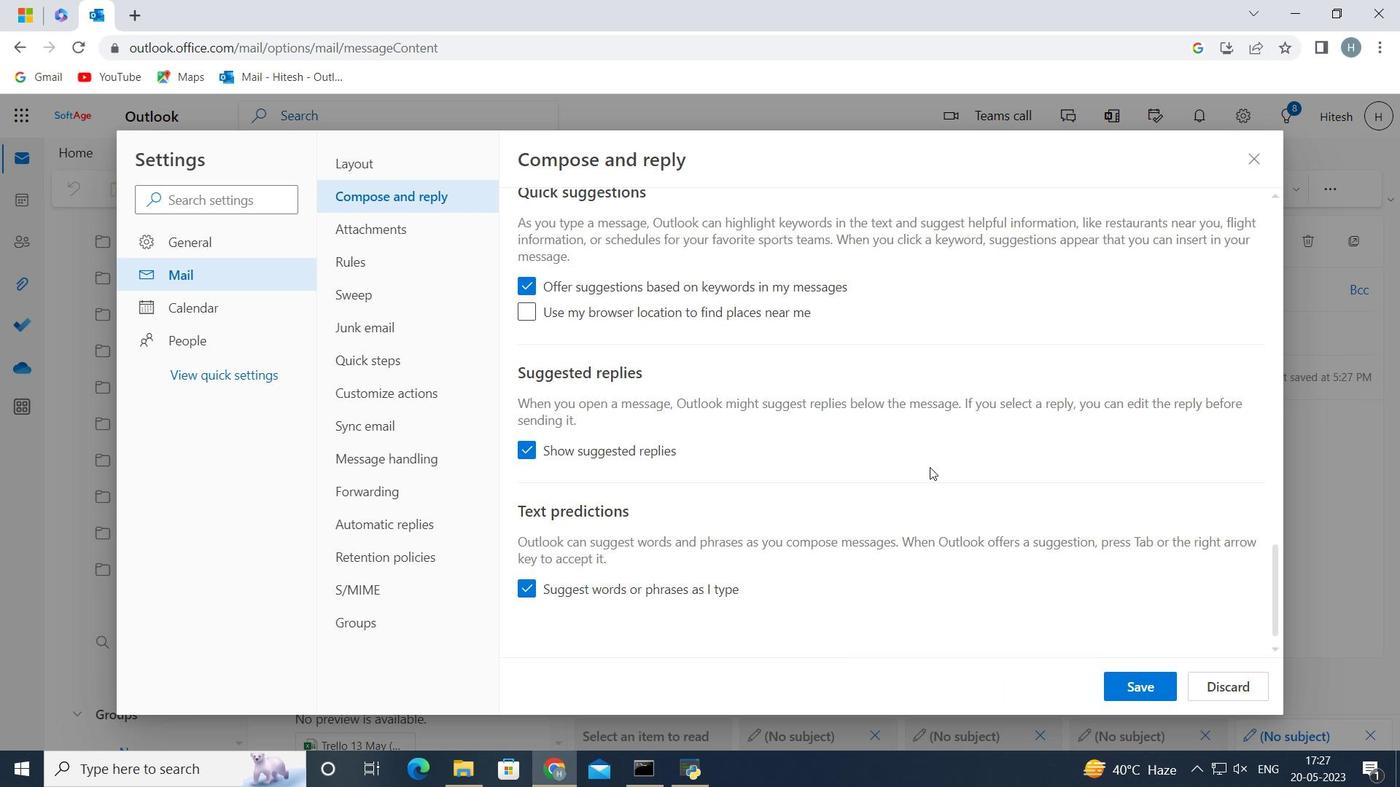 
Action: Mouse moved to (1153, 685)
Screenshot: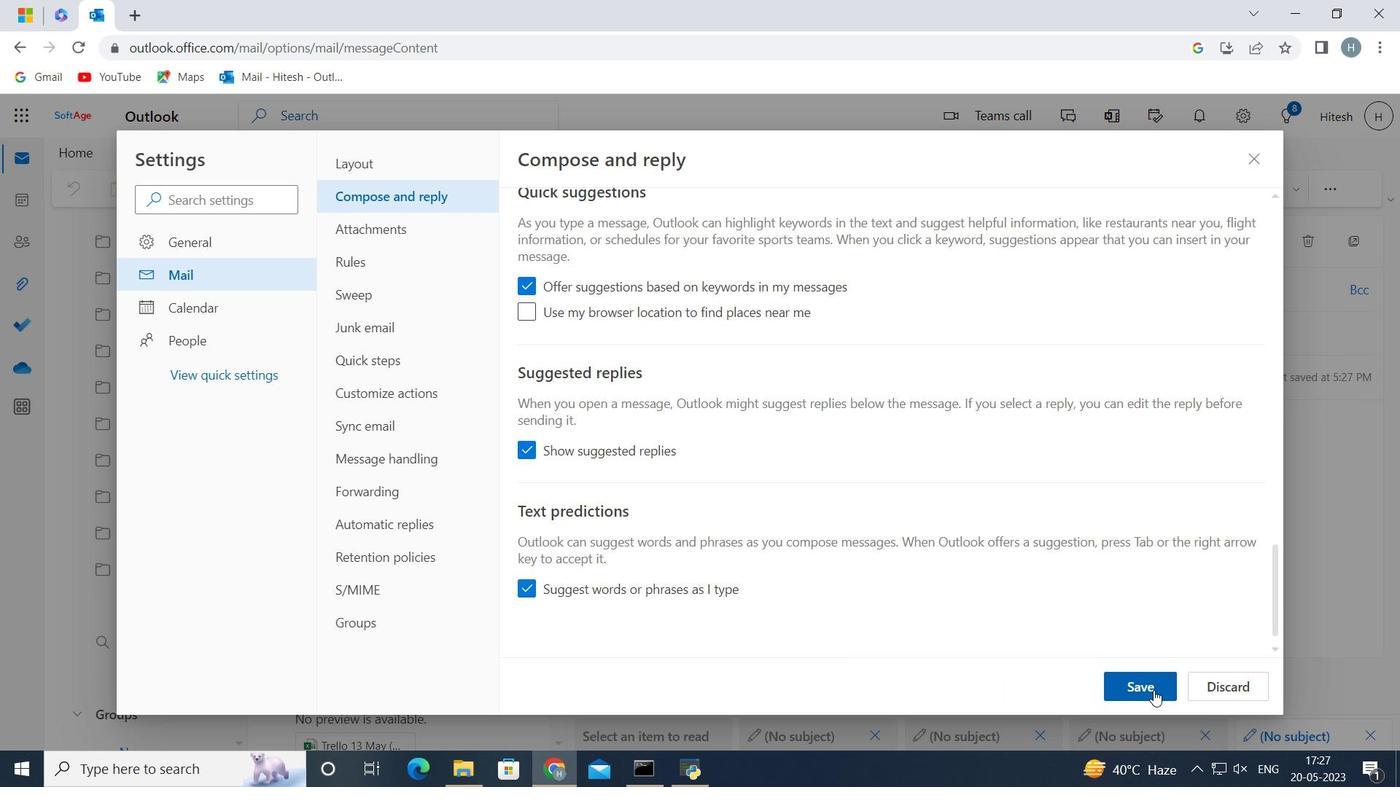 
Action: Mouse pressed left at (1153, 685)
Screenshot: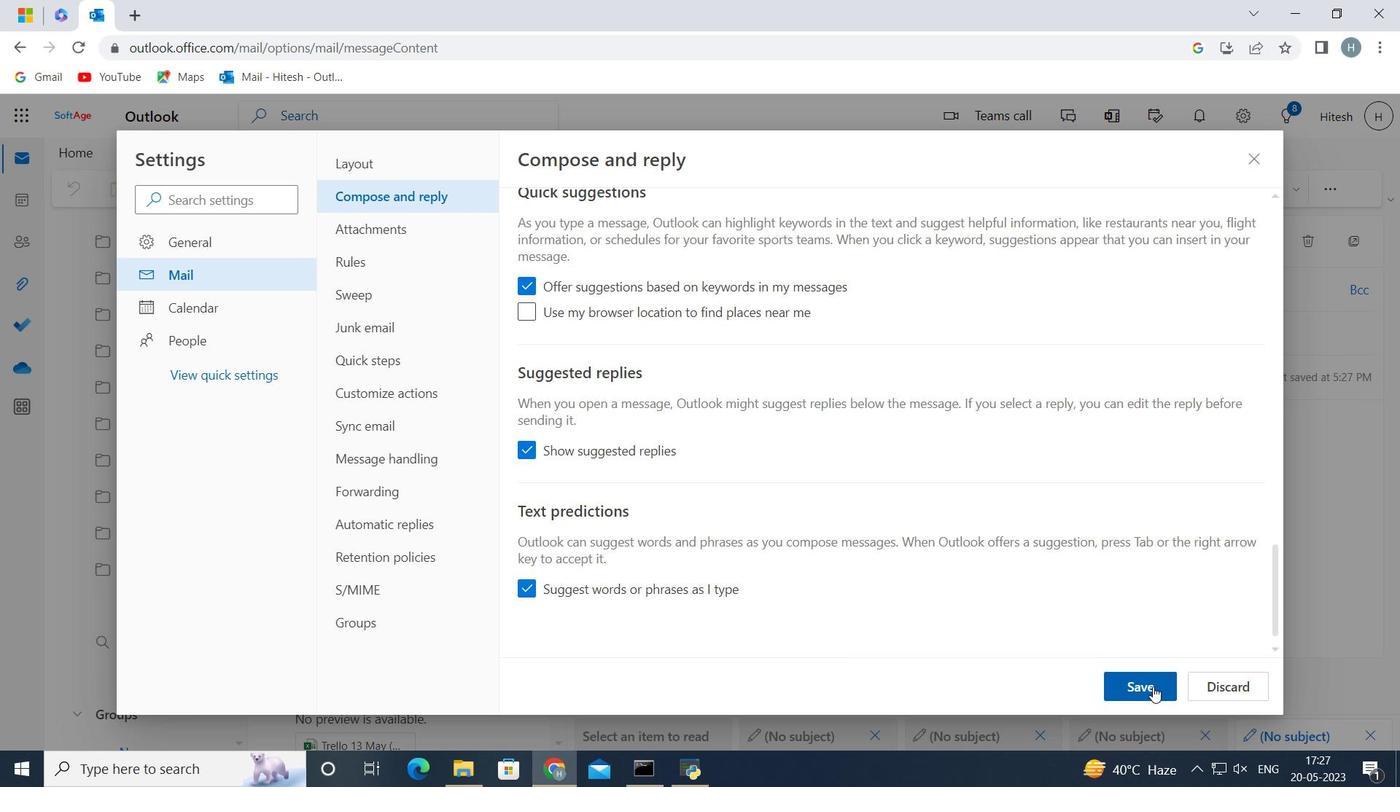 
Action: Mouse moved to (1253, 155)
Screenshot: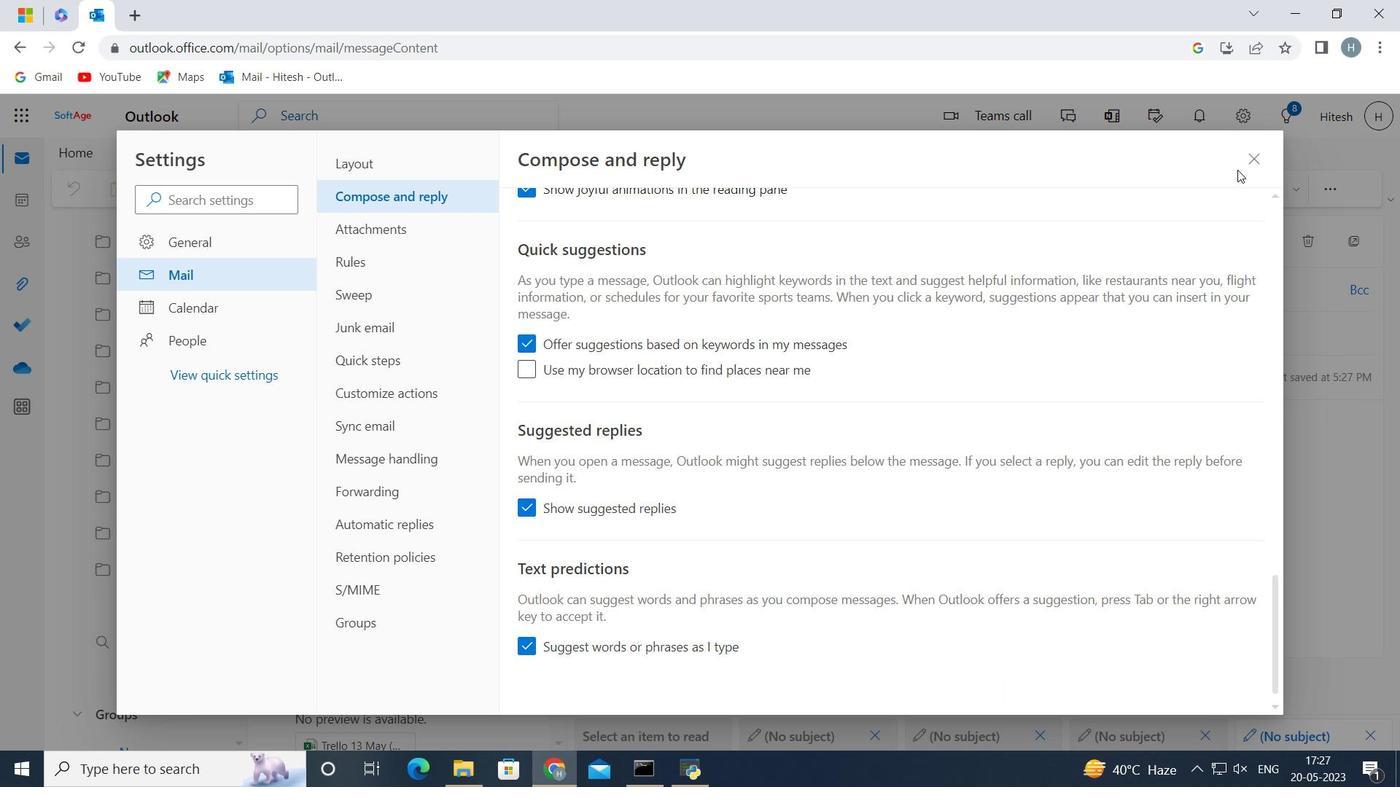 
Action: Mouse pressed left at (1253, 155)
Screenshot: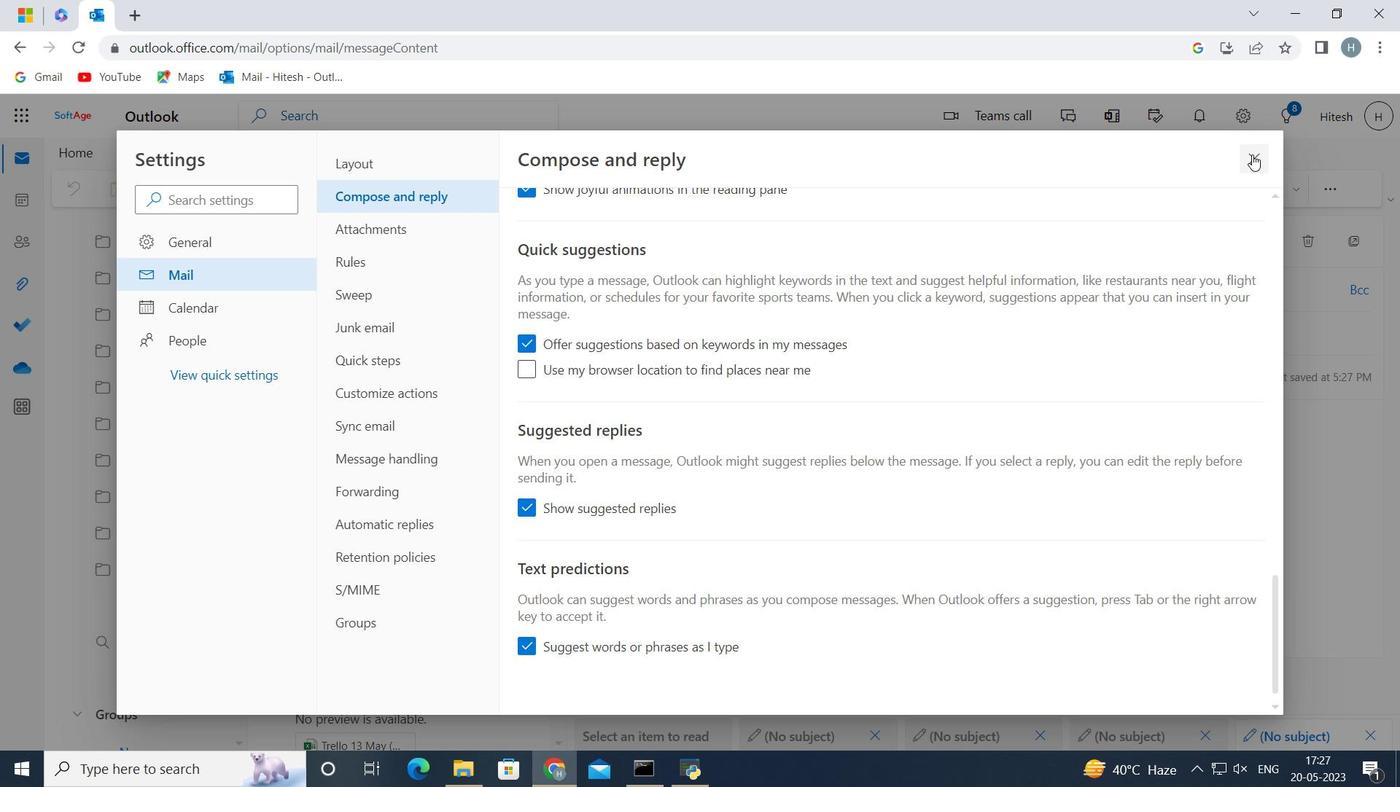 
Action: Mouse moved to (709, 461)
Screenshot: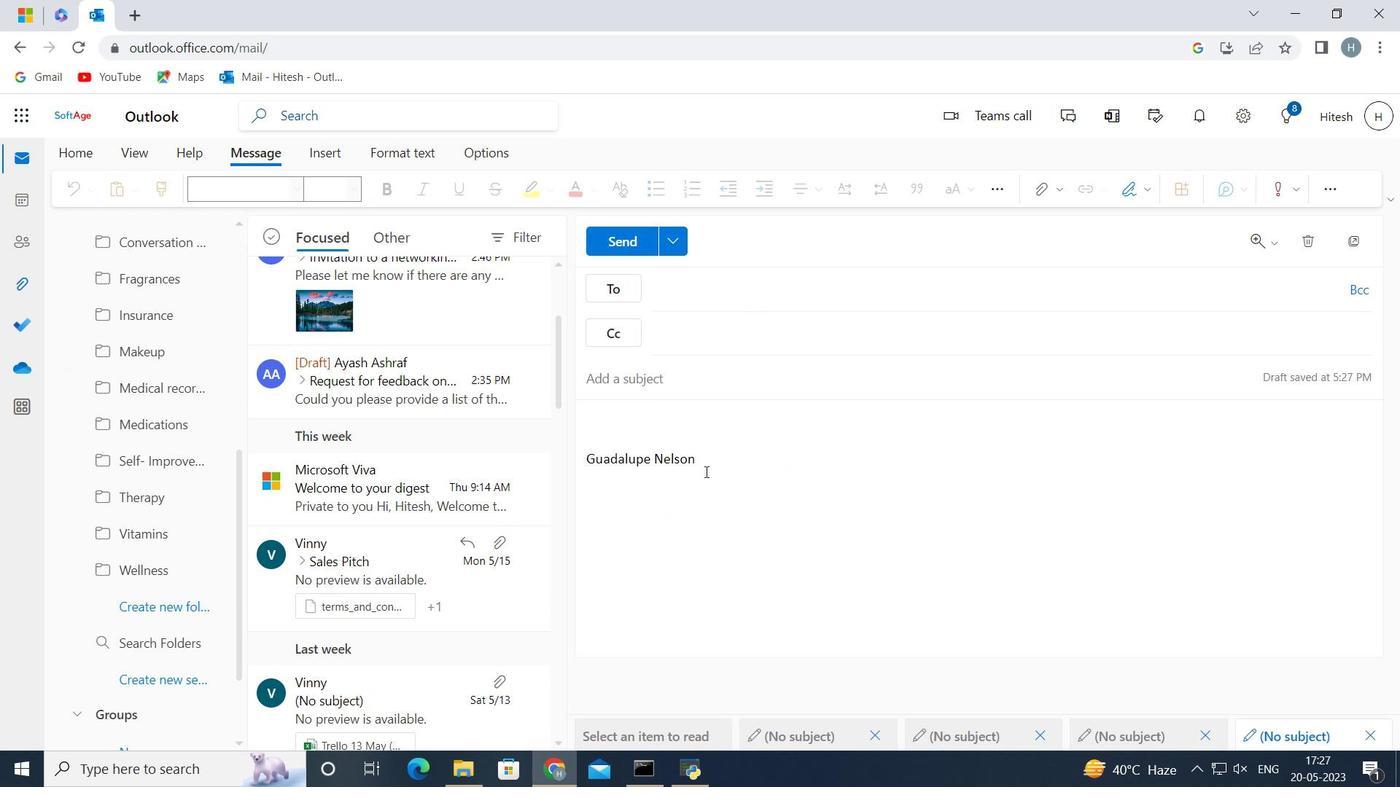 
Action: Mouse pressed left at (709, 461)
Screenshot: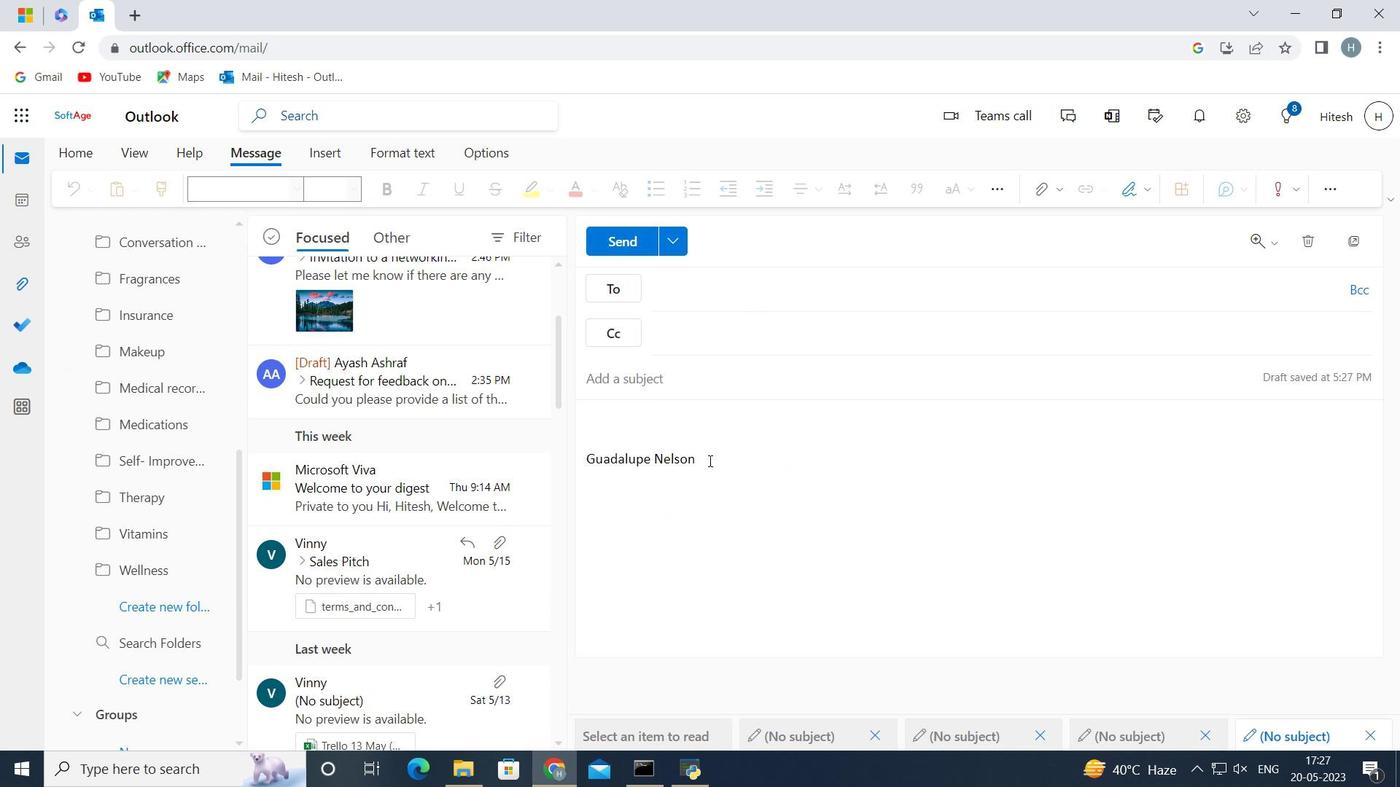 
Action: Key pressed <Key.backspace><Key.backspace><Key.backspace><Key.backspace><Key.backspace><Key.backspace><Key.backspace><Key.backspace><Key.backspace><Key.backspace><Key.backspace><Key.backspace><Key.backspace><Key.backspace><Key.backspace><Key.backspace><Key.backspace><Key.backspace><Key.backspace><Key.shift>Have<Key.space>a<Key.space>great<Key.space><Key.shift>Presidents<Key.space><Key.shift>Day,<Key.space><Key.shift>Guillermo<Key.space><Key.shift>Adams
Screenshot: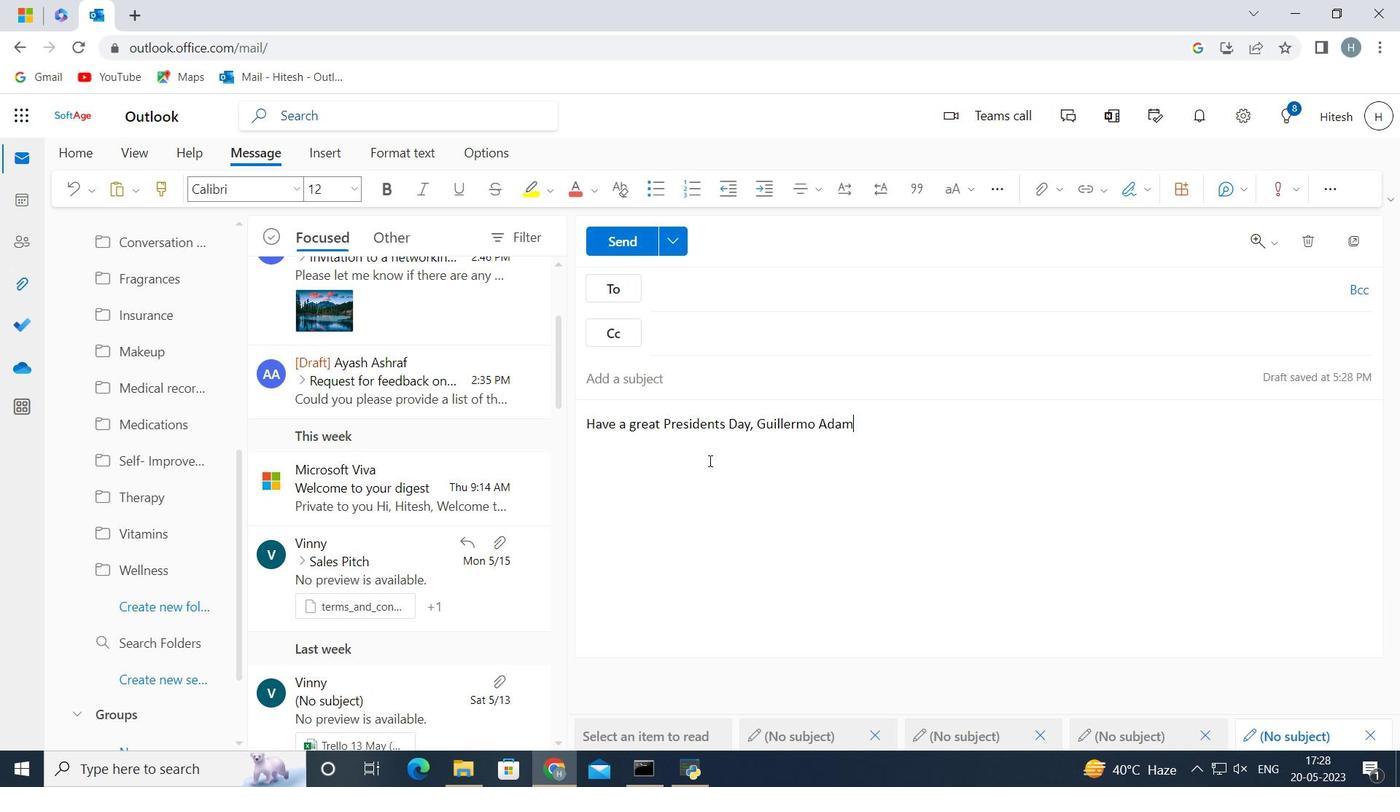 
Action: Mouse moved to (903, 469)
Screenshot: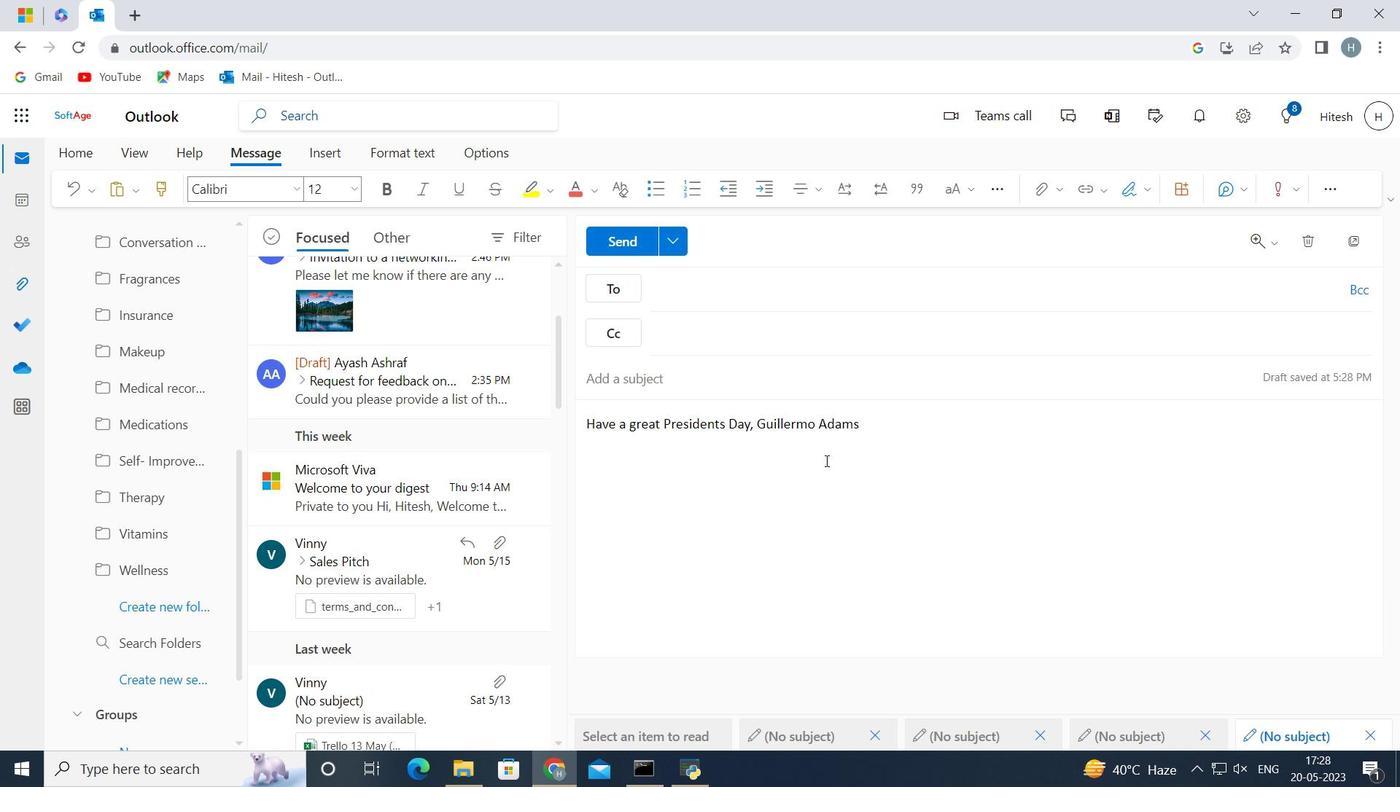 
Action: Mouse pressed left at (903, 469)
Screenshot: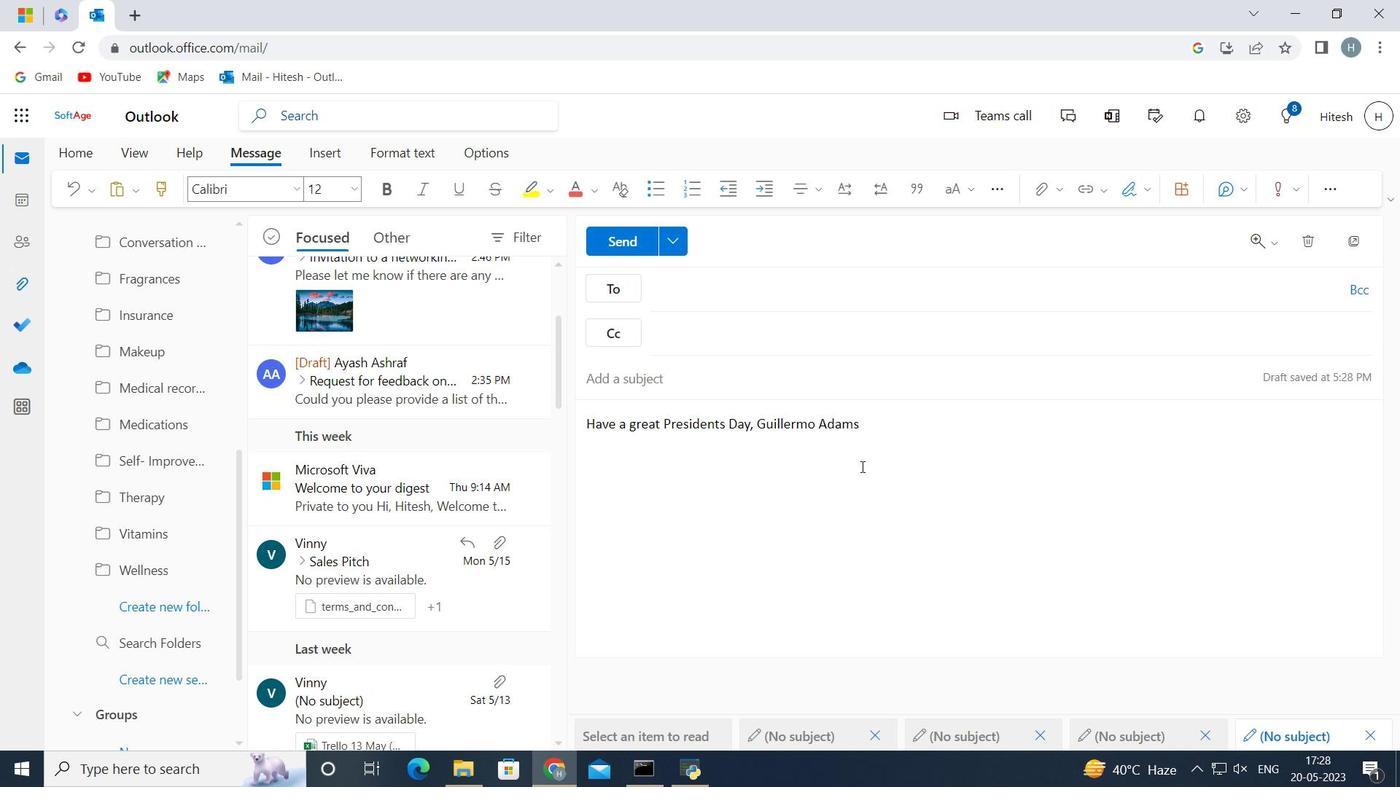 
Action: Mouse moved to (685, 290)
Screenshot: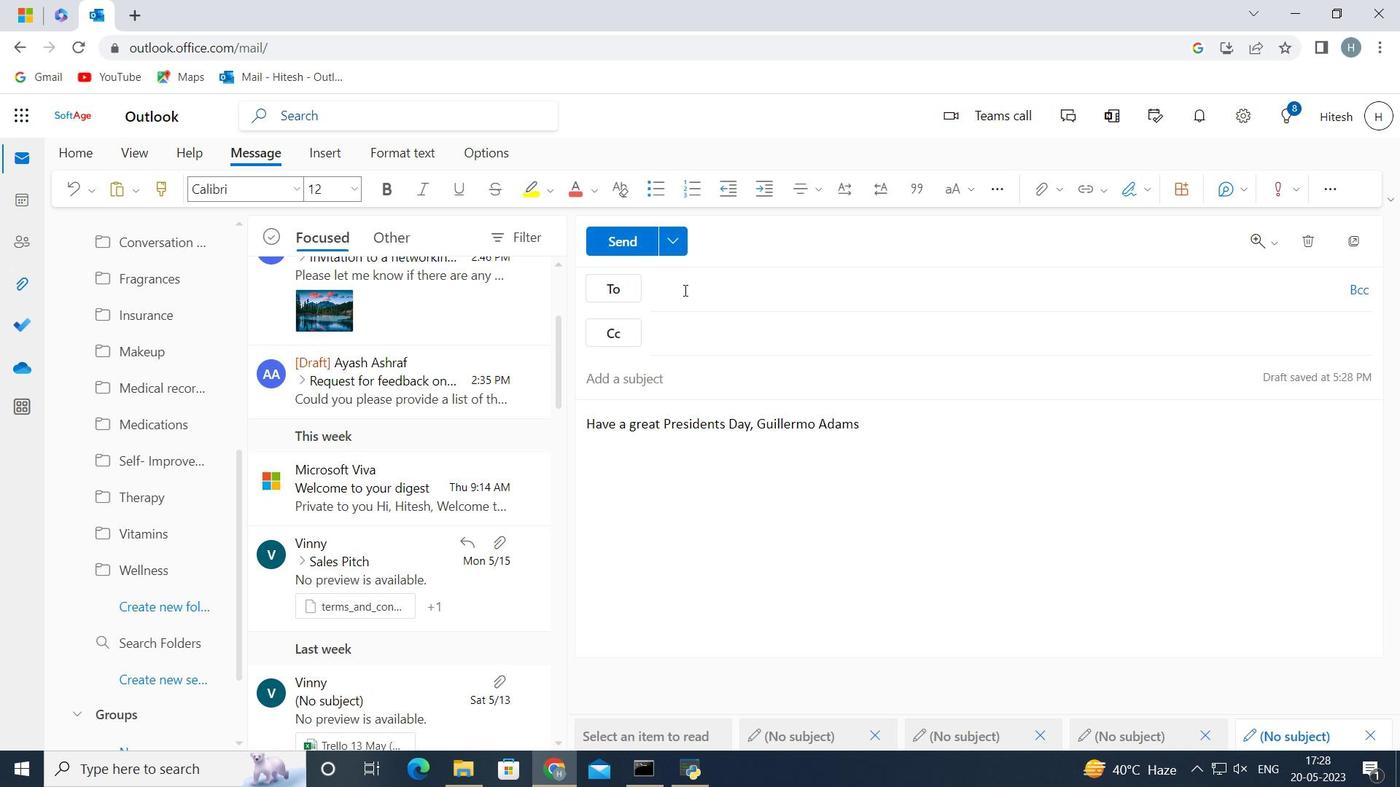 
Action: Mouse pressed left at (685, 290)
Screenshot: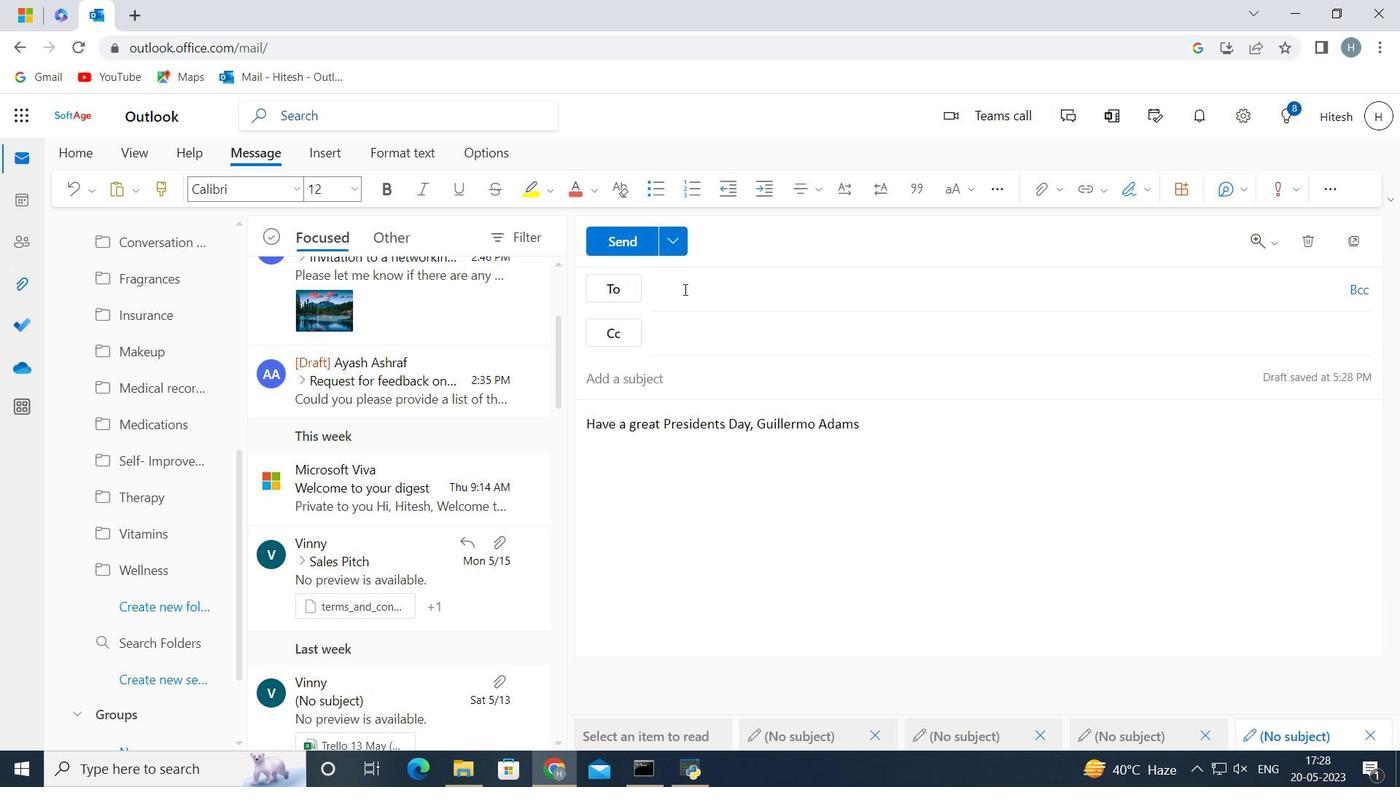 
Action: Key pressed softage.5<Key.shift>@softage.net
Screenshot: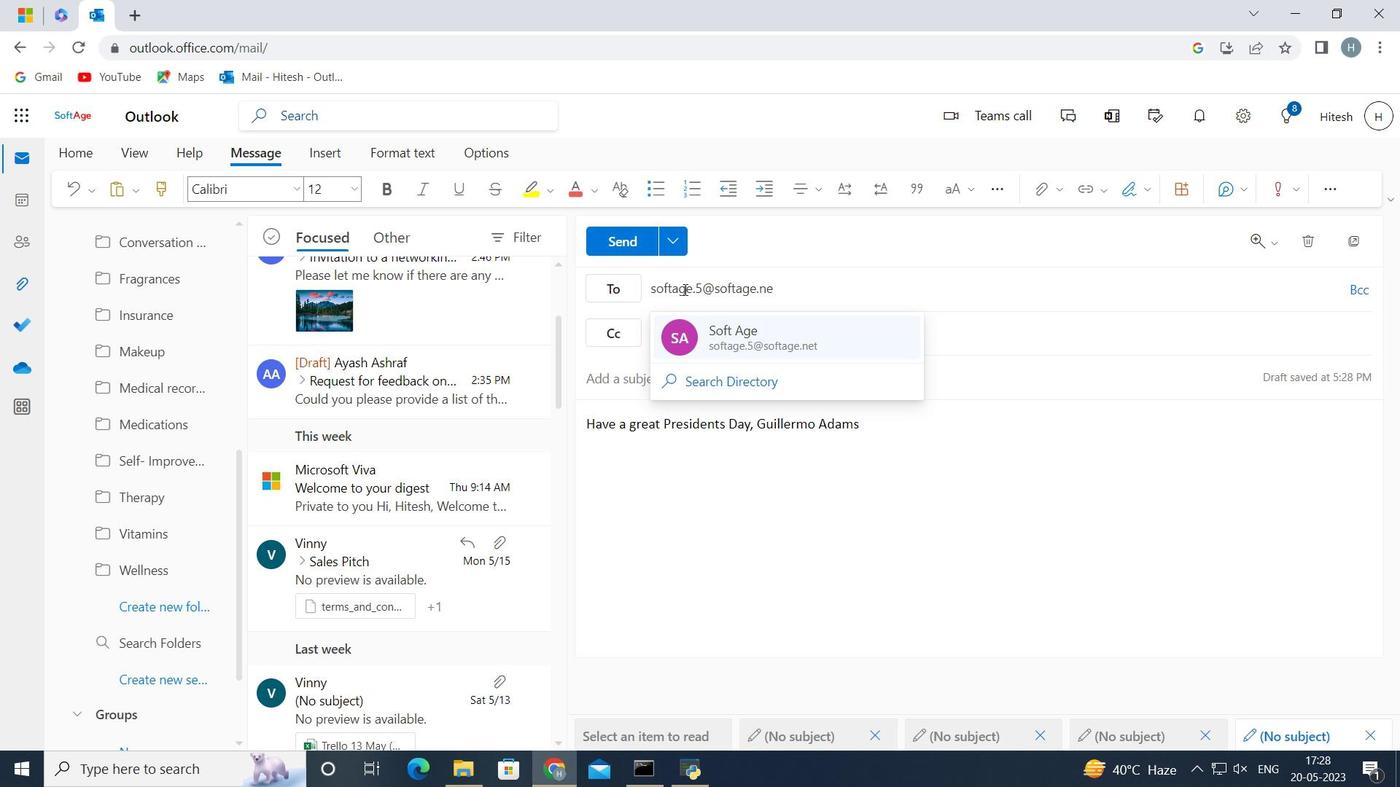 
Action: Mouse moved to (703, 336)
Screenshot: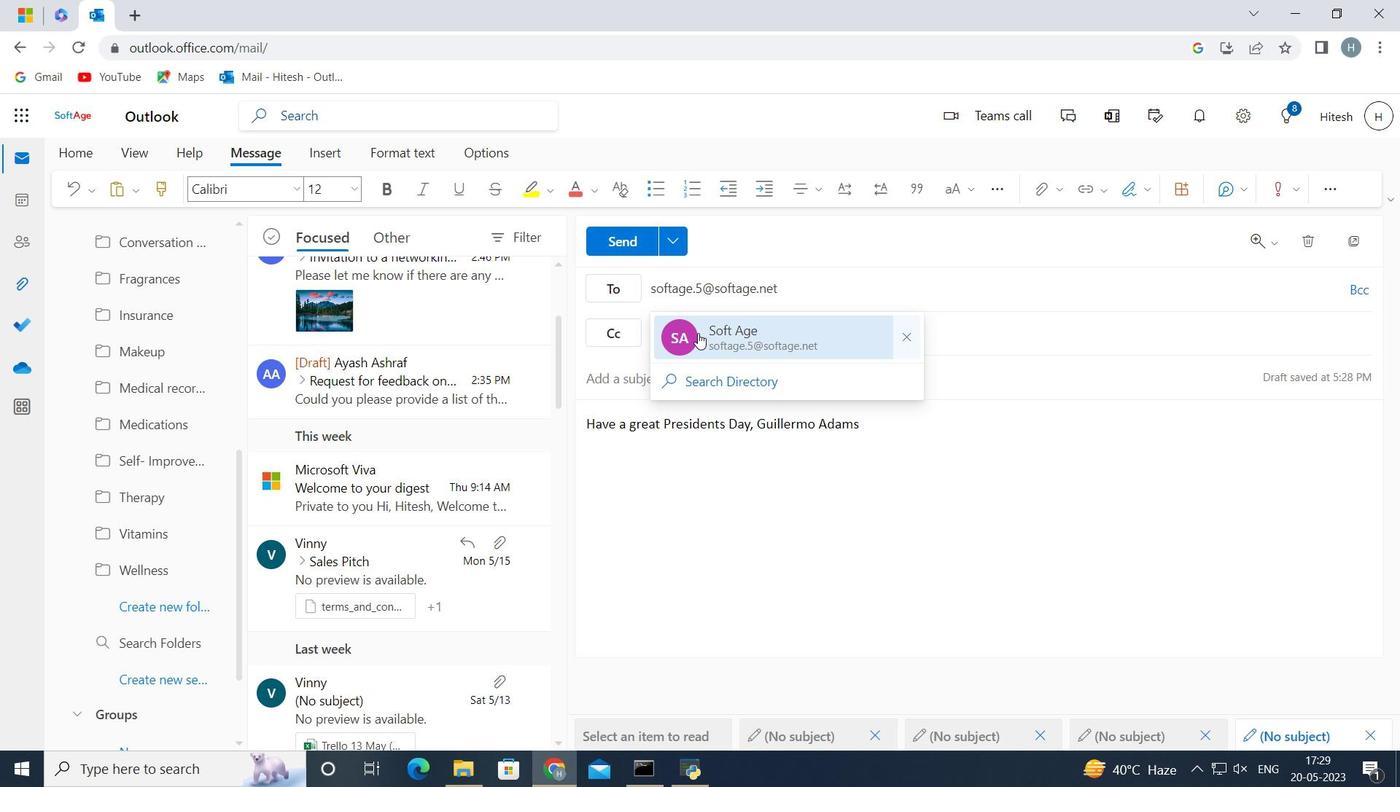 
Action: Mouse pressed left at (703, 336)
Screenshot: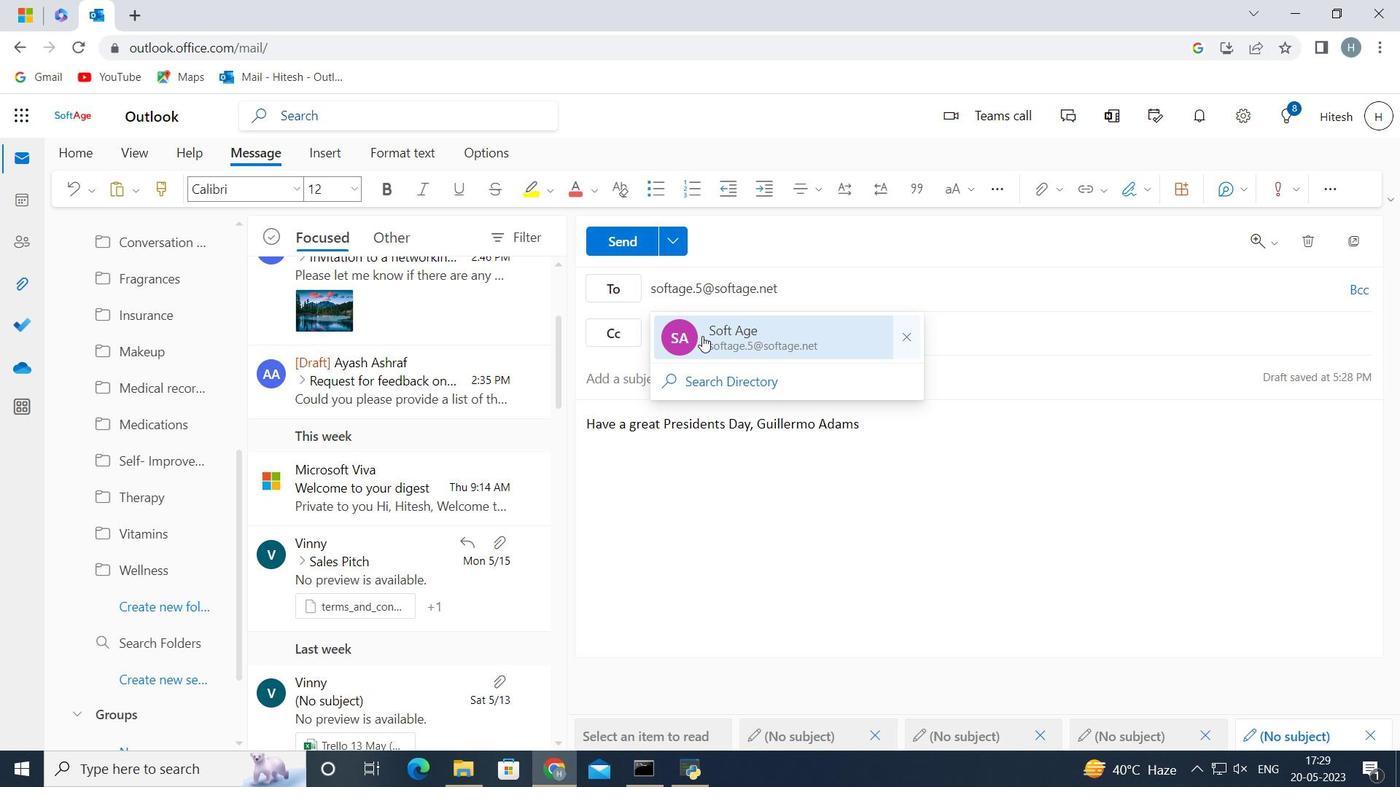 
Action: Mouse moved to (144, 605)
Screenshot: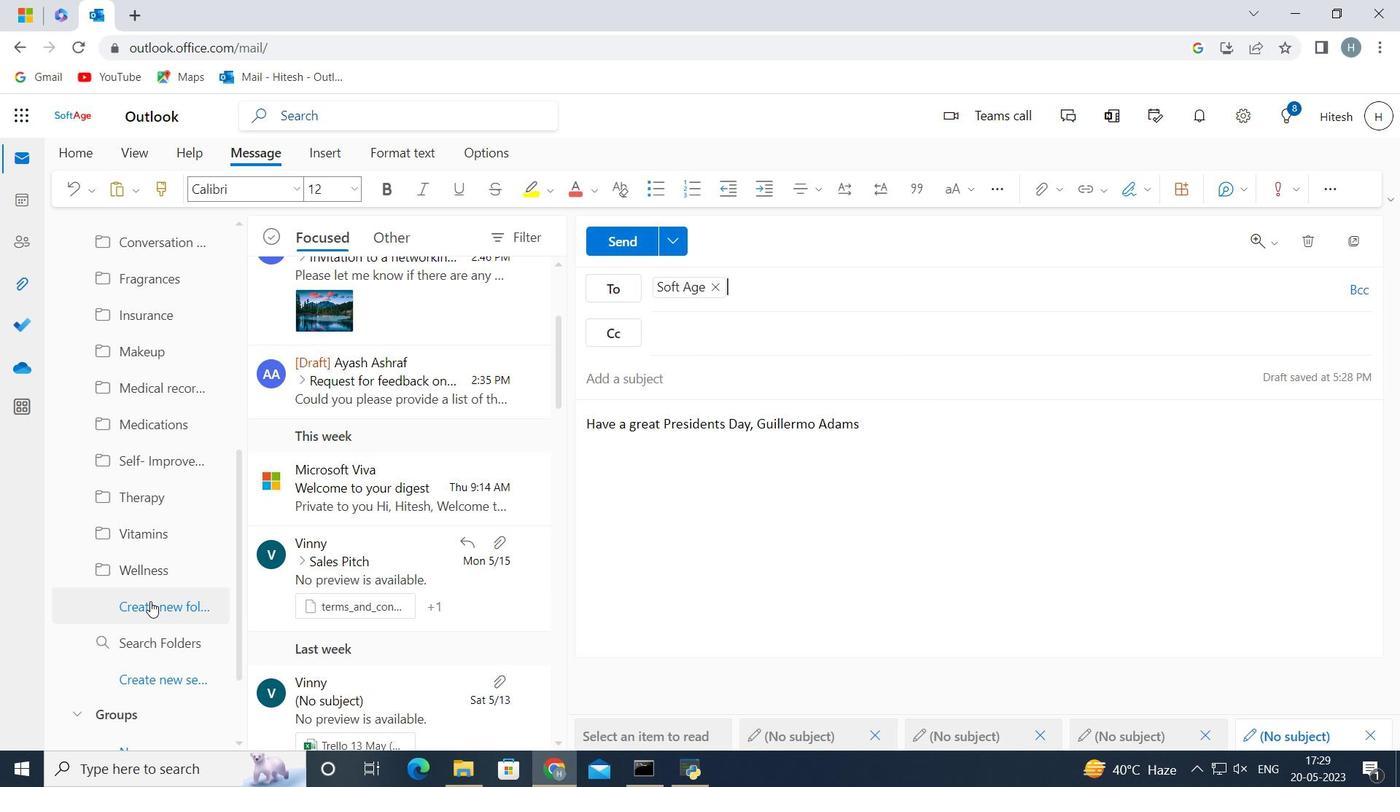
Action: Mouse pressed left at (144, 605)
Screenshot: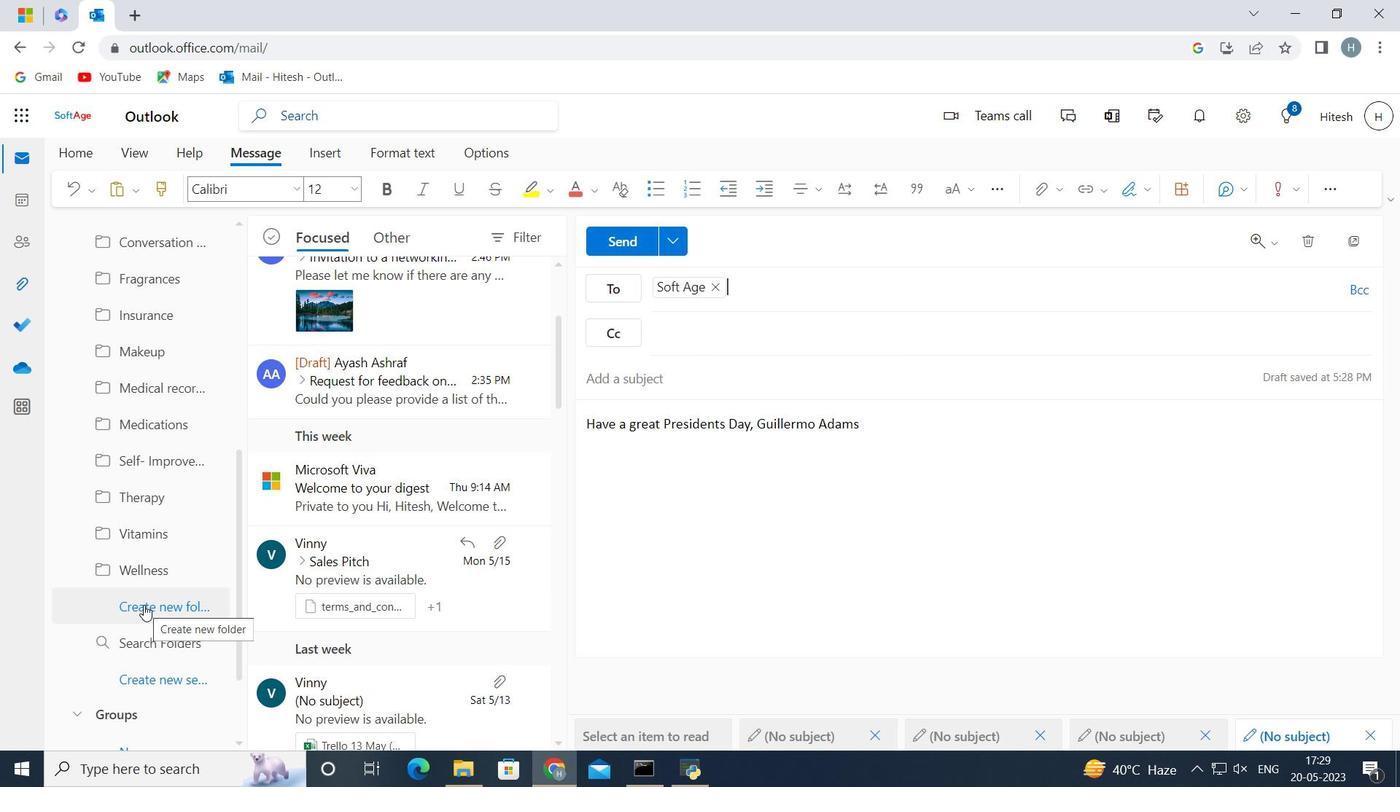 
Action: Key pressed <Key.shift>Self-<Key.space><Key.shift>help
Screenshot: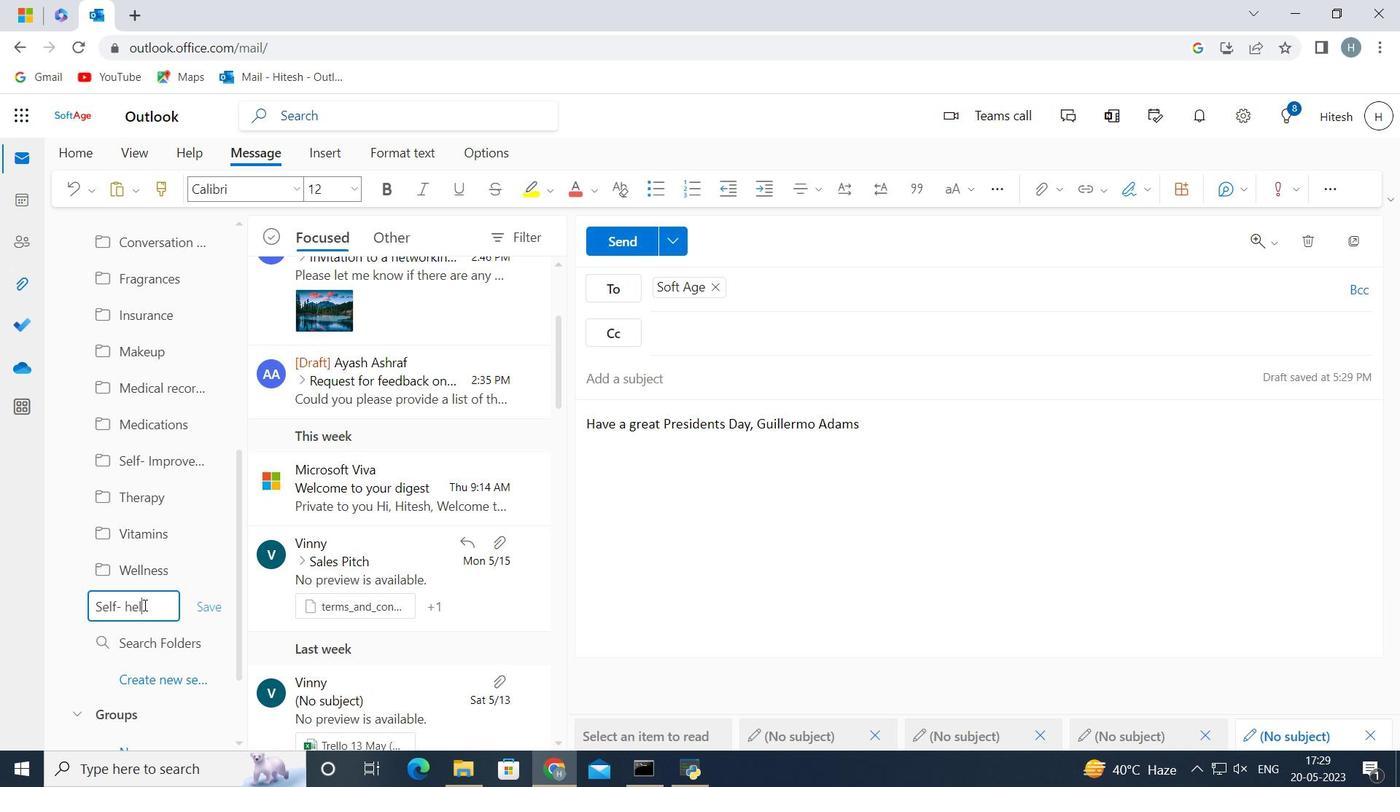 
Action: Mouse moved to (205, 604)
Screenshot: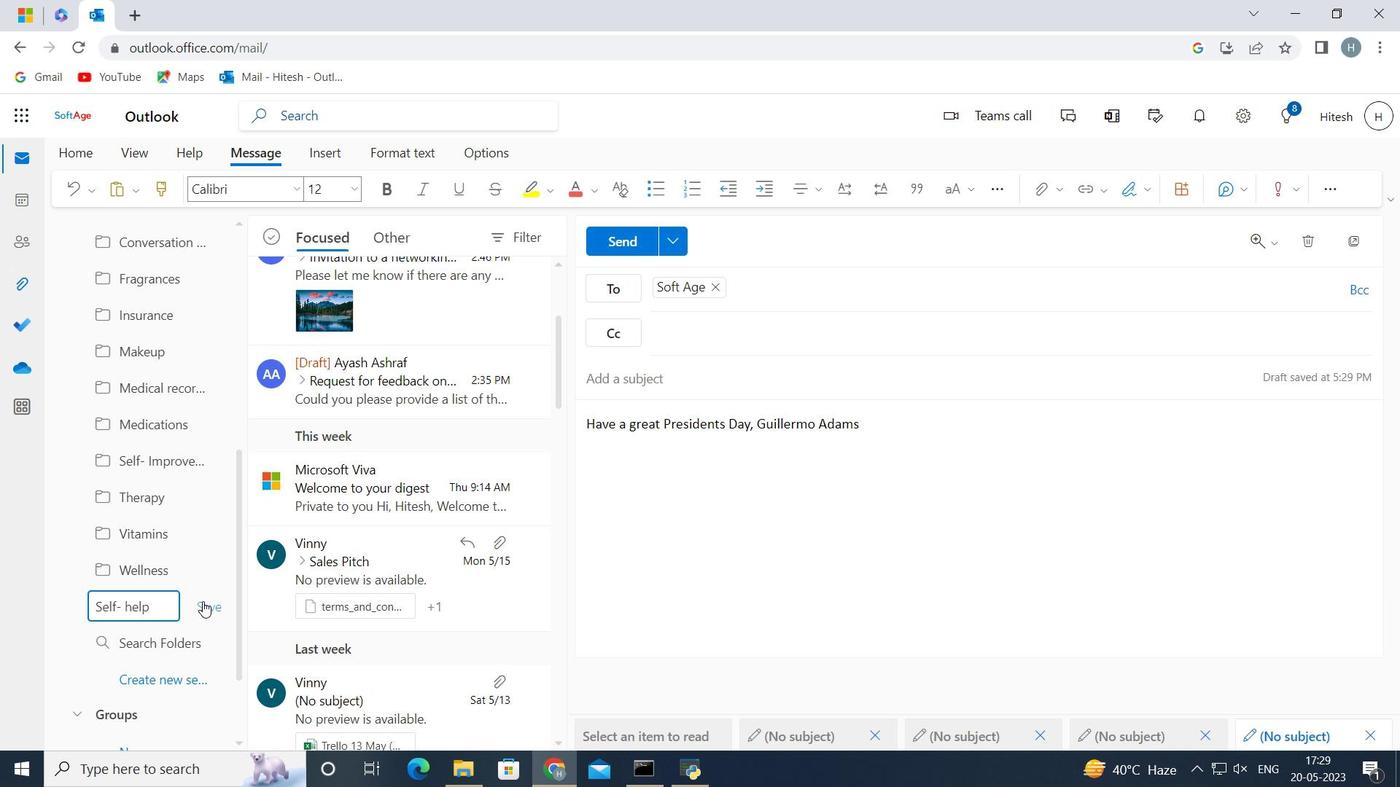 
Action: Mouse pressed left at (205, 604)
Screenshot: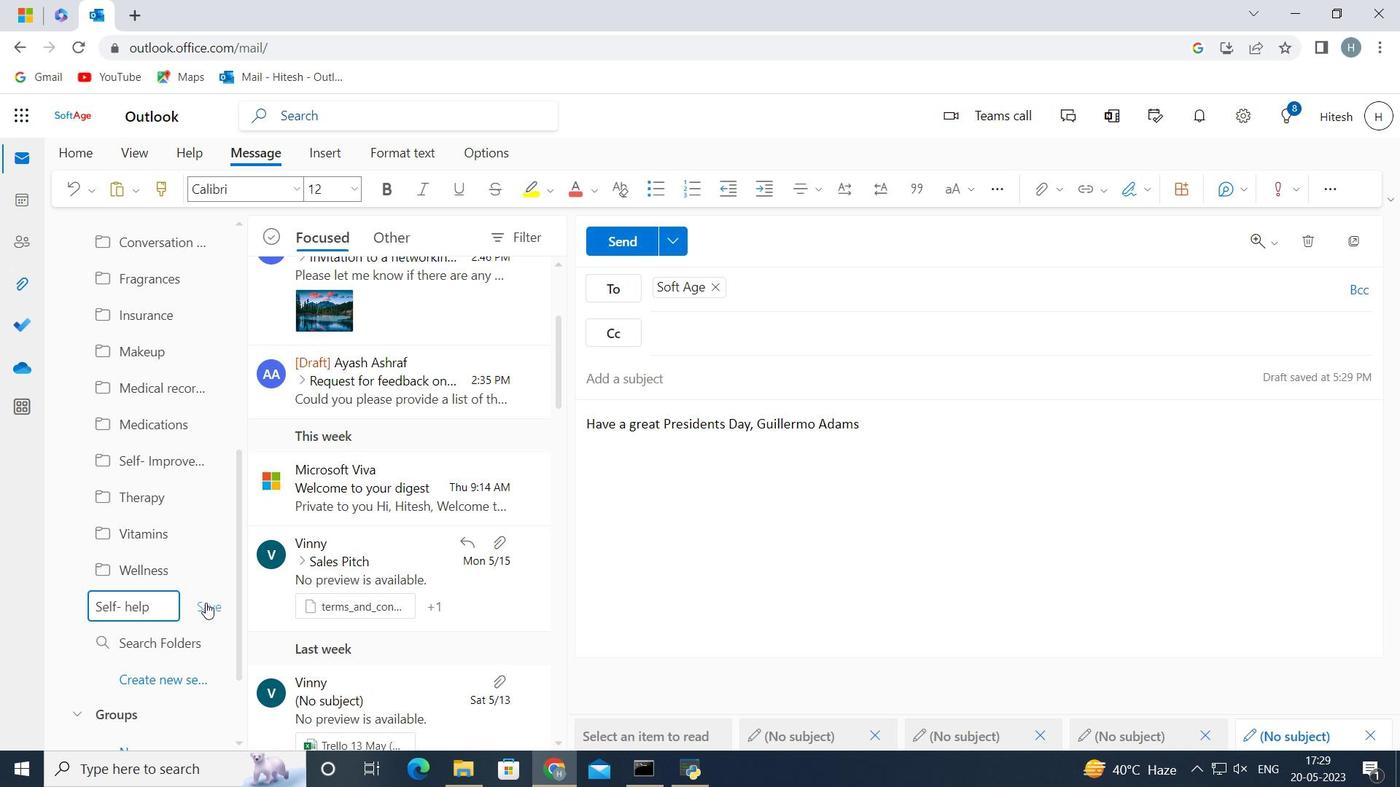 
Action: Mouse moved to (626, 244)
Screenshot: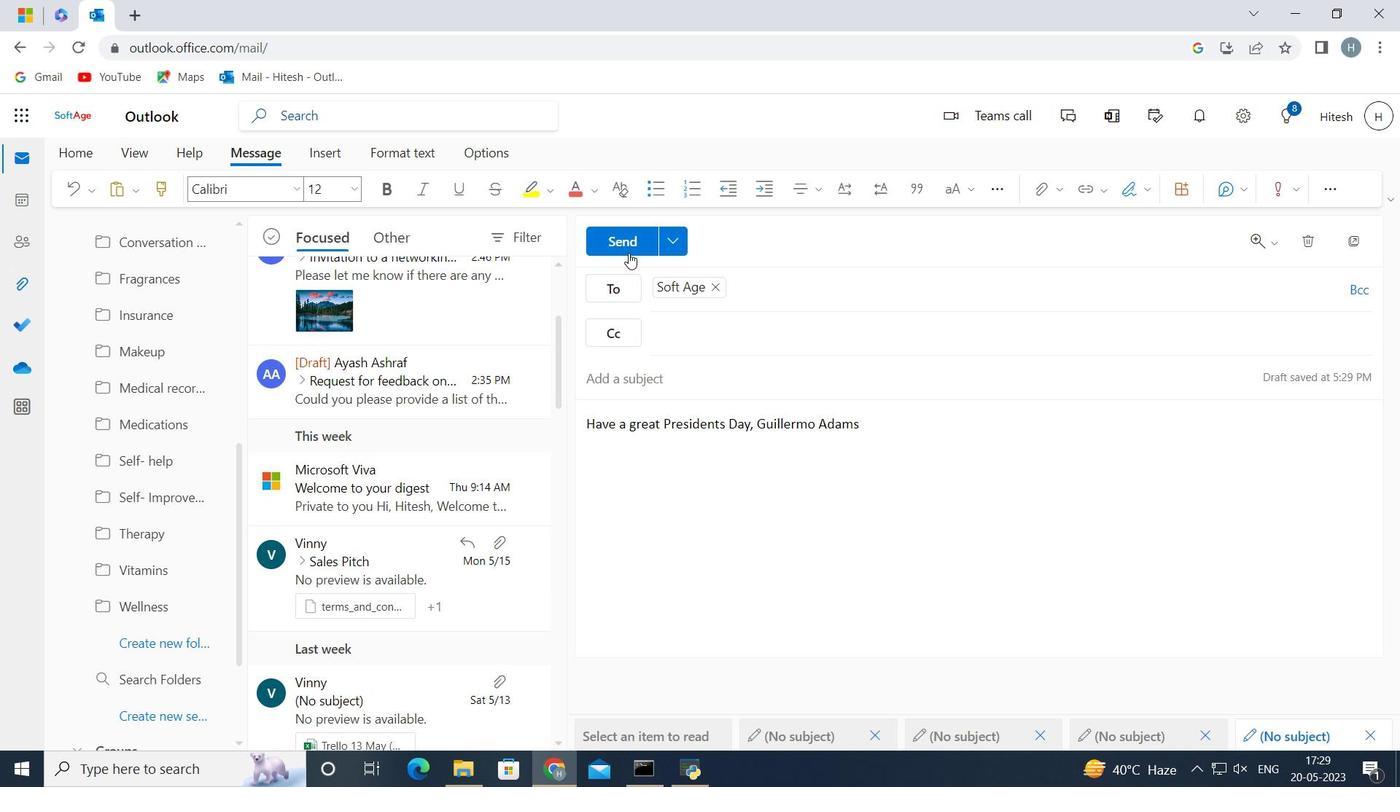 
Action: Mouse pressed left at (626, 244)
Screenshot: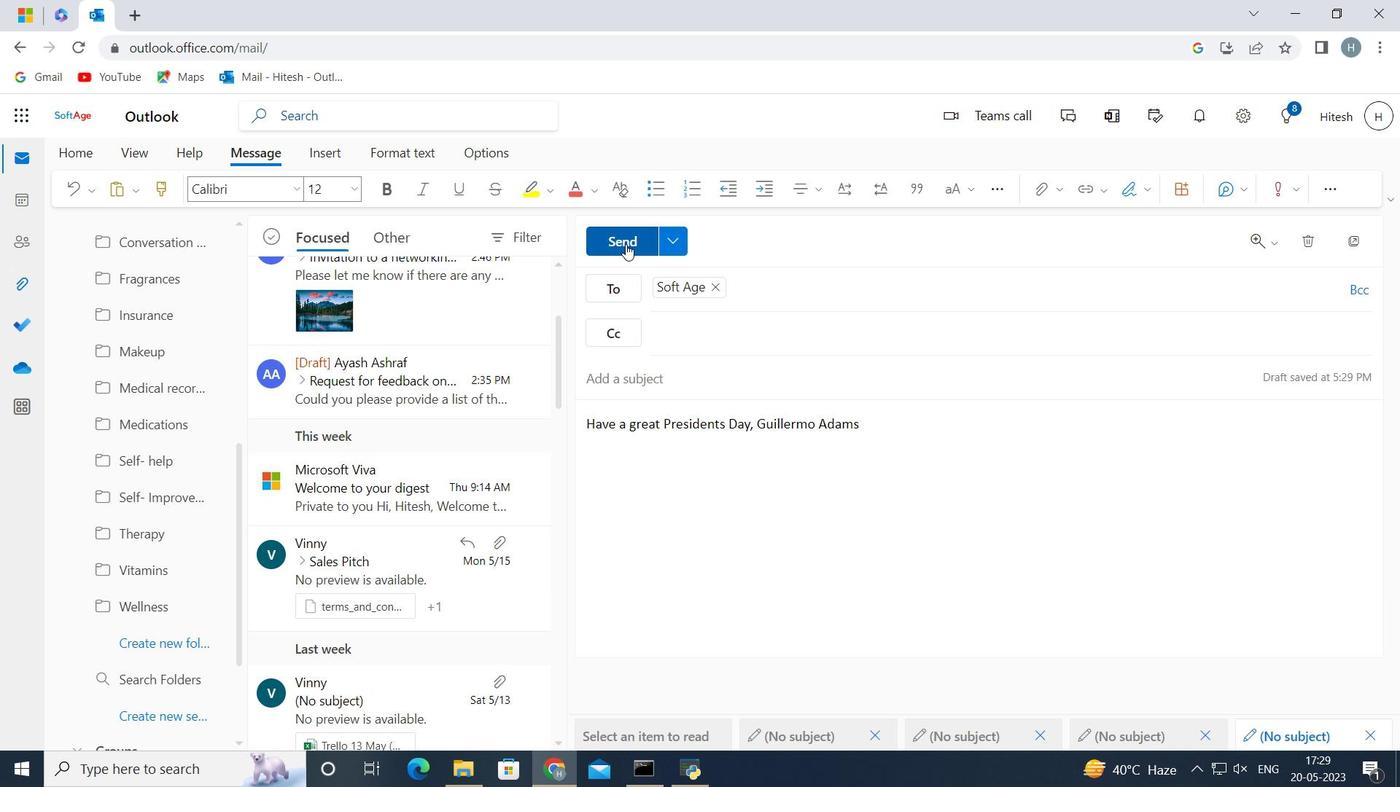 
Action: Mouse moved to (706, 474)
Screenshot: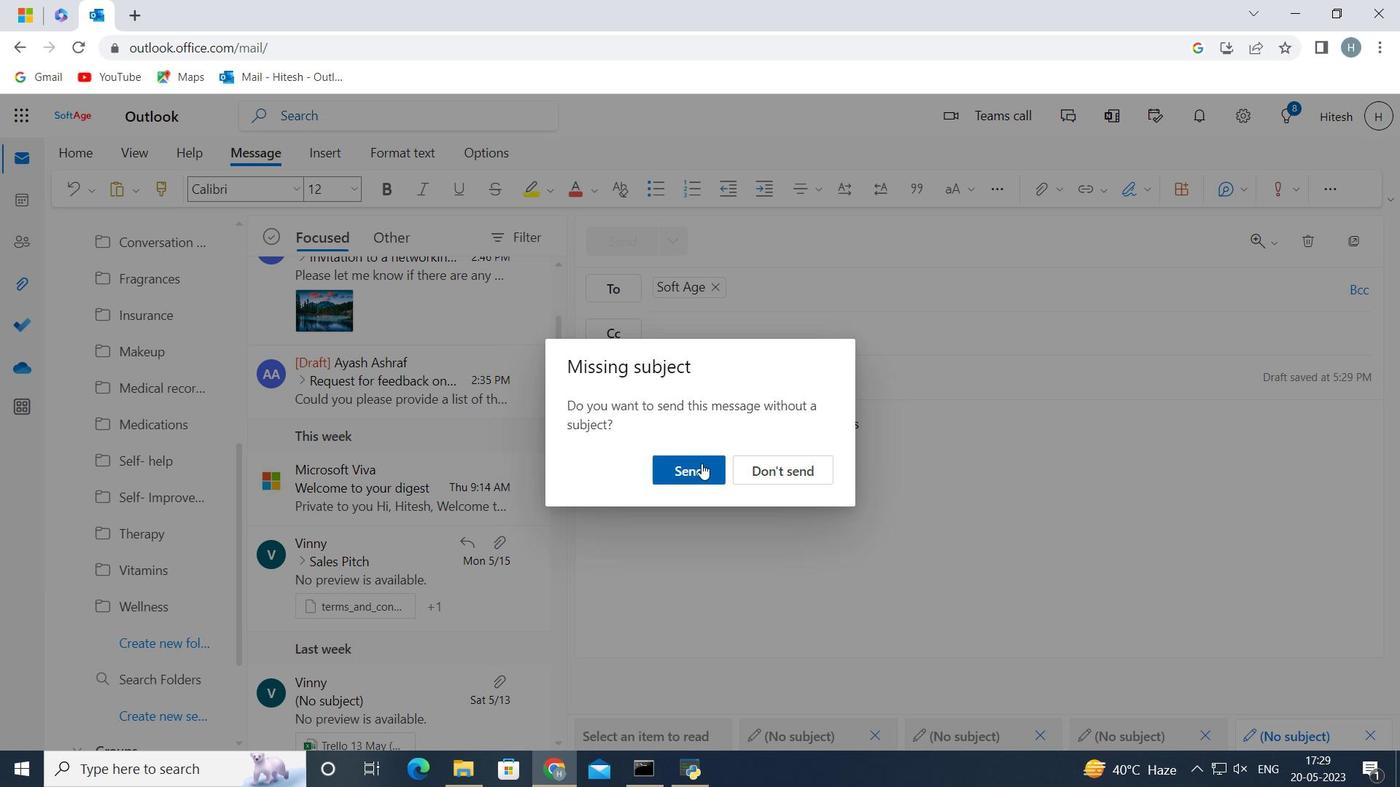 
Action: Mouse pressed left at (706, 474)
Screenshot: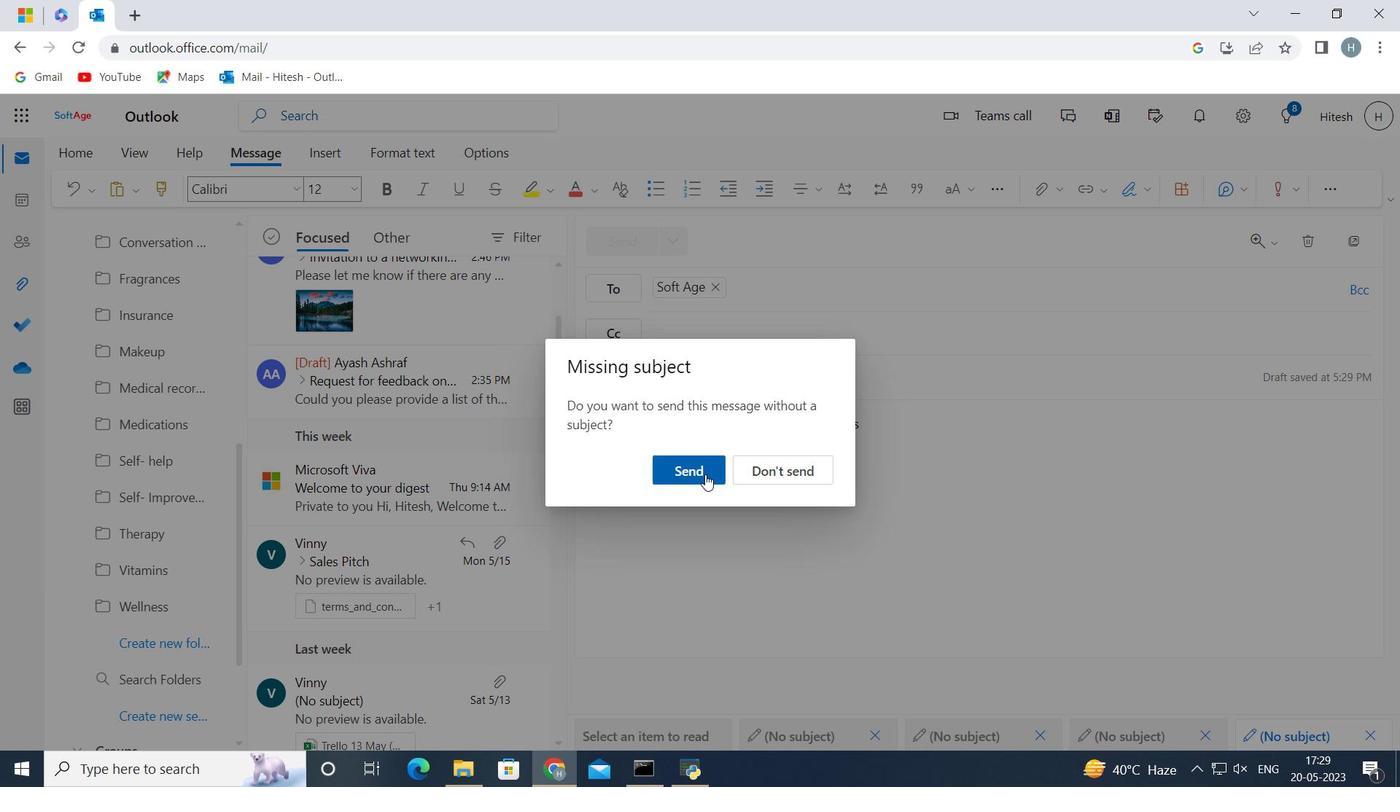
